Task: Student Emergency Contact Form Template.
Action: Mouse moved to (77, 122)
Screenshot: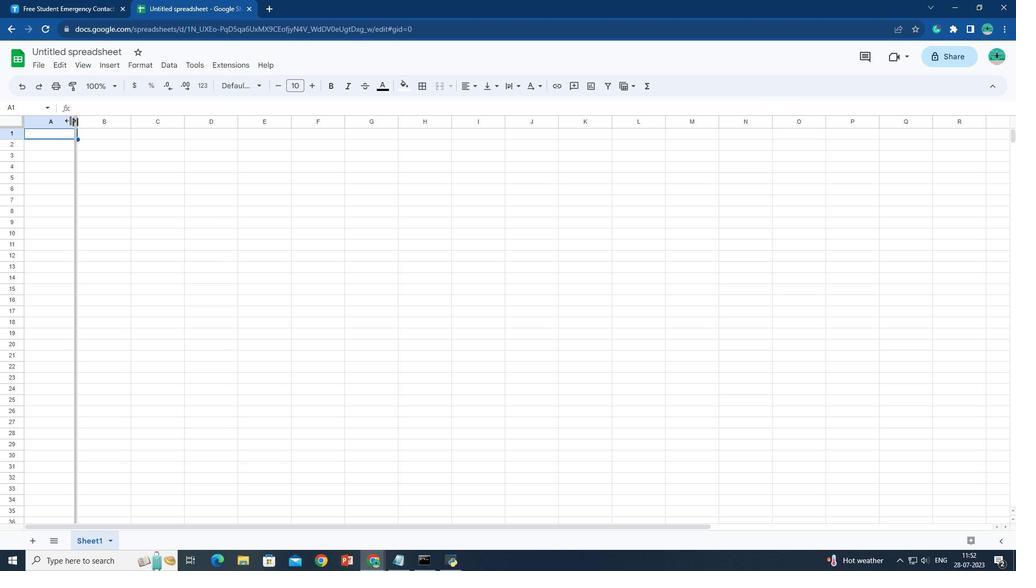 
Action: Mouse pressed left at (77, 122)
Screenshot: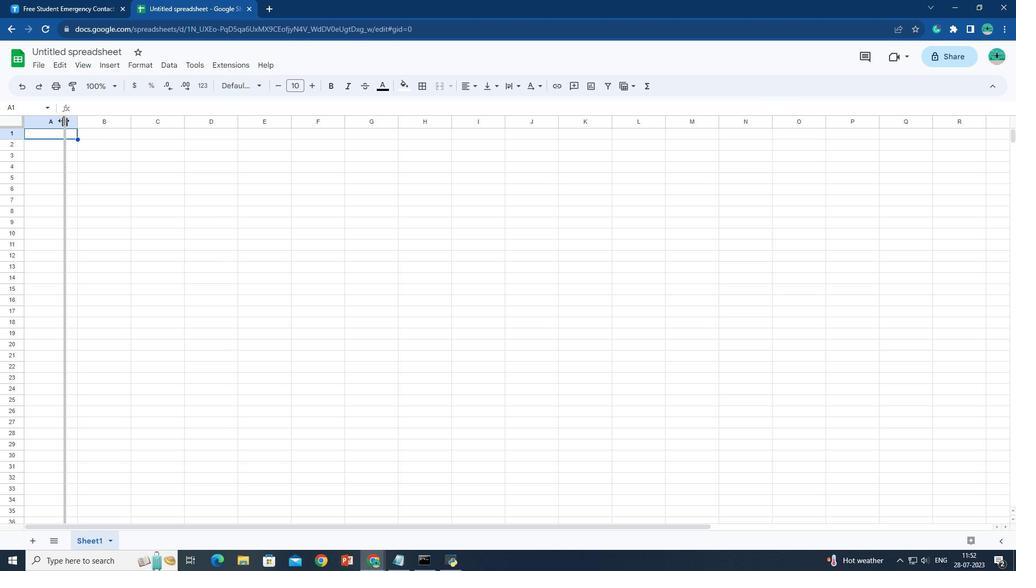 
Action: Mouse moved to (94, 147)
Screenshot: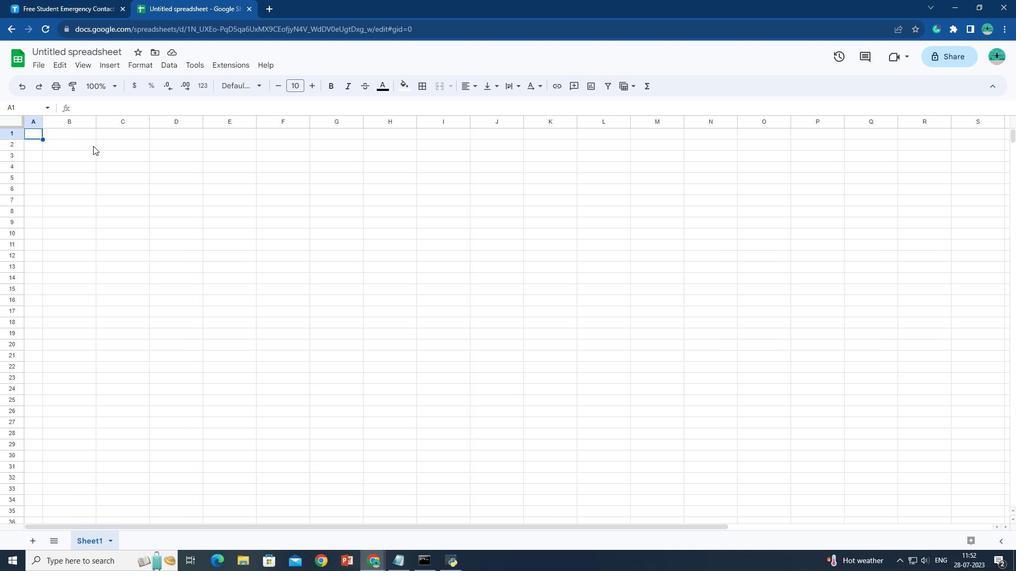 
Action: Mouse pressed left at (94, 147)
Screenshot: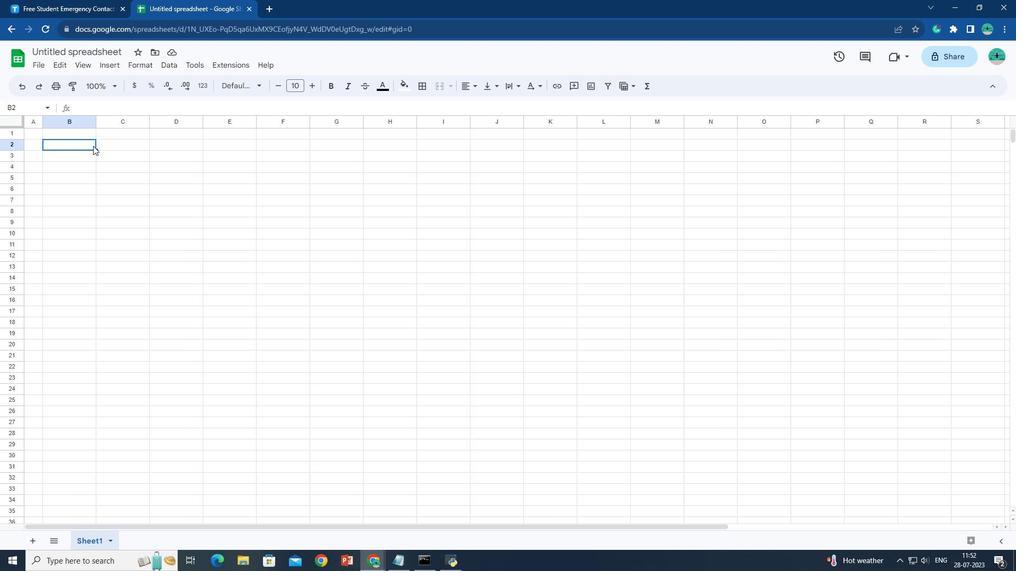 
Action: Mouse moved to (83, 136)
Screenshot: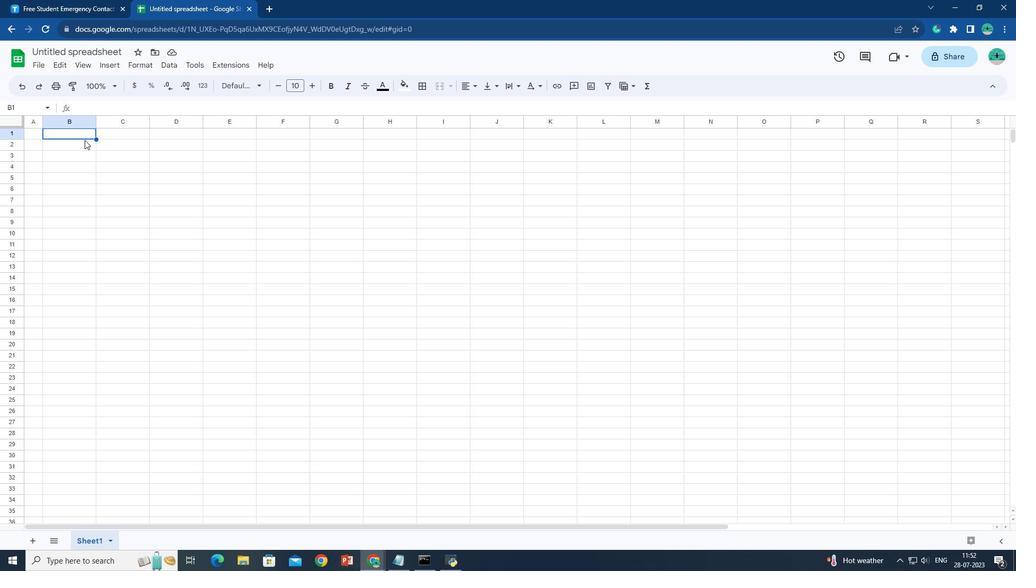 
Action: Mouse pressed left at (83, 136)
Screenshot: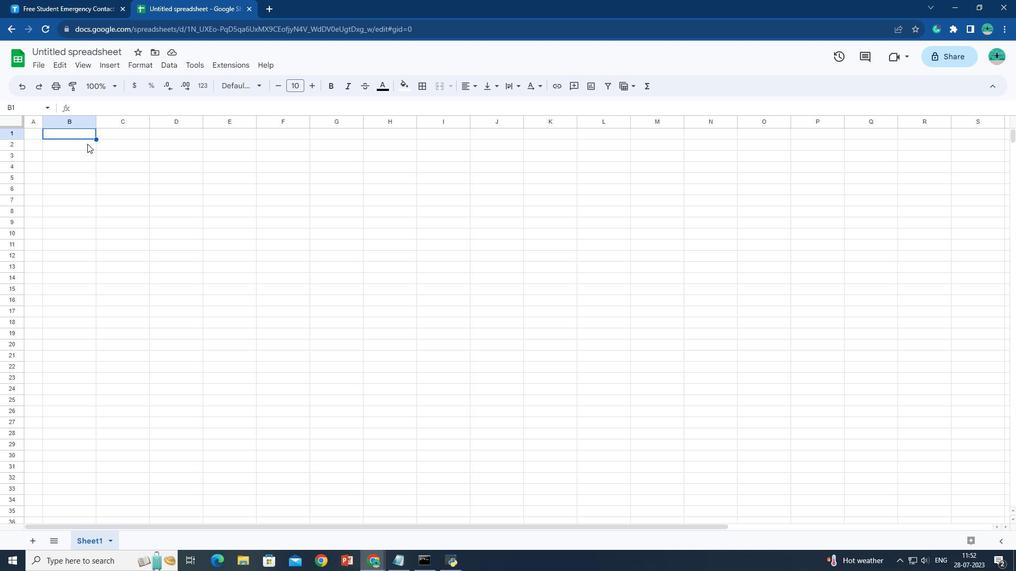 
Action: Mouse moved to (88, 145)
Screenshot: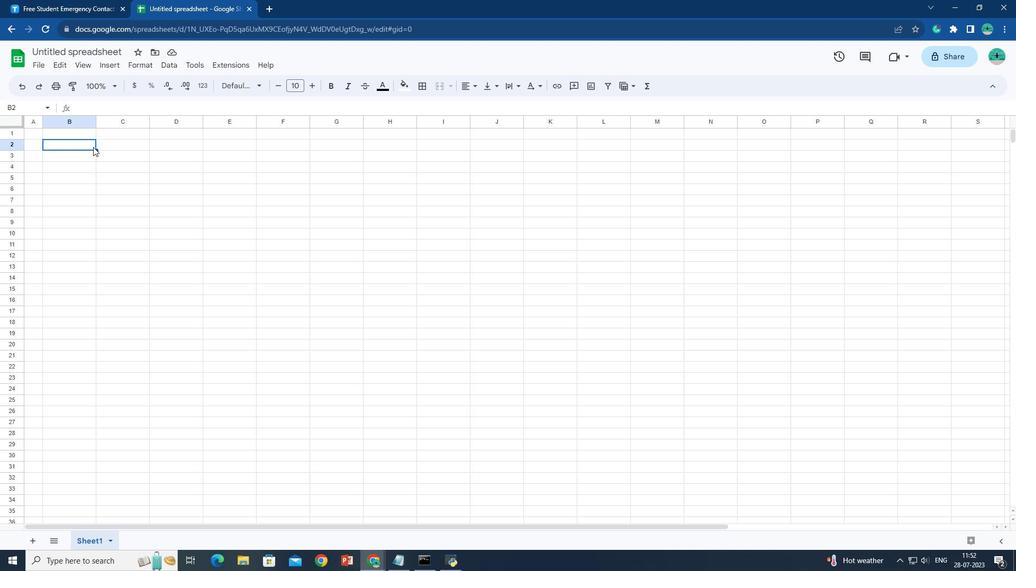 
Action: Mouse pressed left at (88, 145)
Screenshot: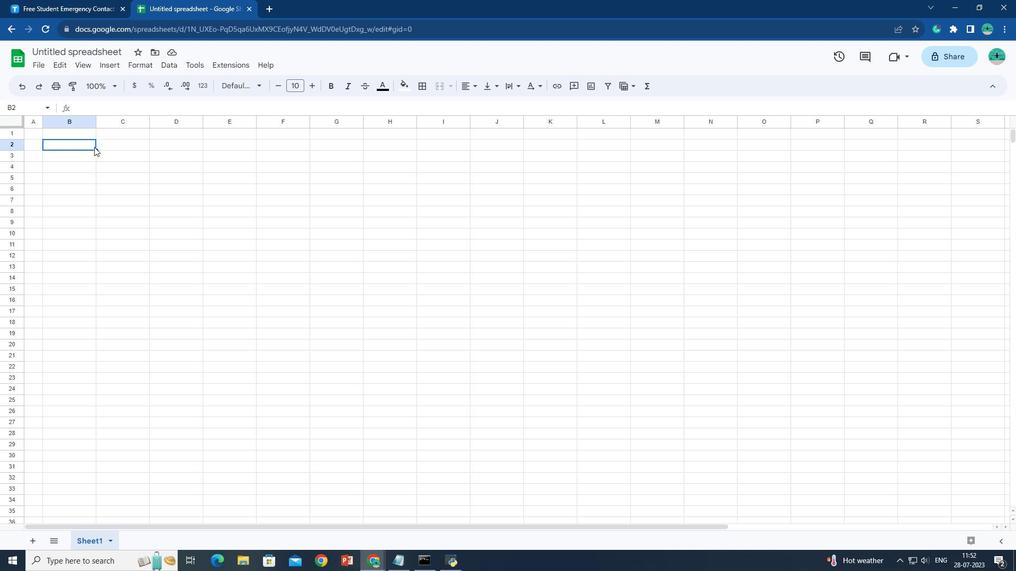 
Action: Mouse moved to (10, 152)
Screenshot: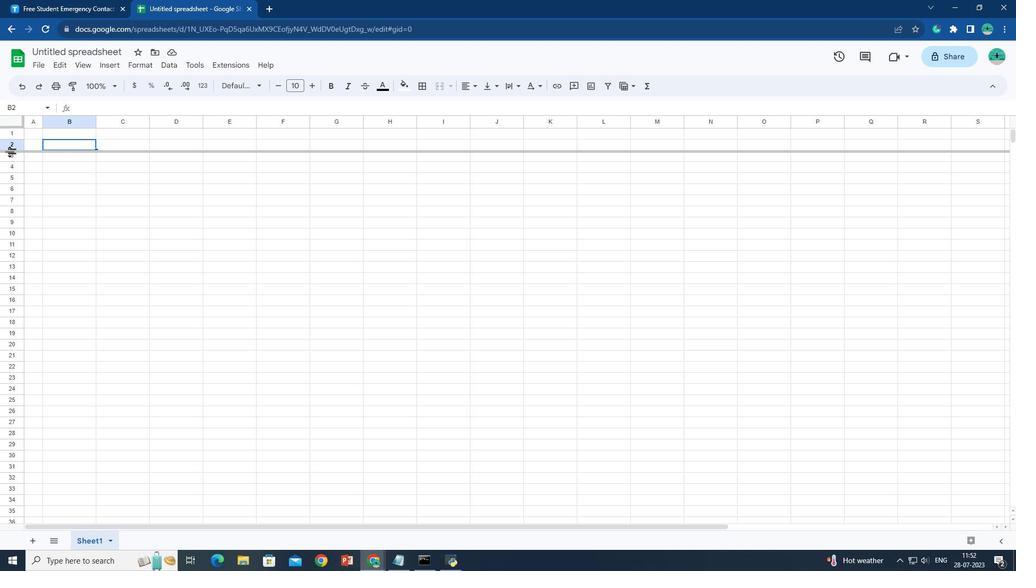 
Action: Mouse pressed left at (10, 152)
Screenshot: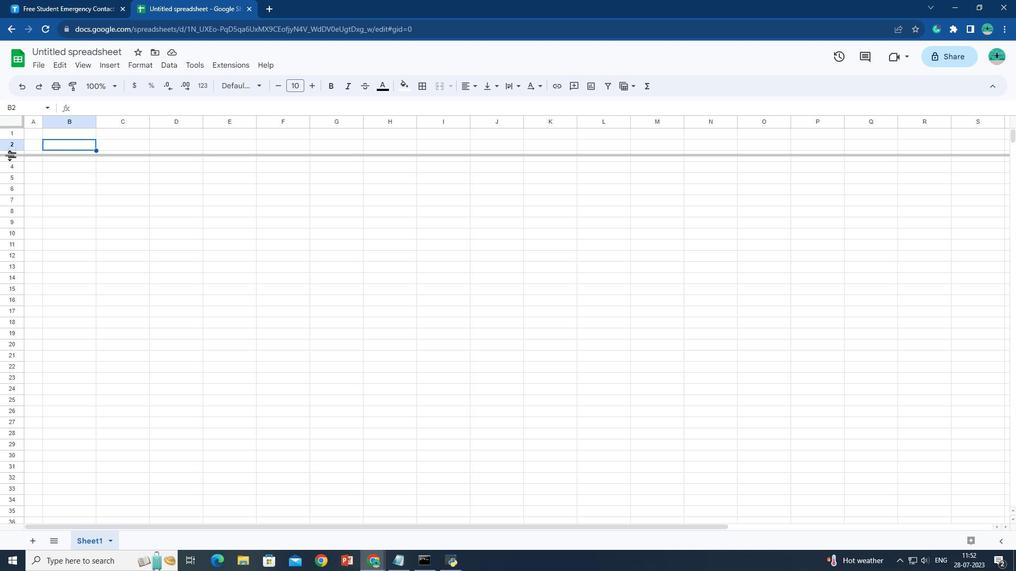 
Action: Mouse moved to (13, 172)
Screenshot: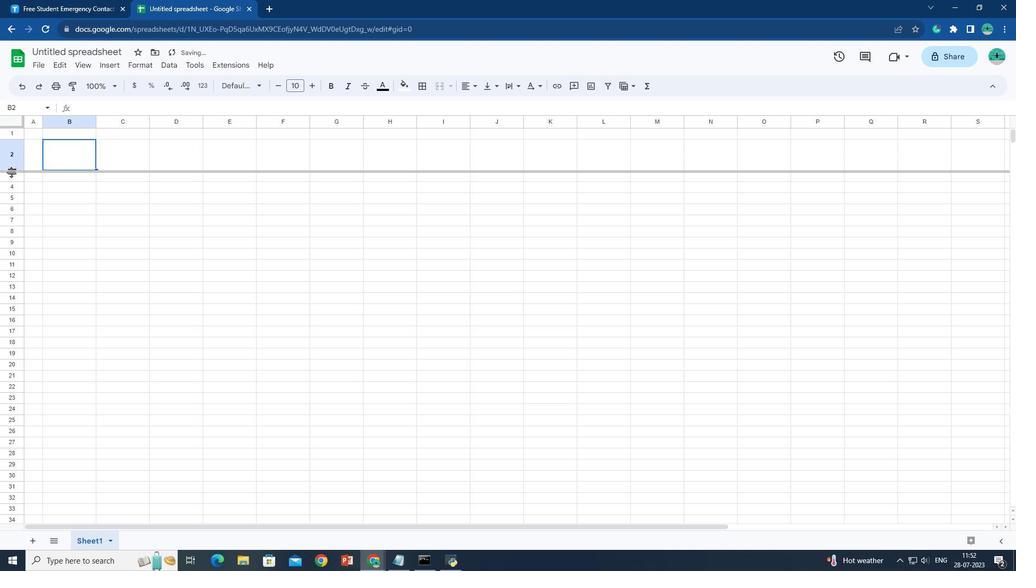 
Action: Mouse pressed left at (13, 172)
Screenshot: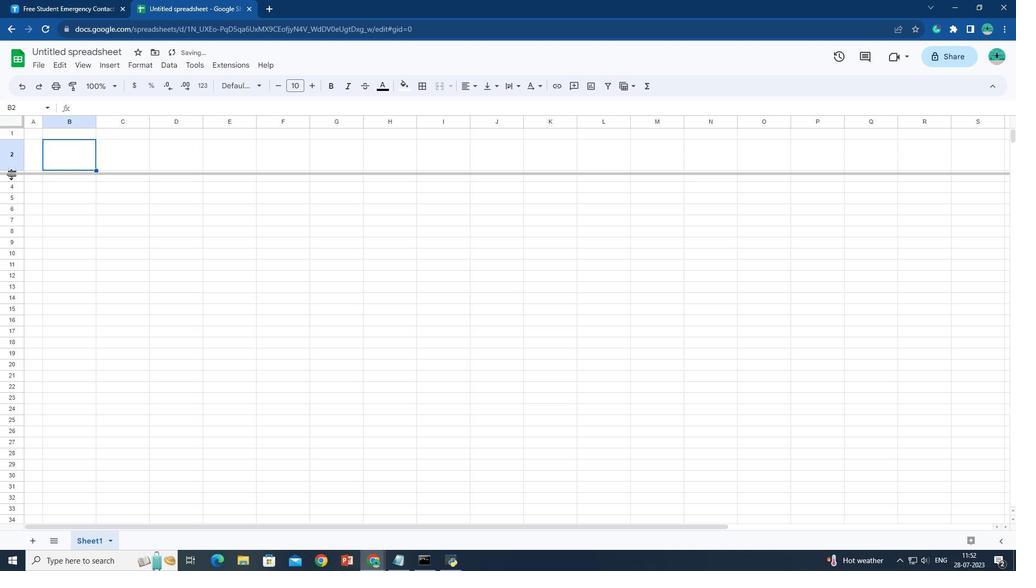
Action: Mouse moved to (113, 91)
Screenshot: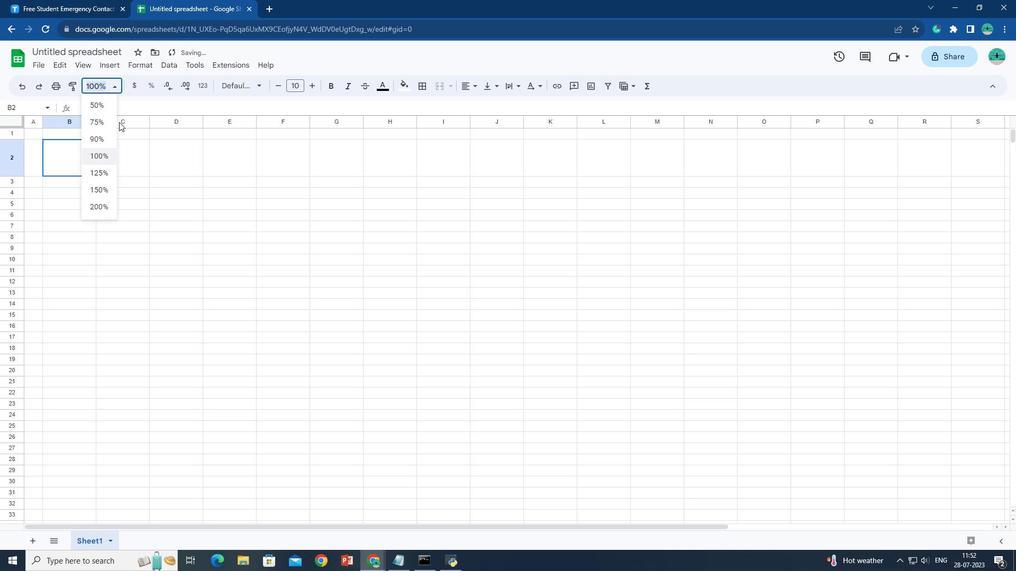 
Action: Mouse pressed left at (113, 91)
Screenshot: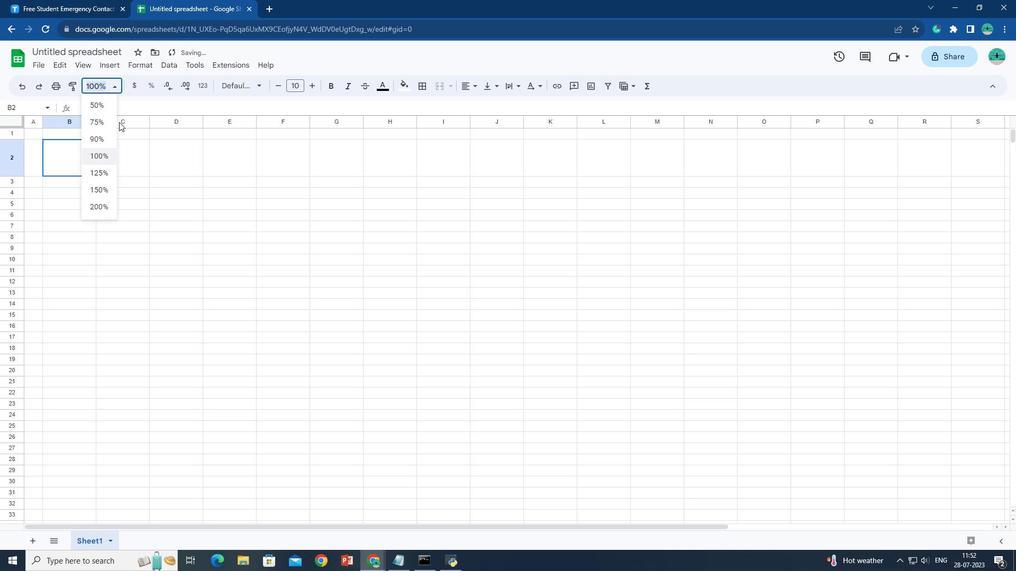 
Action: Mouse moved to (101, 192)
Screenshot: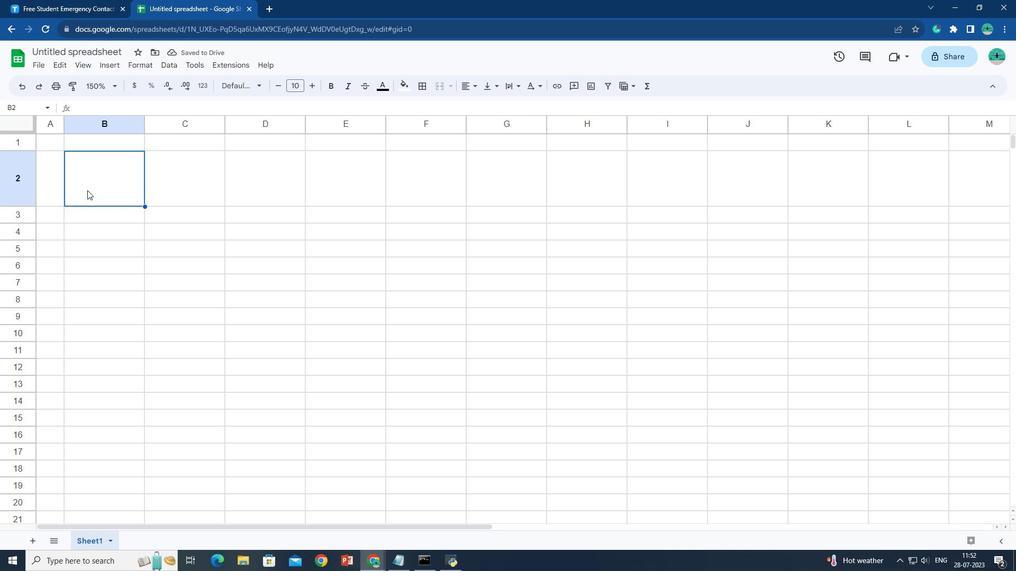 
Action: Mouse pressed left at (101, 192)
Screenshot: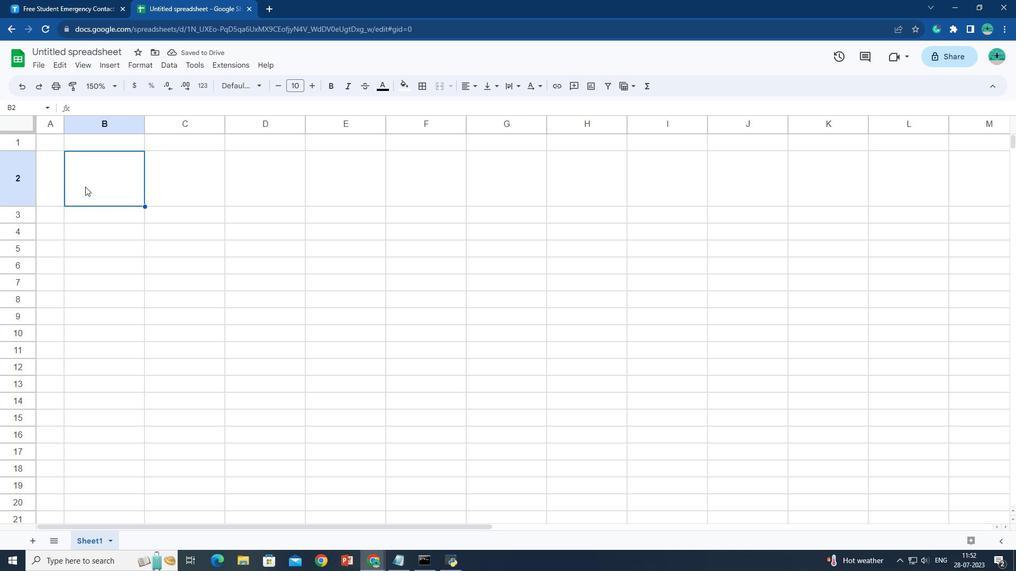 
Action: Mouse moved to (146, 129)
Screenshot: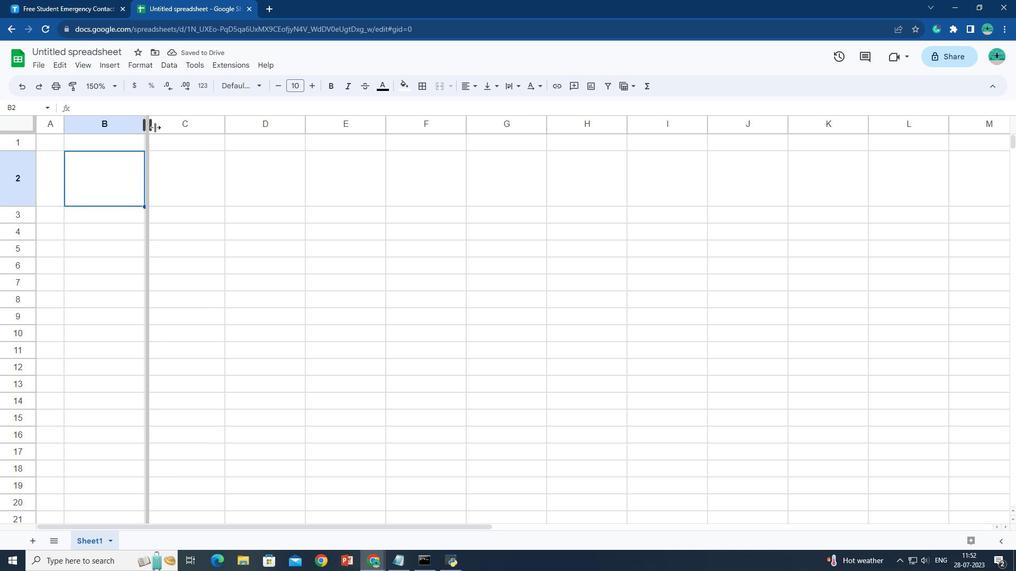 
Action: Mouse pressed left at (146, 129)
Screenshot: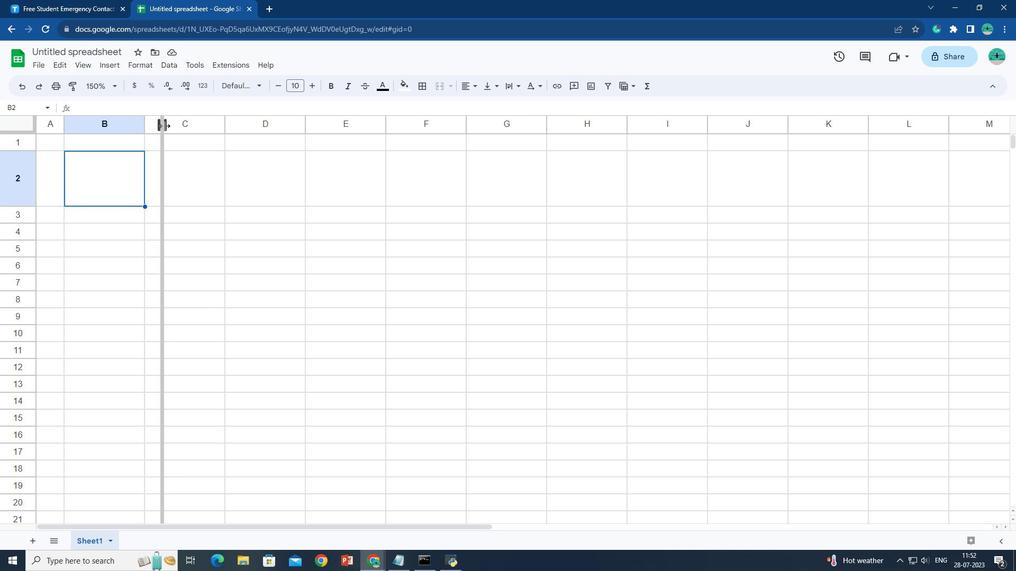 
Action: Mouse moved to (176, 131)
Screenshot: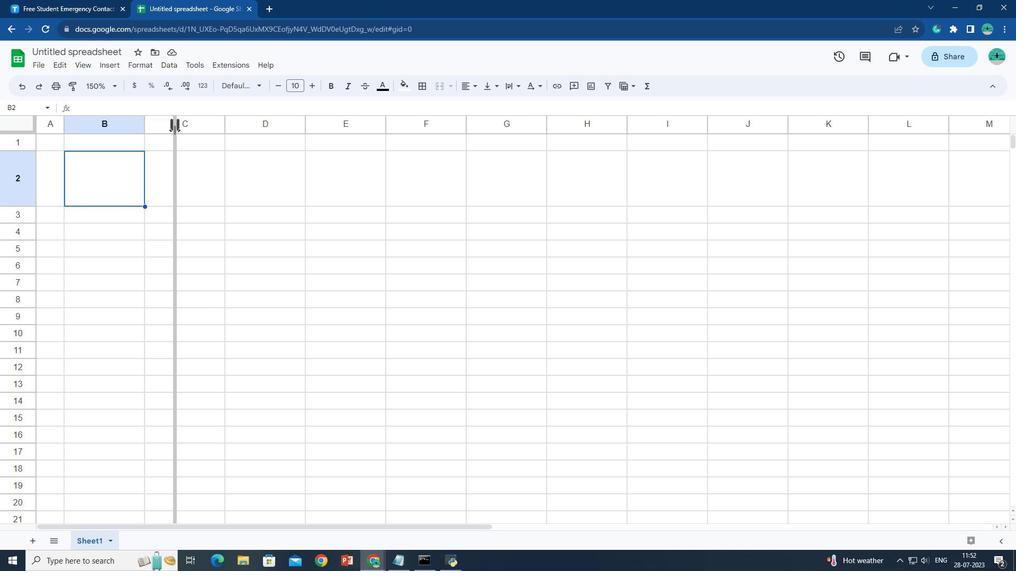 
Action: Mouse pressed left at (176, 131)
Screenshot: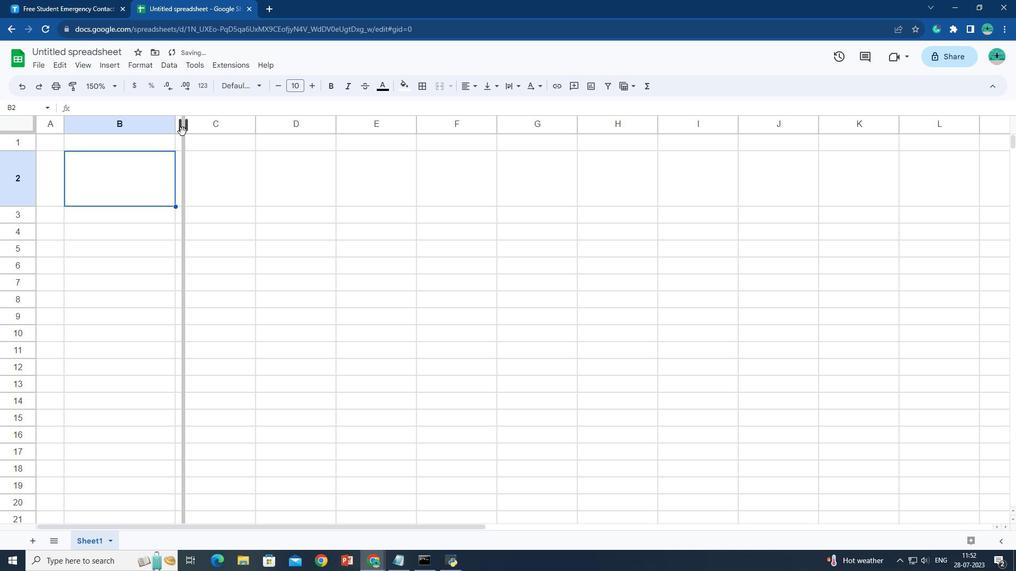 
Action: Mouse moved to (152, 182)
Screenshot: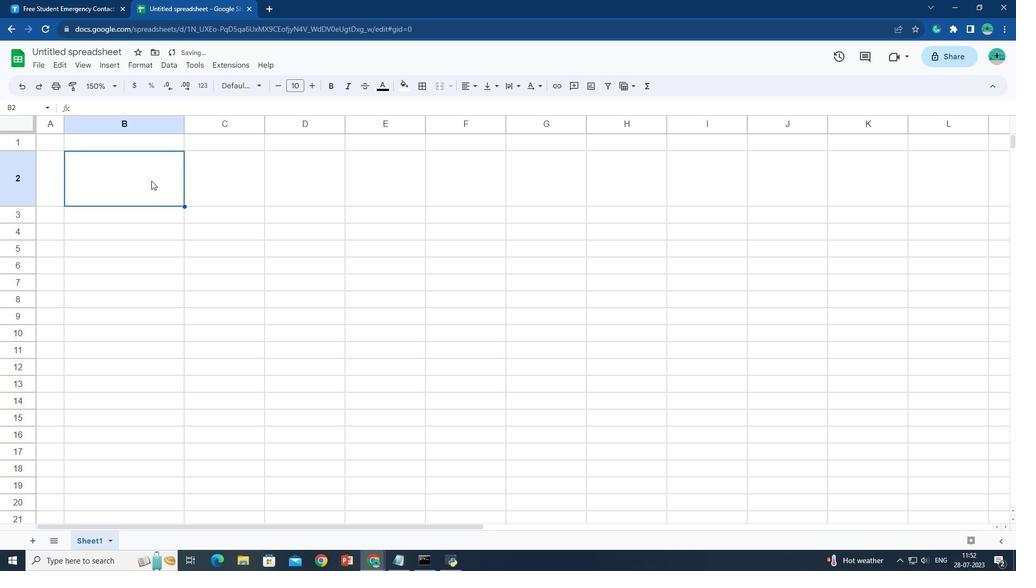 
Action: Mouse pressed left at (152, 182)
Screenshot: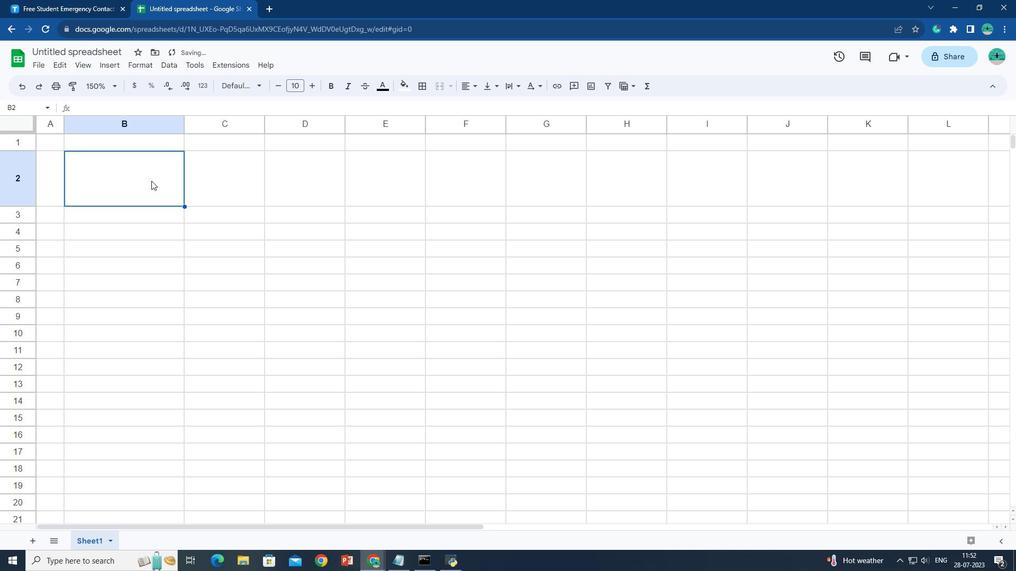 
Action: Mouse moved to (104, 68)
Screenshot: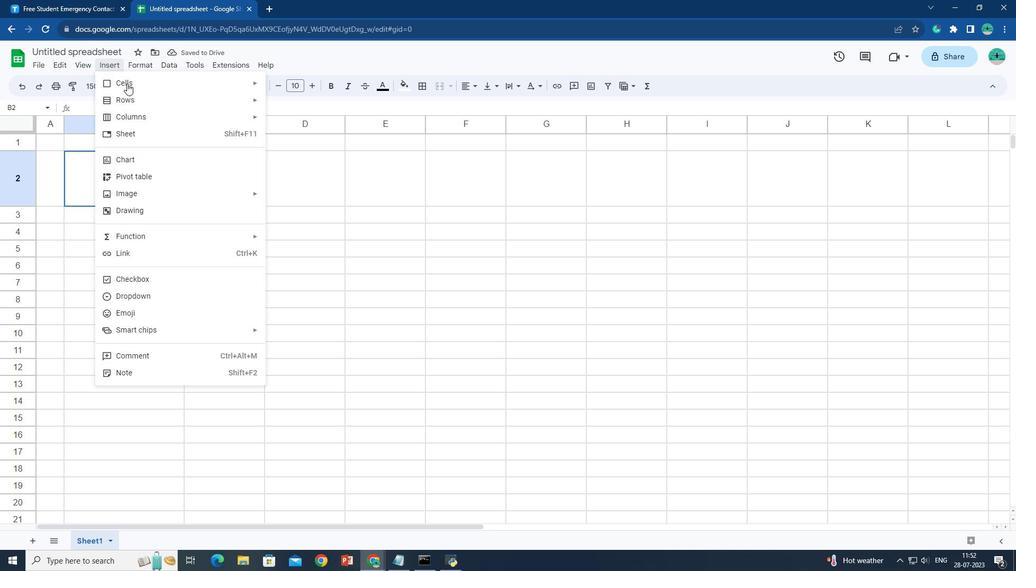 
Action: Mouse pressed left at (104, 68)
Screenshot: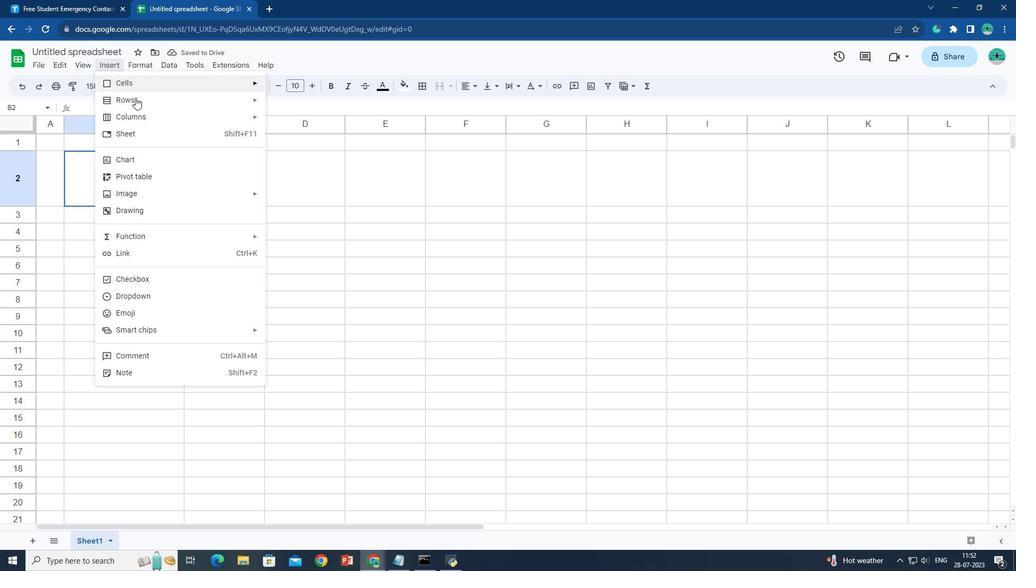 
Action: Mouse moved to (279, 193)
Screenshot: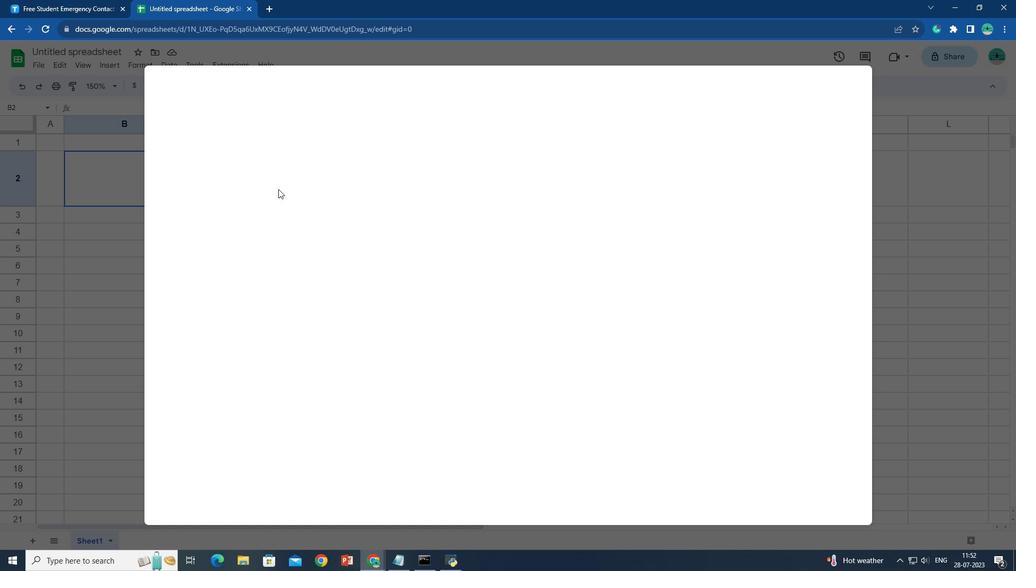 
Action: Mouse pressed left at (279, 193)
Screenshot: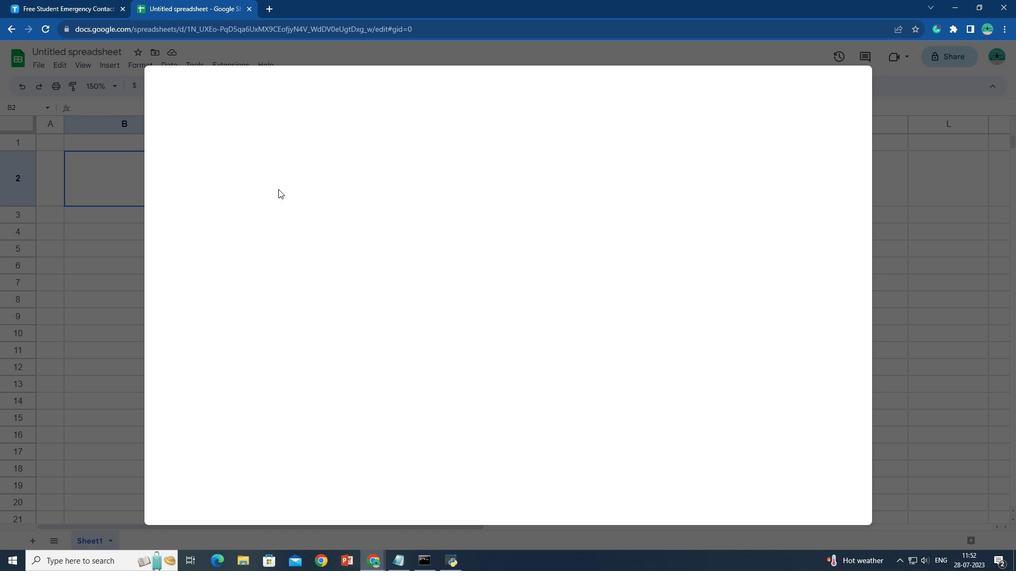 
Action: Mouse moved to (516, 373)
Screenshot: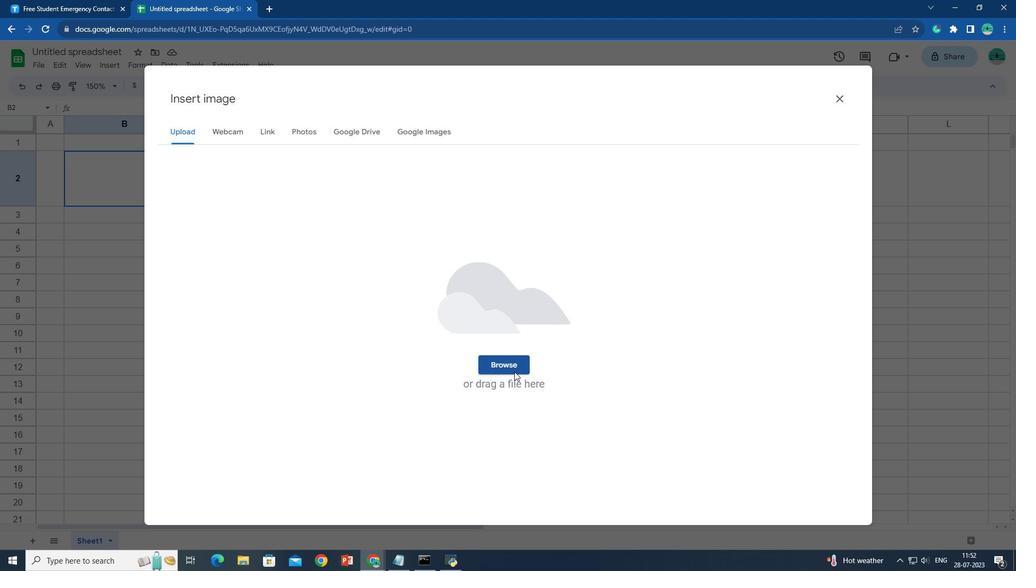
Action: Mouse pressed left at (516, 373)
Screenshot: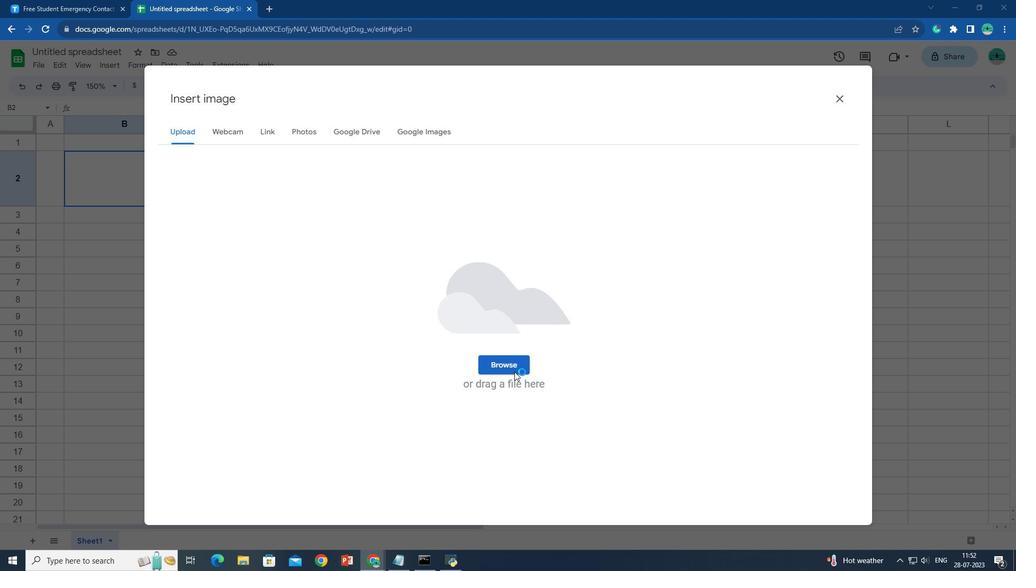 
Action: Mouse moved to (242, 110)
Screenshot: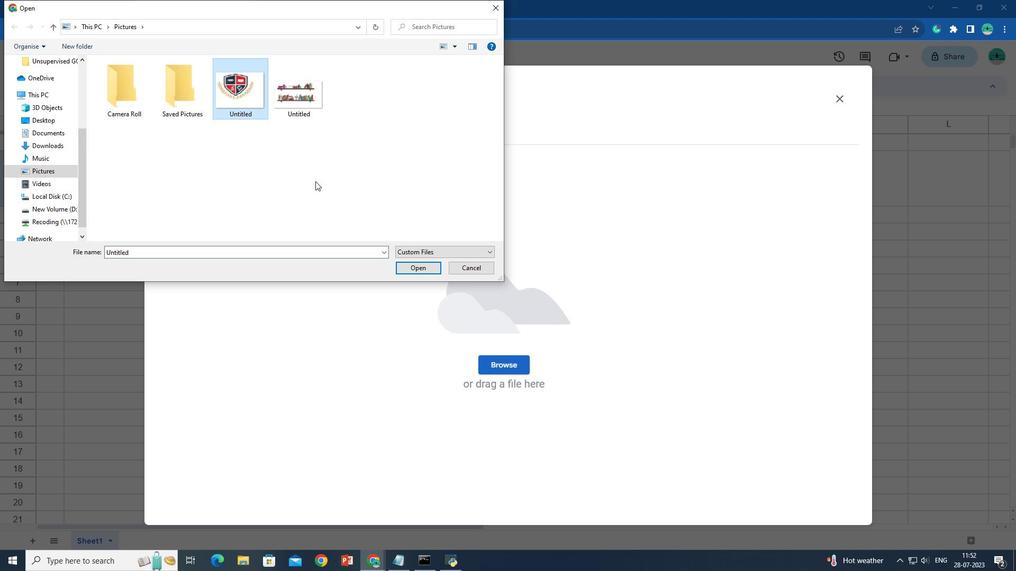 
Action: Mouse pressed left at (242, 110)
Screenshot: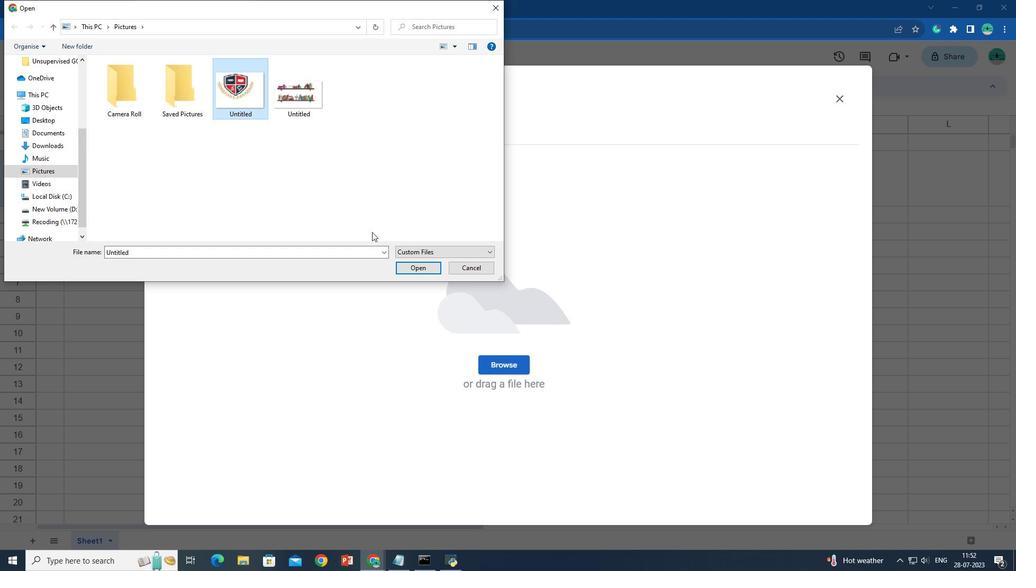 
Action: Mouse moved to (407, 267)
Screenshot: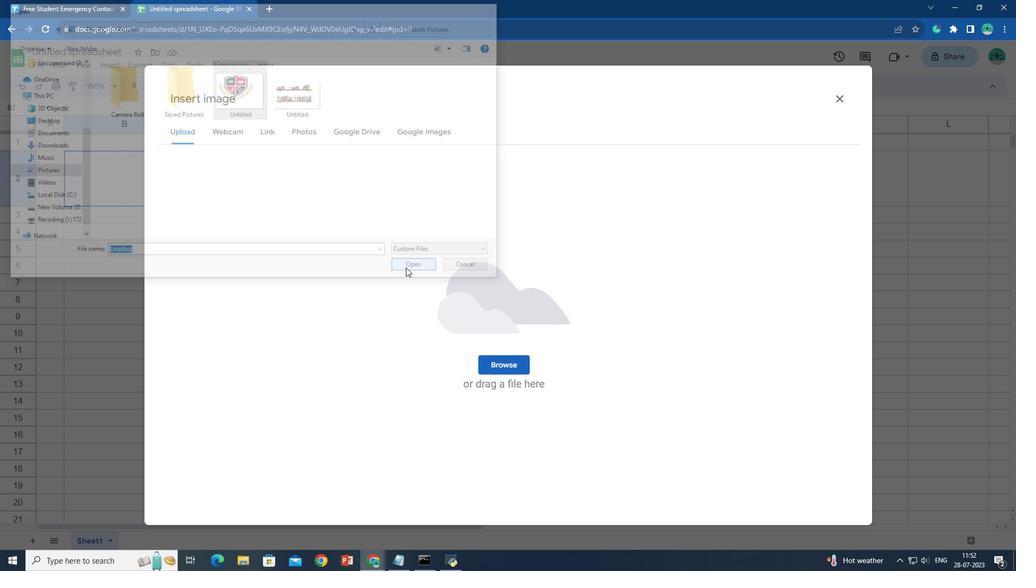 
Action: Mouse pressed left at (407, 267)
Screenshot: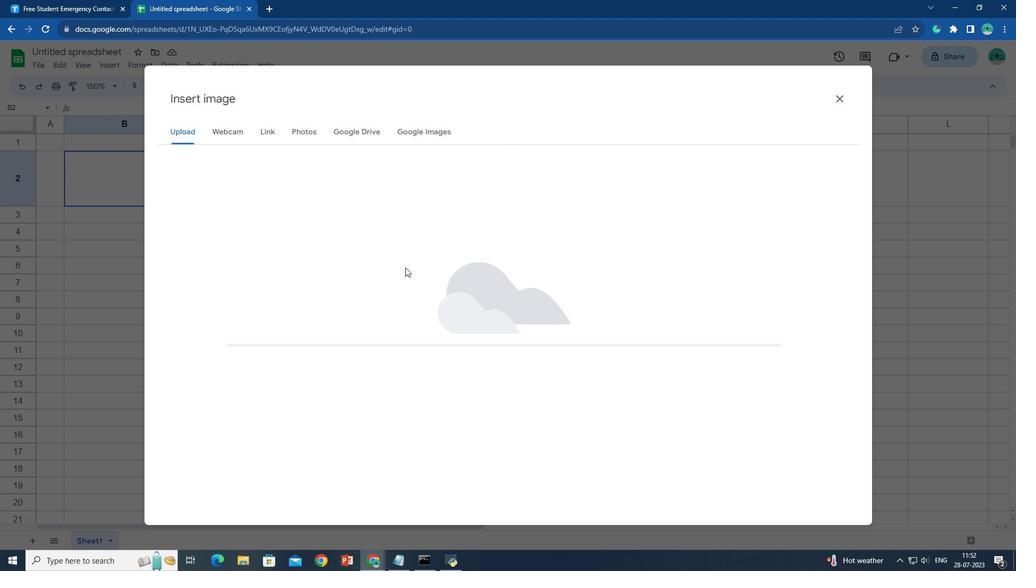 
Action: Mouse moved to (67, 158)
Screenshot: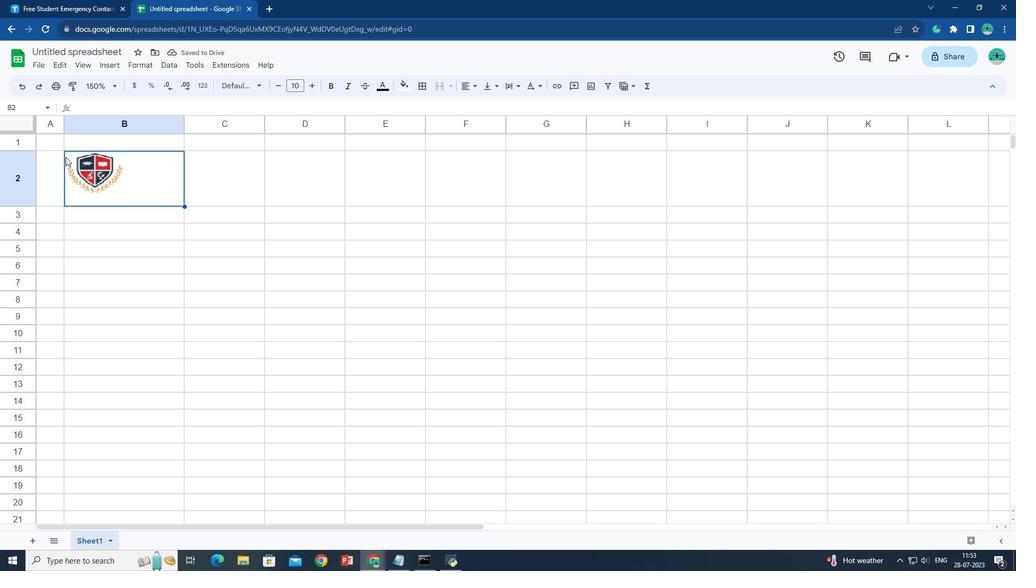 
Action: Key pressed <Key.enter>
Screenshot: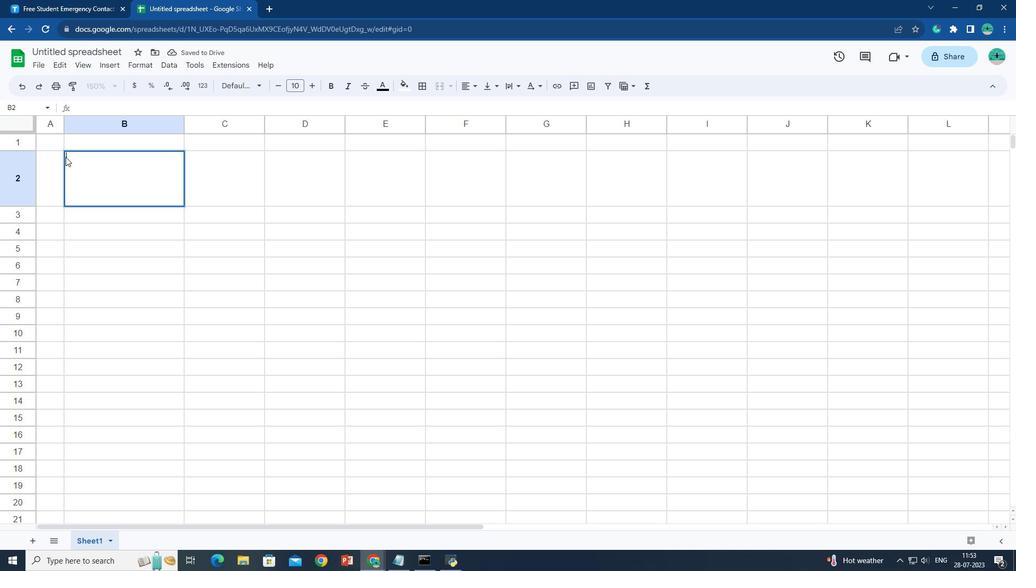 
Action: Mouse moved to (109, 67)
Screenshot: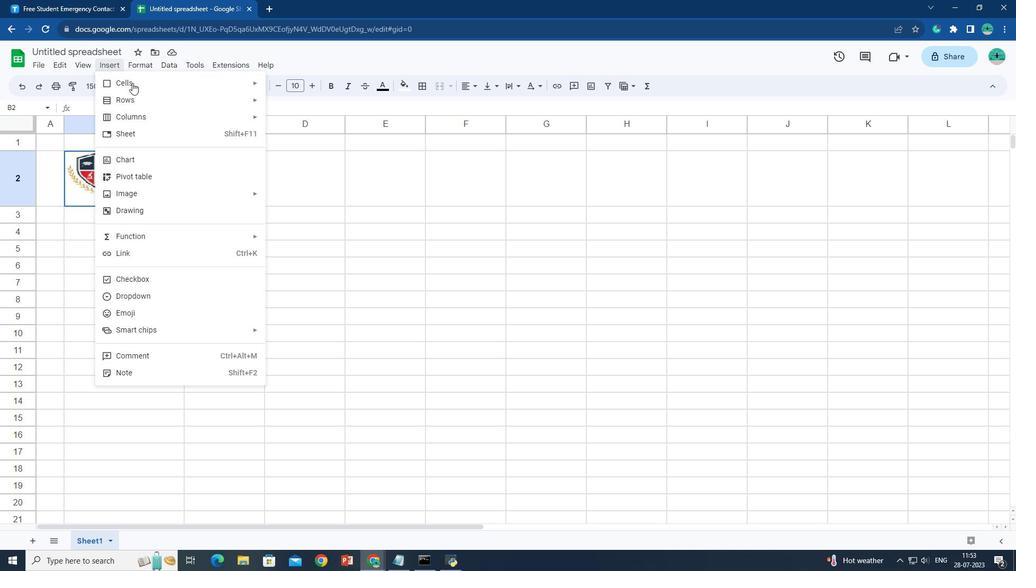 
Action: Mouse pressed left at (109, 67)
Screenshot: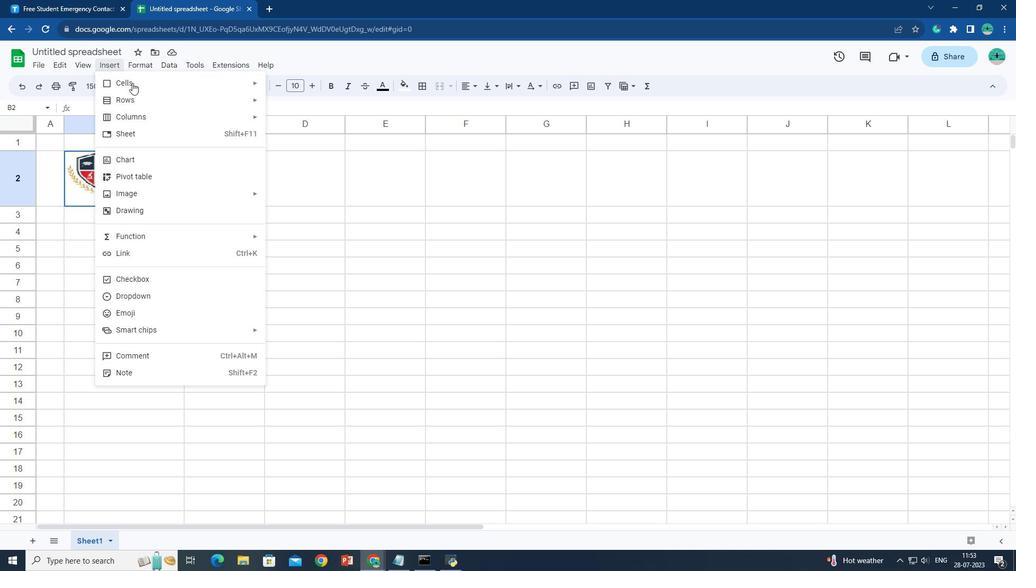 
Action: Mouse moved to (283, 161)
Screenshot: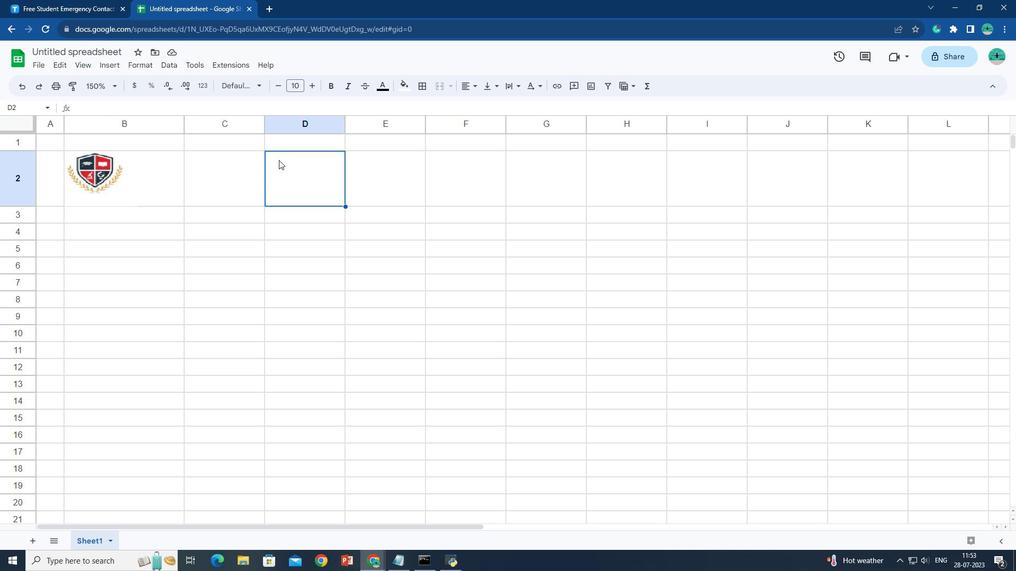 
Action: Mouse pressed left at (283, 161)
Screenshot: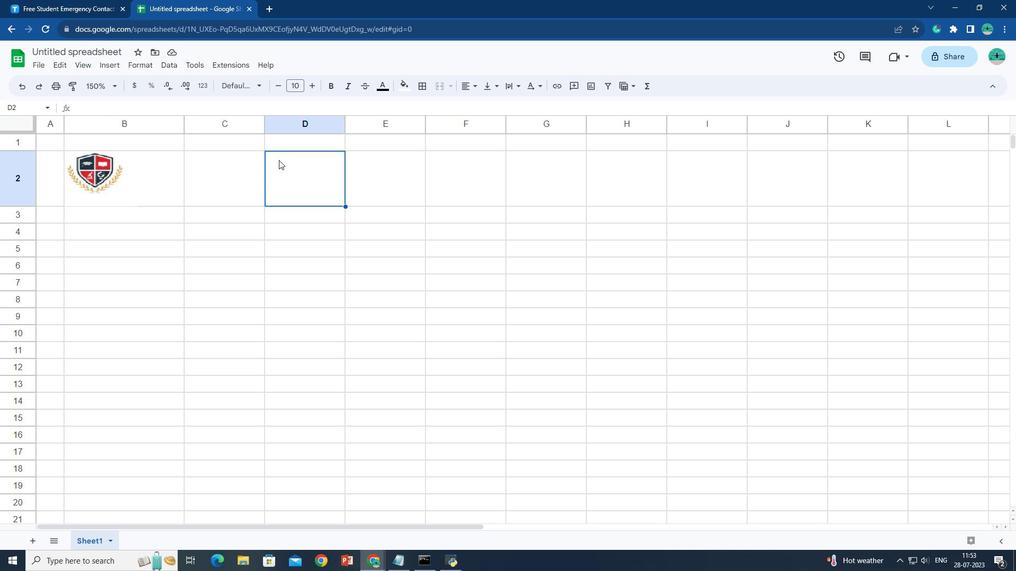 
Action: Mouse moved to (195, 183)
Screenshot: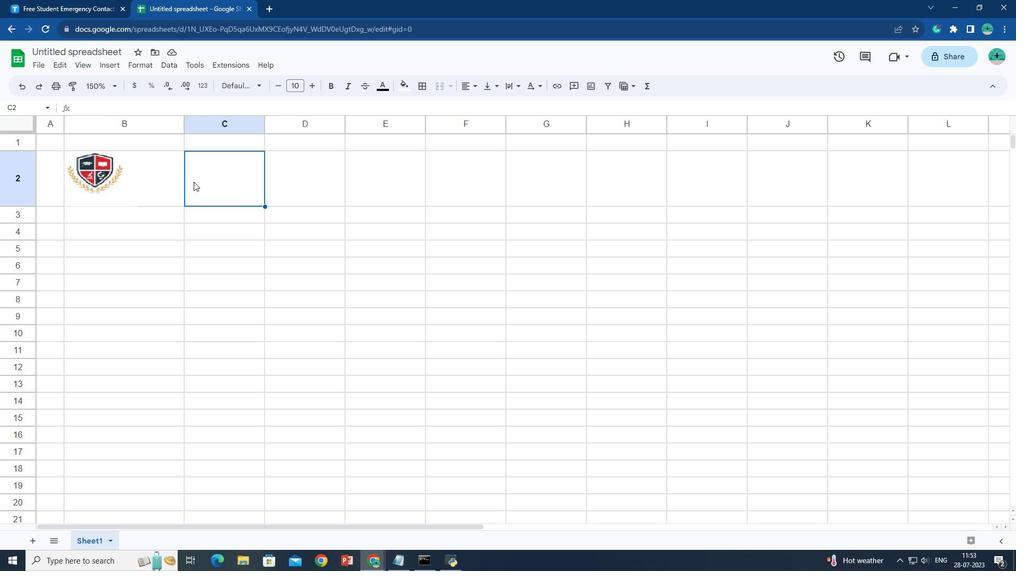 
Action: Mouse pressed left at (195, 183)
Screenshot: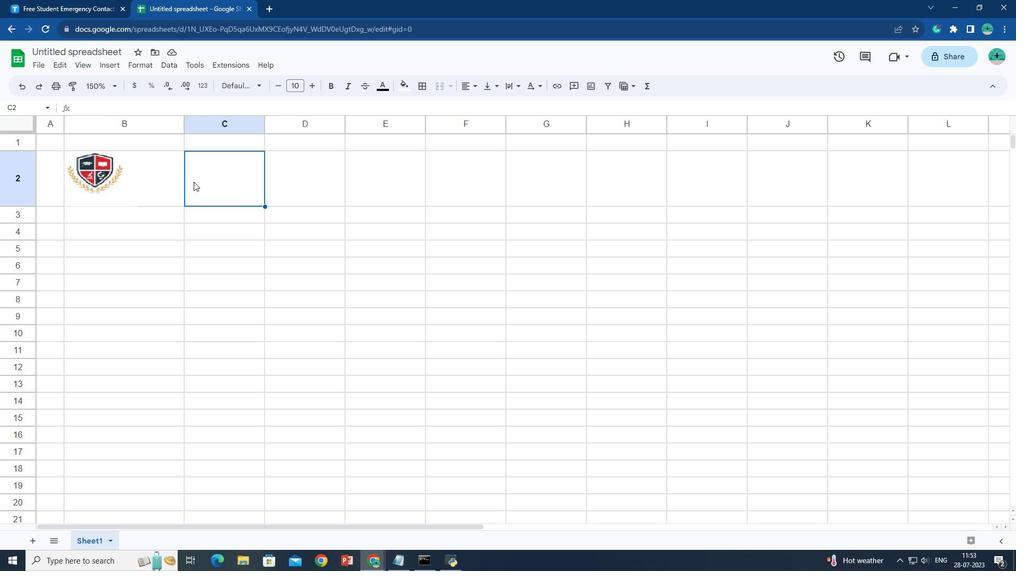 
Action: Mouse moved to (265, 126)
Screenshot: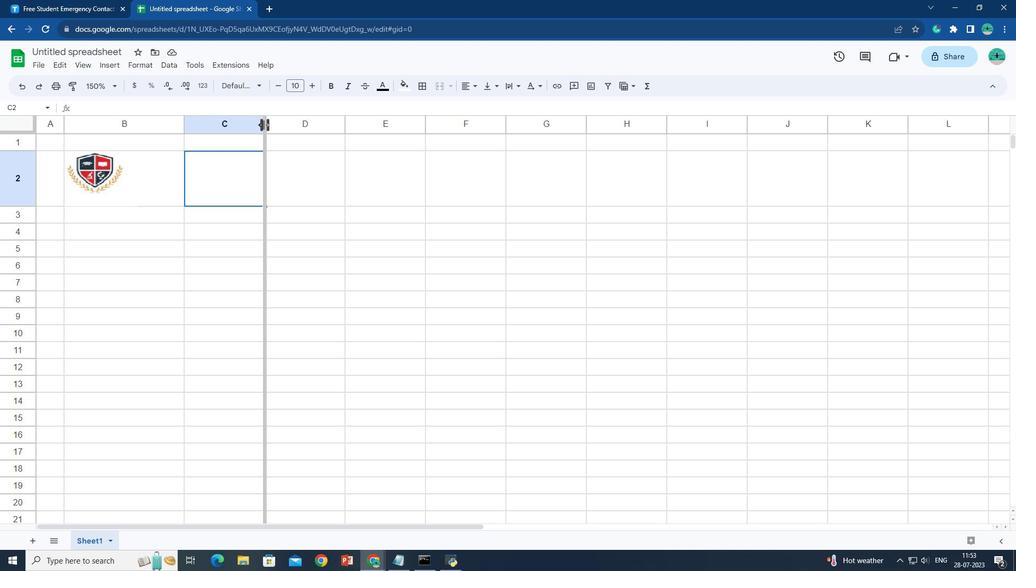 
Action: Mouse pressed left at (265, 126)
Screenshot: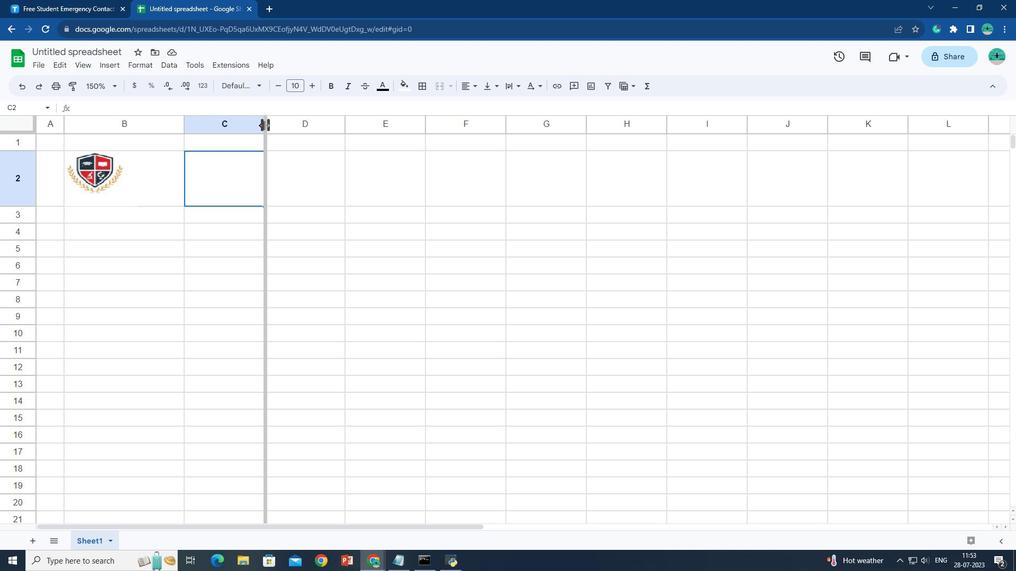 
Action: Mouse moved to (424, 141)
Screenshot: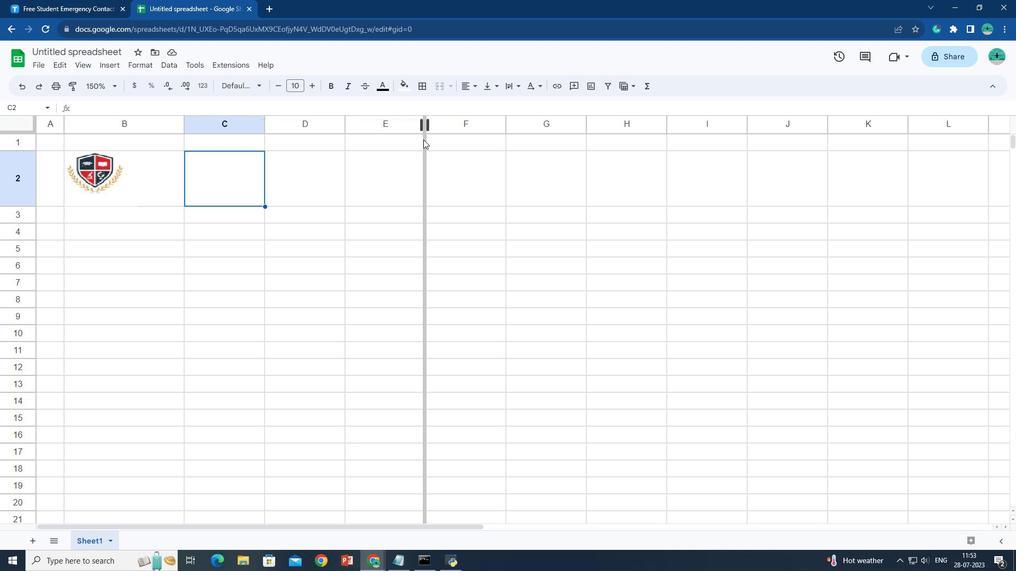 
Action: Key pressed t<Key.backspace><Key.shift><Key.shift><Key.shift><Key.shift><Key.shift><Key.shift><Key.shift><Key.shift><Key.shift>The<Key.space><Key.shift>Scj<Key.backspace>hool<Key.space><Key.shift>University
Screenshot: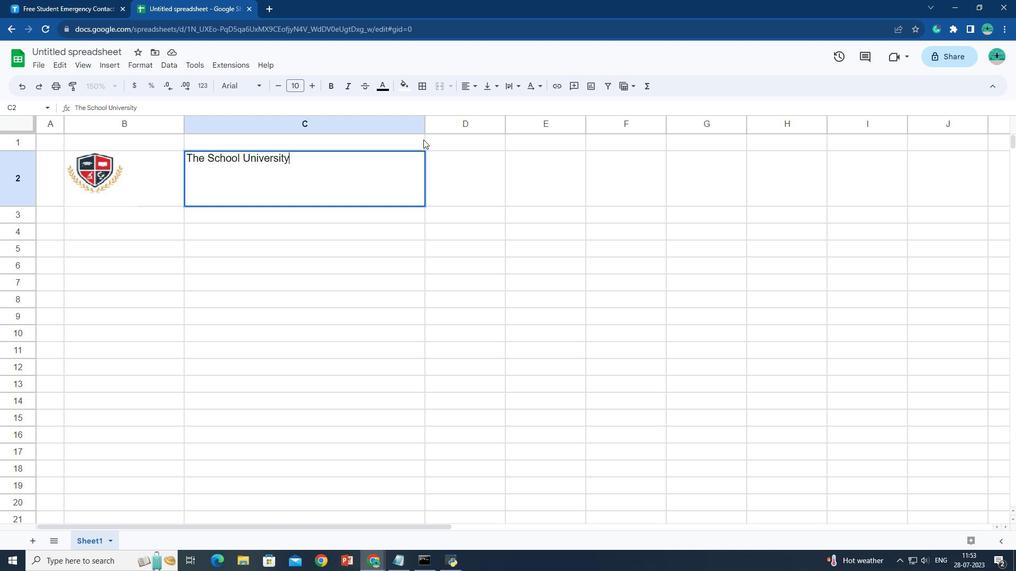 
Action: Mouse moved to (193, 164)
Screenshot: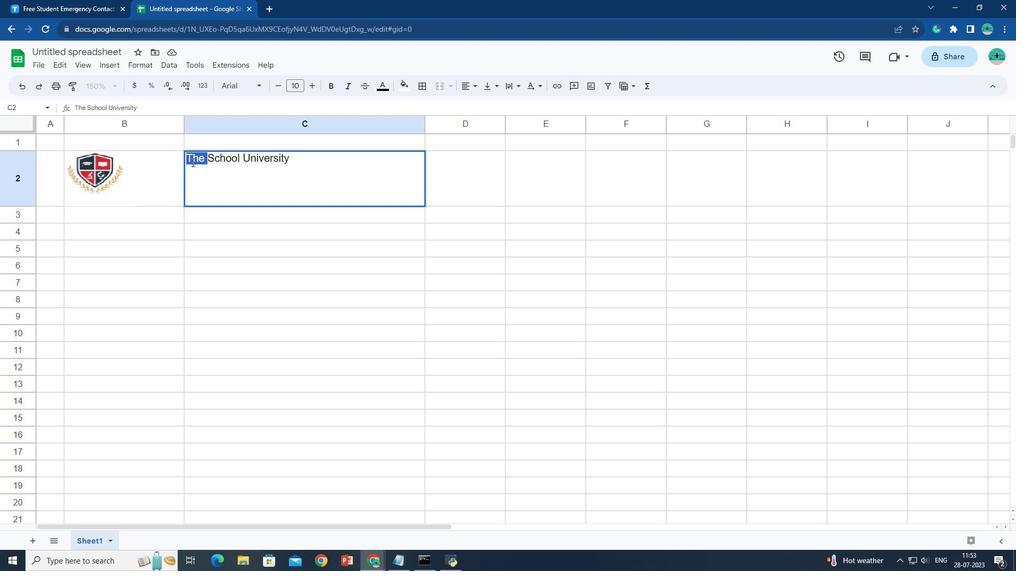 
Action: Mouse pressed left at (193, 164)
Screenshot: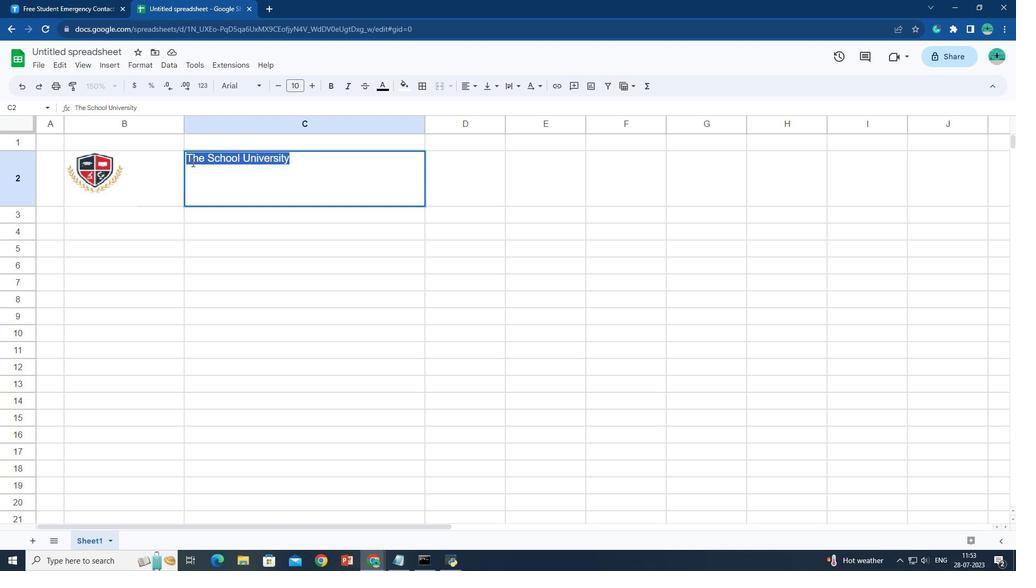 
Action: Mouse pressed left at (193, 164)
Screenshot: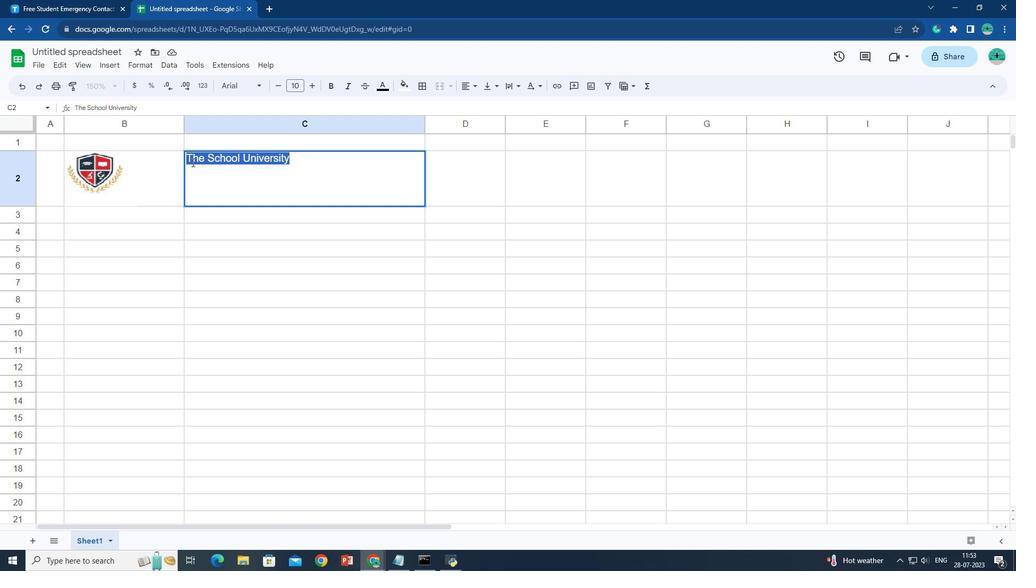 
Action: Mouse pressed left at (193, 164)
Screenshot: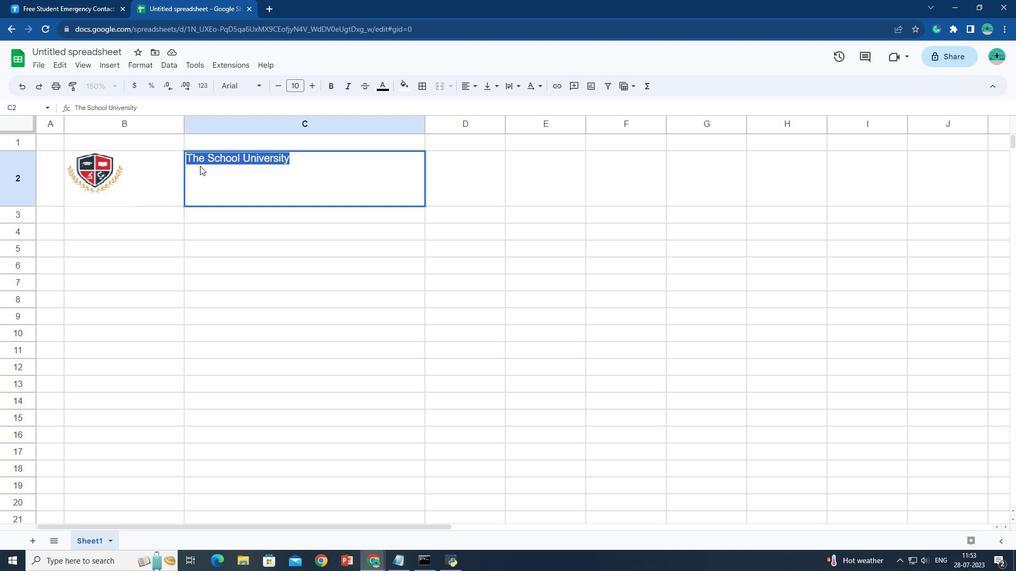 
Action: Mouse moved to (304, 86)
Screenshot: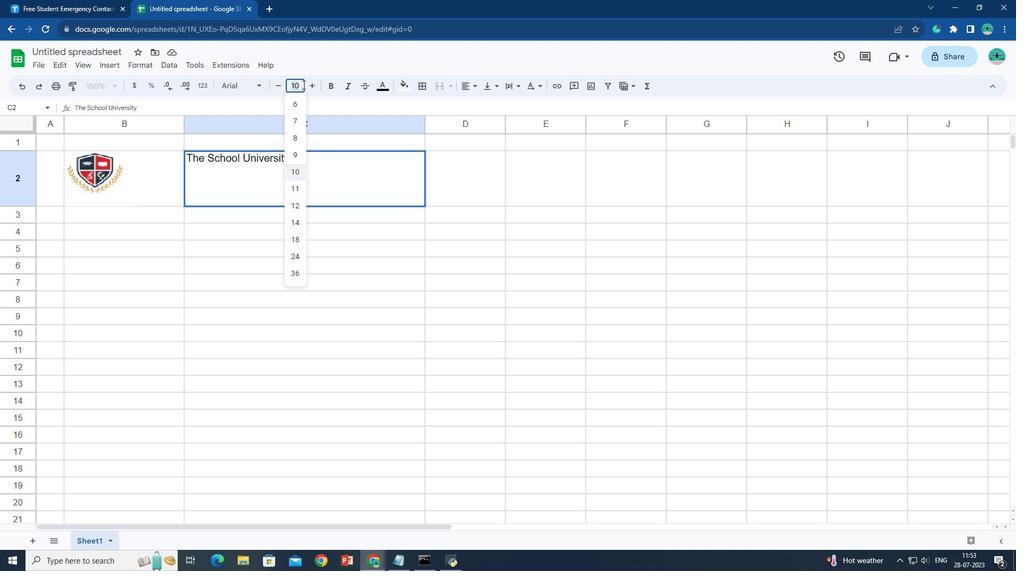 
Action: Mouse pressed left at (304, 86)
Screenshot: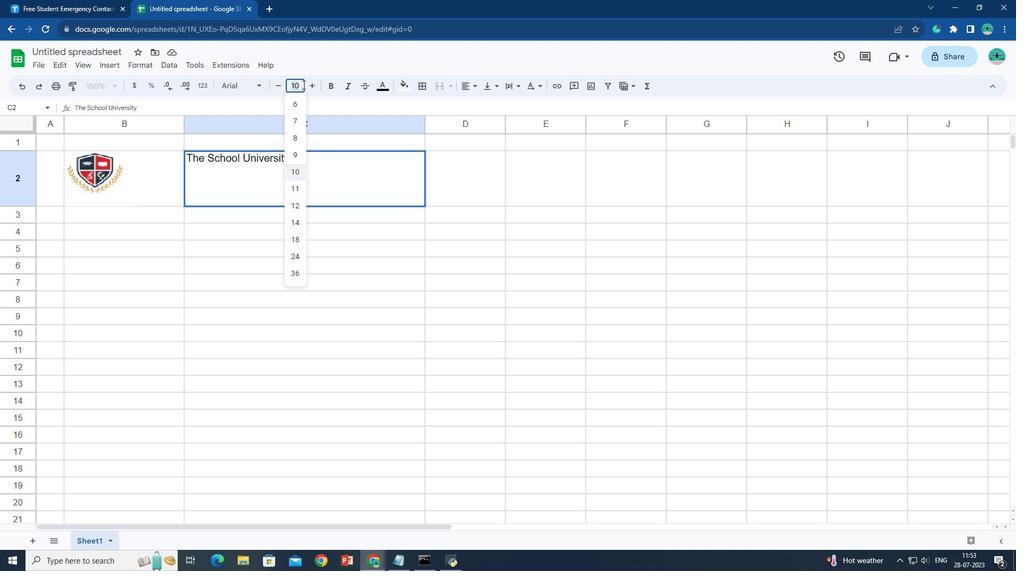 
Action: Mouse pressed left at (304, 86)
Screenshot: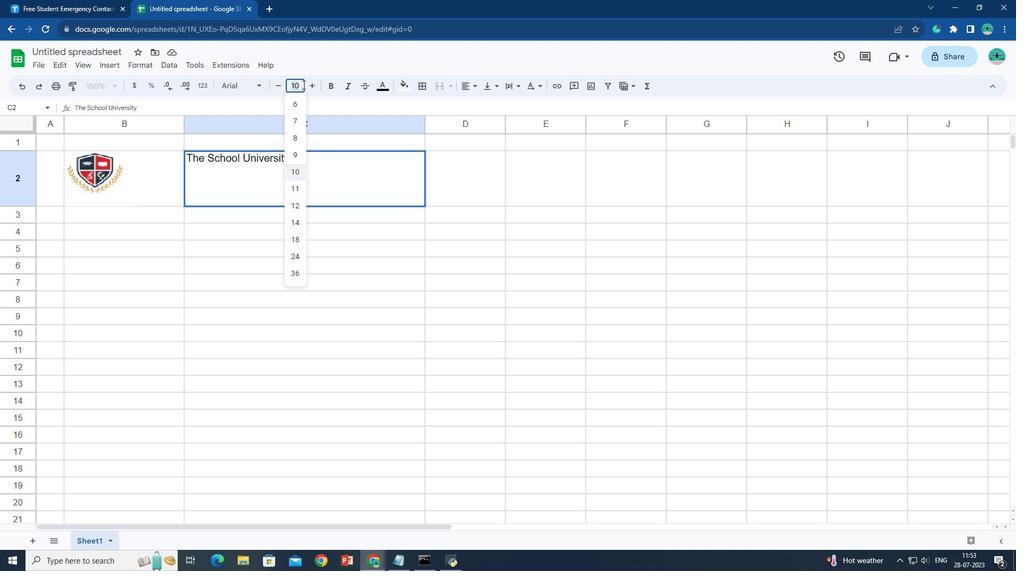 
Action: Key pressed 28<Key.enter>
Screenshot: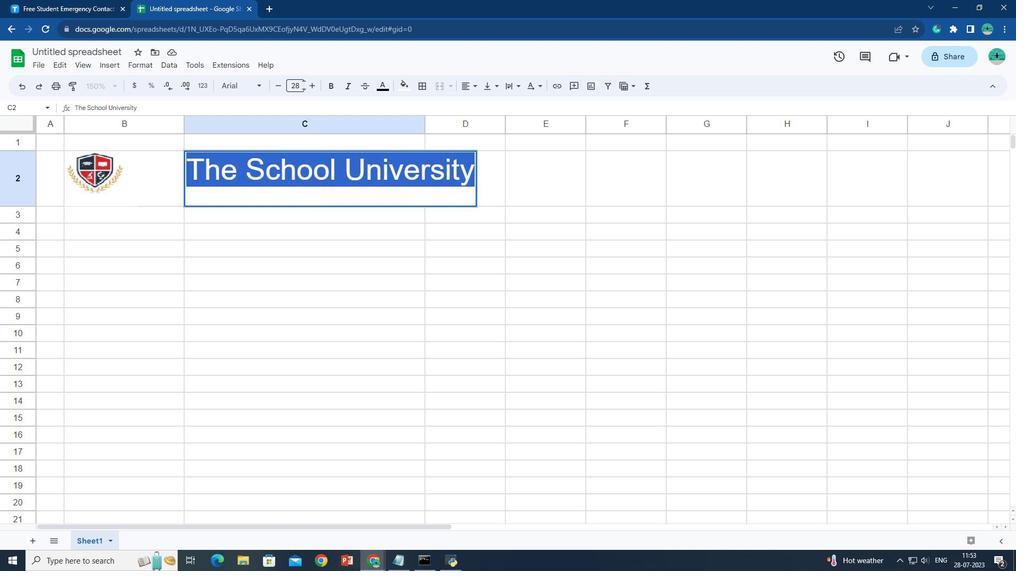 
Action: Mouse moved to (428, 125)
Screenshot: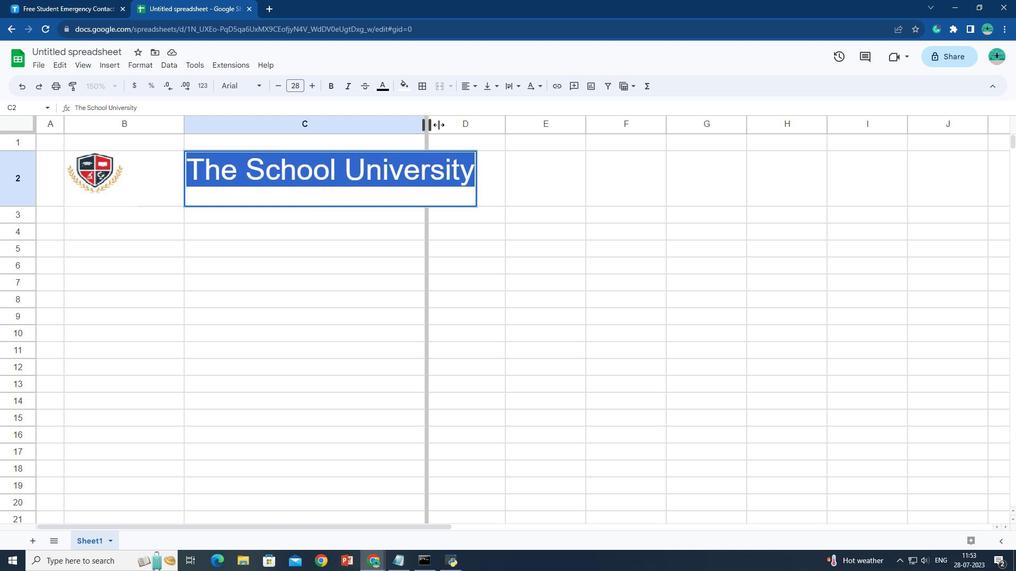 
Action: Mouse pressed left at (428, 125)
Screenshot: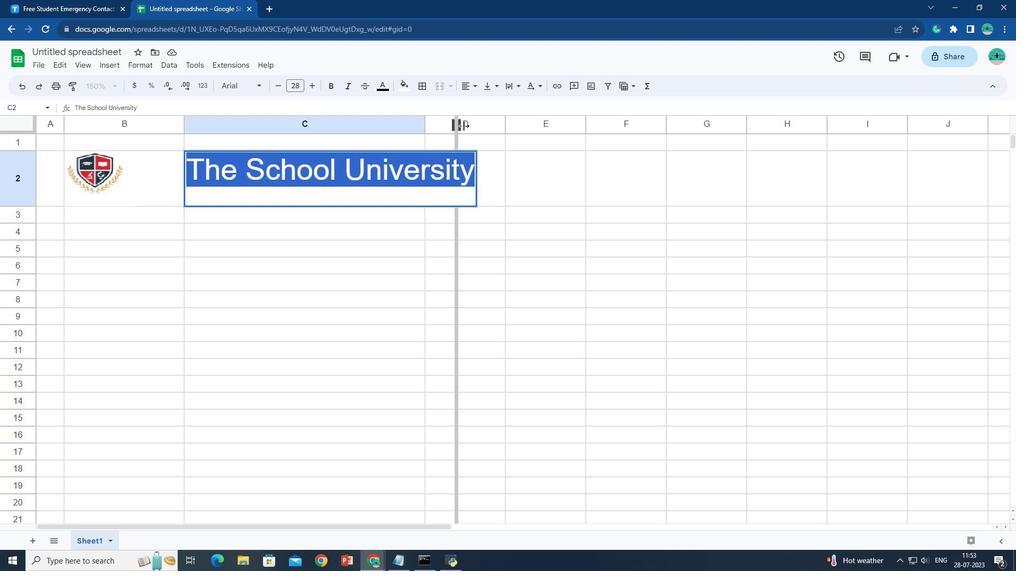 
Action: Mouse moved to (474, 129)
Screenshot: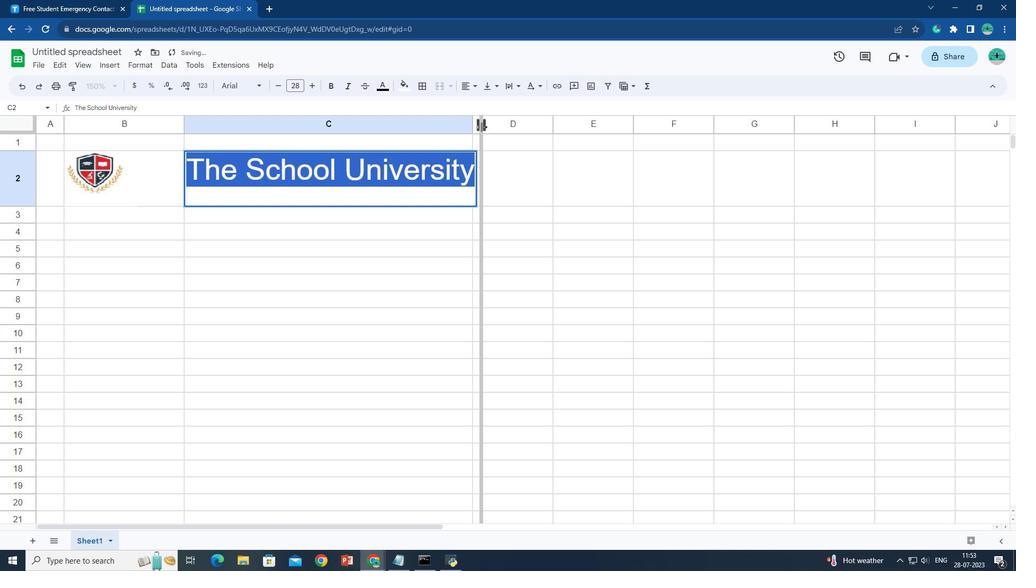 
Action: Mouse pressed left at (474, 129)
Screenshot: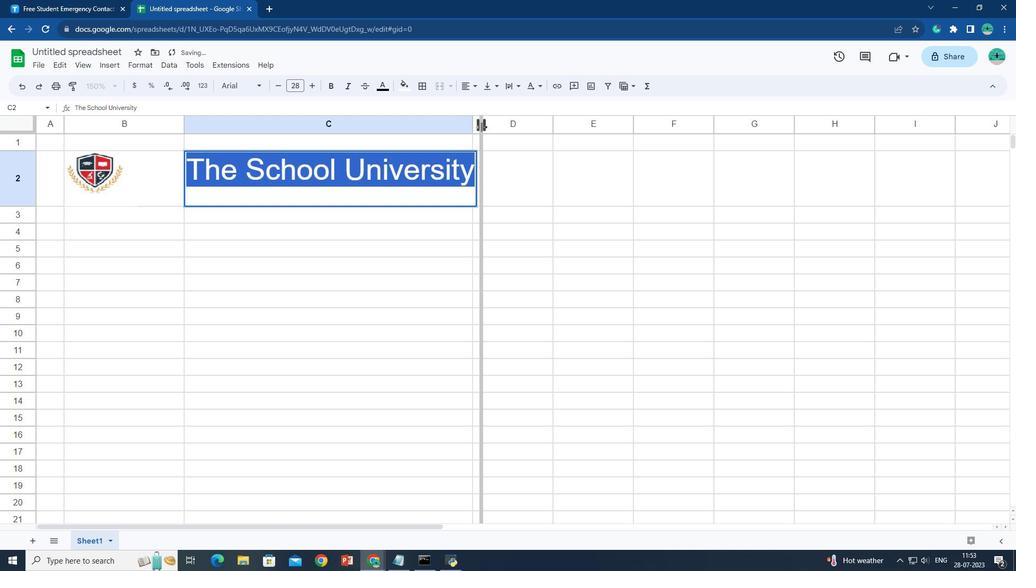 
Action: Mouse moved to (480, 83)
Screenshot: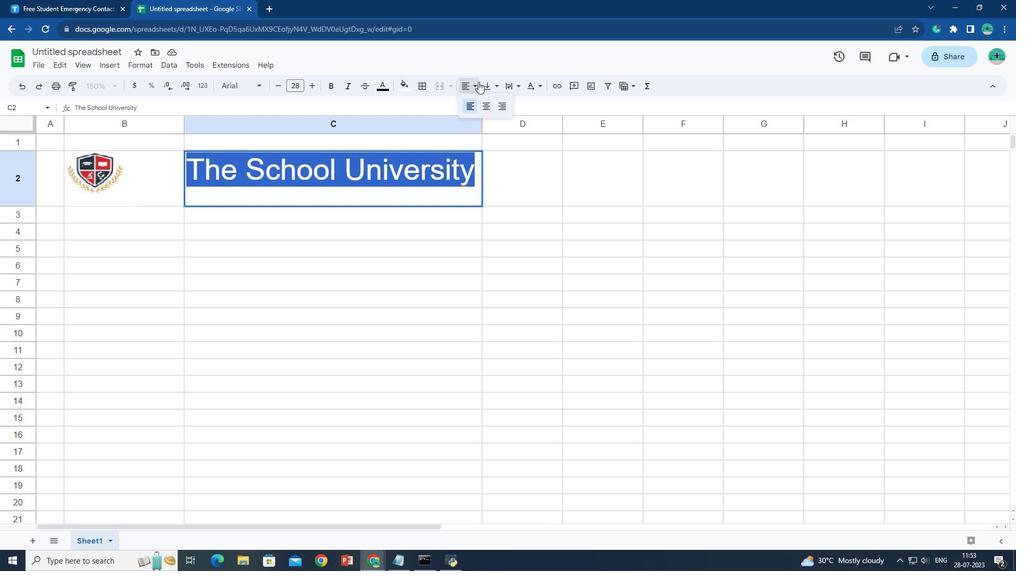 
Action: Mouse pressed left at (480, 83)
Screenshot: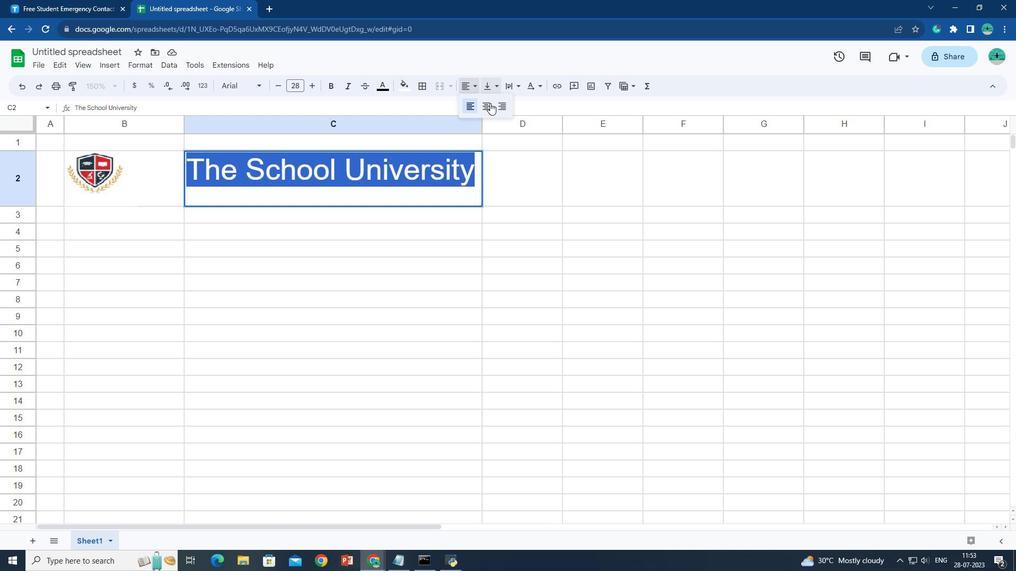 
Action: Mouse moved to (491, 104)
Screenshot: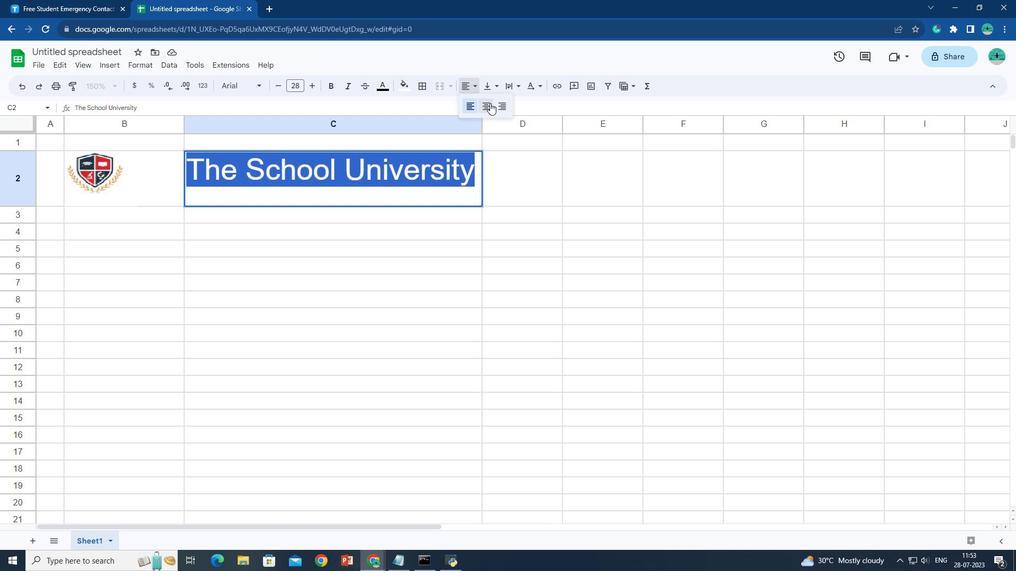 
Action: Mouse pressed left at (491, 104)
Screenshot: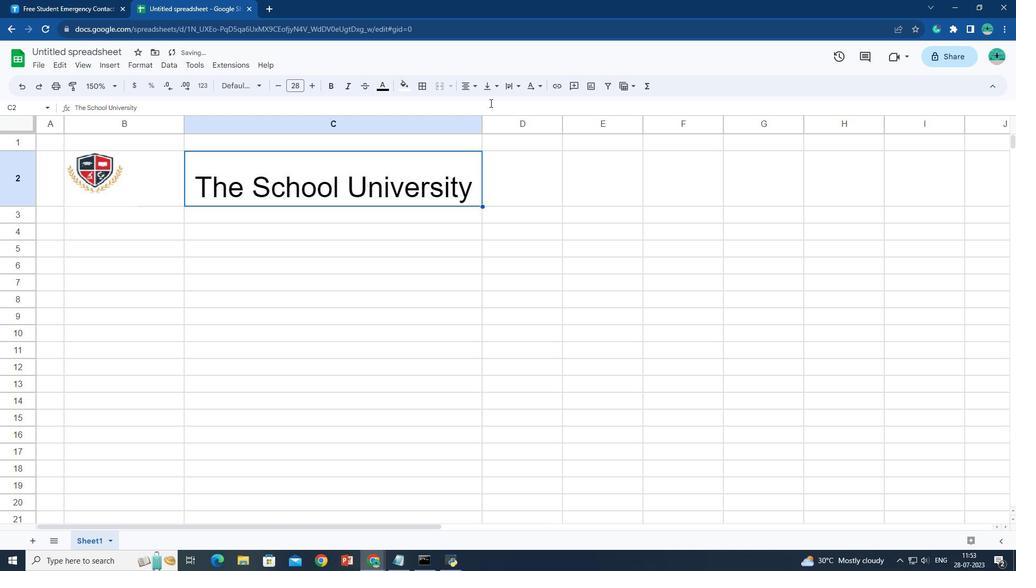 
Action: Mouse moved to (262, 92)
Screenshot: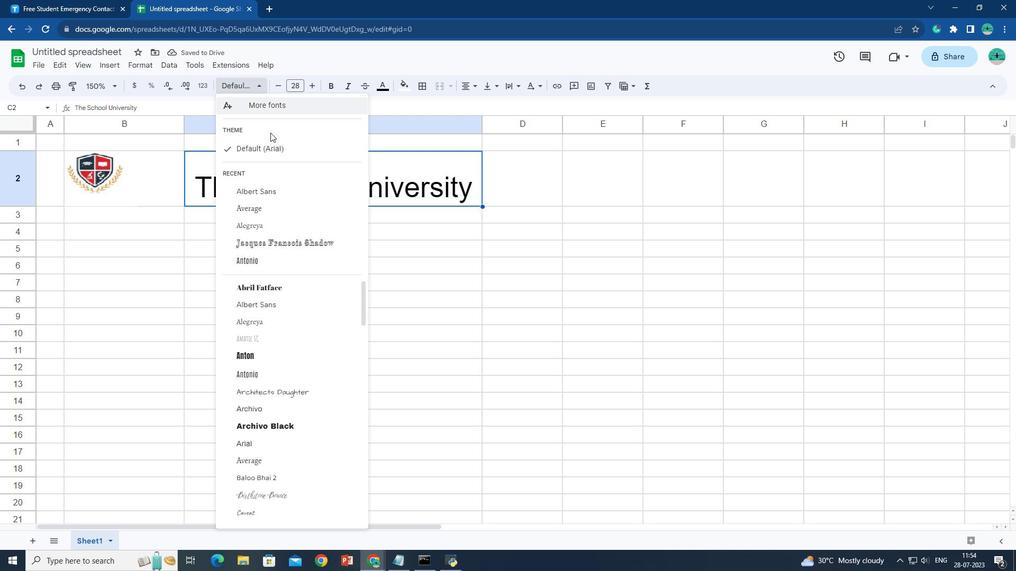 
Action: Mouse pressed left at (262, 92)
Screenshot: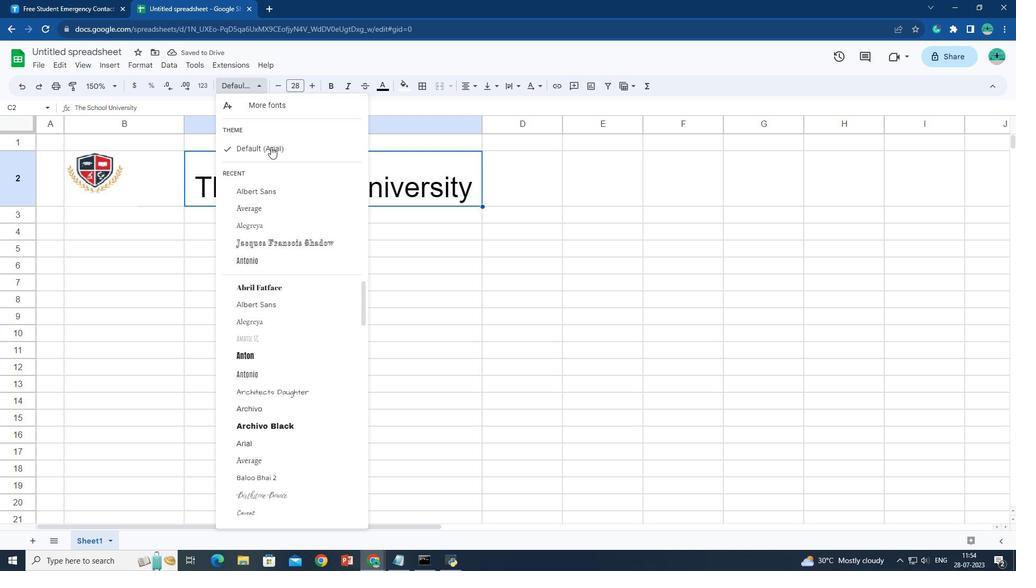 
Action: Mouse moved to (268, 205)
Screenshot: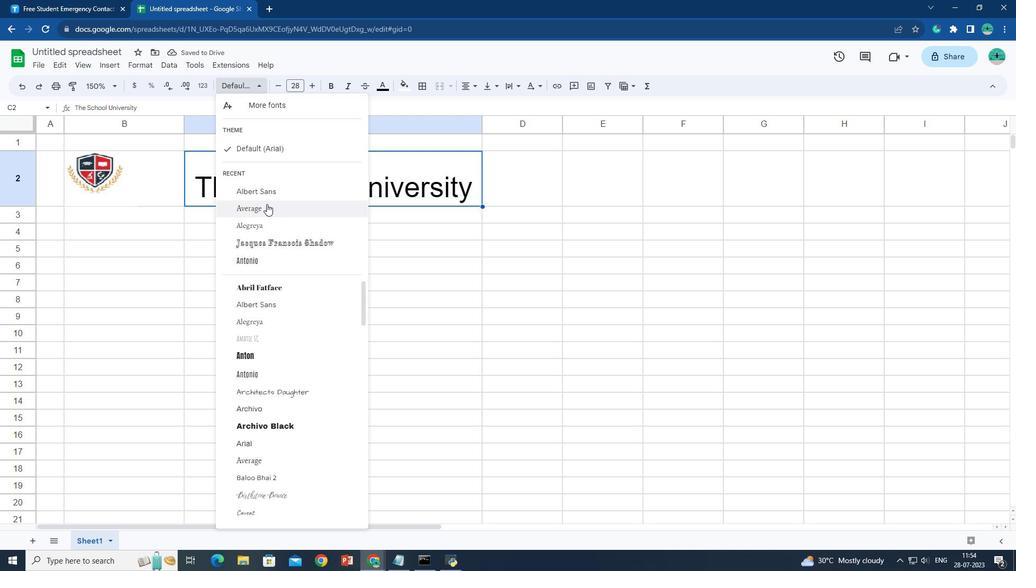 
Action: Mouse pressed left at (268, 205)
Screenshot: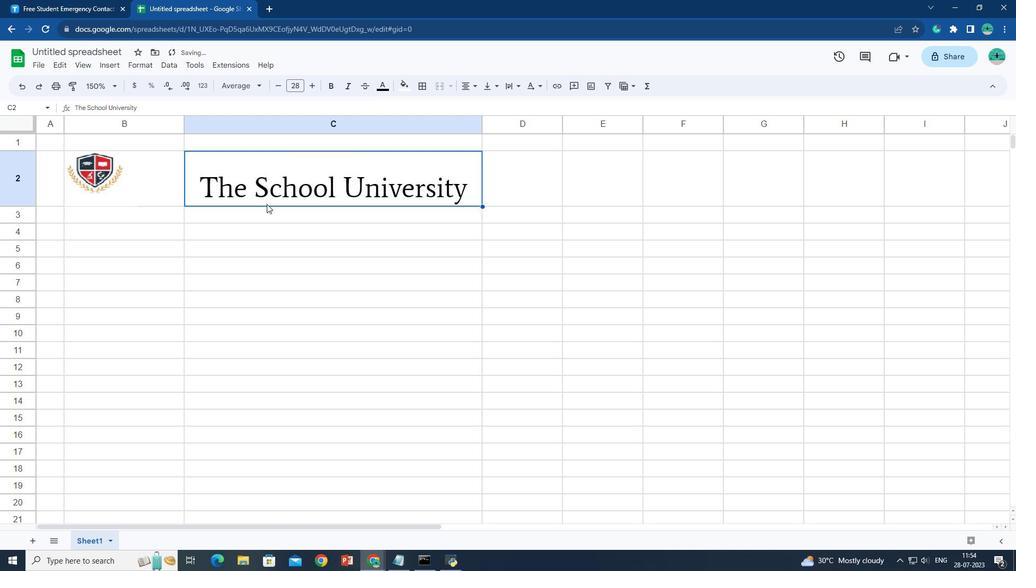 
Action: Mouse moved to (331, 90)
Screenshot: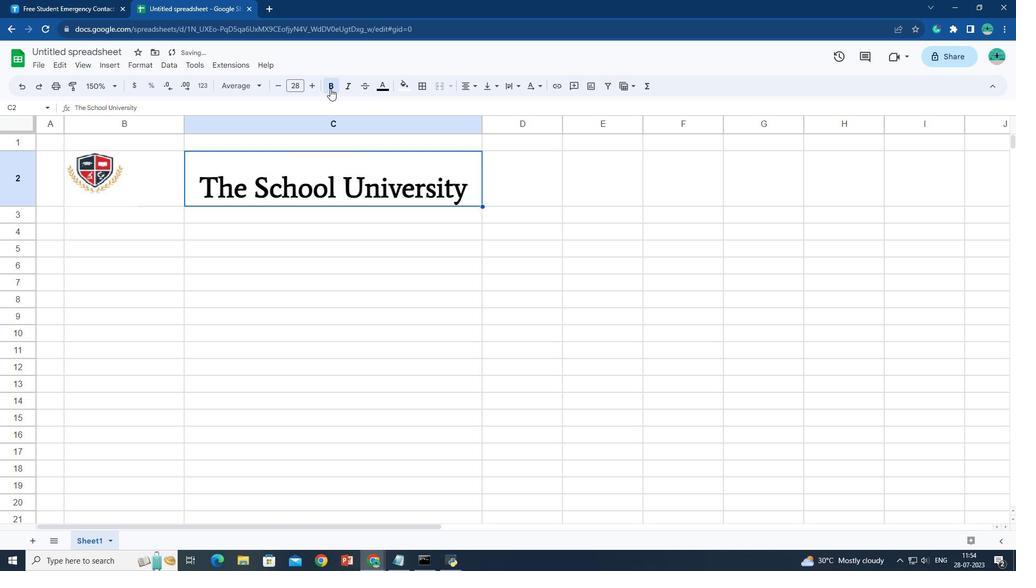 
Action: Mouse pressed left at (331, 90)
Screenshot: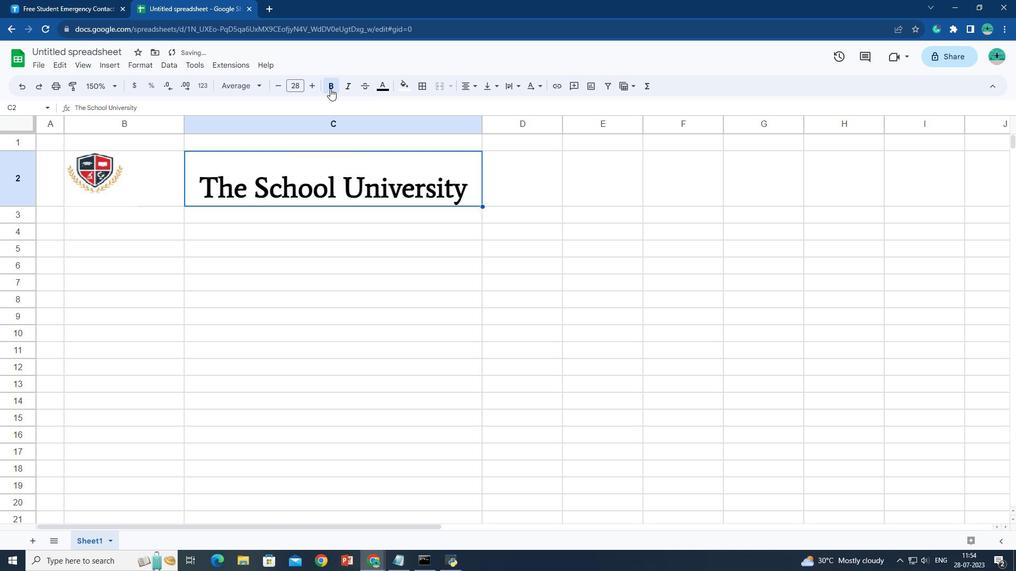 
Action: Mouse moved to (306, 221)
Screenshot: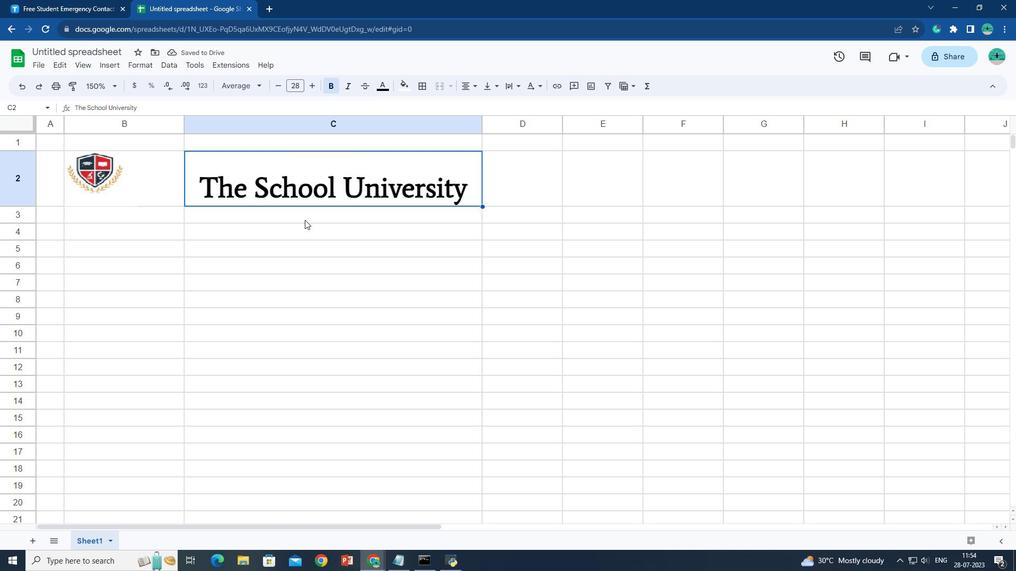 
Action: Mouse pressed left at (306, 221)
Screenshot: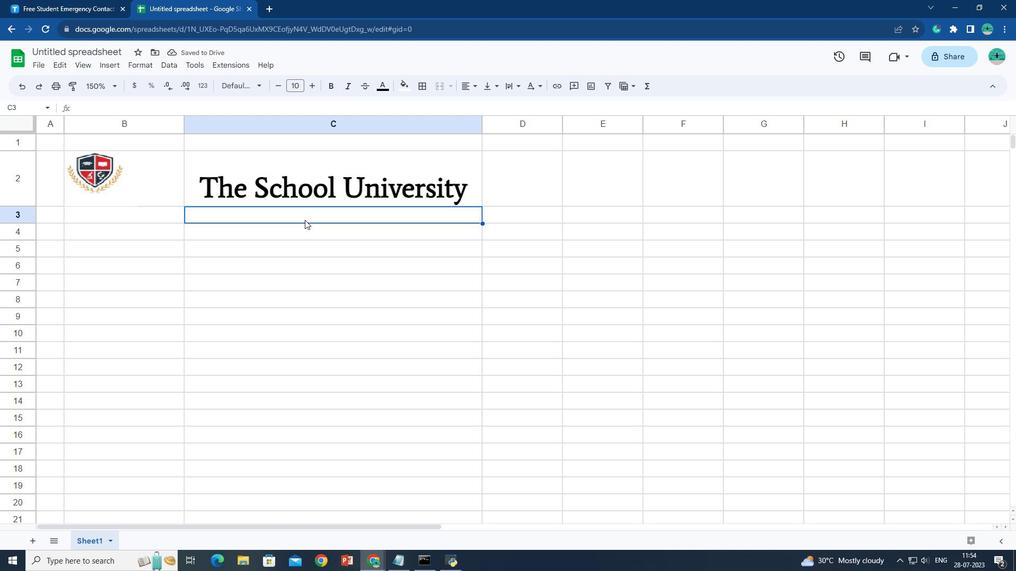 
Action: Key pressed 751<Key.space><Key.shift>W<Key.space><Key.shift><Key.shift><Key.shift><Key.shift><Key.shift>Birch<Key.space><Key.shift>Avr<Key.backspace>e<Key.space><Key.shift>Clovis,<Key.space><Key.shift>Califonia<Key.space><Key.shift><Key.shift><Key.shift><Key.shift><Key.shift><Key.shift><Key.shift><Key.shift><Key.shift>(CA),93611
Screenshot: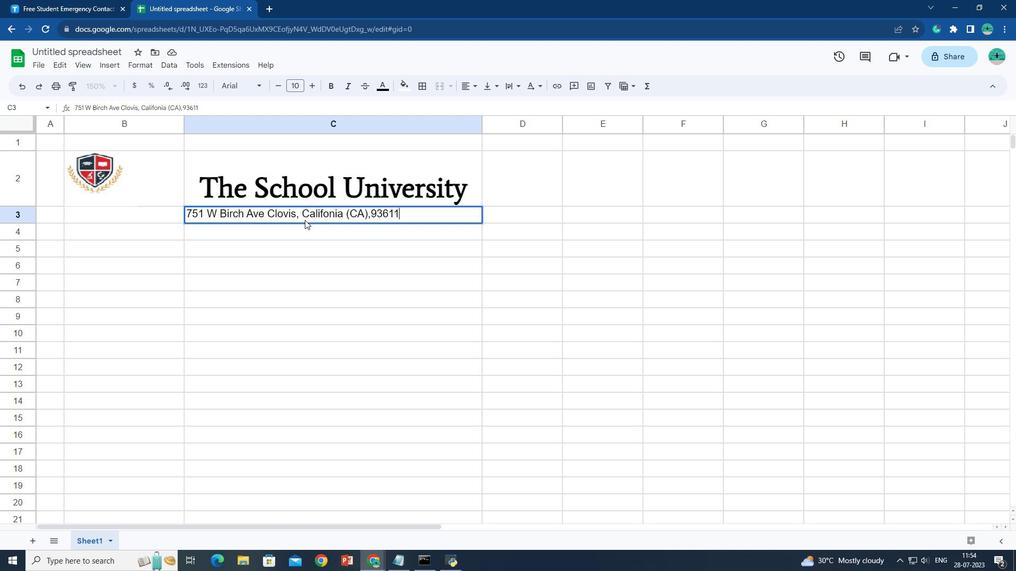 
Action: Mouse moved to (481, 89)
Screenshot: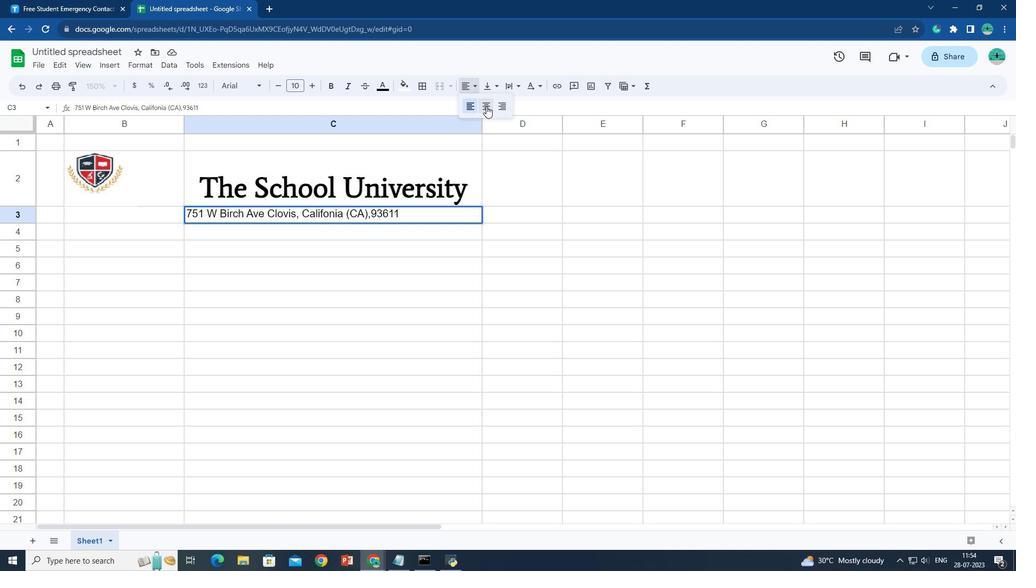 
Action: Mouse pressed left at (481, 89)
Screenshot: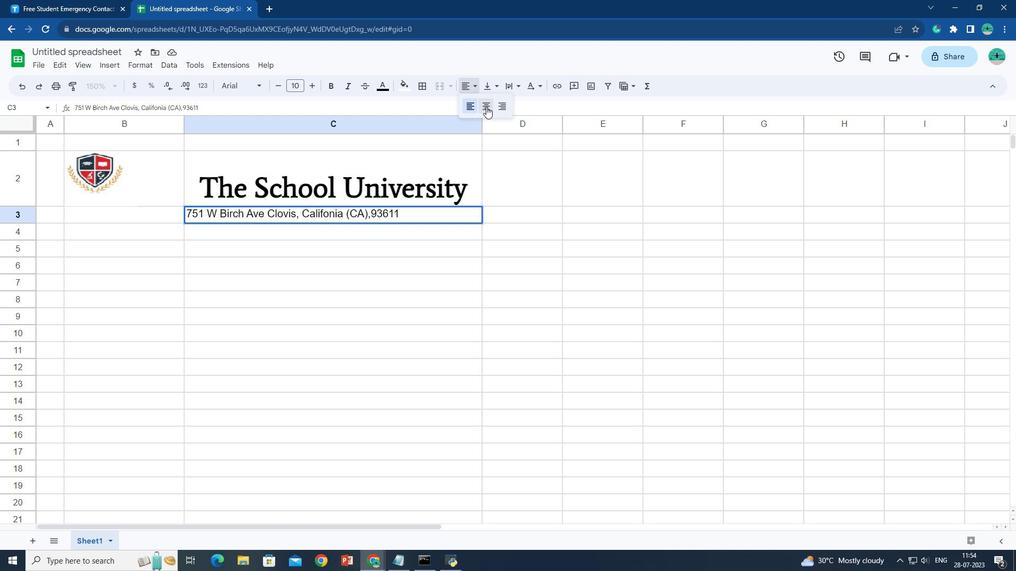 
Action: Mouse moved to (487, 108)
Screenshot: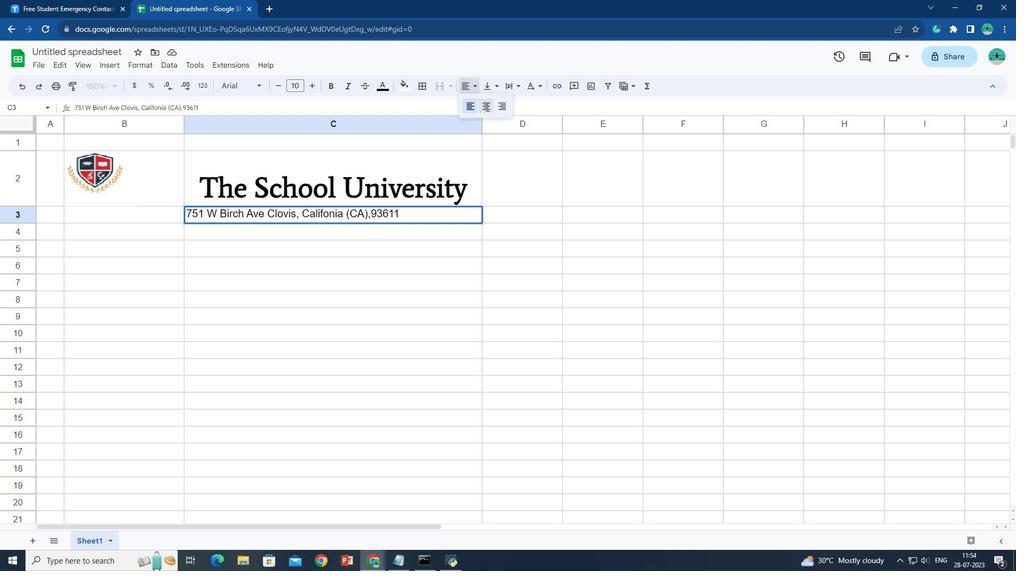 
Action: Mouse pressed left at (487, 108)
Screenshot: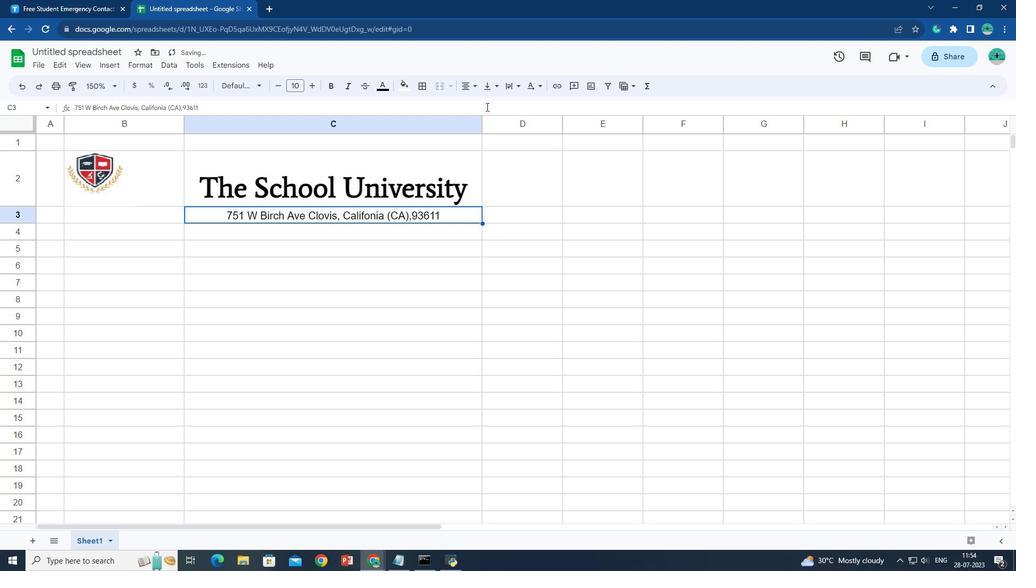 
Action: Mouse moved to (249, 92)
Screenshot: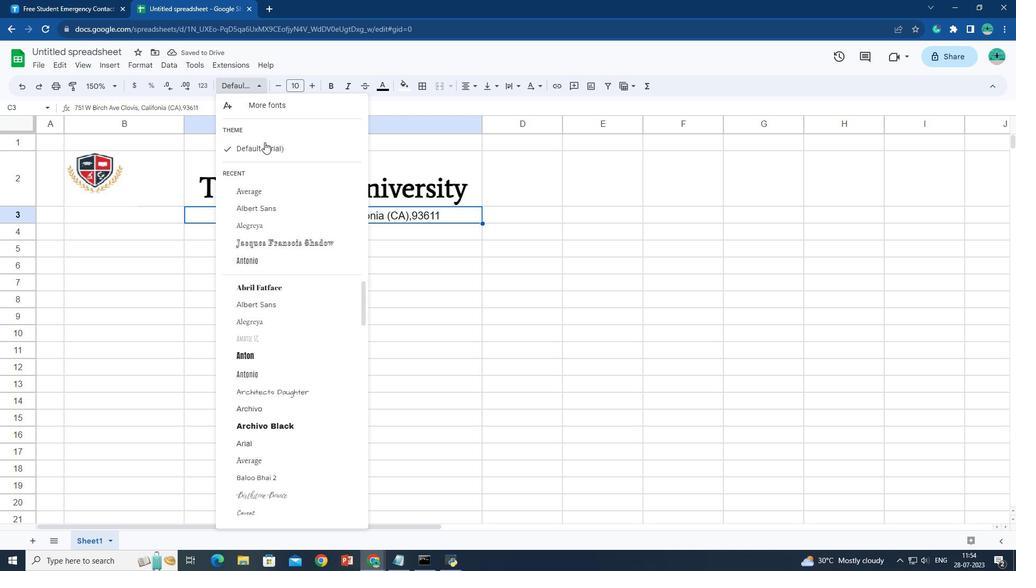 
Action: Mouse pressed left at (249, 92)
Screenshot: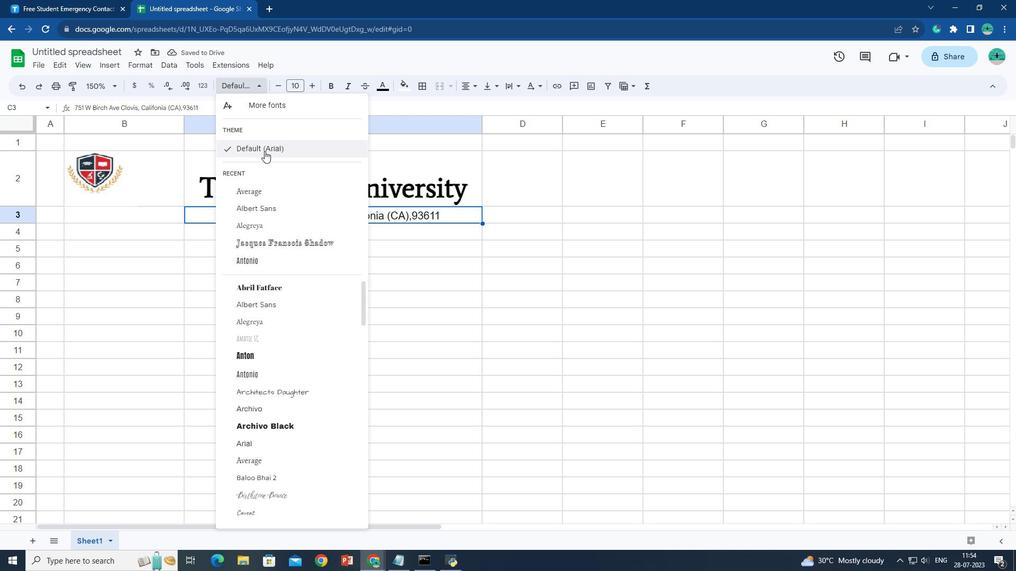 
Action: Mouse moved to (260, 194)
Screenshot: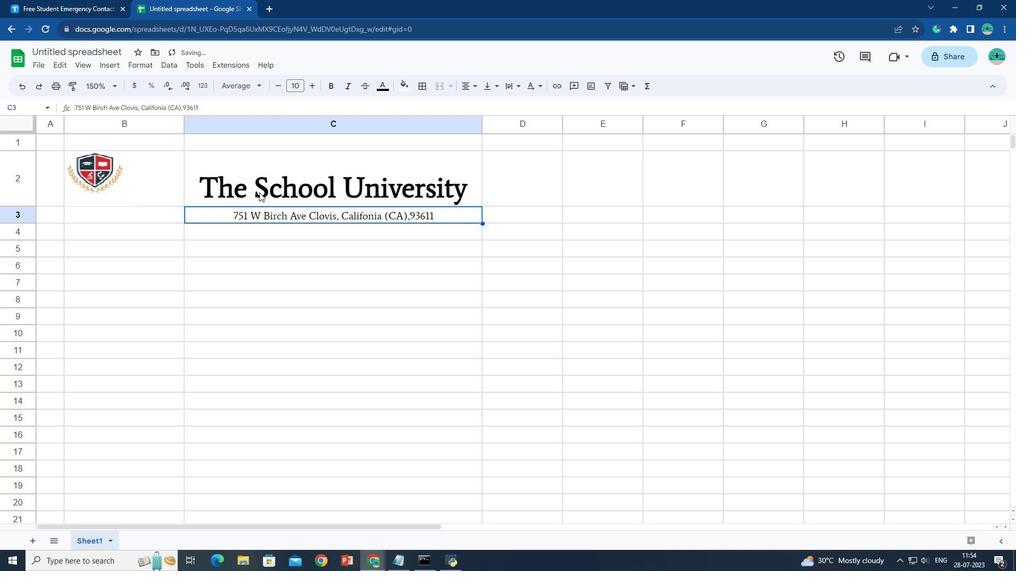 
Action: Mouse pressed left at (260, 194)
Screenshot: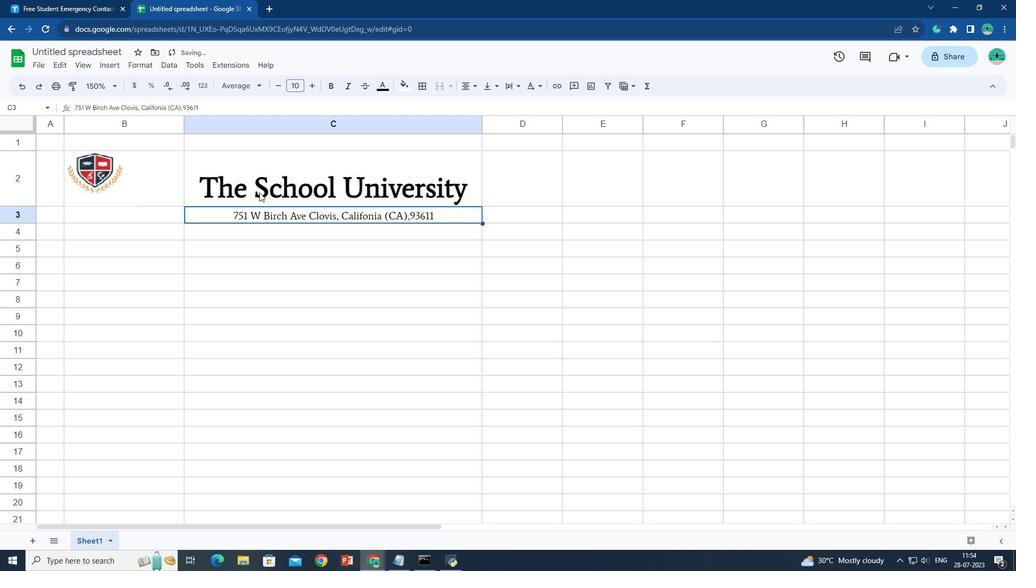 
Action: Mouse moved to (246, 231)
Screenshot: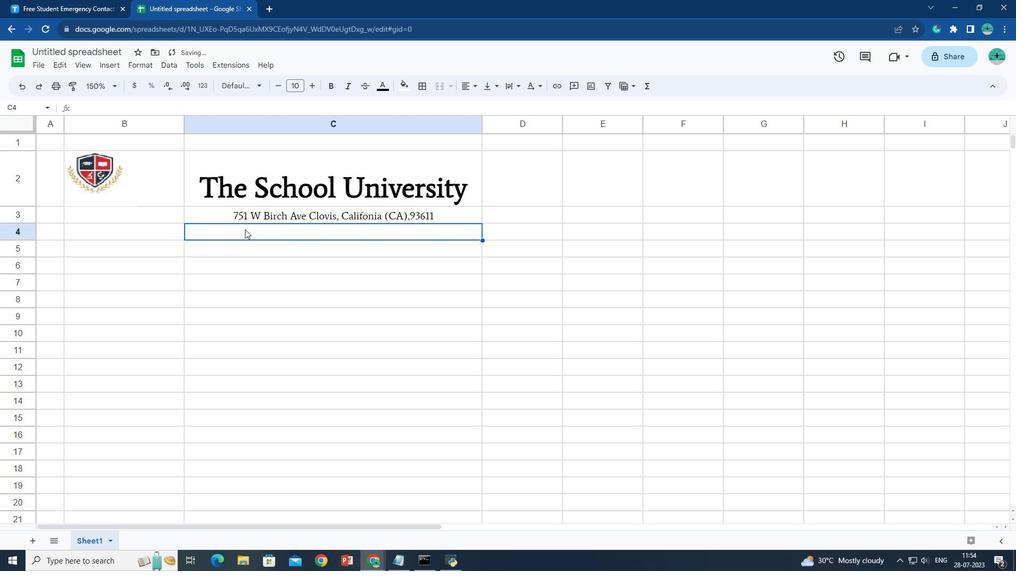 
Action: Mouse pressed left at (246, 231)
Screenshot: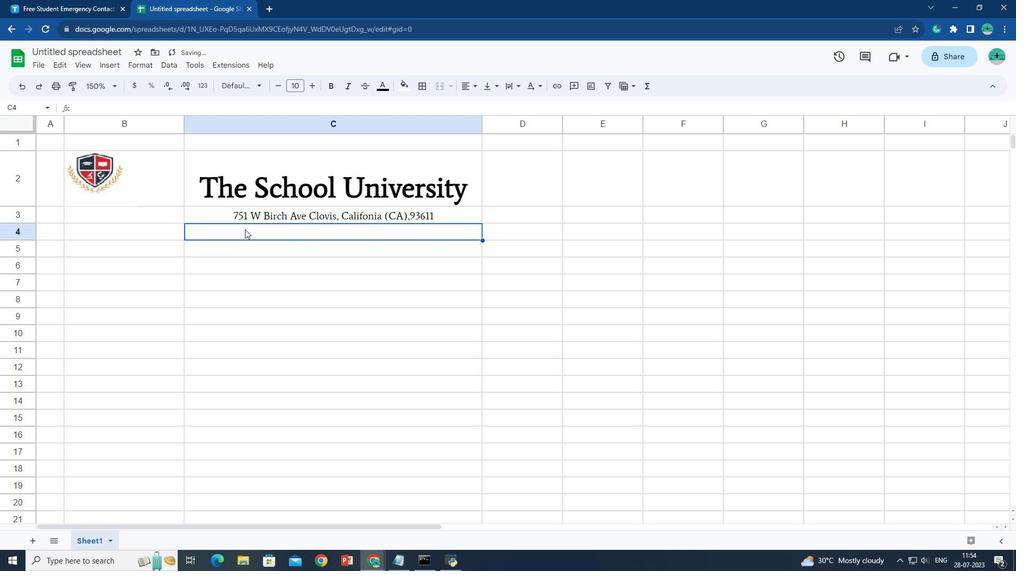 
Action: Key pressed 555-299-5965<Key.shift_r>|
Screenshot: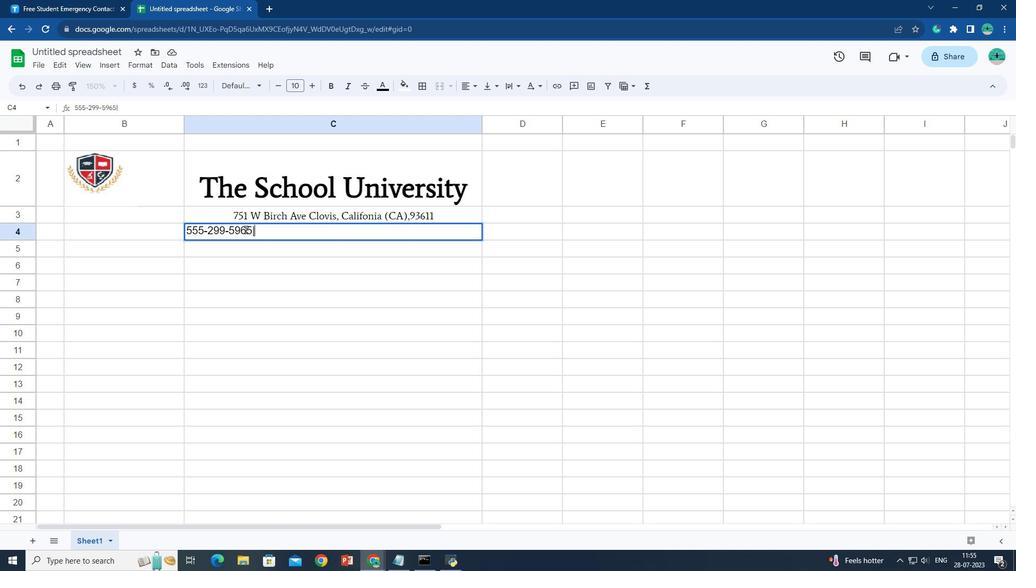 
Action: Mouse moved to (260, 228)
Screenshot: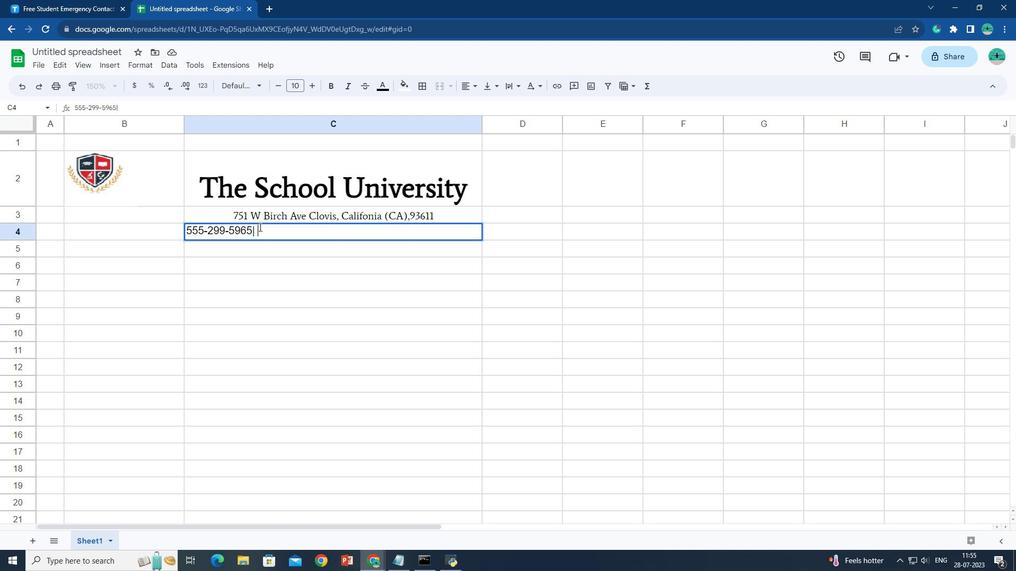 
Action: Key pressed <Key.space>school<Key.shift>@university.com
Screenshot: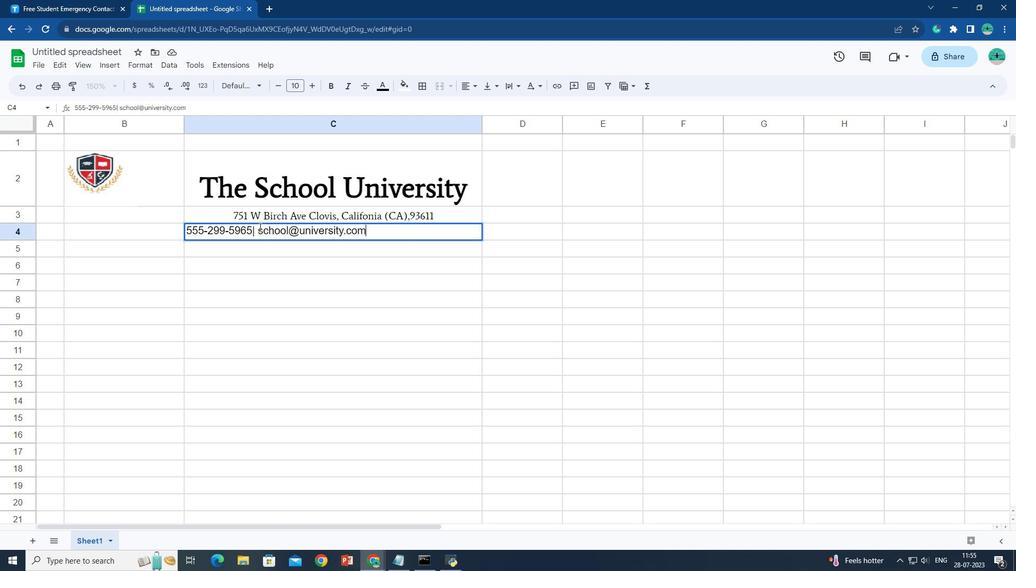 
Action: Mouse moved to (476, 86)
Screenshot: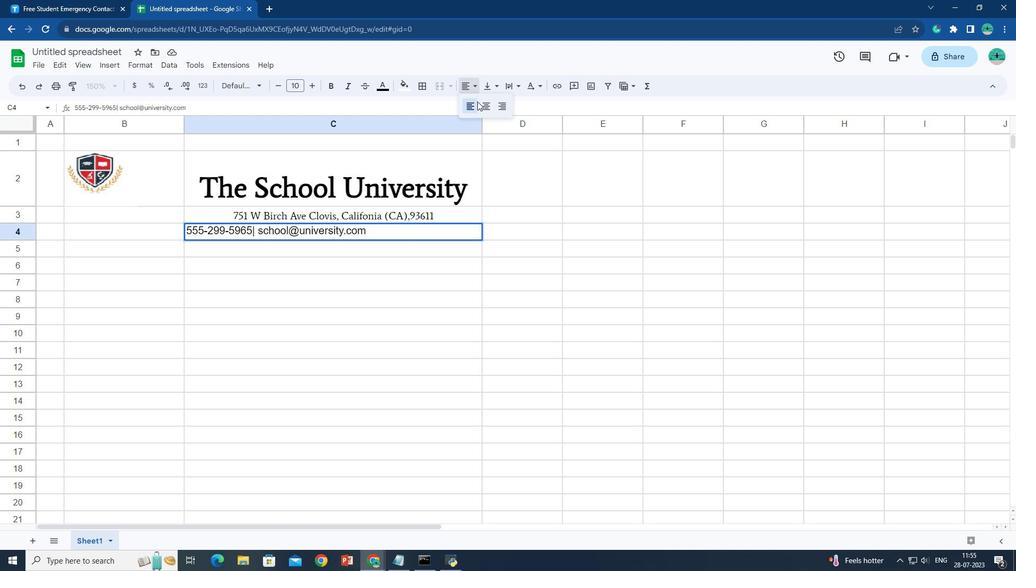 
Action: Mouse pressed left at (476, 86)
Screenshot: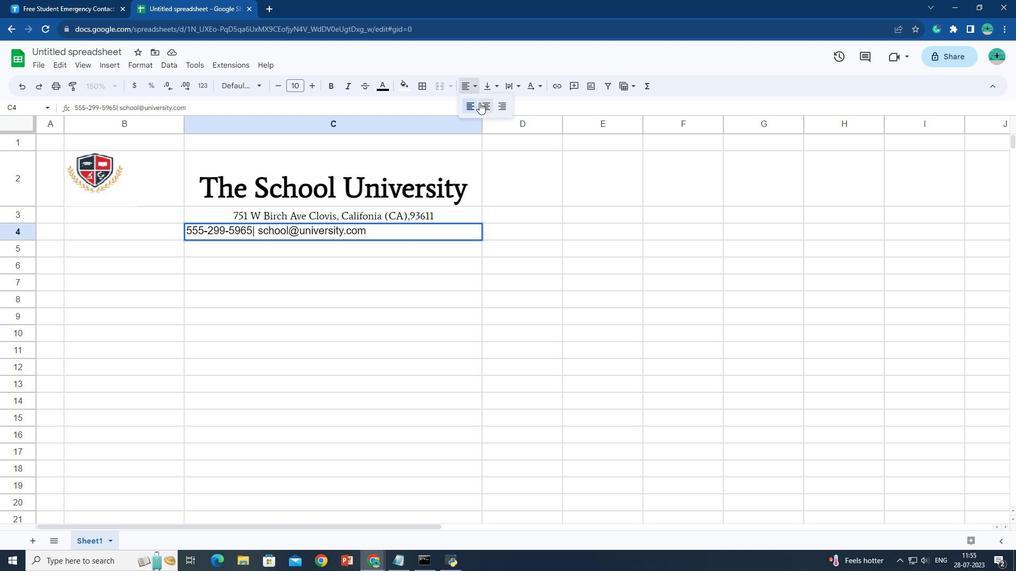 
Action: Mouse moved to (485, 107)
Screenshot: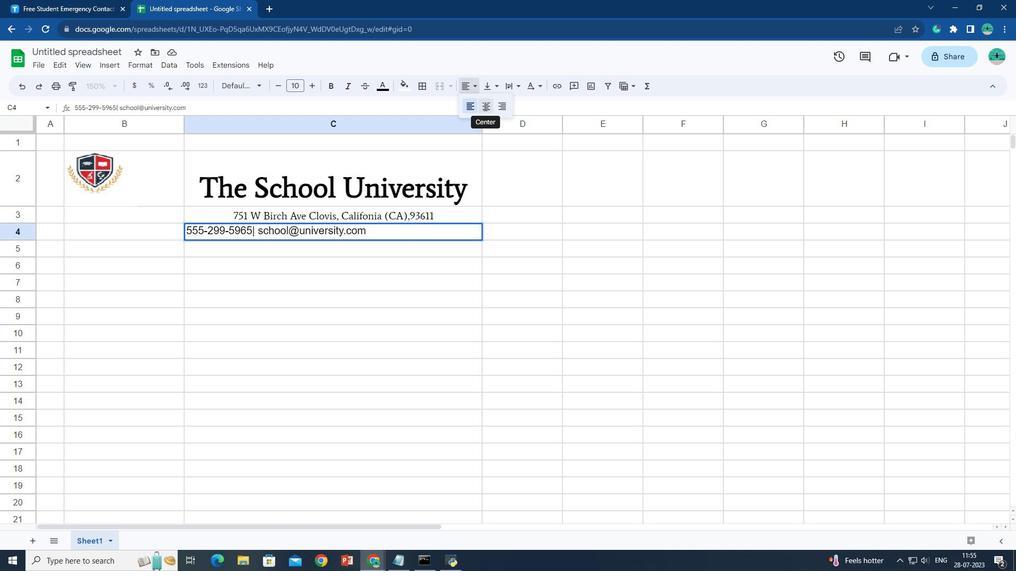 
Action: Mouse pressed left at (485, 107)
Screenshot: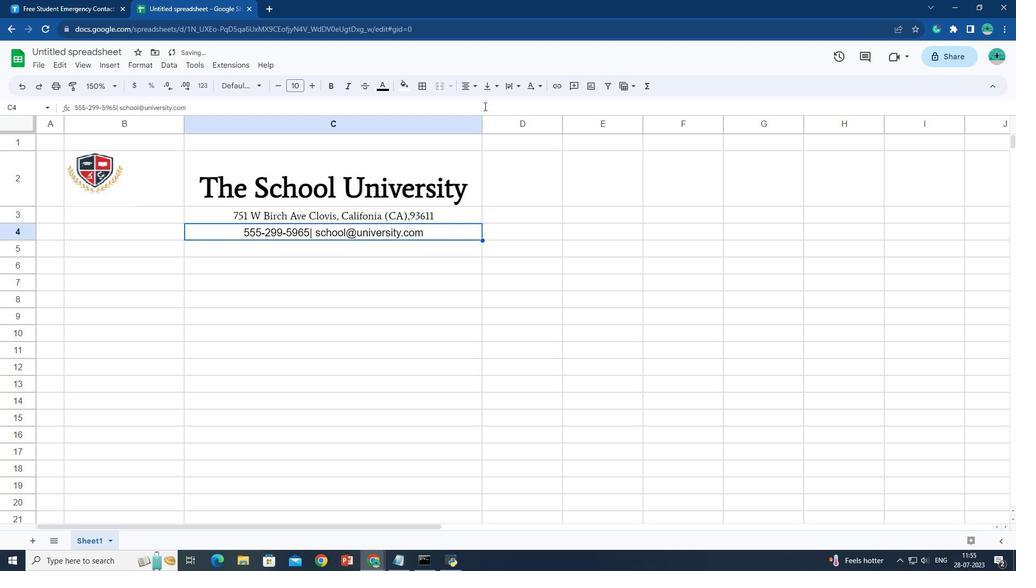 
Action: Mouse moved to (332, 182)
Screenshot: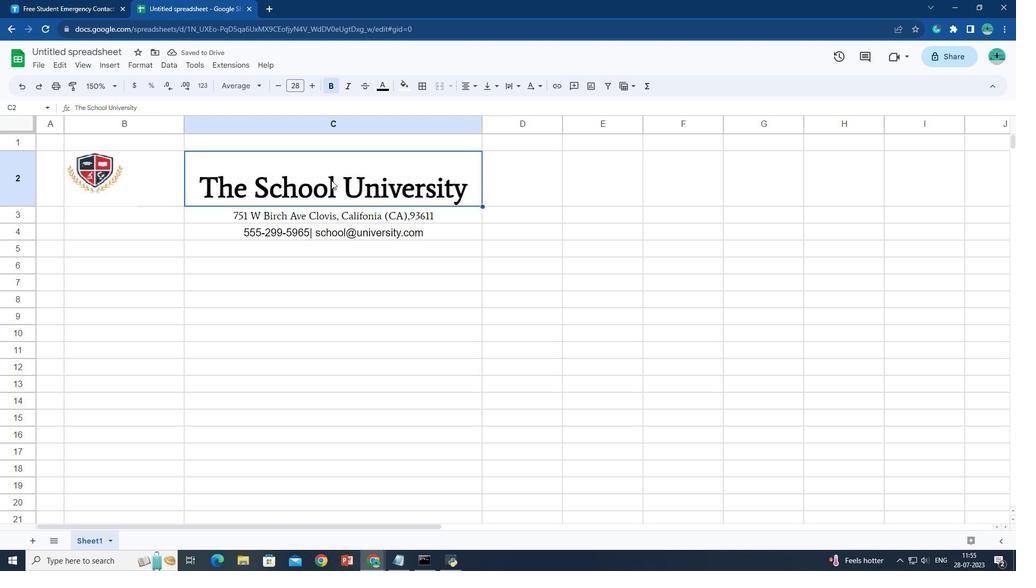 
Action: Mouse pressed left at (332, 182)
Screenshot: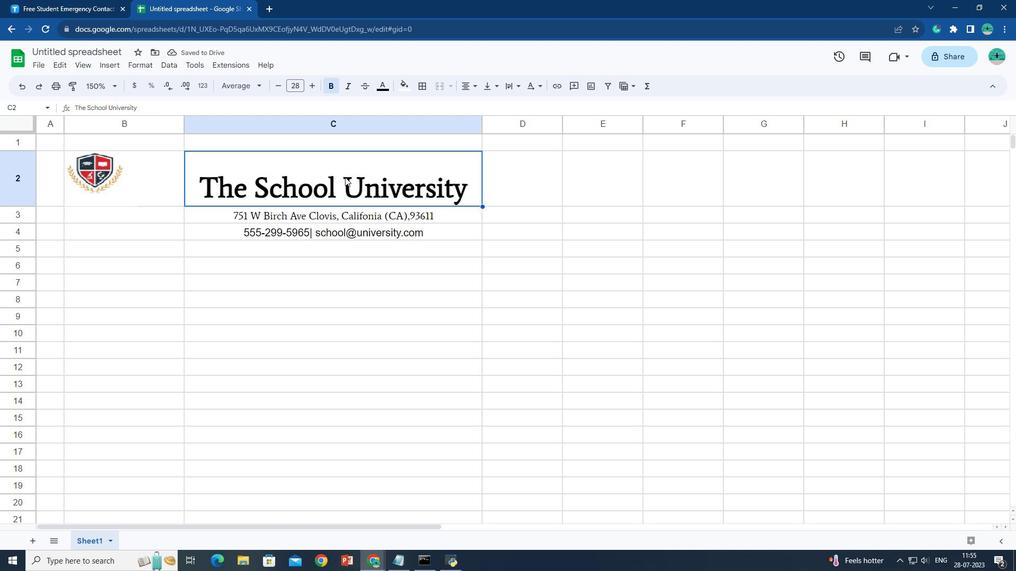 
Action: Mouse moved to (471, 85)
Screenshot: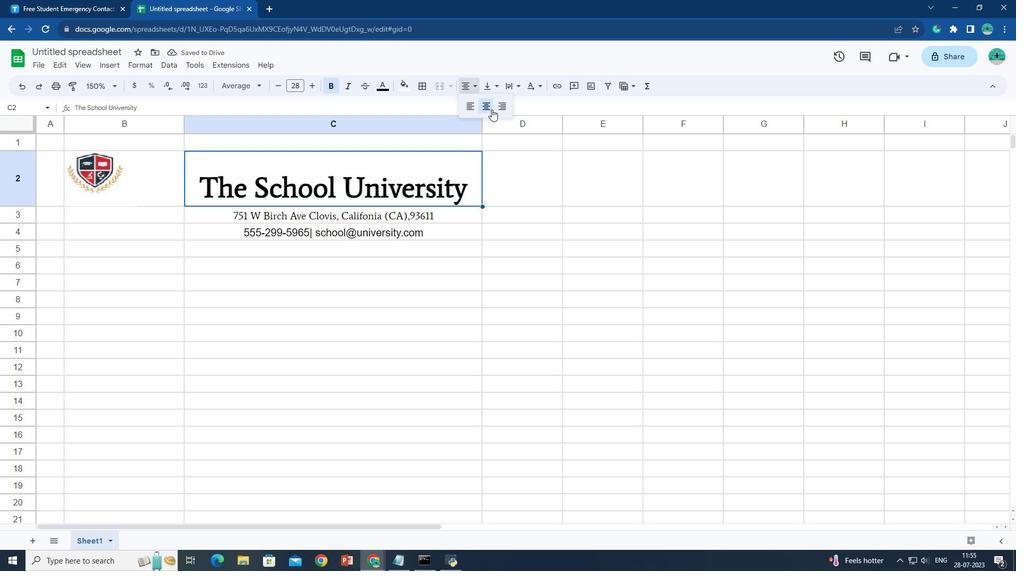 
Action: Mouse pressed left at (471, 85)
Screenshot: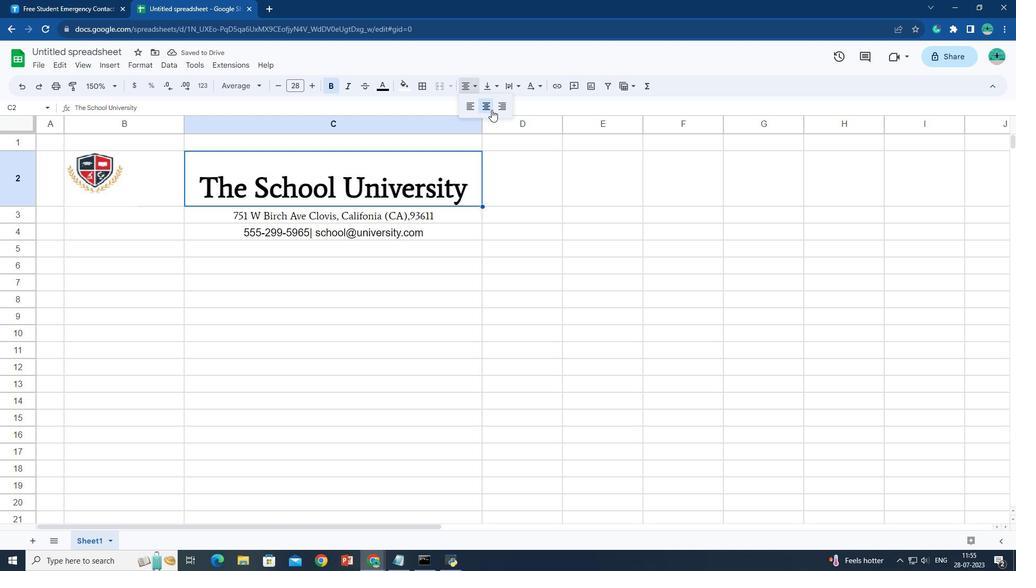 
Action: Mouse moved to (493, 89)
Screenshot: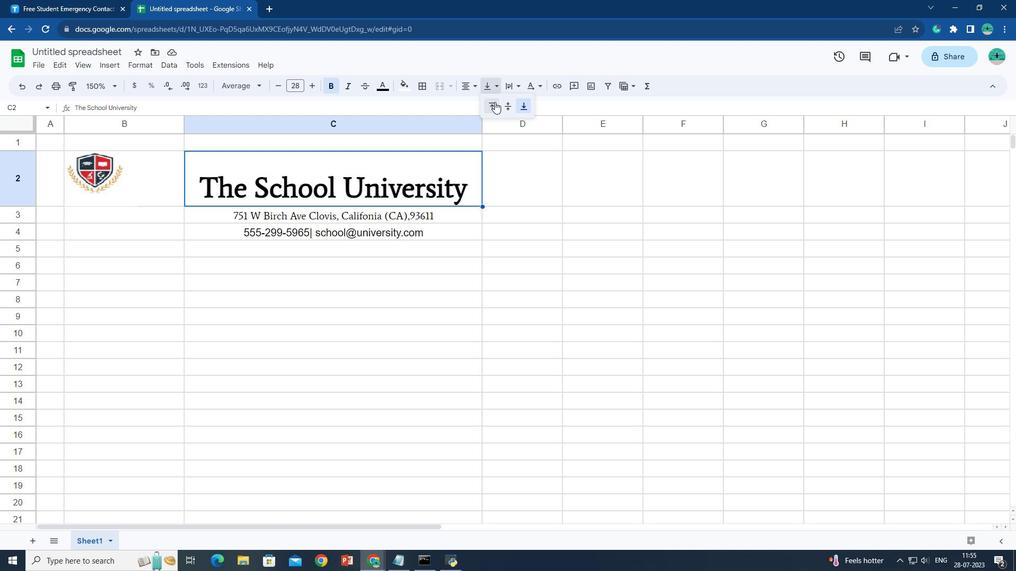 
Action: Mouse pressed left at (493, 89)
Screenshot: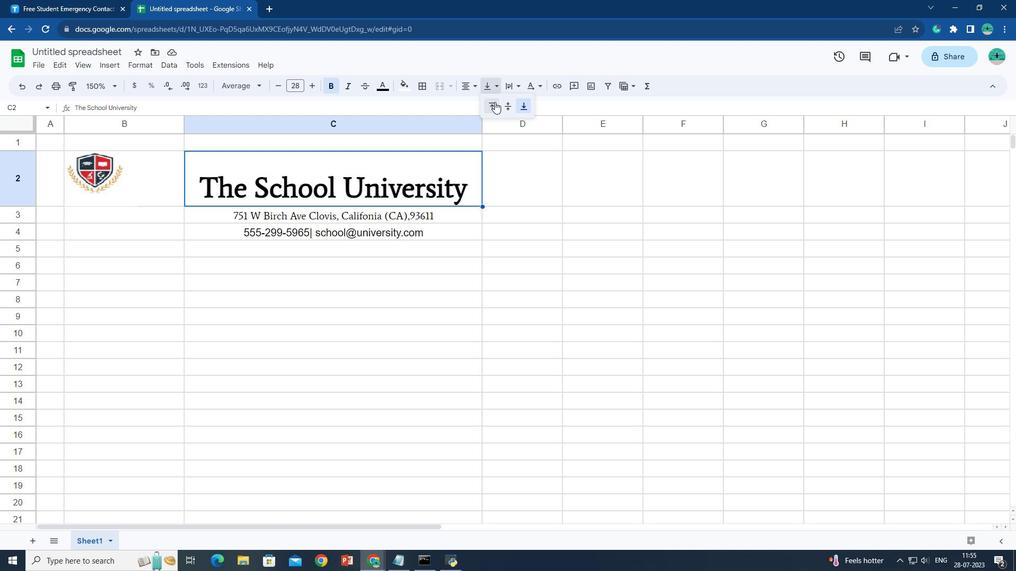 
Action: Mouse moved to (496, 103)
Screenshot: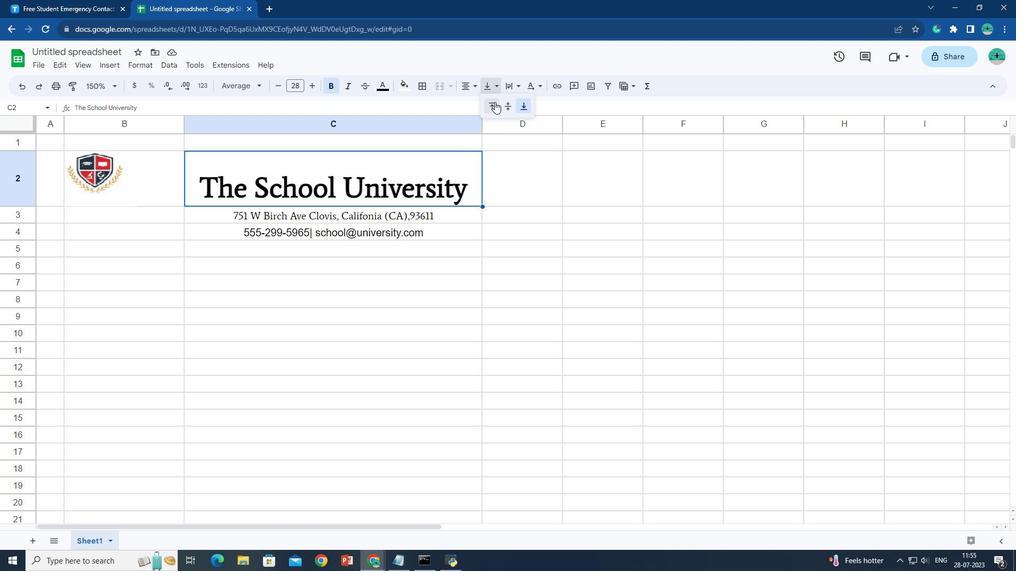 
Action: Mouse pressed left at (496, 103)
Screenshot: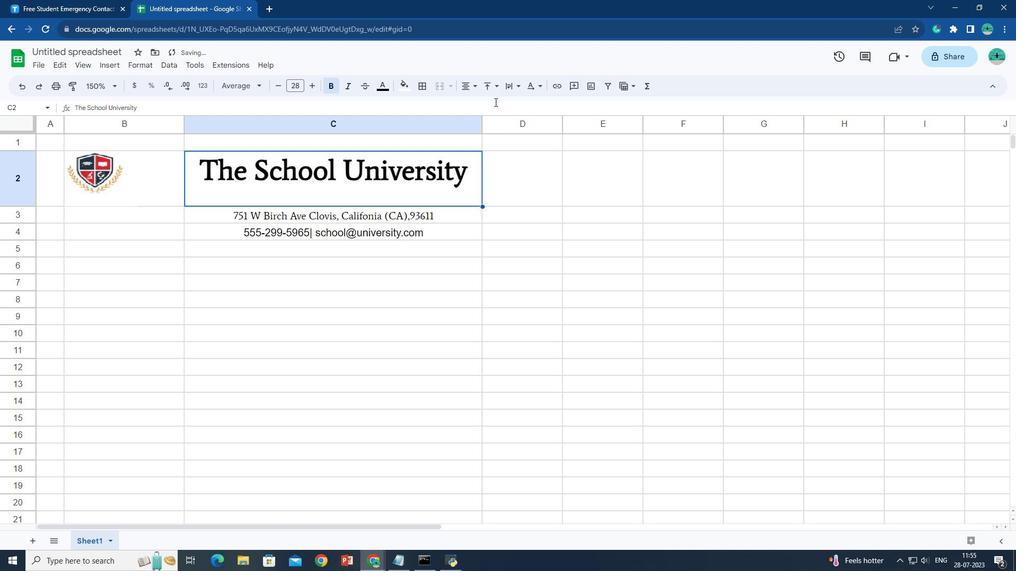 
Action: Mouse moved to (186, 123)
Screenshot: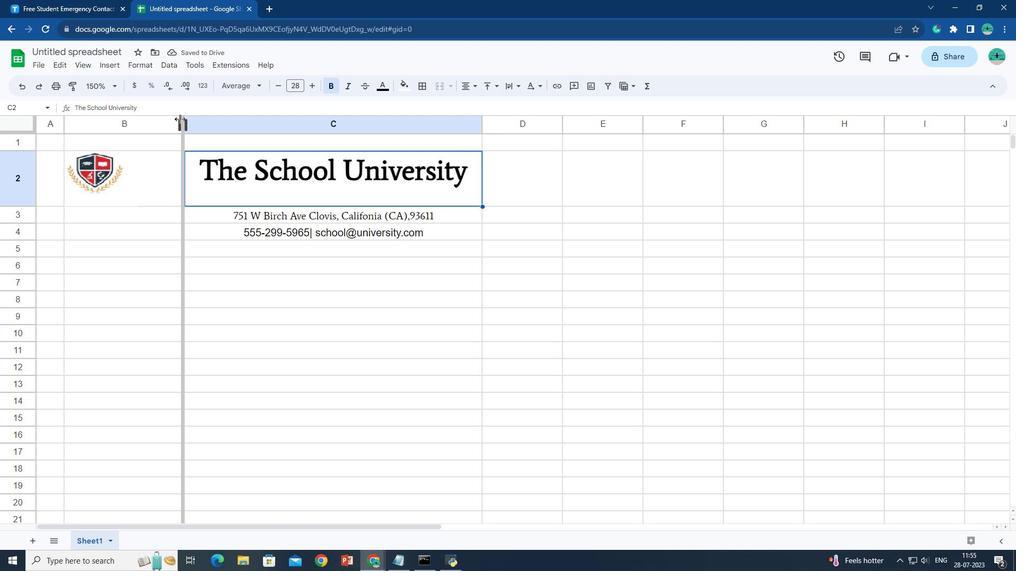 
Action: Mouse pressed left at (186, 123)
Screenshot: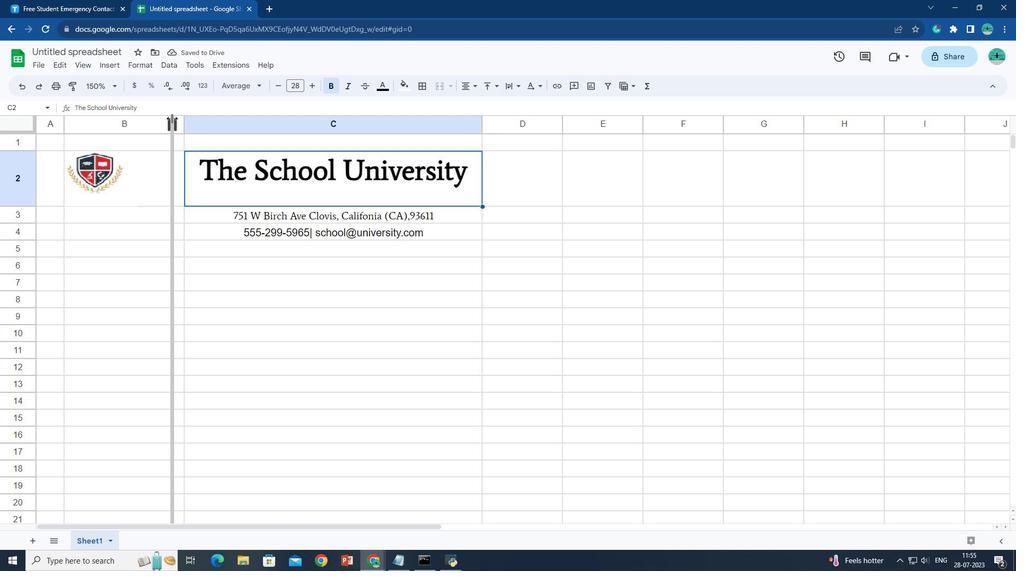 
Action: Mouse moved to (173, 120)
Screenshot: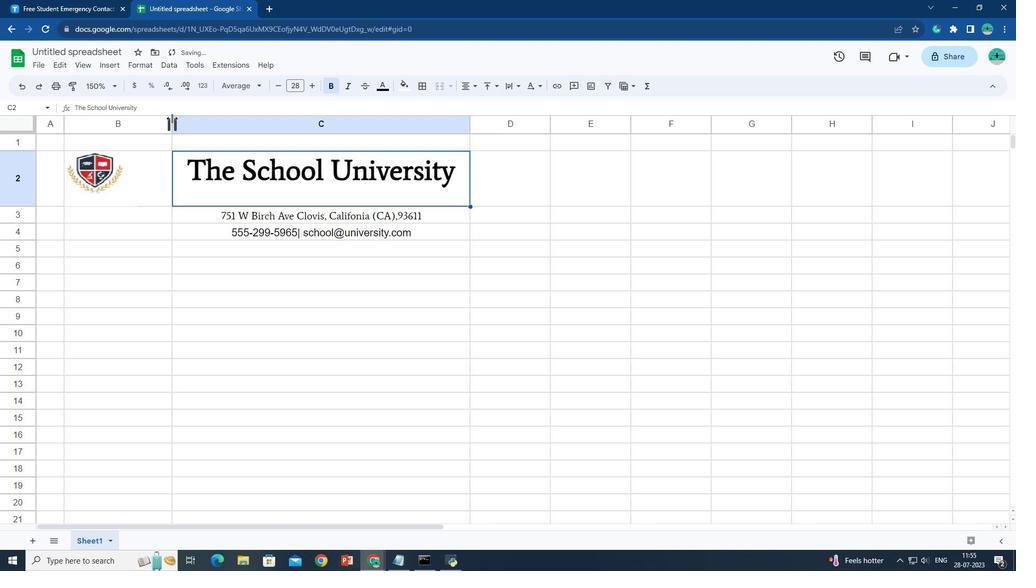 
Action: Mouse pressed left at (173, 120)
Screenshot: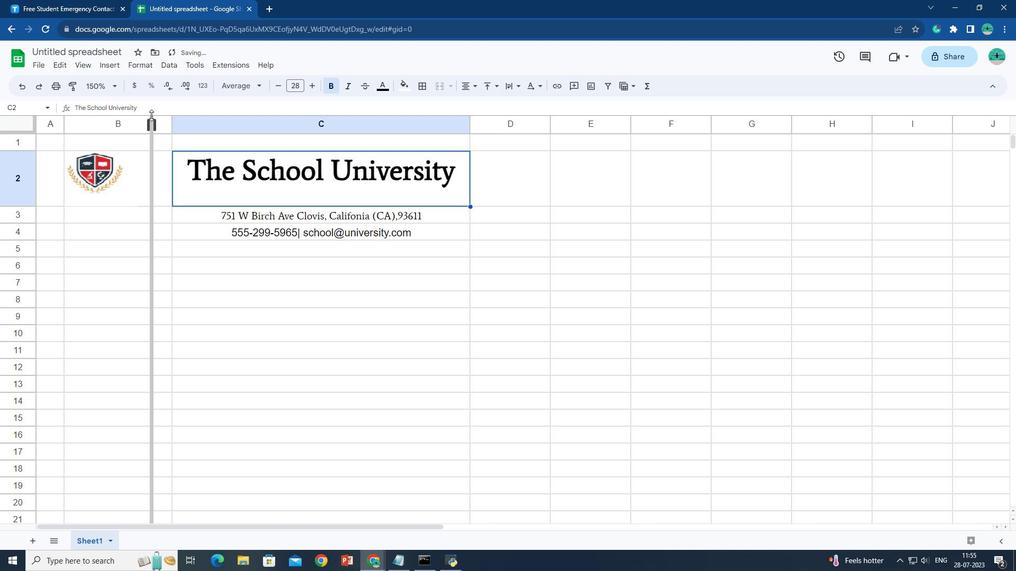 
Action: Mouse moved to (150, 115)
Screenshot: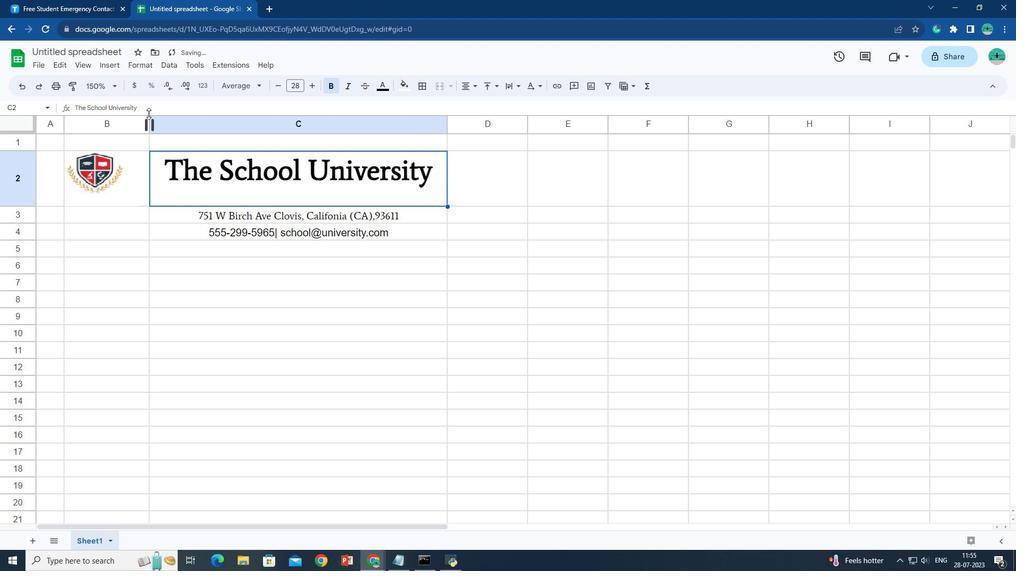 
Action: Mouse pressed left at (150, 115)
Screenshot: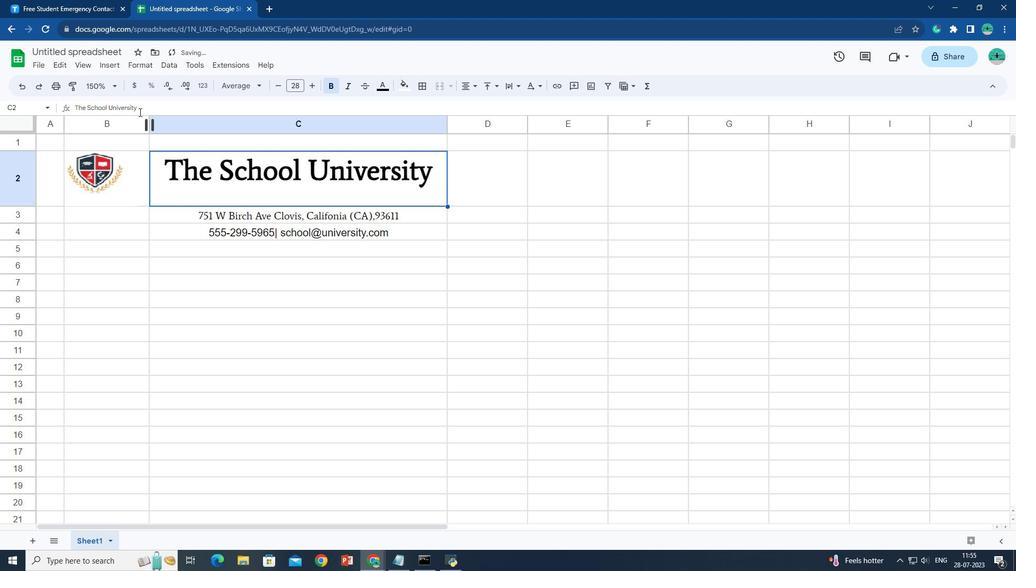 
Action: Mouse moved to (149, 125)
Screenshot: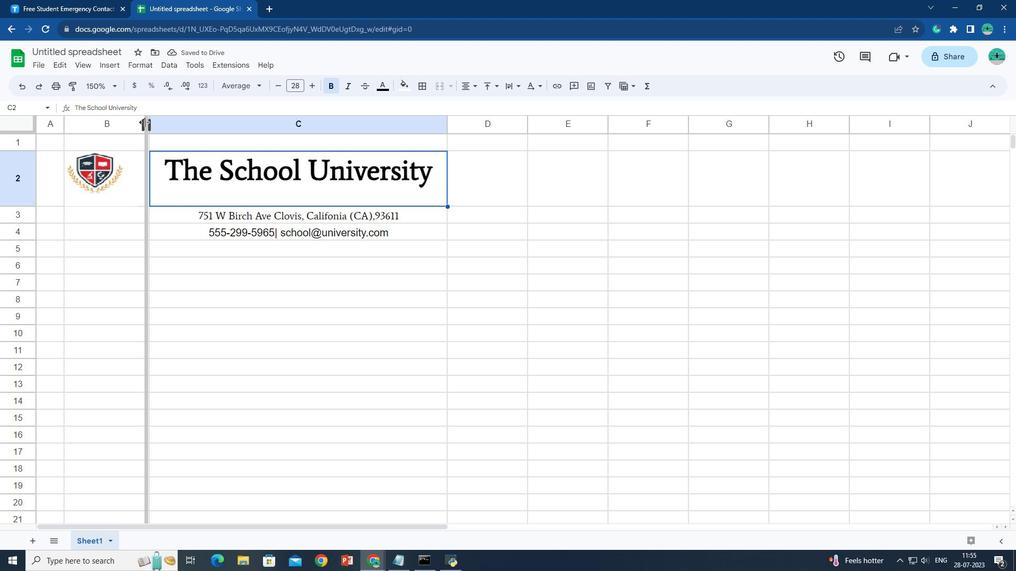 
Action: Mouse pressed left at (149, 125)
Screenshot: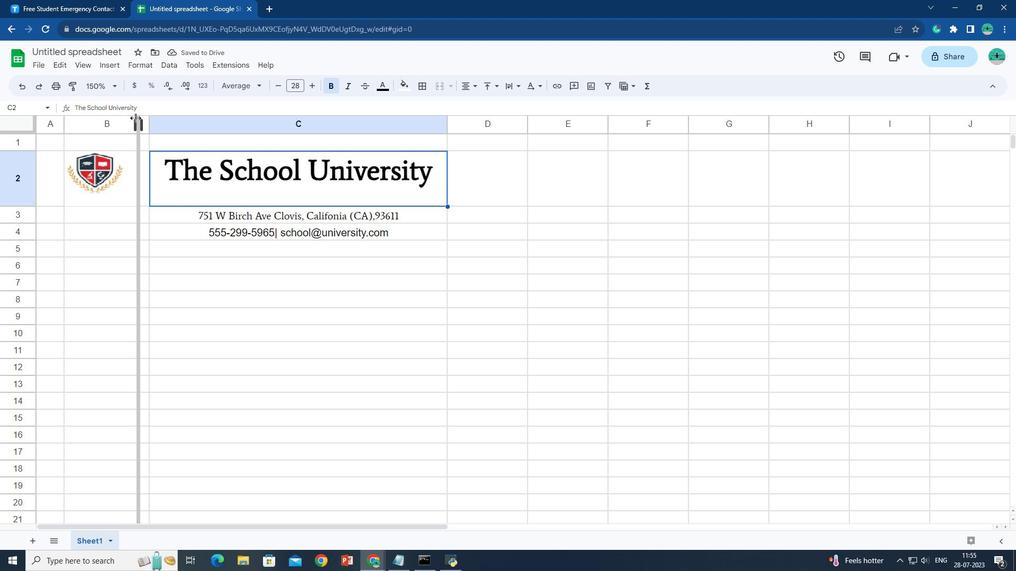 
Action: Mouse moved to (132, 125)
Screenshot: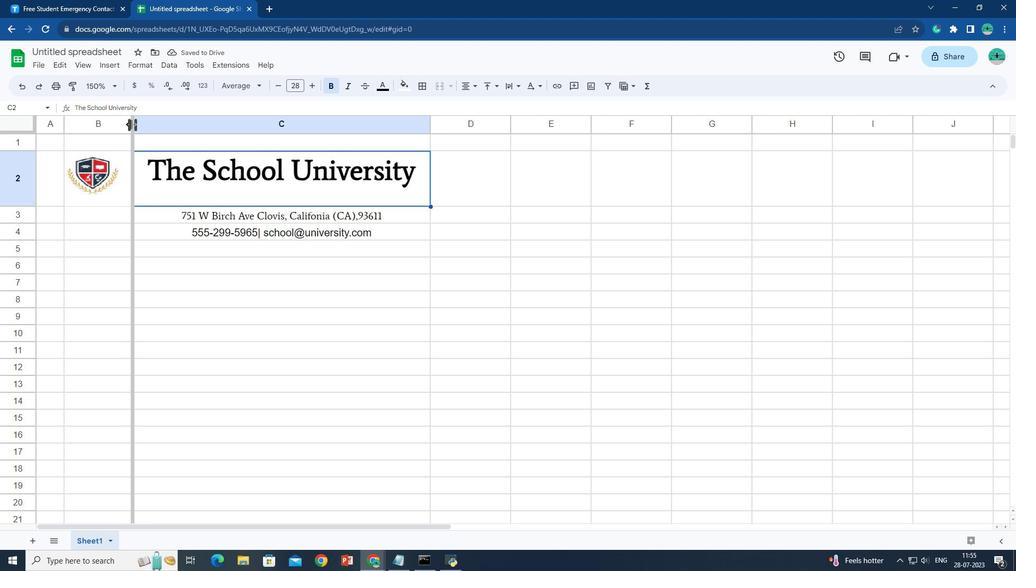 
Action: Mouse pressed left at (132, 125)
Screenshot: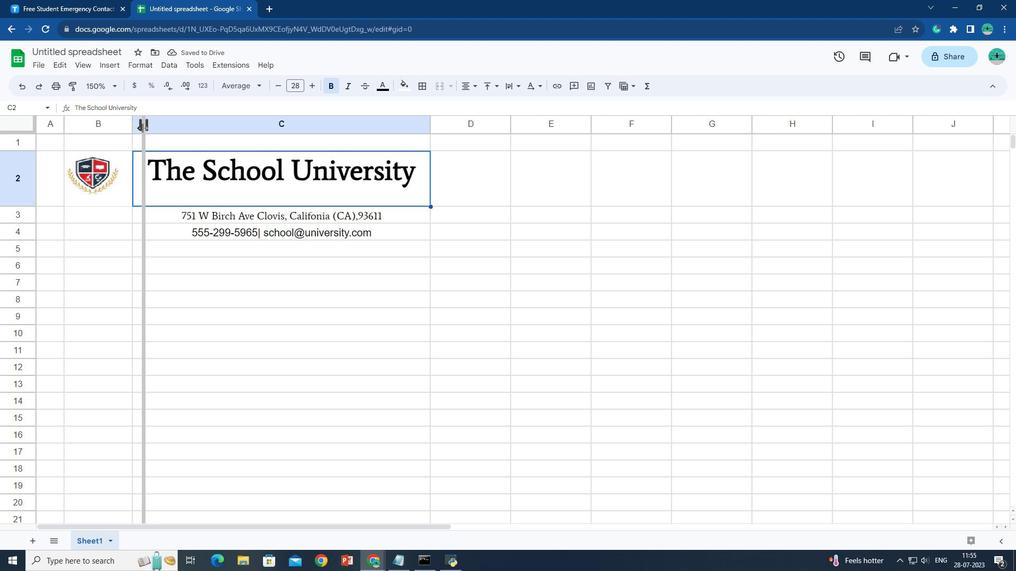 
Action: Mouse moved to (143, 129)
Screenshot: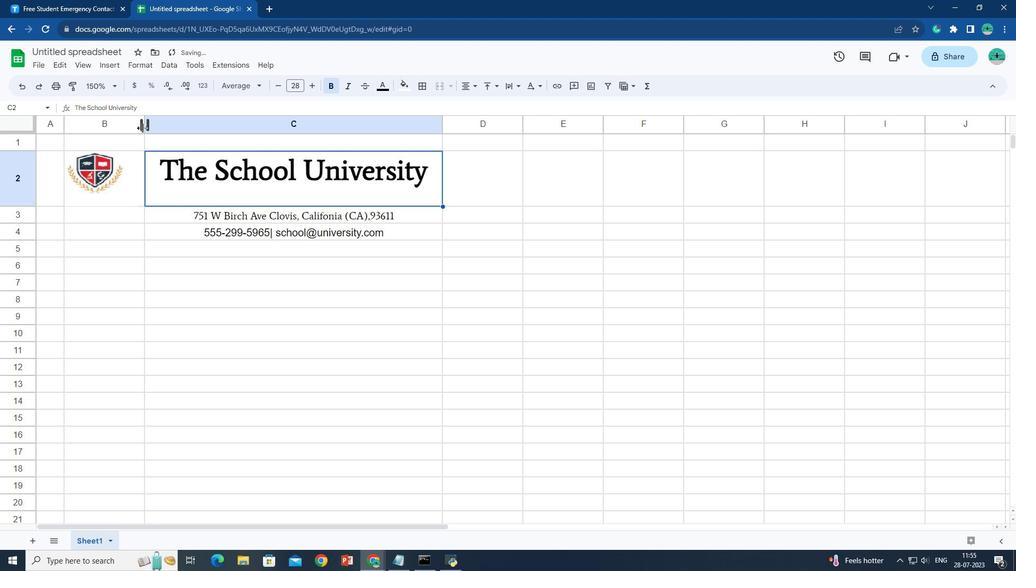 
Action: Mouse pressed left at (143, 129)
Screenshot: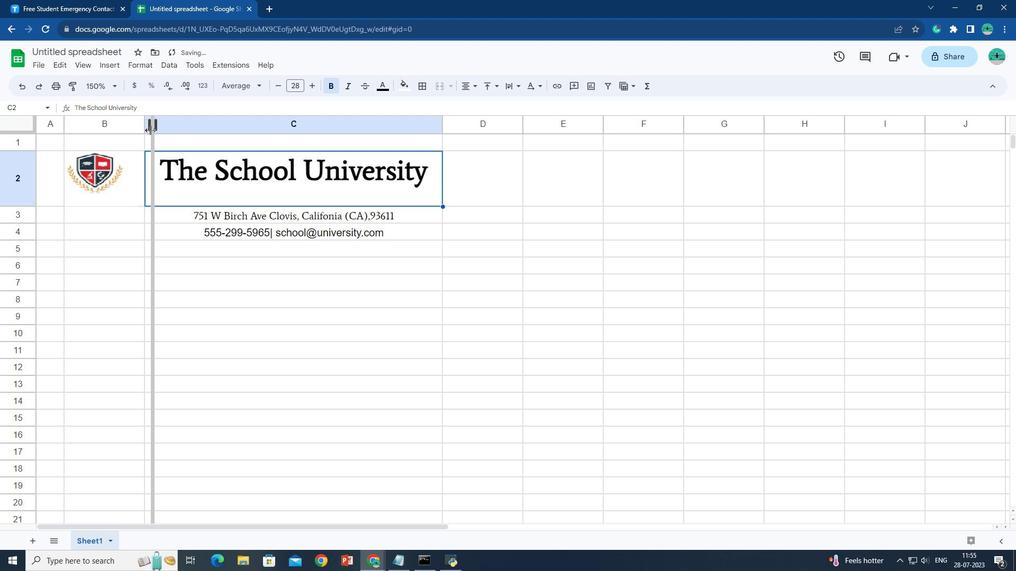 
Action: Mouse moved to (103, 175)
Screenshot: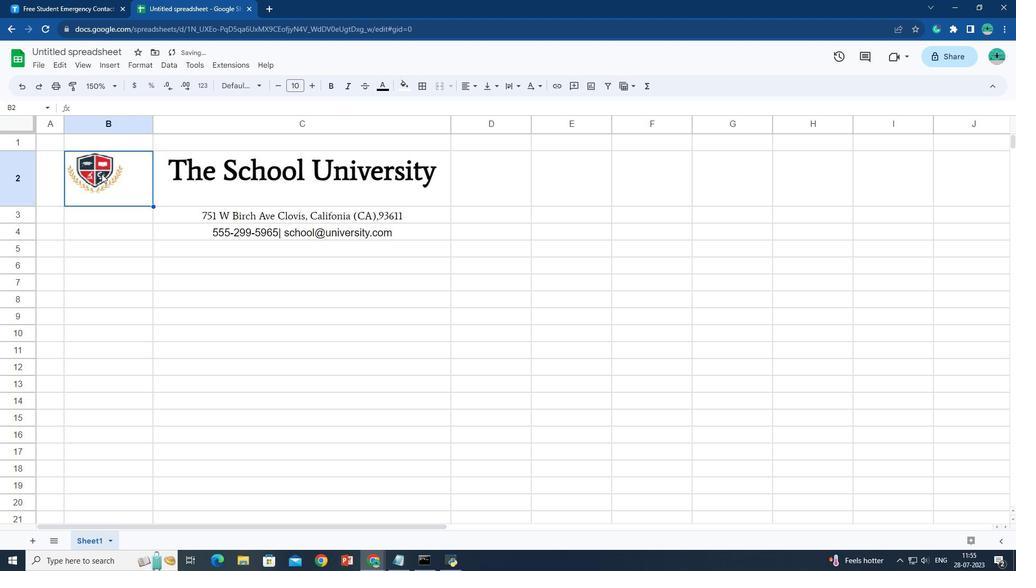 
Action: Mouse pressed left at (103, 175)
Screenshot: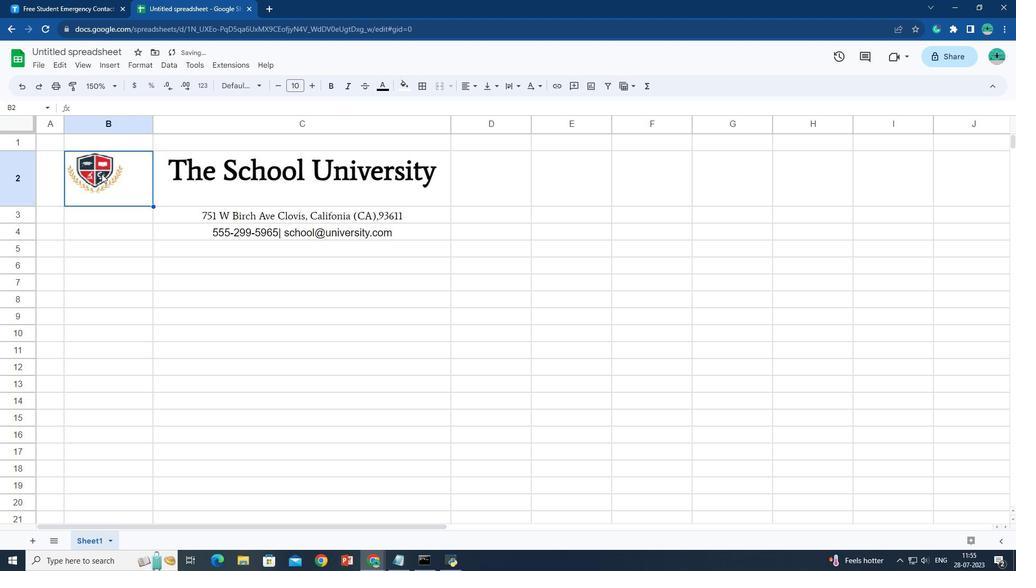 
Action: Mouse moved to (309, 89)
Screenshot: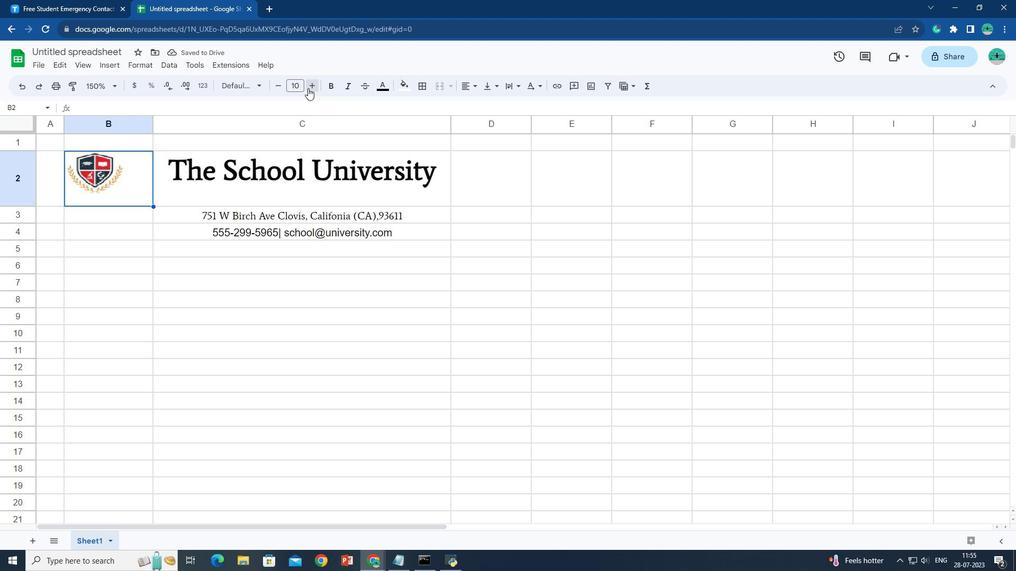 
Action: Mouse pressed left at (309, 89)
Screenshot: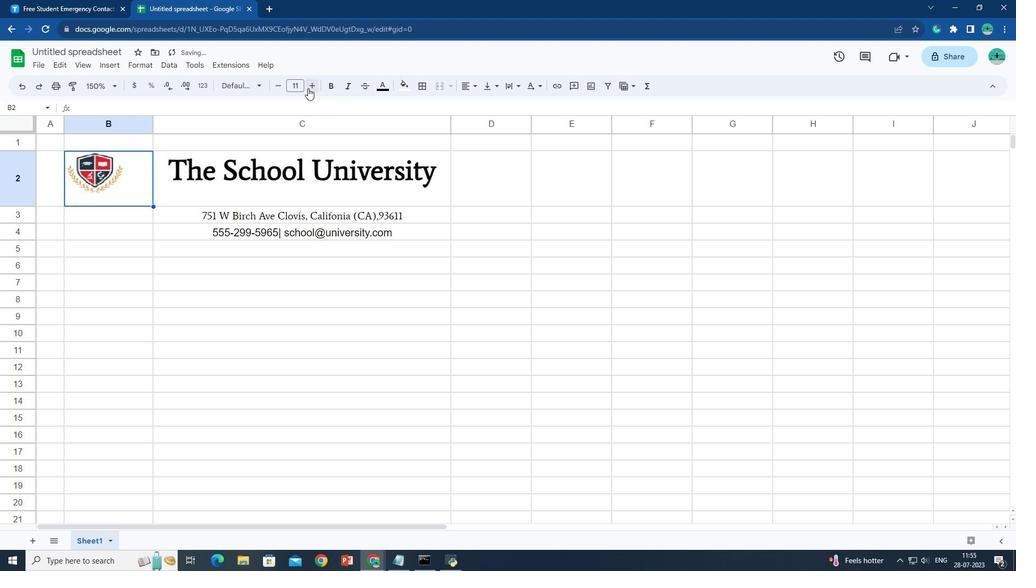 
Action: Mouse pressed left at (309, 89)
Screenshot: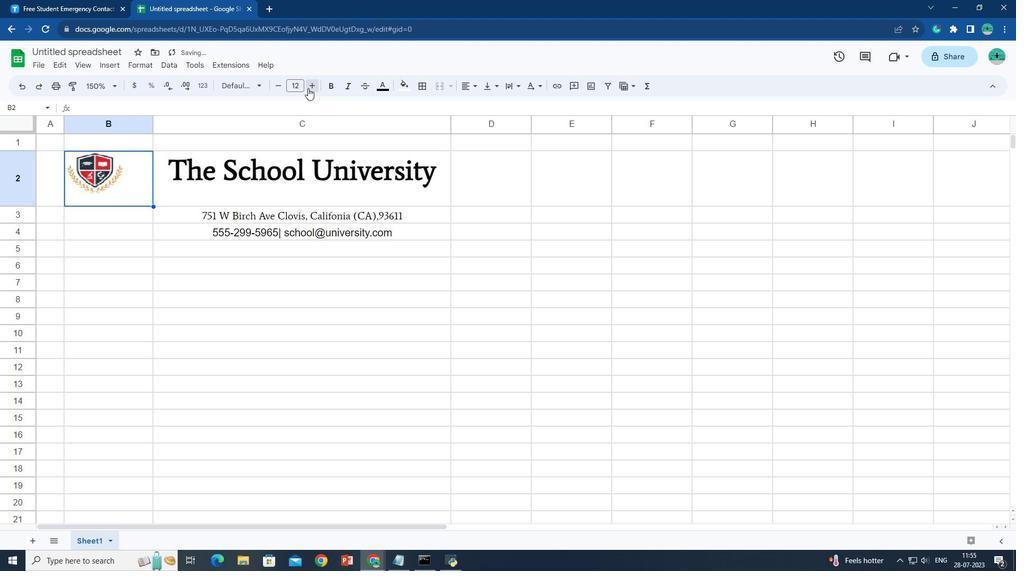 
Action: Mouse pressed left at (309, 89)
Screenshot: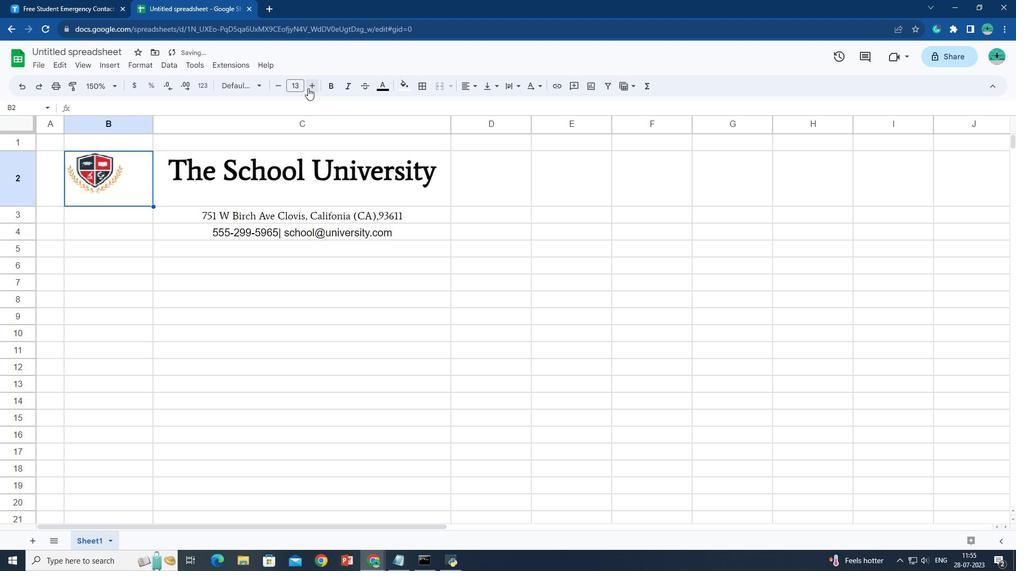 
Action: Key pressed ctrl+A
Screenshot: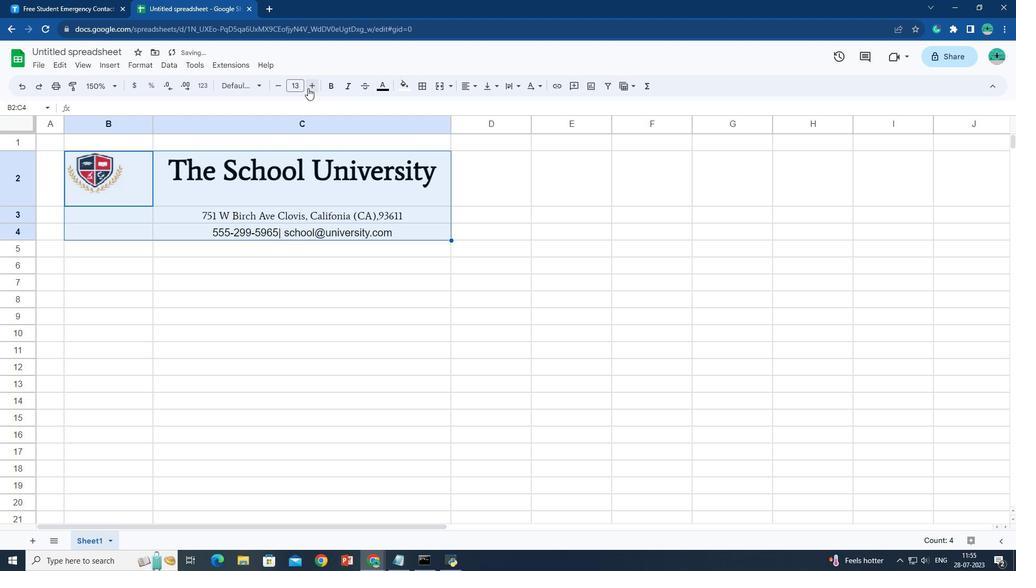 
Action: Mouse moved to (190, 170)
Screenshot: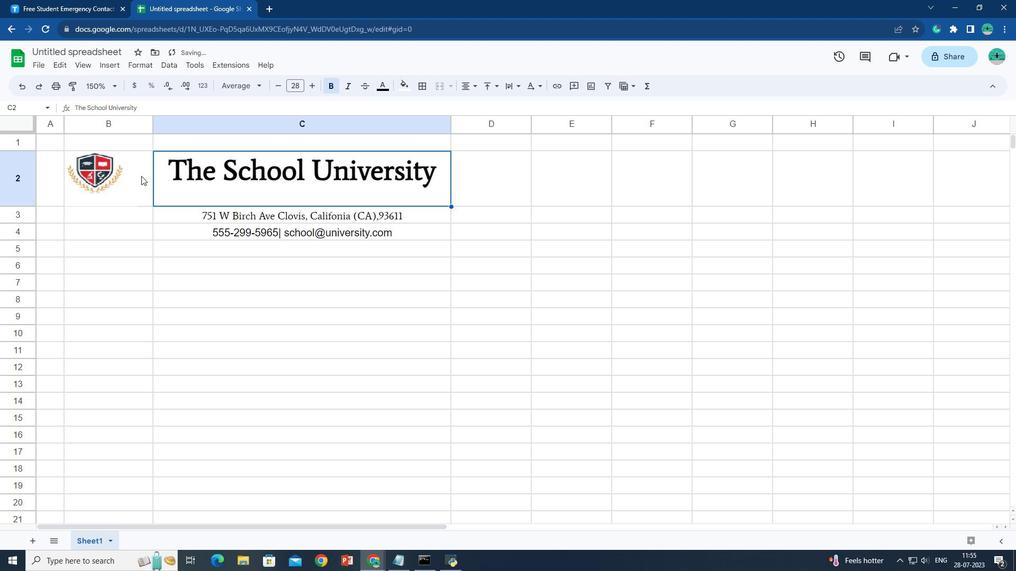 
Action: Mouse pressed left at (190, 170)
Screenshot: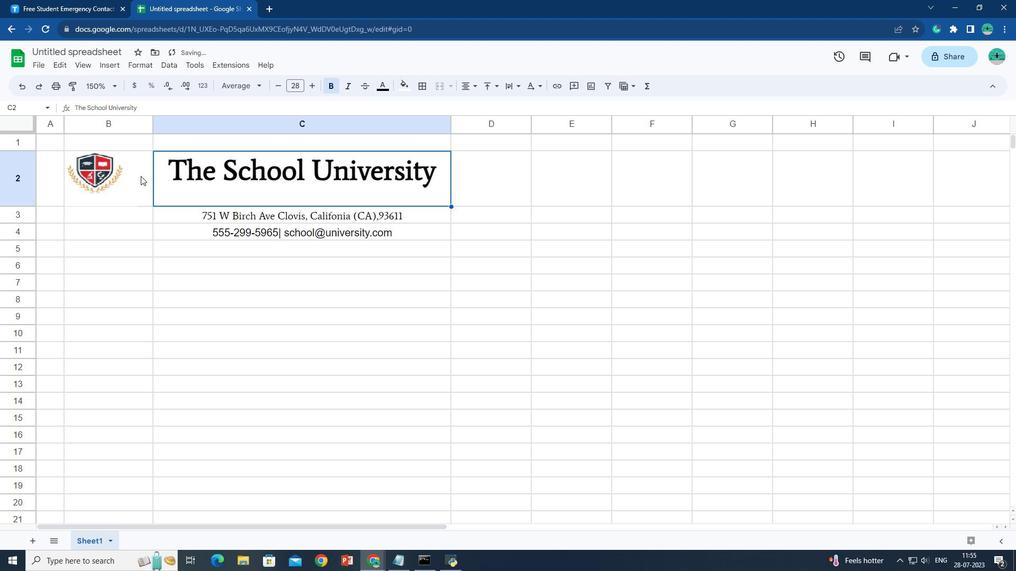 
Action: Mouse moved to (142, 177)
Screenshot: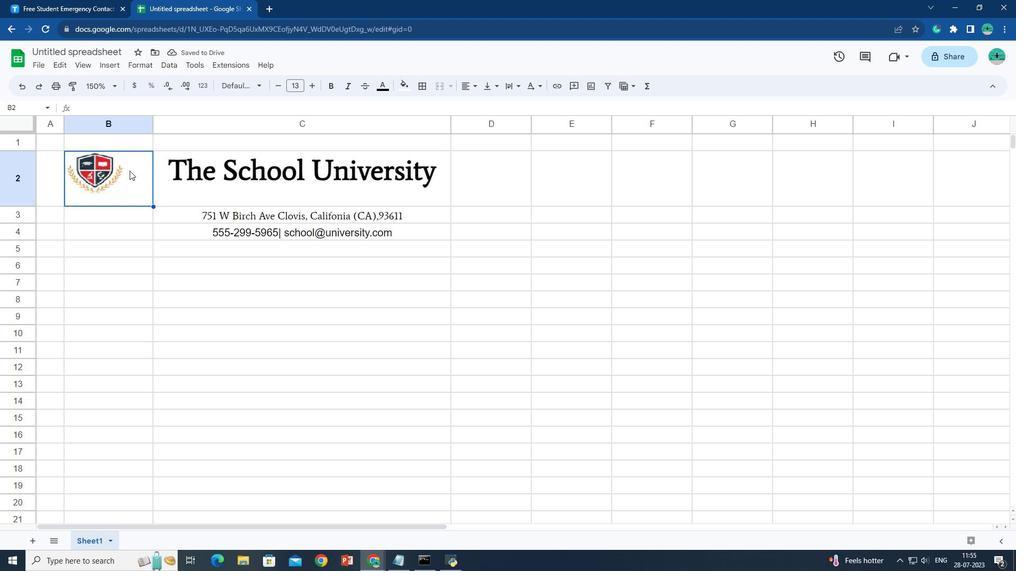 
Action: Mouse pressed left at (142, 177)
Screenshot: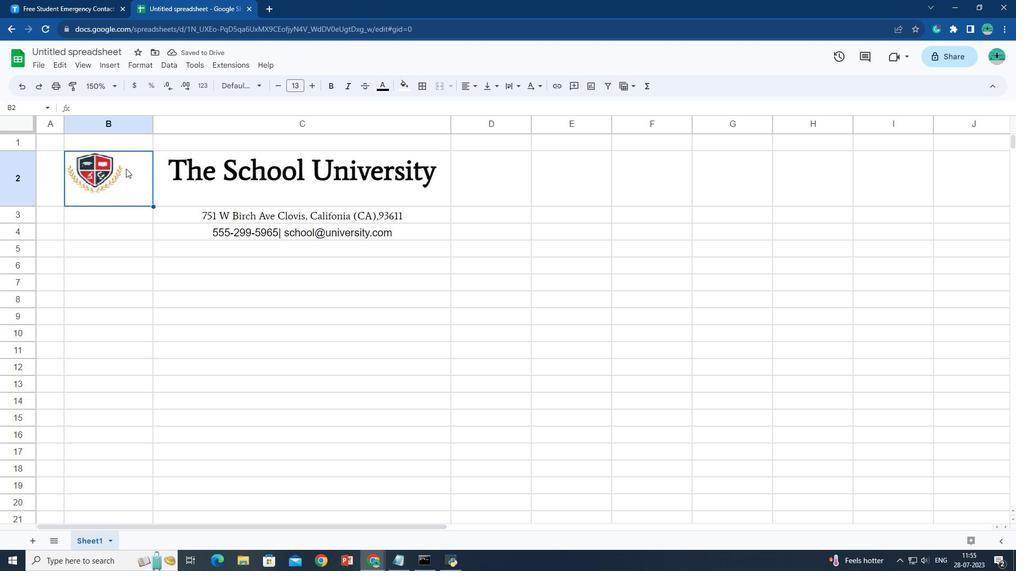 
Action: Mouse moved to (127, 170)
Screenshot: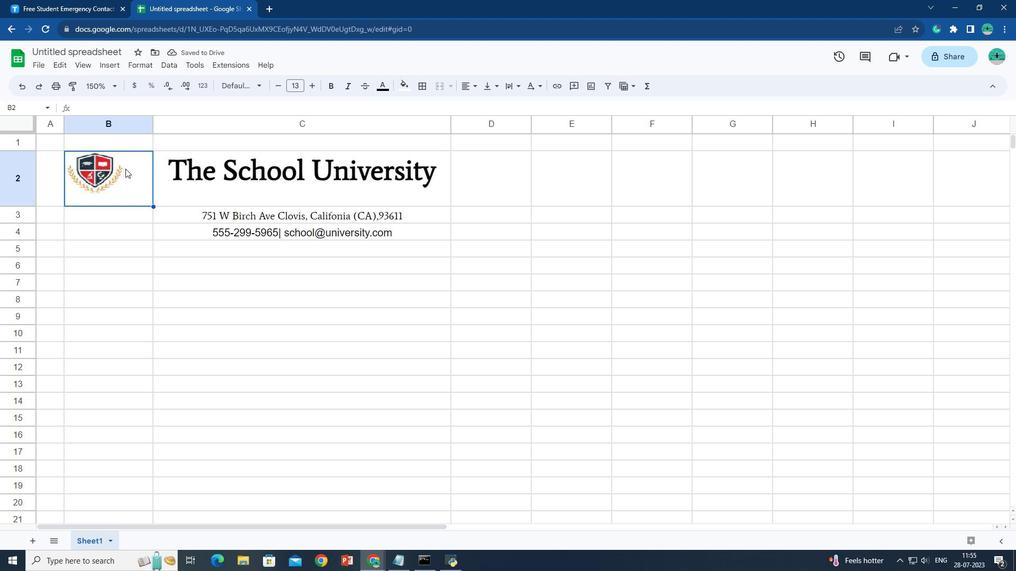 
Action: Key pressed ctrl+A
Screenshot: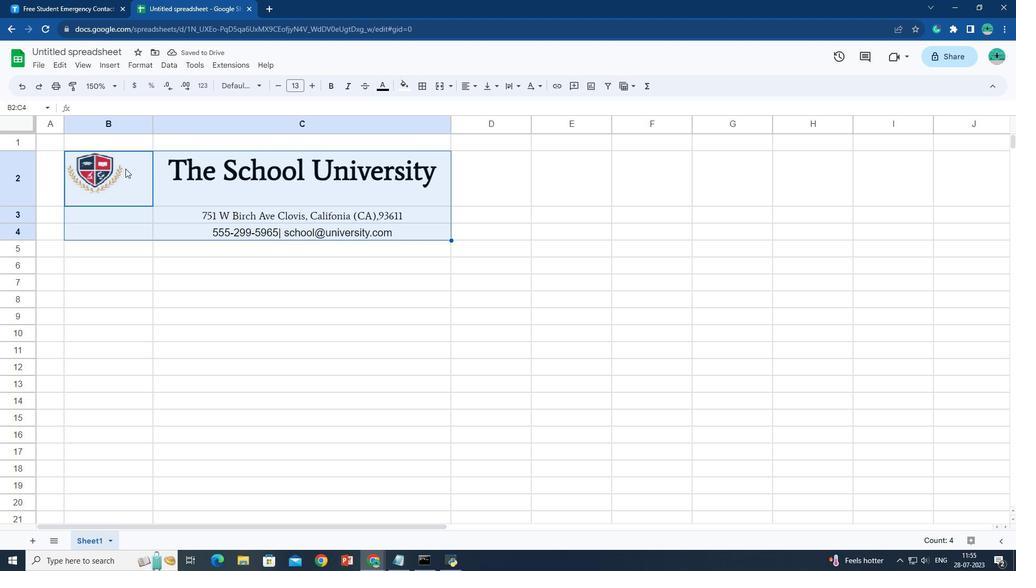 
Action: Mouse pressed left at (127, 170)
Screenshot: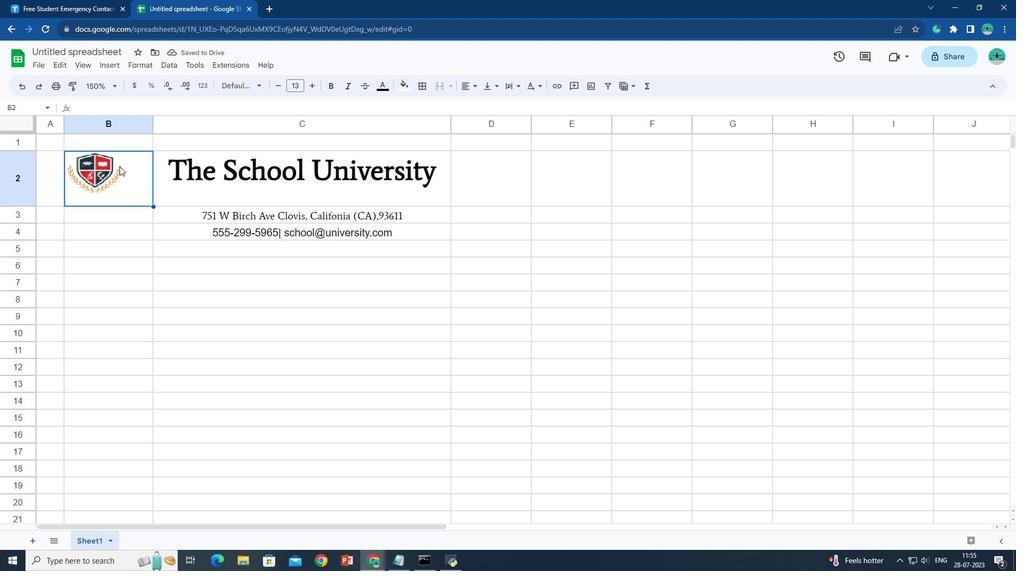 
Action: Mouse moved to (121, 168)
Screenshot: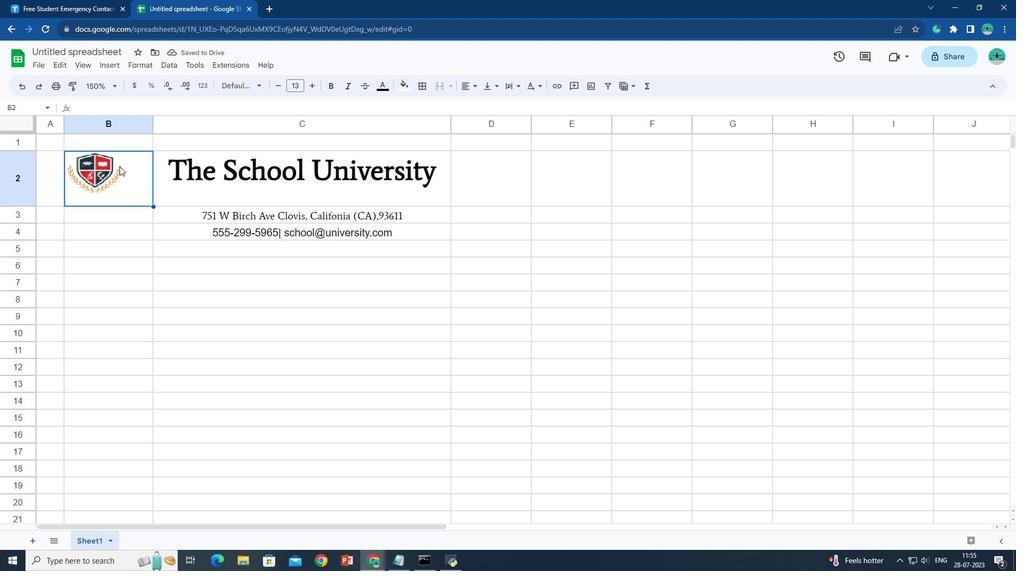 
Action: Mouse pressed left at (121, 168)
Screenshot: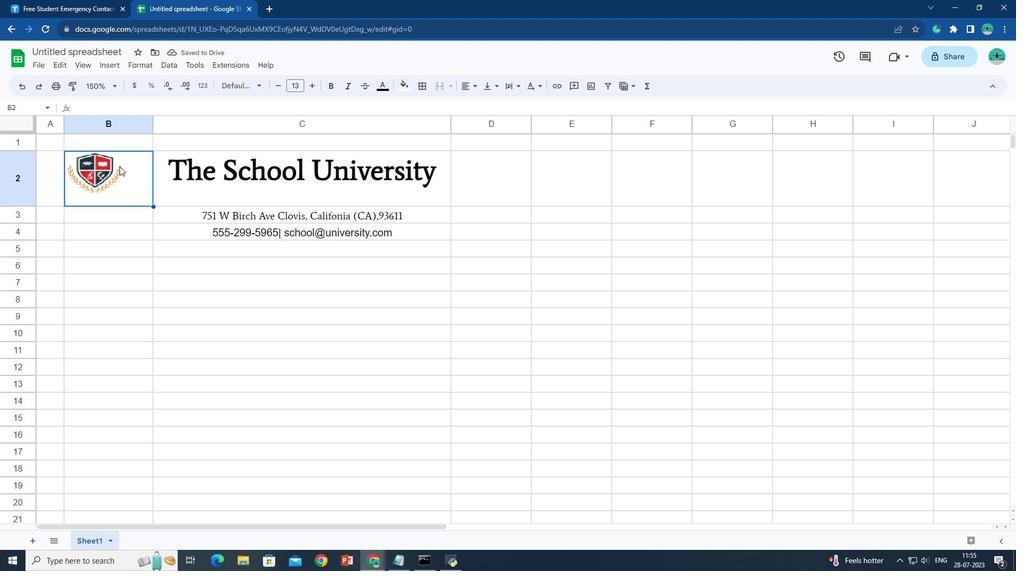 
Action: Mouse moved to (233, 245)
Screenshot: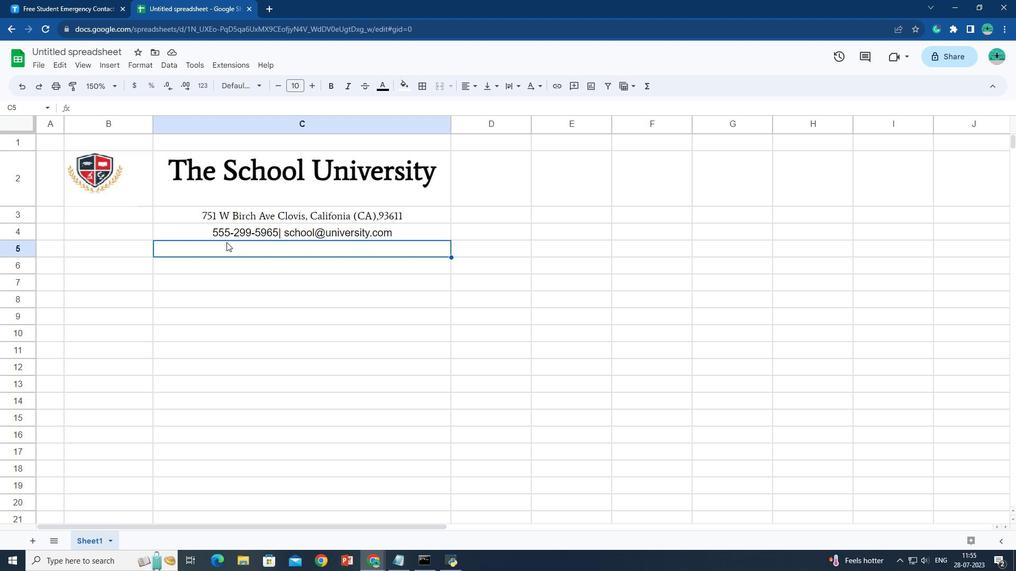 
Action: Mouse pressed left at (233, 245)
Screenshot: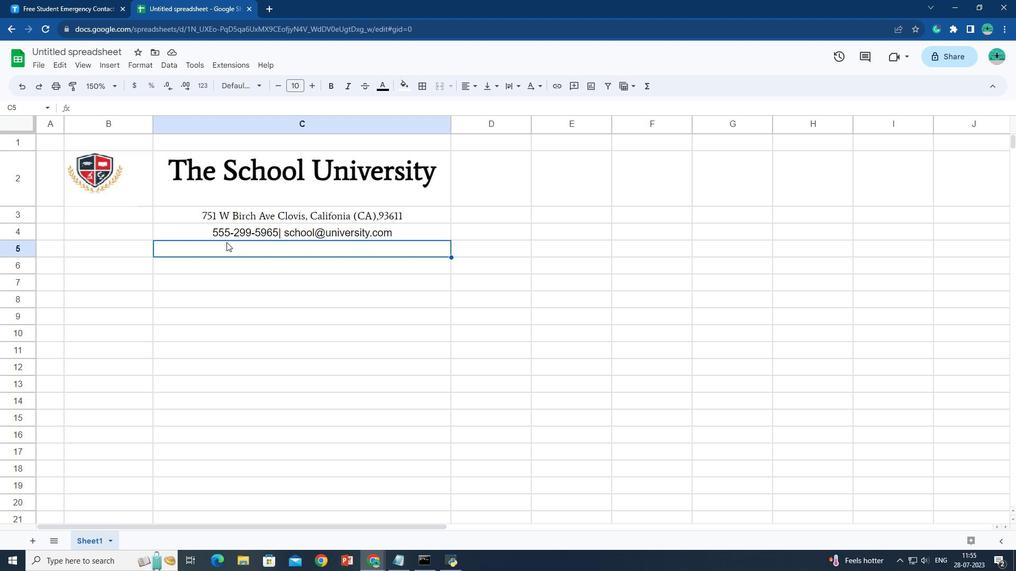 
Action: Mouse moved to (517, 169)
Screenshot: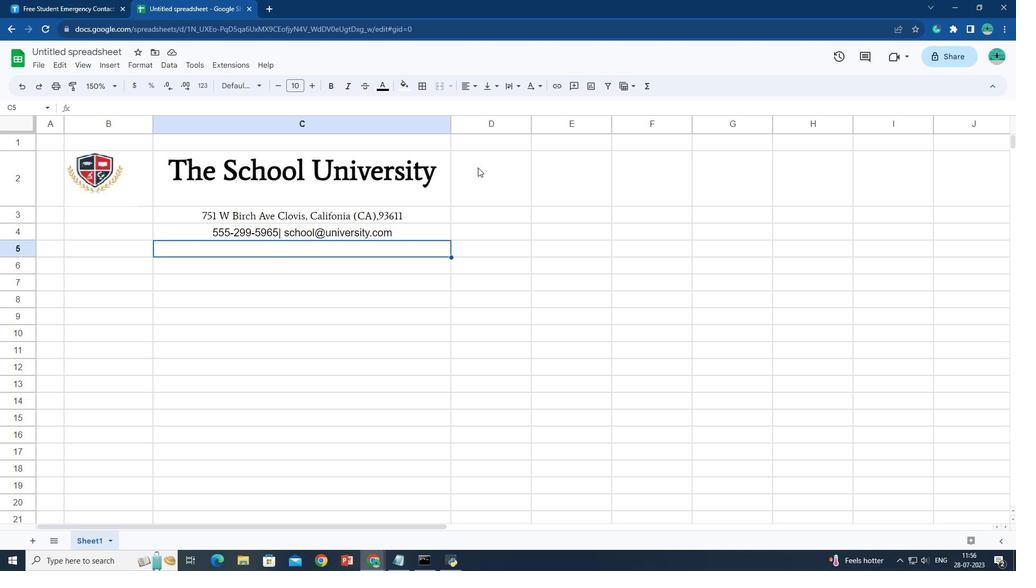 
Action: Key pressed <Key.shift>
Screenshot: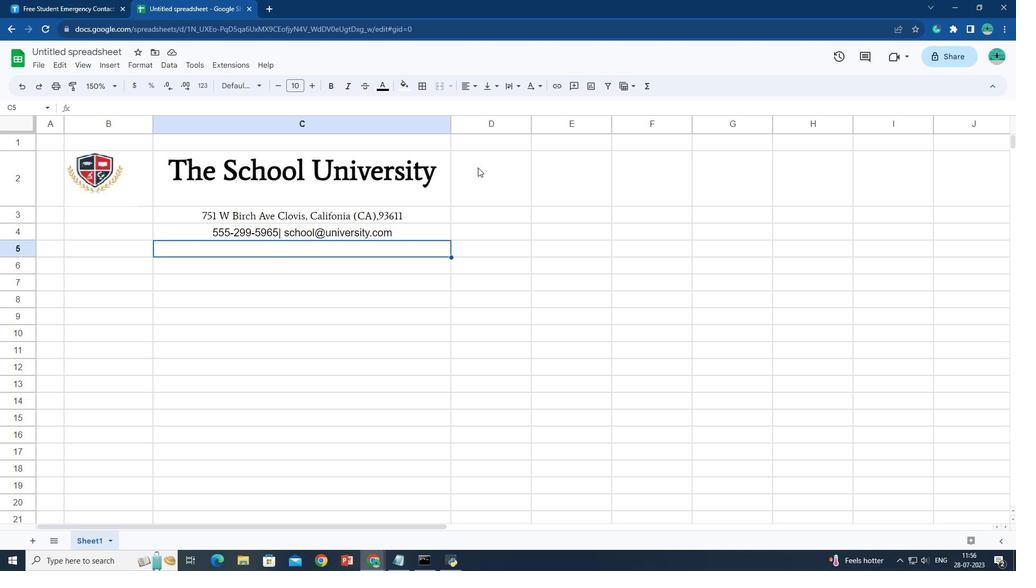 
Action: Mouse moved to (479, 169)
Screenshot: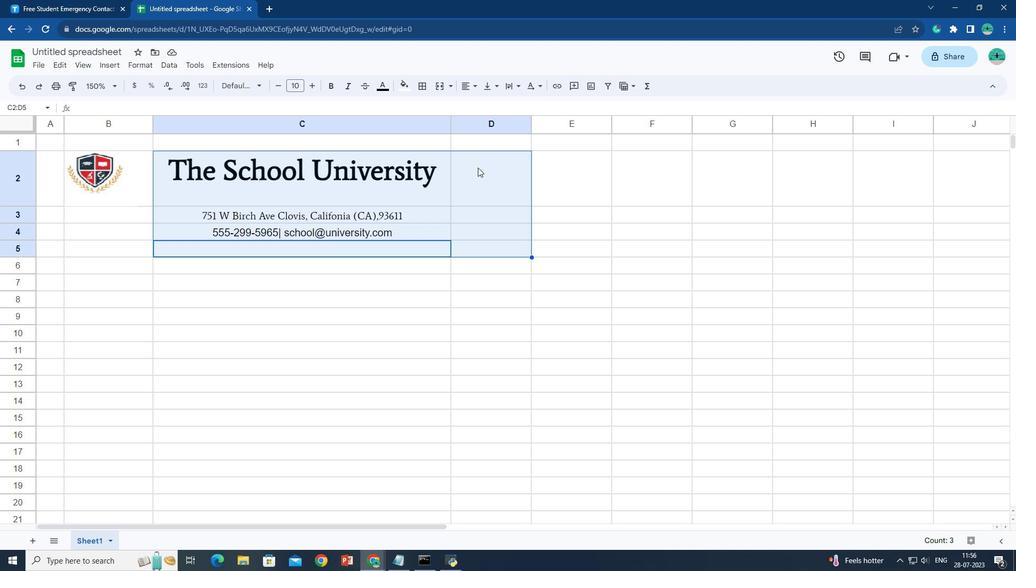 
Action: Mouse pressed left at (479, 169)
Screenshot: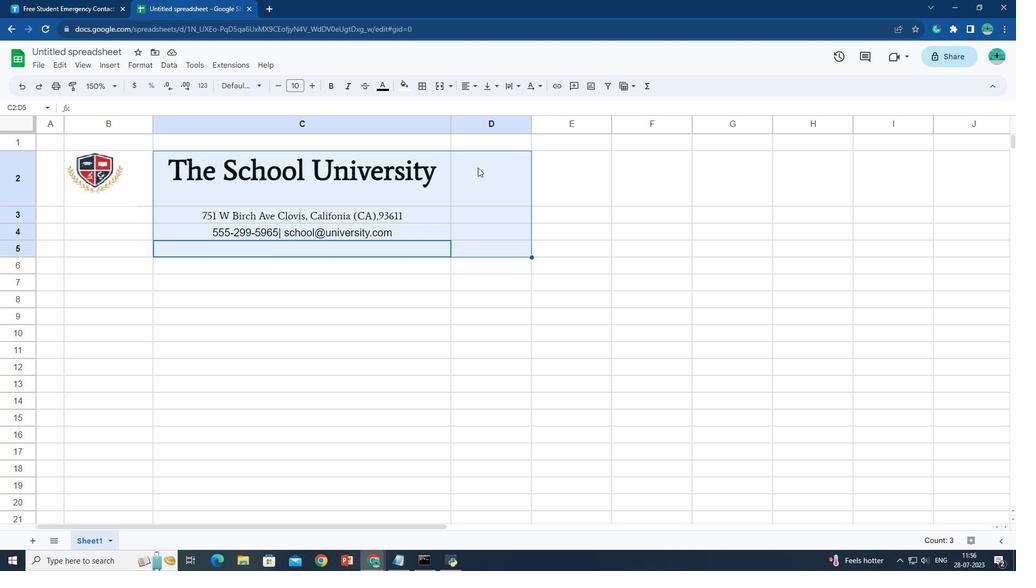 
Action: Key pressed <Key.shift><Key.shift><Key.shift><Key.shift><Key.shift><Key.shift><Key.shift><Key.shift><Key.shift><Key.shift><Key.shift>
Screenshot: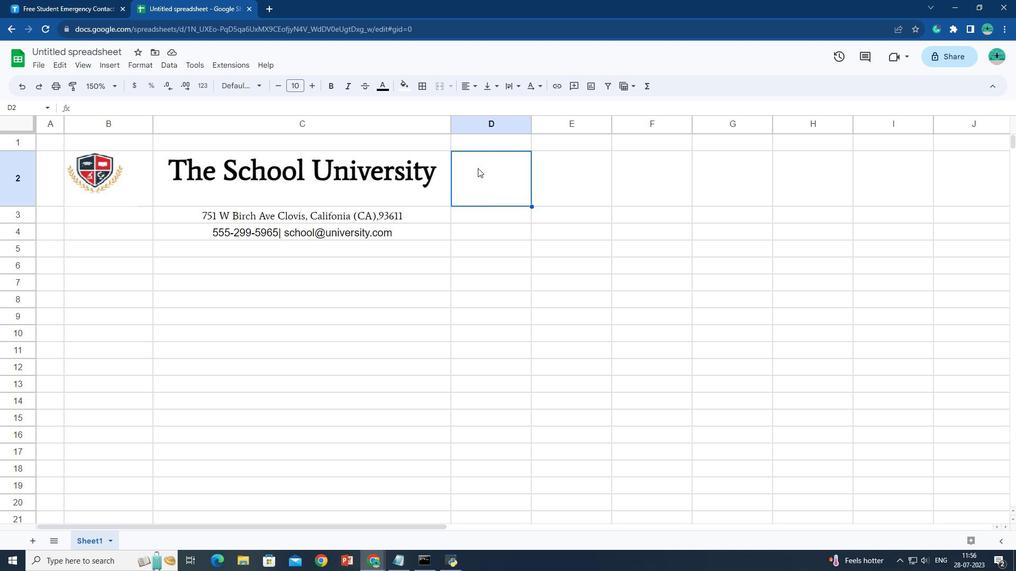 
Action: Mouse pressed left at (479, 169)
Screenshot: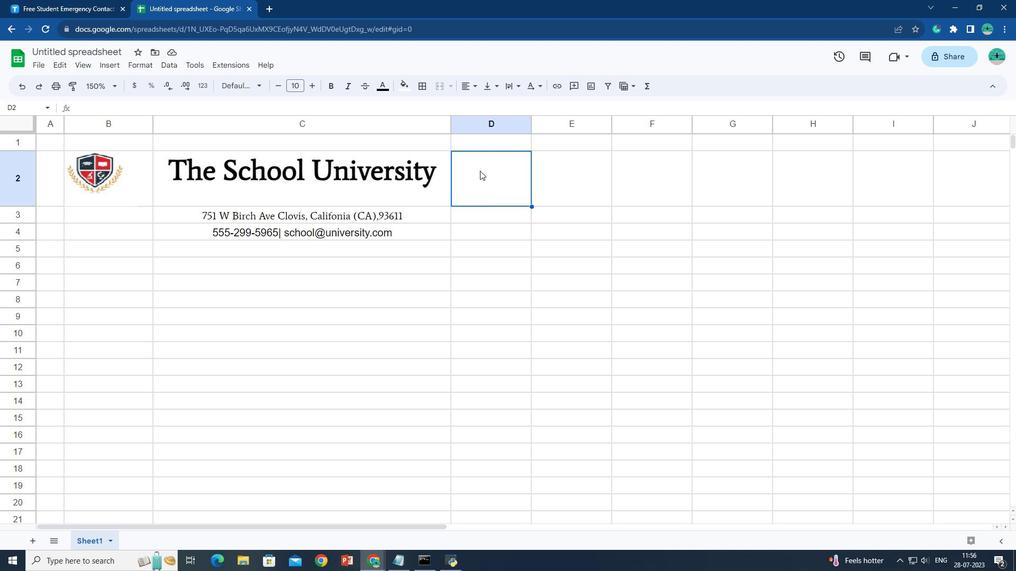 
Action: Mouse moved to (737, 178)
Screenshot: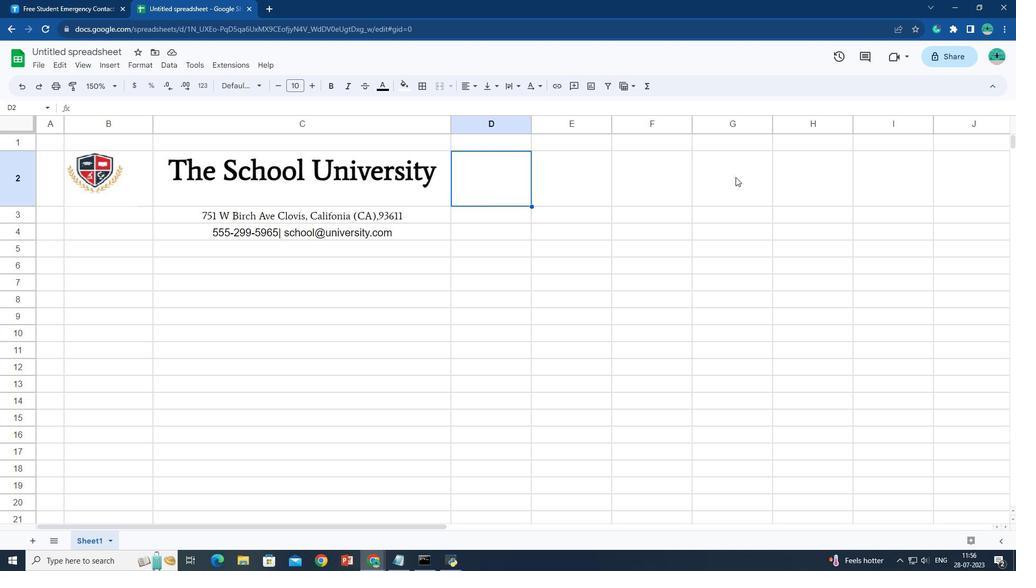 
Action: Key pressed <Key.shift>
Screenshot: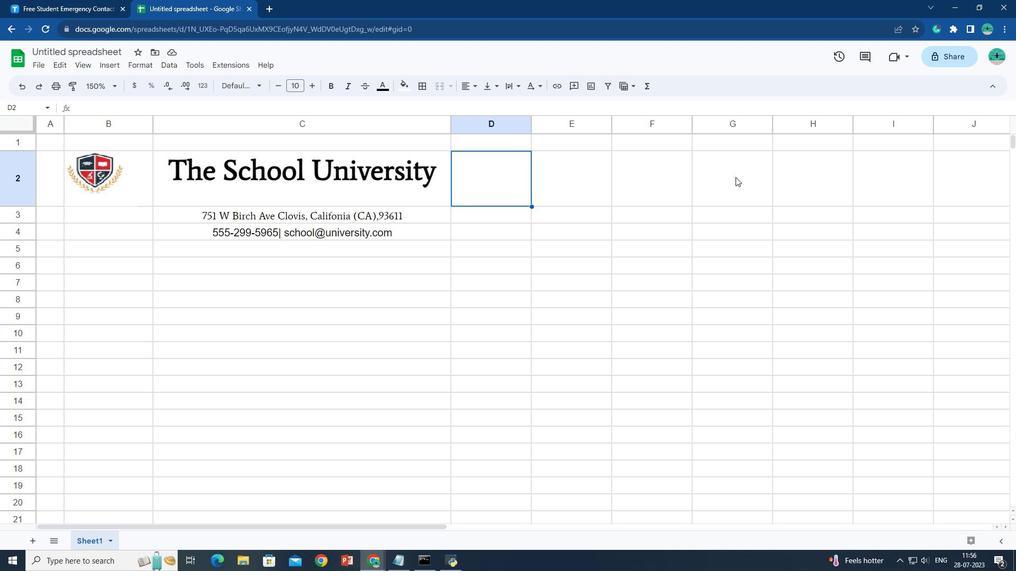 
Action: Mouse pressed left at (737, 178)
Screenshot: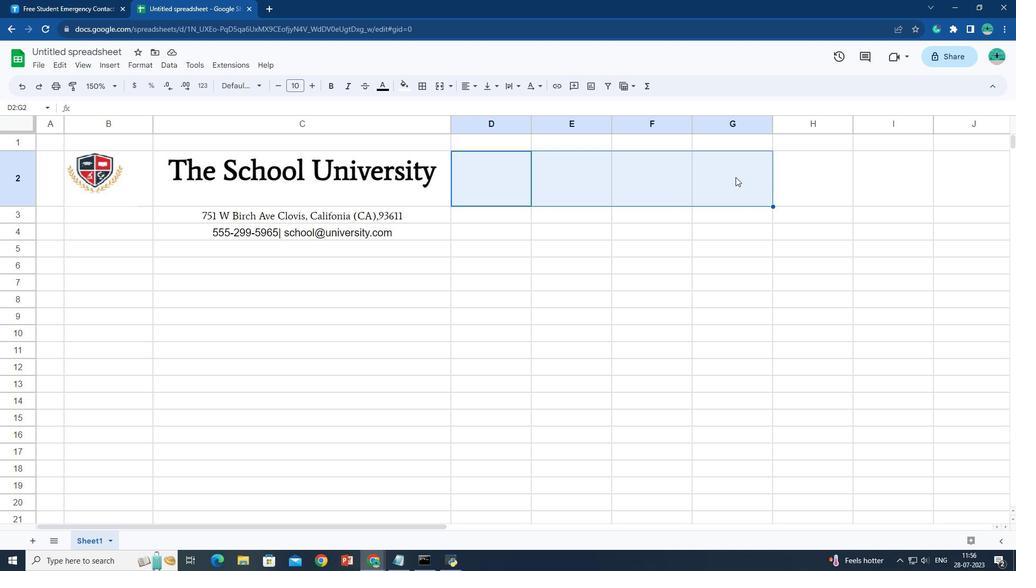 
Action: Key pressed <Key.shift><Key.shift><Key.shift><Key.shift><Key.shift><Key.shift><Key.shift><Key.shift><Key.shift><Key.shift>
Screenshot: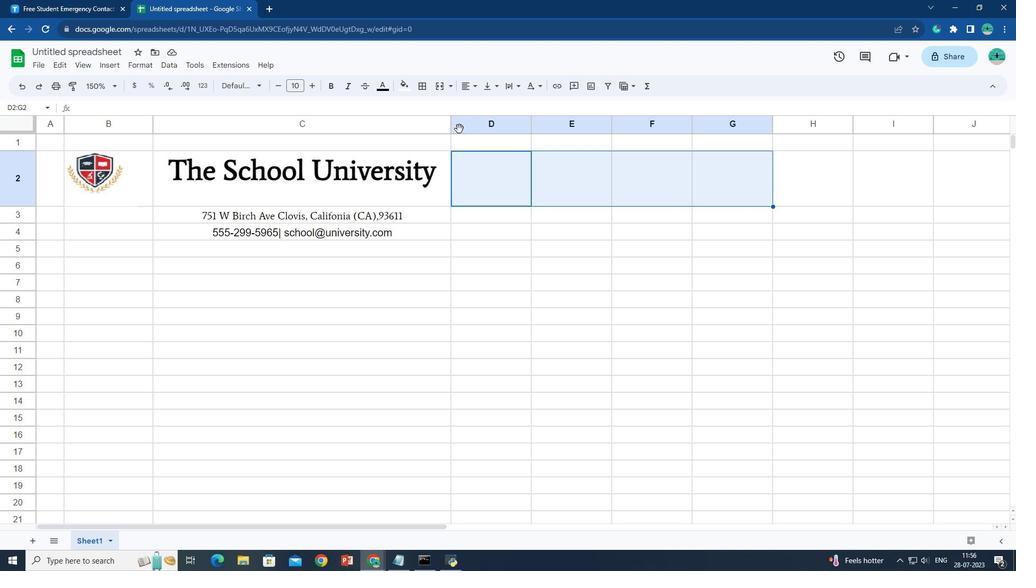 
Action: Mouse moved to (442, 88)
Screenshot: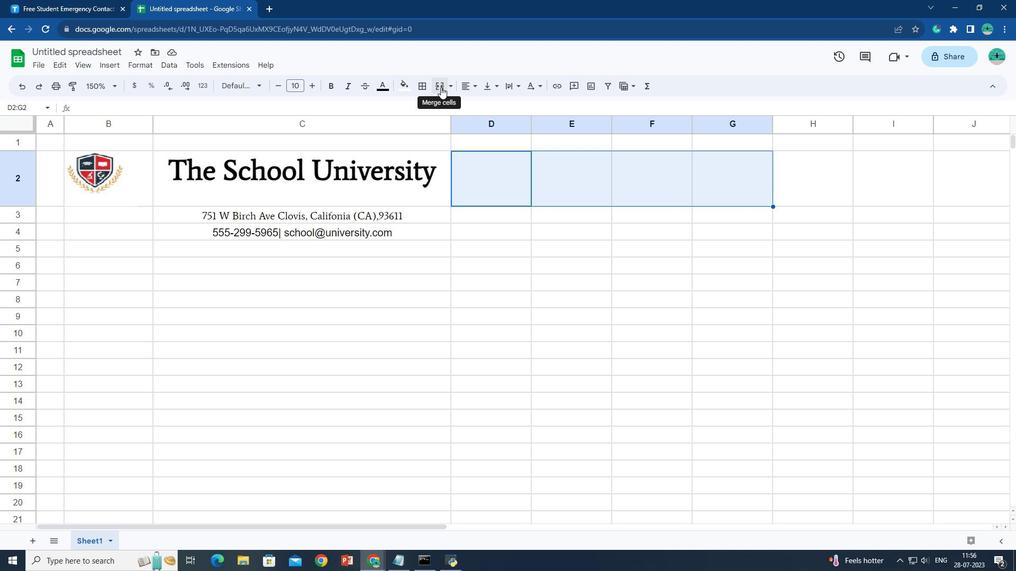 
Action: Mouse pressed left at (442, 88)
Screenshot: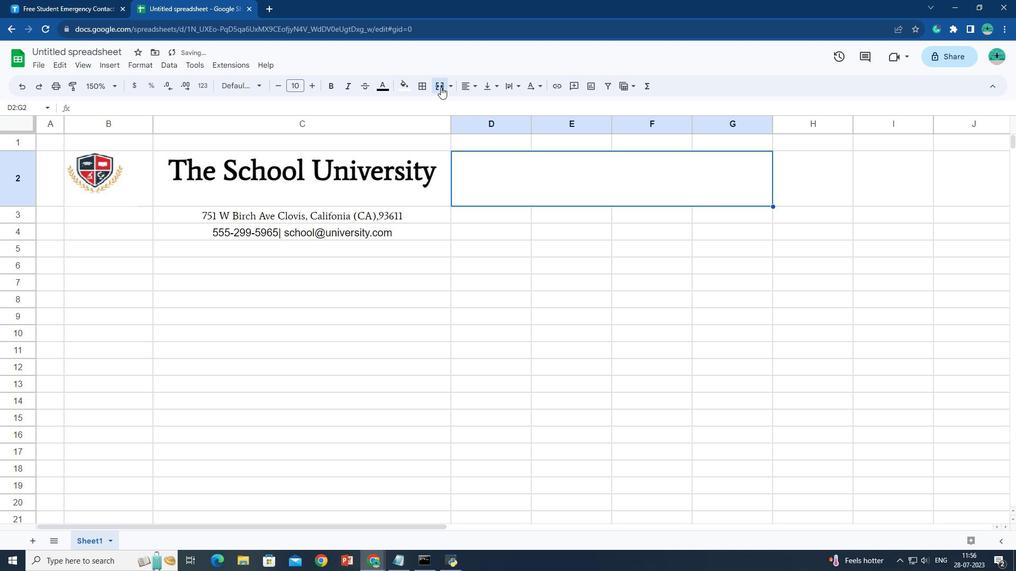 
Action: Mouse moved to (515, 232)
Screenshot: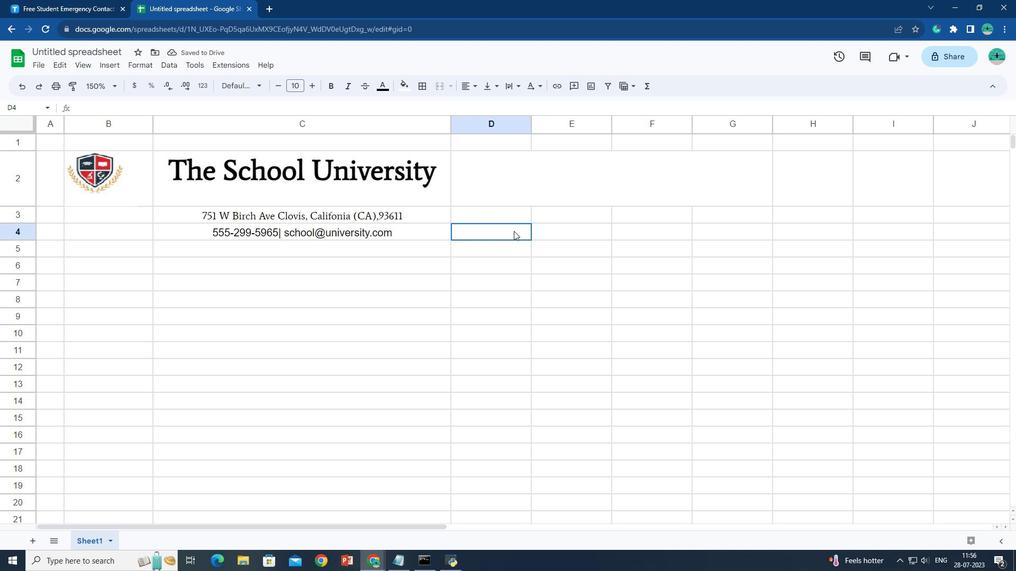 
Action: Mouse pressed left at (515, 232)
Screenshot: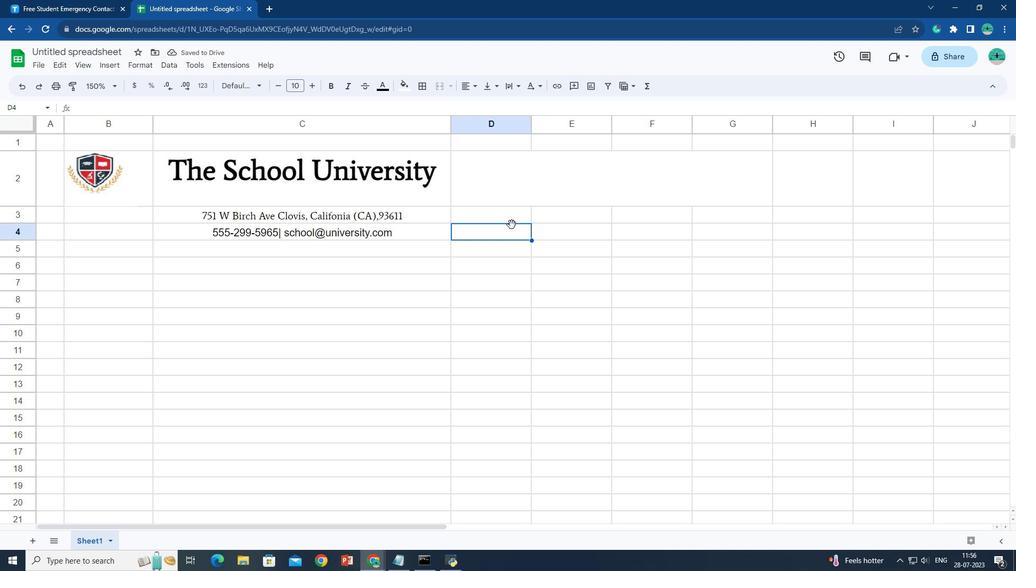 
Action: Mouse moved to (500, 211)
Screenshot: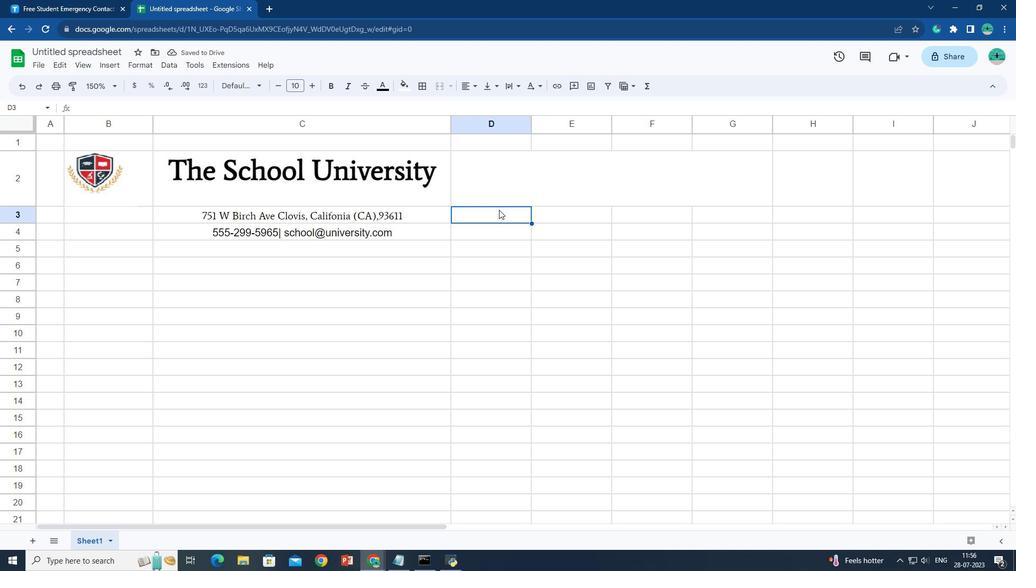 
Action: Mouse pressed left at (500, 211)
Screenshot: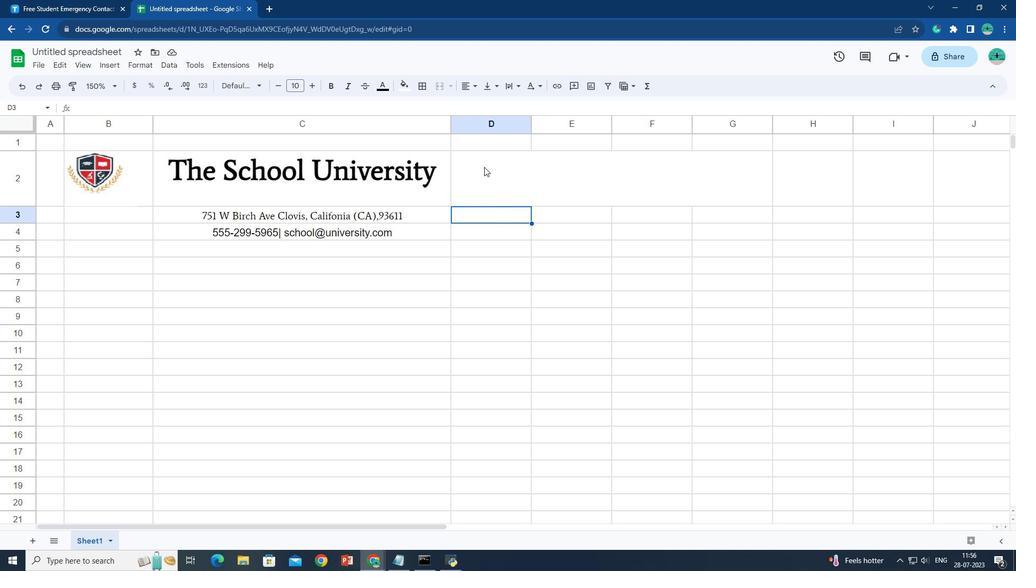 
Action: Mouse moved to (482, 159)
Screenshot: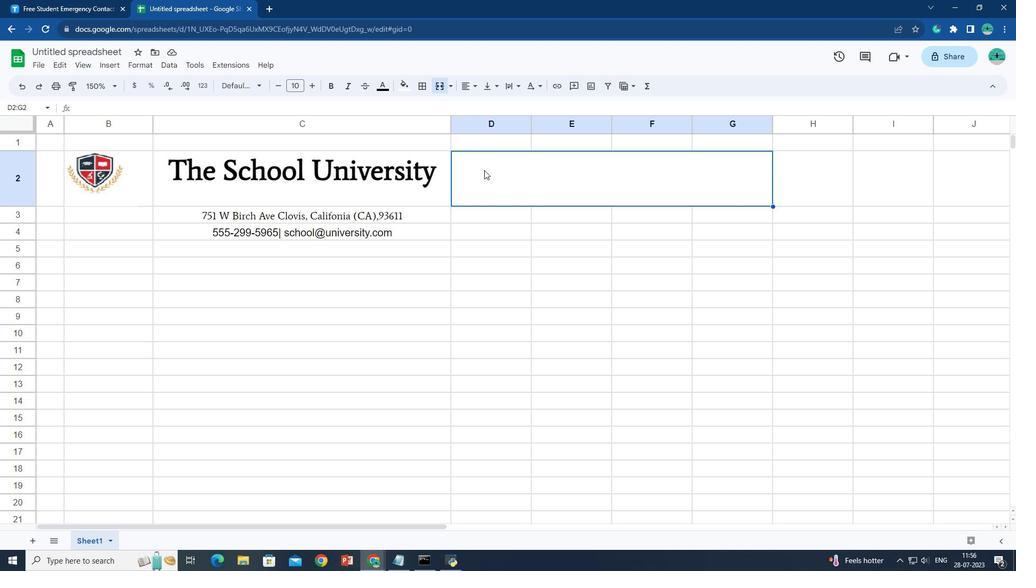 
Action: Mouse pressed left at (482, 159)
Screenshot: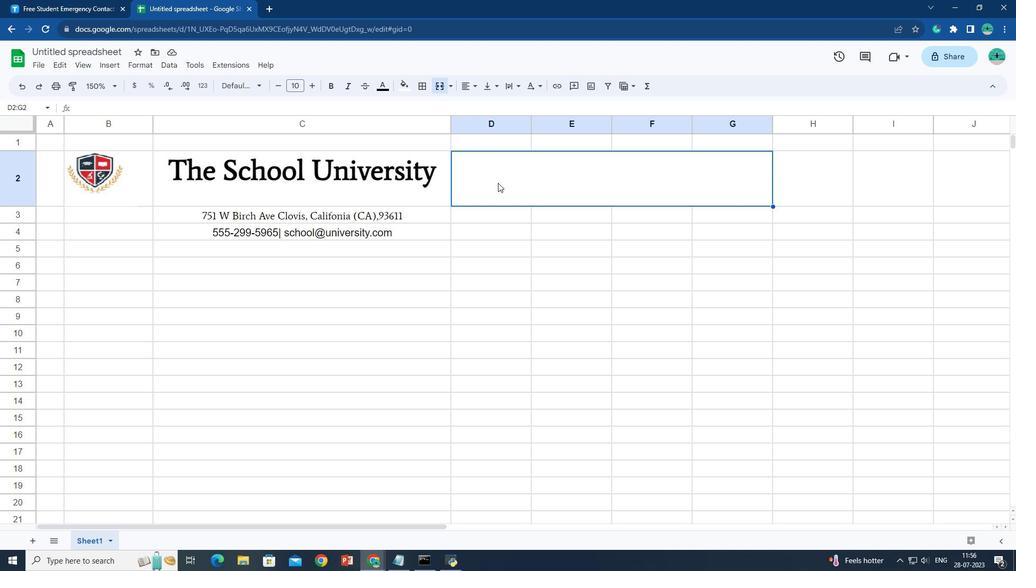 
Action: Mouse moved to (495, 182)
Screenshot: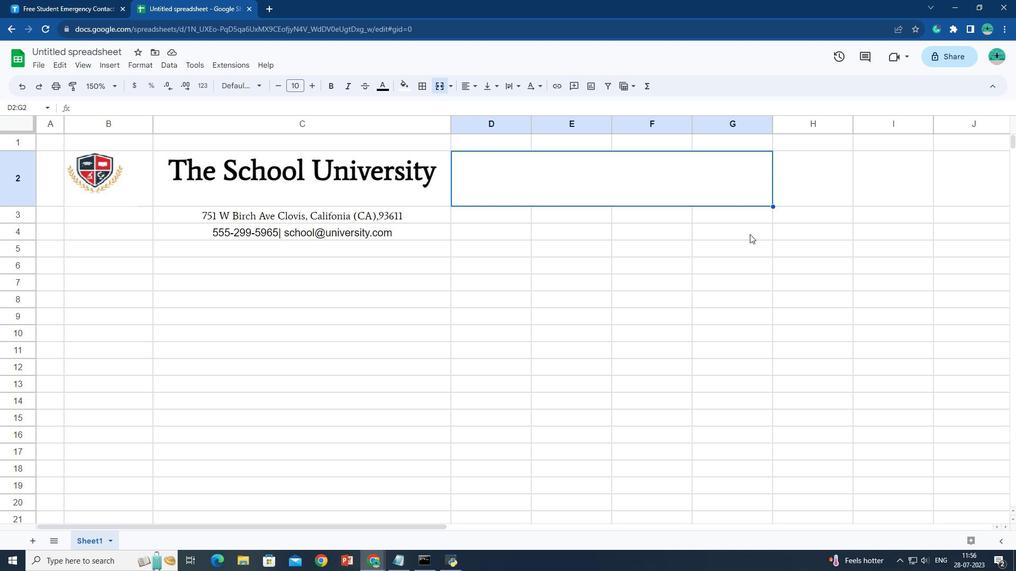 
Action: Key pressed <Key.caps_lock>
Screenshot: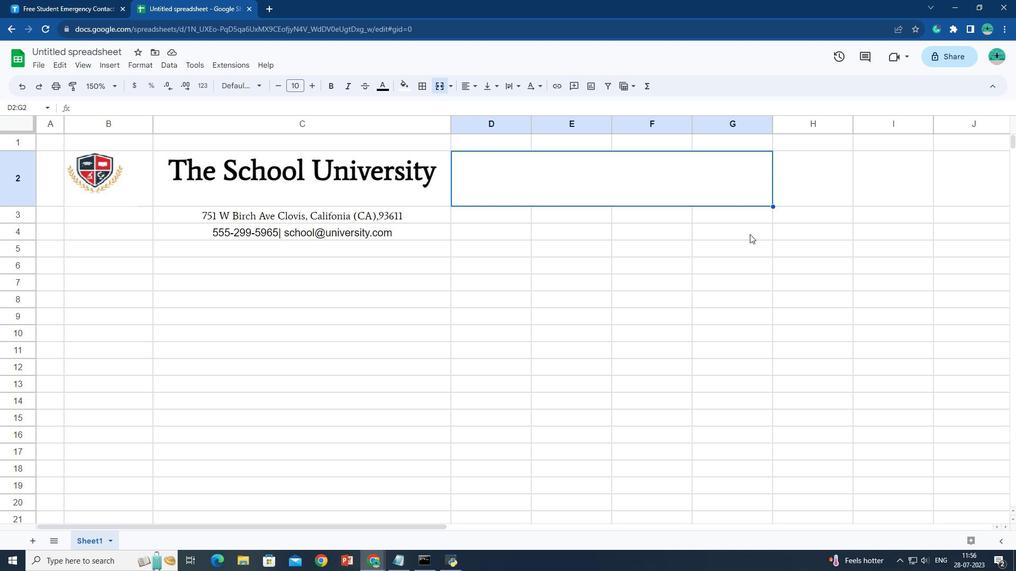 
Action: Mouse moved to (751, 236)
Screenshot: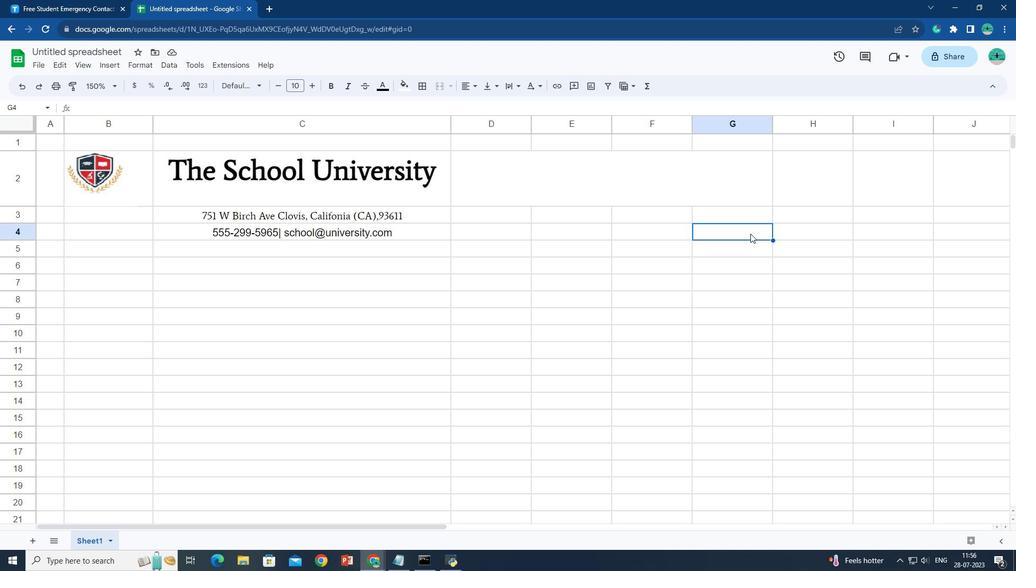 
Action: Key pressed <Key.caps_lock><Key.caps_lock><Key.caps_lock><Key.caps_lock>
Screenshot: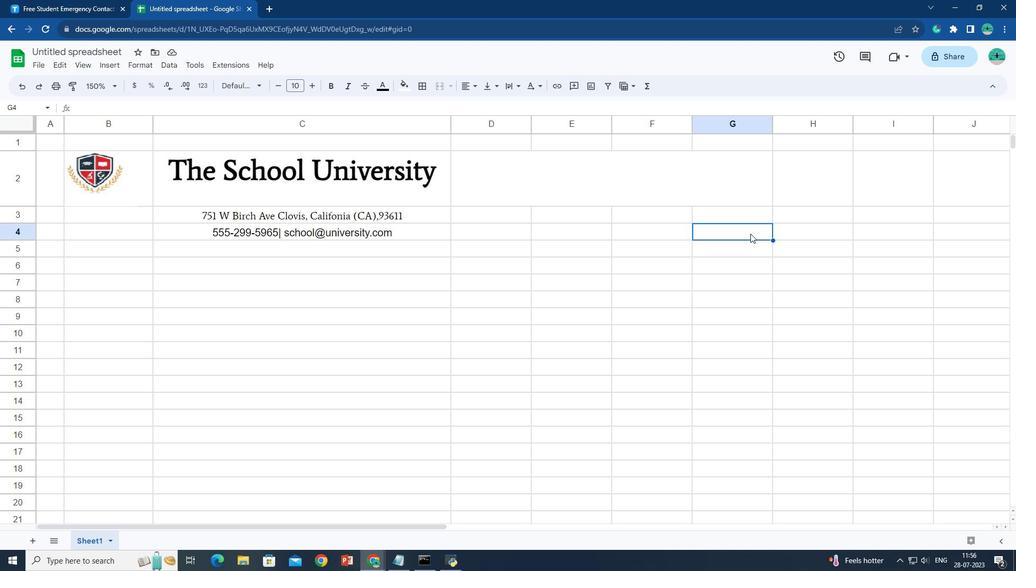 
Action: Mouse moved to (752, 236)
Screenshot: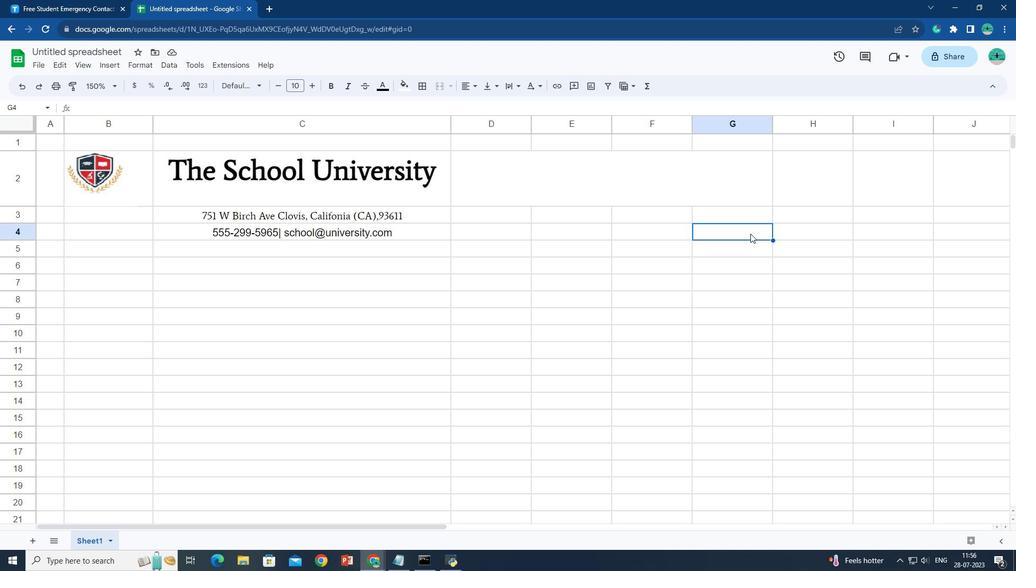 
Action: Key pressed <Key.caps_lock>
Screenshot: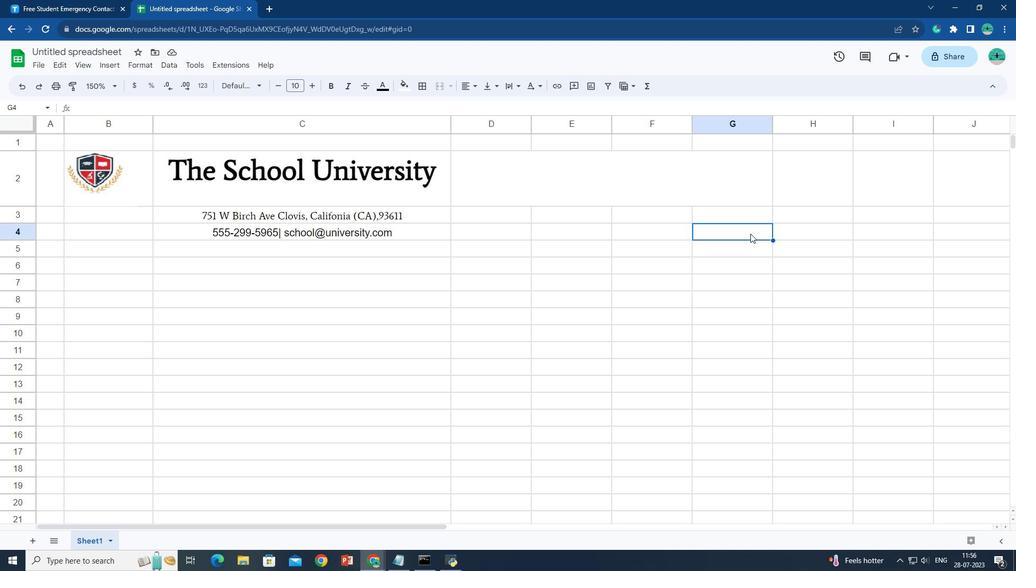 
Action: Mouse moved to (752, 235)
Screenshot: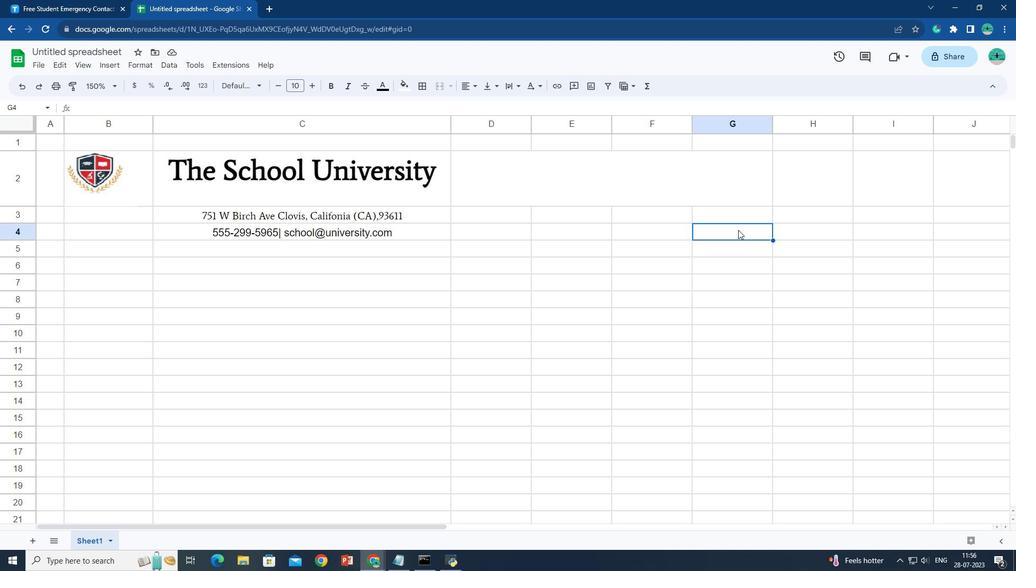 
Action: Key pressed <Key.caps_lock><Key.caps_lock>
Screenshot: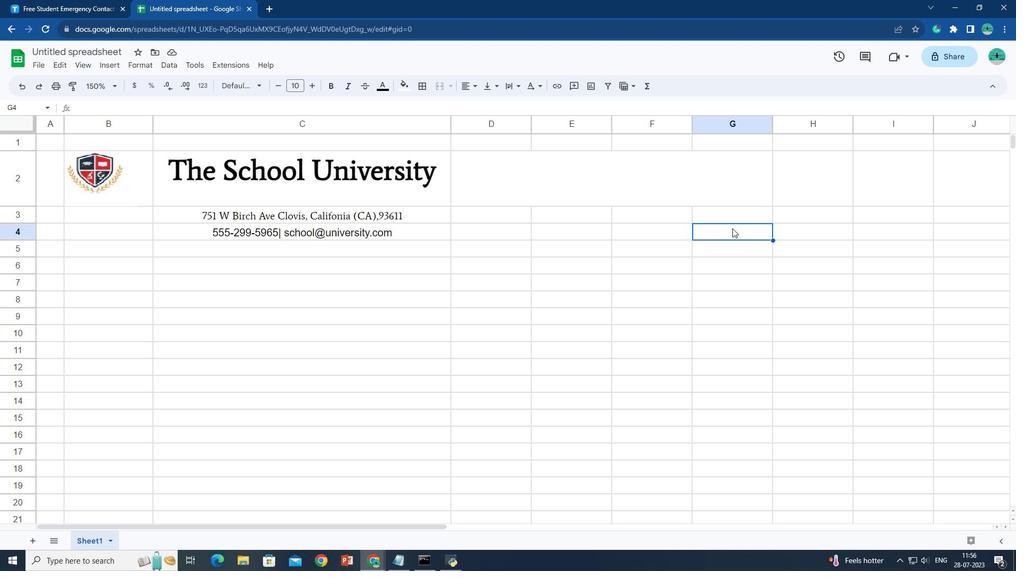 
Action: Mouse pressed left at (752, 235)
Screenshot: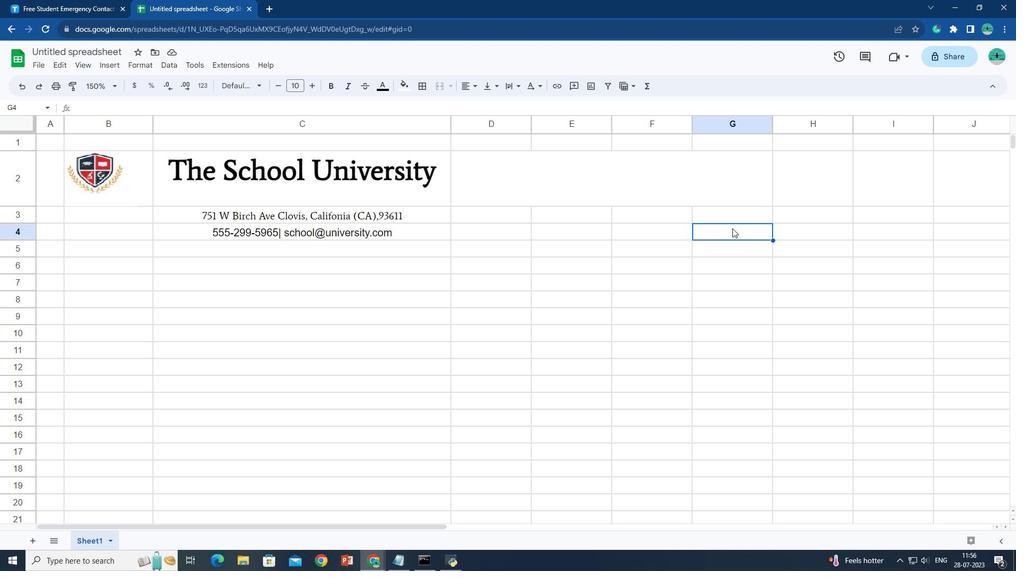 
Action: Key pressed <Key.caps_lock><Key.caps_lock><Key.caps_lock><Key.caps_lock><Key.caps_lock><Key.caps_lock><Key.caps_lock><Key.caps_lock><Key.caps_lock><Key.caps_lock><Key.caps_lock>
Screenshot: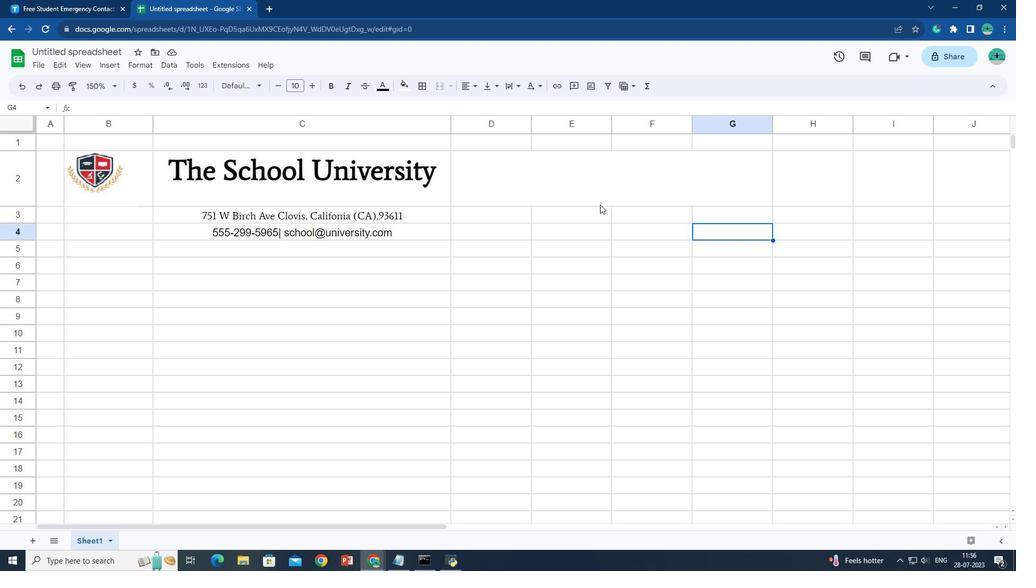 
Action: Mouse moved to (747, 234)
Screenshot: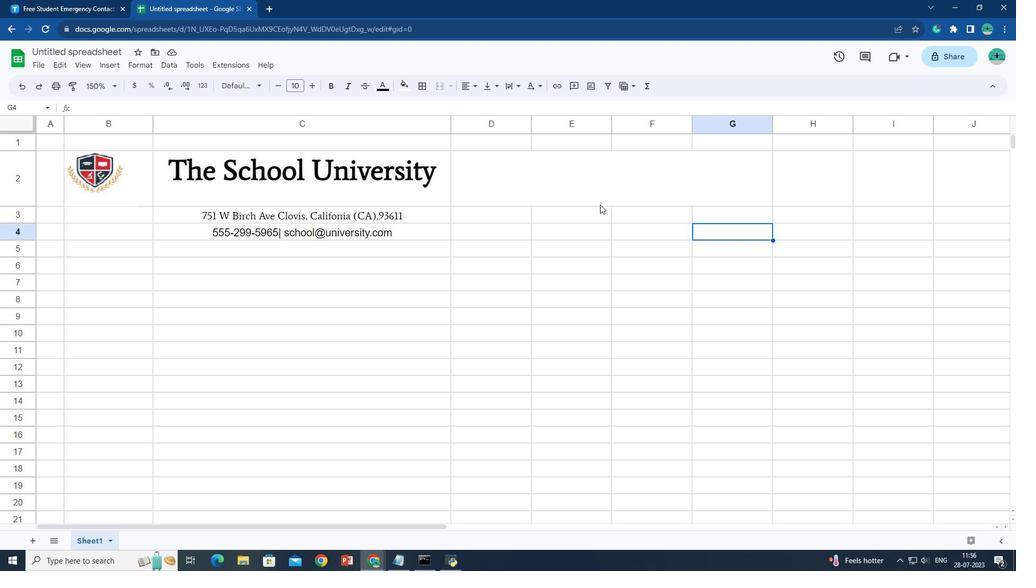 
Action: Key pressed <Key.caps_lock>
Screenshot: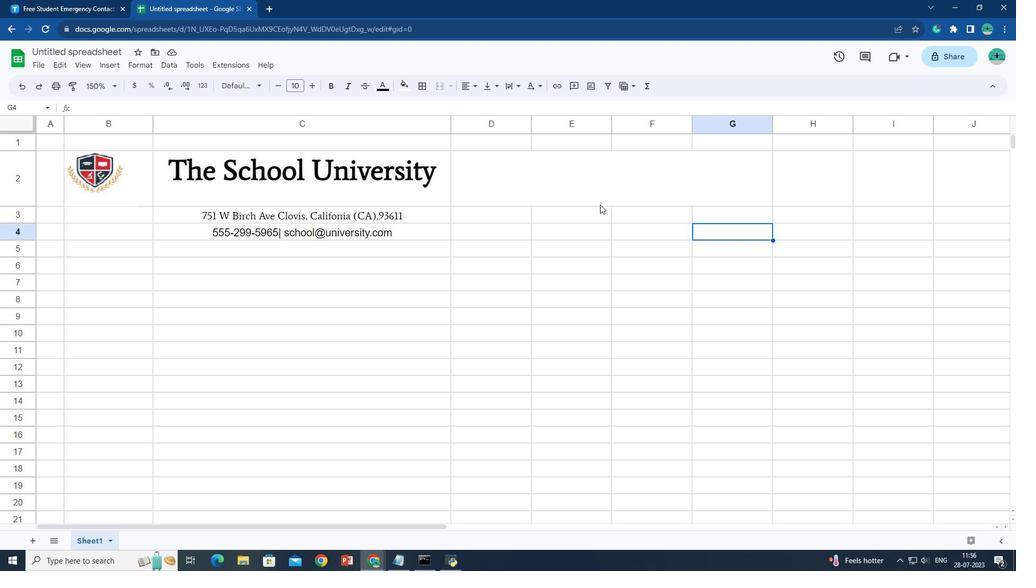 
Action: Mouse moved to (523, 185)
Screenshot: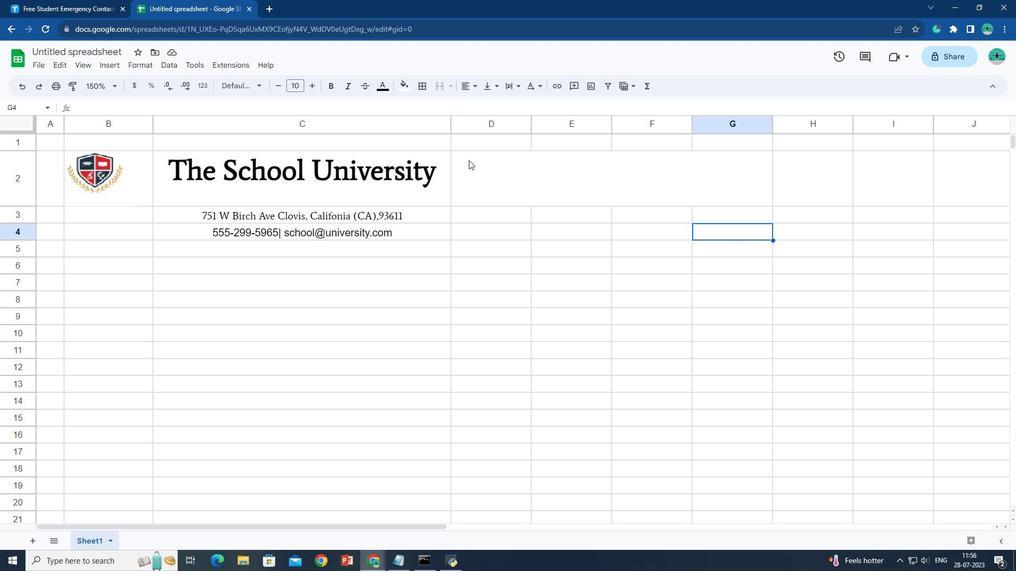 
Action: Key pressed <Key.caps_lock>
Screenshot: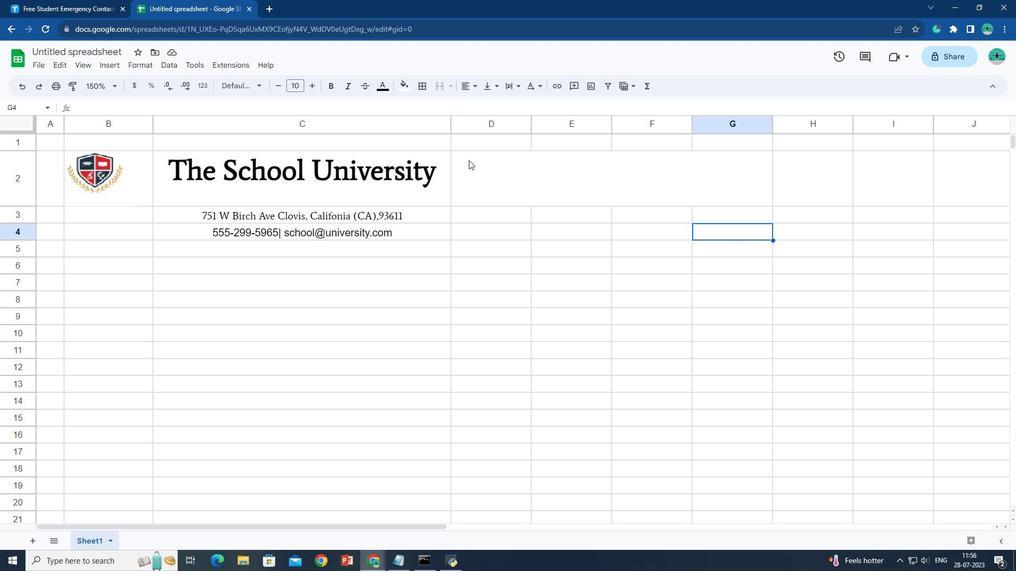 
Action: Mouse moved to (470, 161)
Screenshot: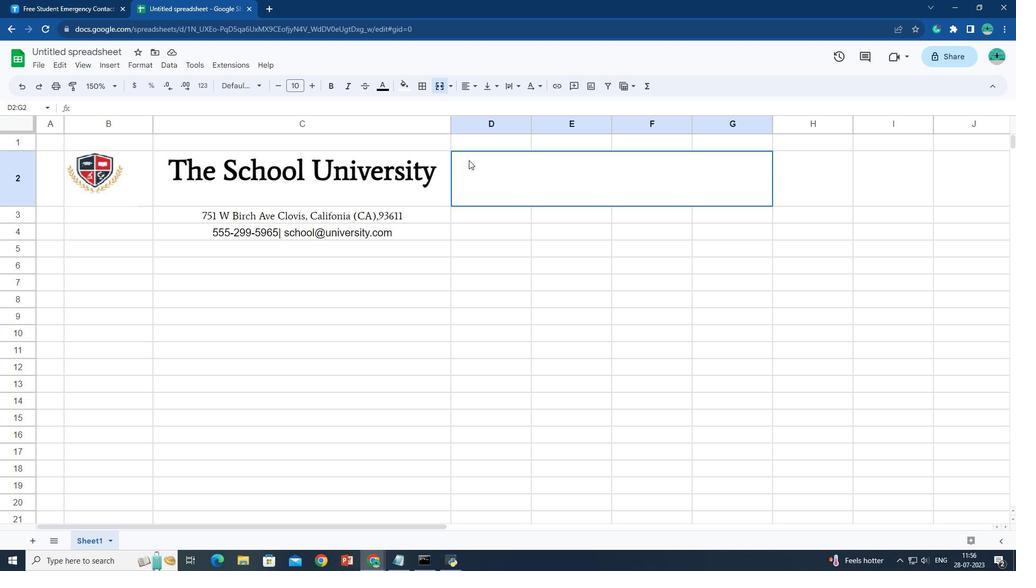 
Action: Key pressed <Key.caps_lock><Key.caps_lock>
Screenshot: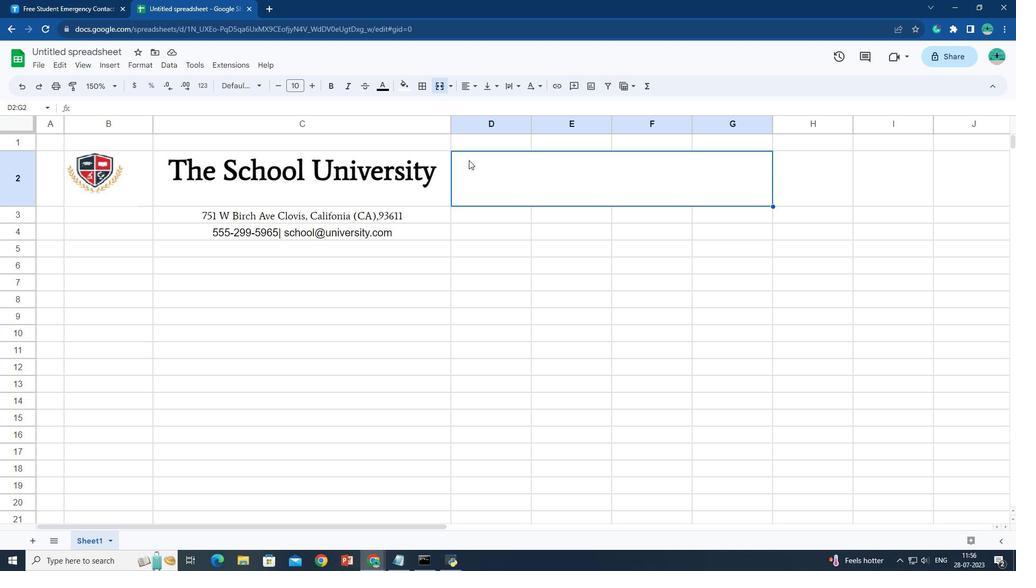
Action: Mouse pressed left at (470, 161)
Screenshot: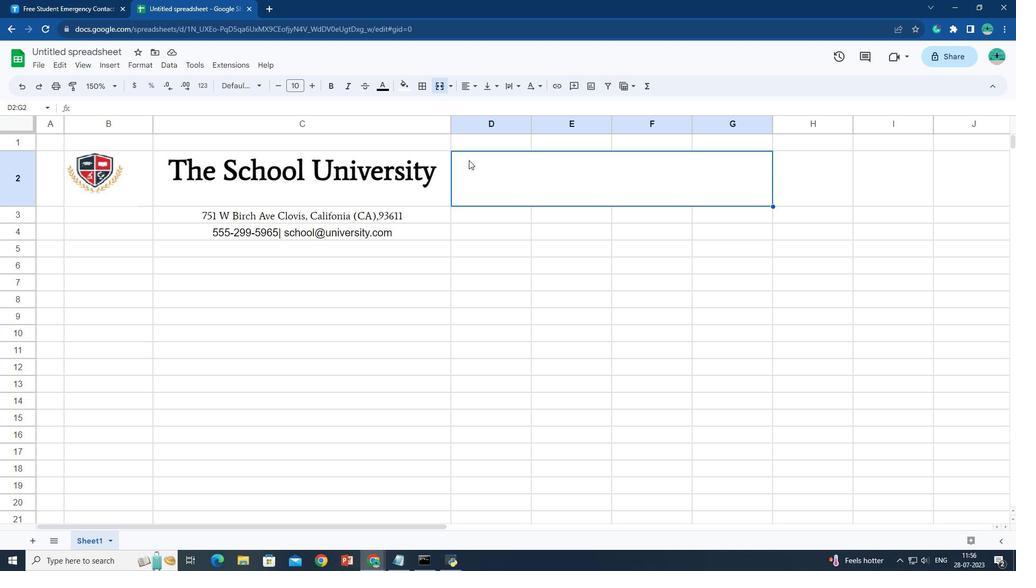 
Action: Key pressed <Key.caps_lock><Key.caps_lock><Key.caps_lock><Key.caps_lock><Key.caps_lock><Key.caps_lock><Key.caps_lock><Key.caps_lock><Key.caps_lock><Key.caps_lock><Key.caps_lock><Key.caps_lock><Key.caps_lock><Key.caps_lock><Key.caps_lock><Key.caps_lock><Key.caps_lock><Key.caps_lock><Key.caps_lock>
Screenshot: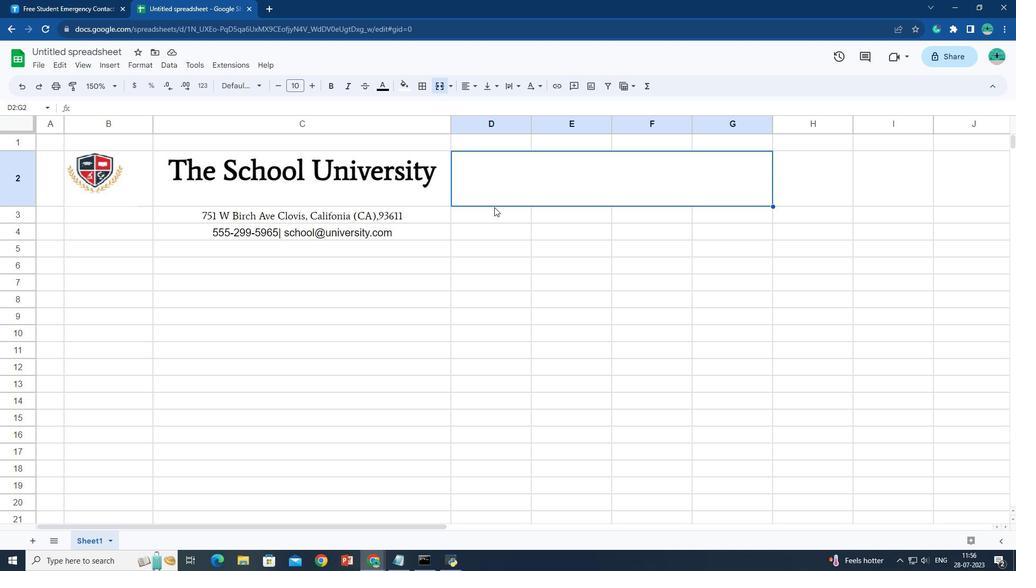 
Action: Mouse moved to (473, 162)
Screenshot: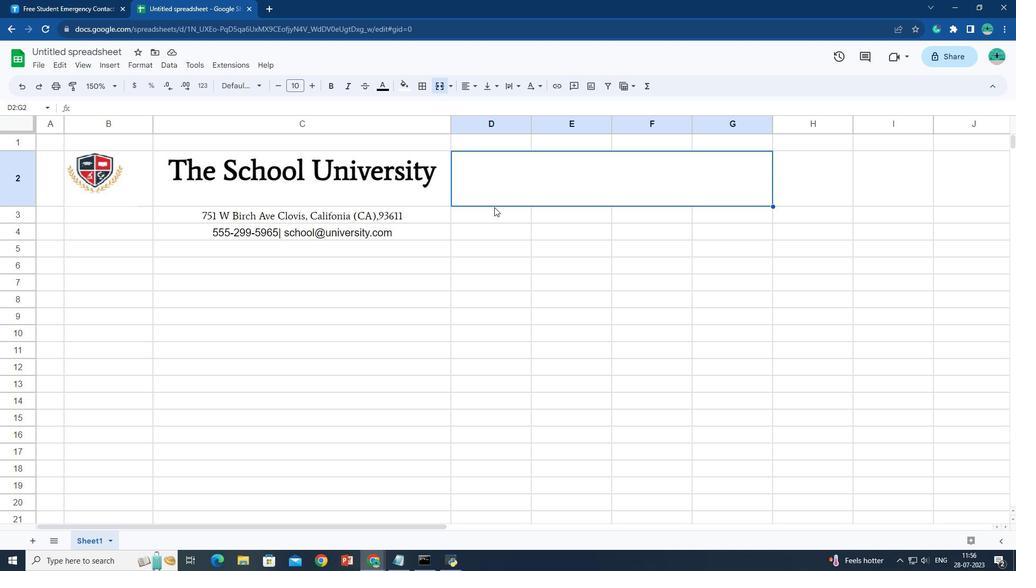 
Action: Key pressed <Key.caps_lock>
Screenshot: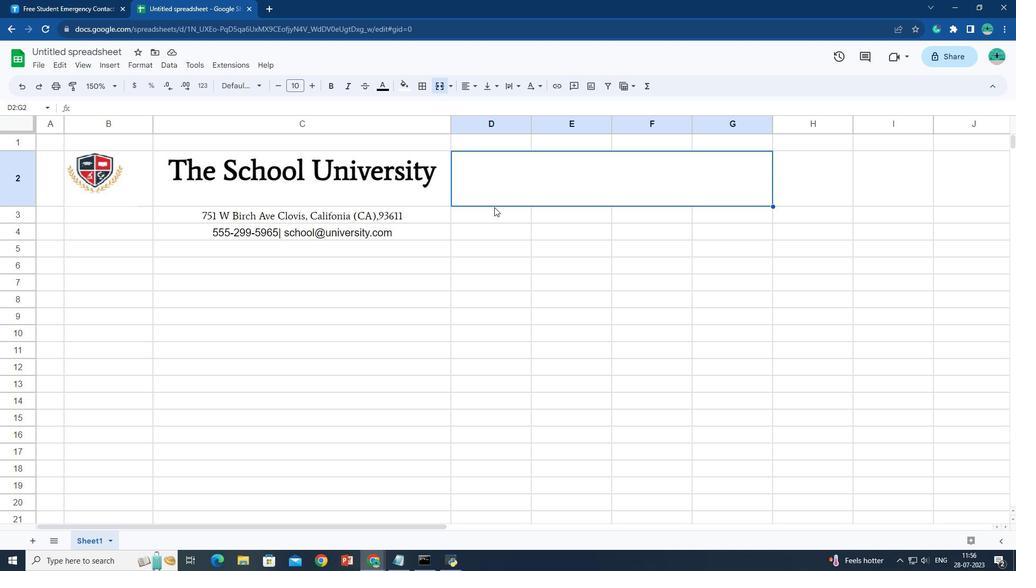 
Action: Mouse moved to (476, 164)
Screenshot: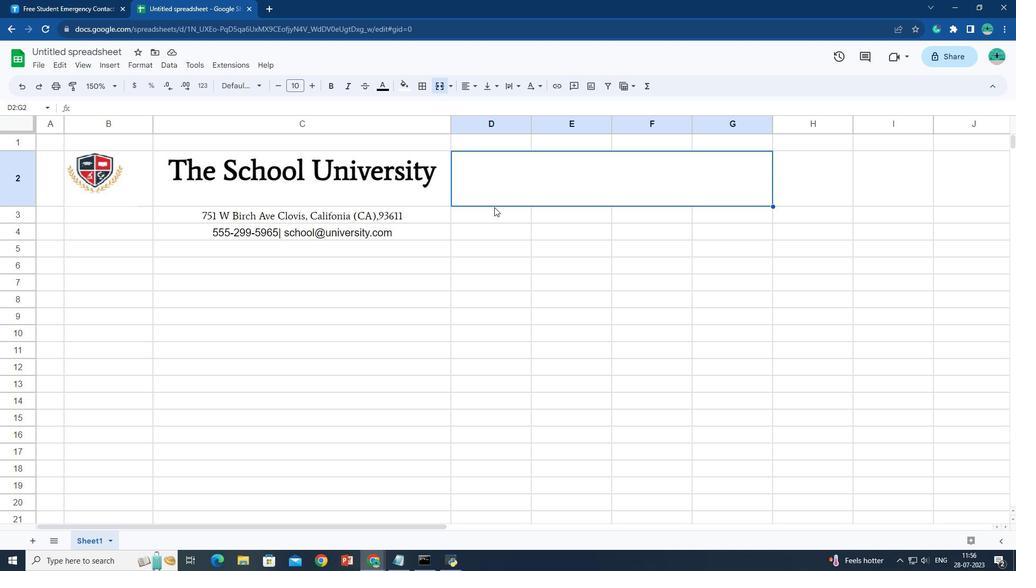 
Action: Key pressed <Key.caps_lock><Key.caps_lock><Key.caps_lock><Key.caps_lock><Key.caps_lock><Key.caps_lock><Key.caps_lock><Key.caps_lock><Key.caps_lock>
Screenshot: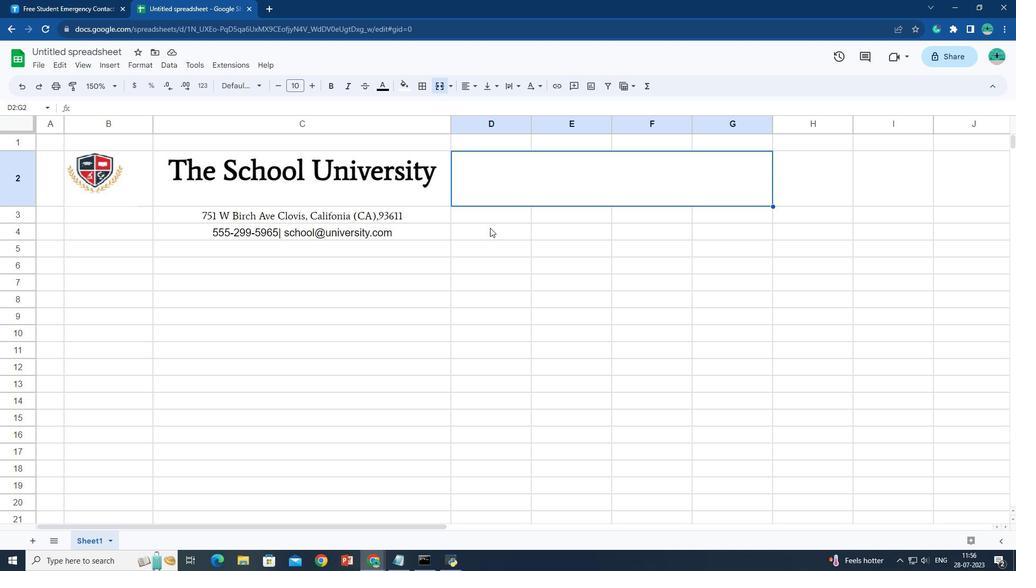 
Action: Mouse moved to (477, 166)
Screenshot: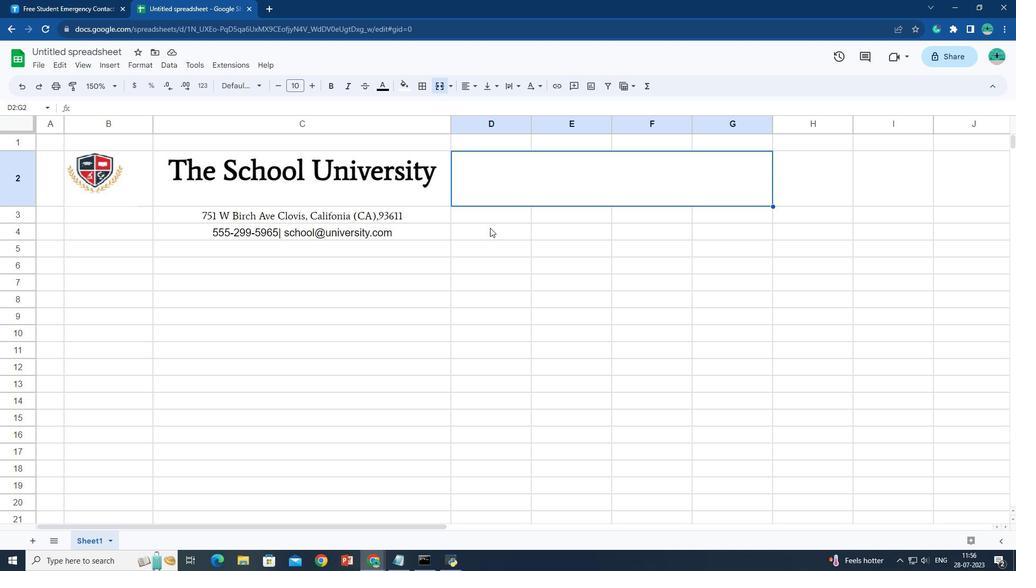 
Action: Key pressed <Key.caps_lock>
Screenshot: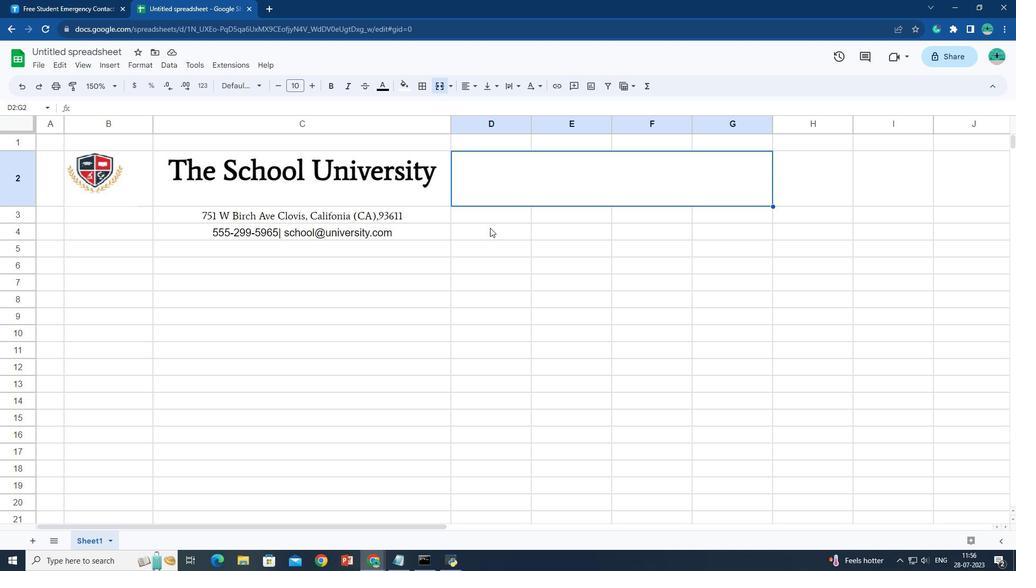 
Action: Mouse moved to (485, 182)
Screenshot: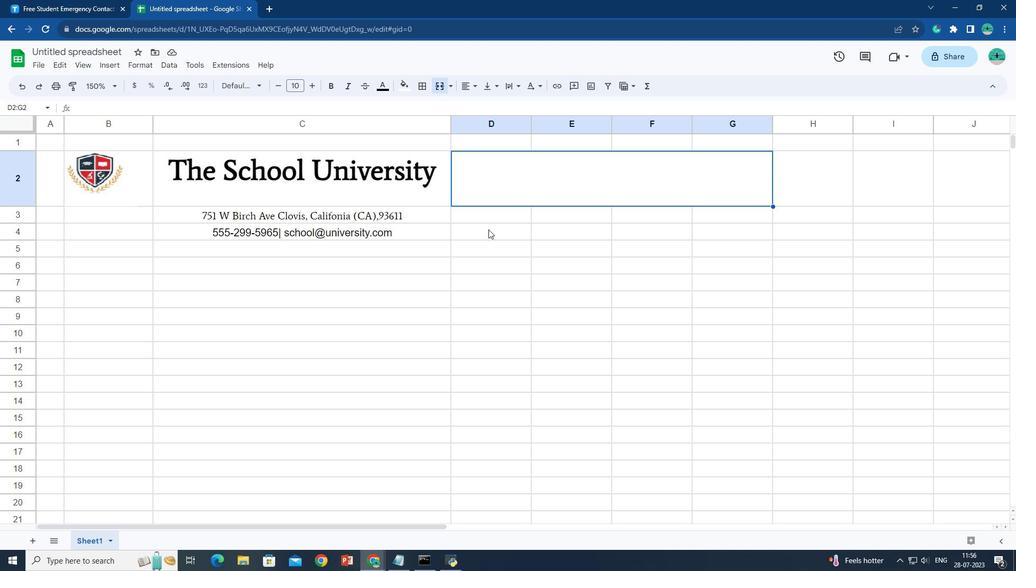 
Action: Key pressed <Key.caps_lock>
Screenshot: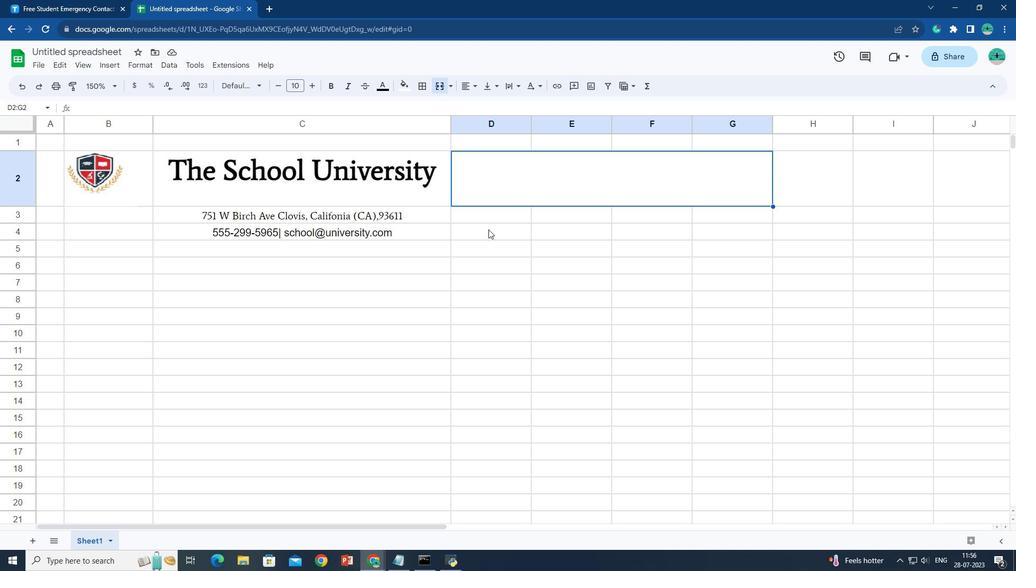 
Action: Mouse moved to (493, 195)
Screenshot: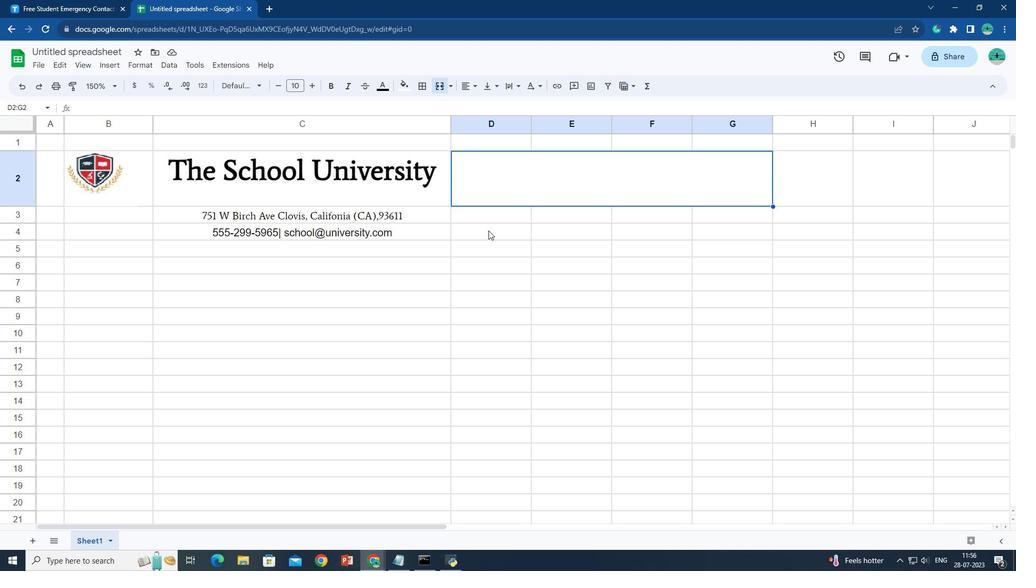 
Action: Key pressed <Key.caps_lock>
Screenshot: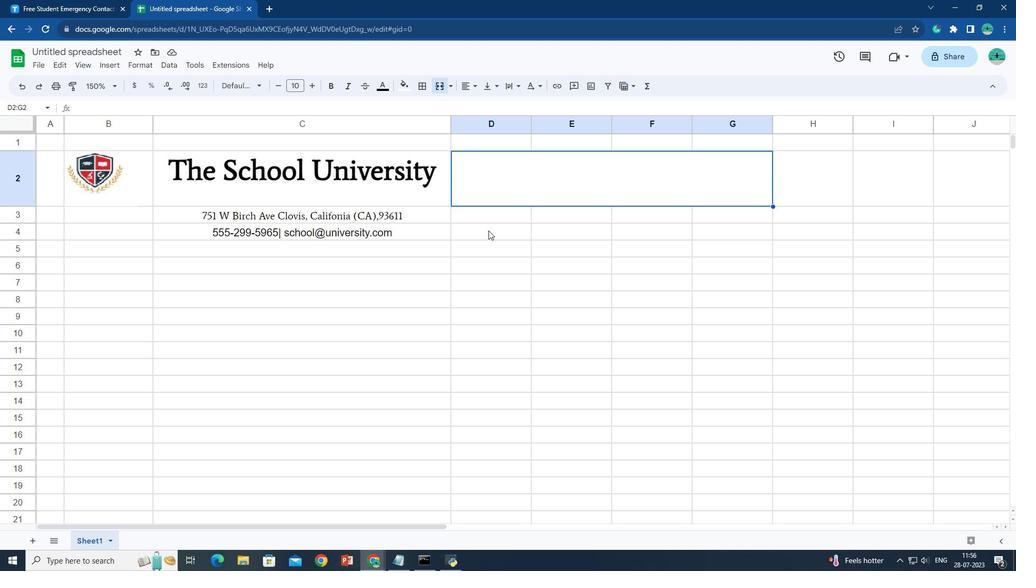 
Action: Mouse moved to (495, 206)
Screenshot: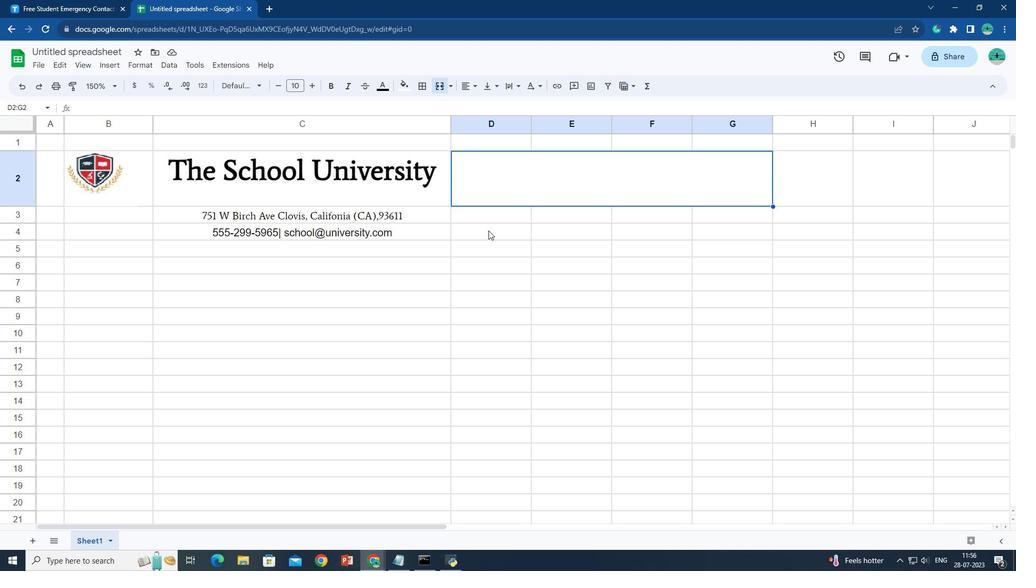 
Action: Key pressed <Key.caps_lock>
Screenshot: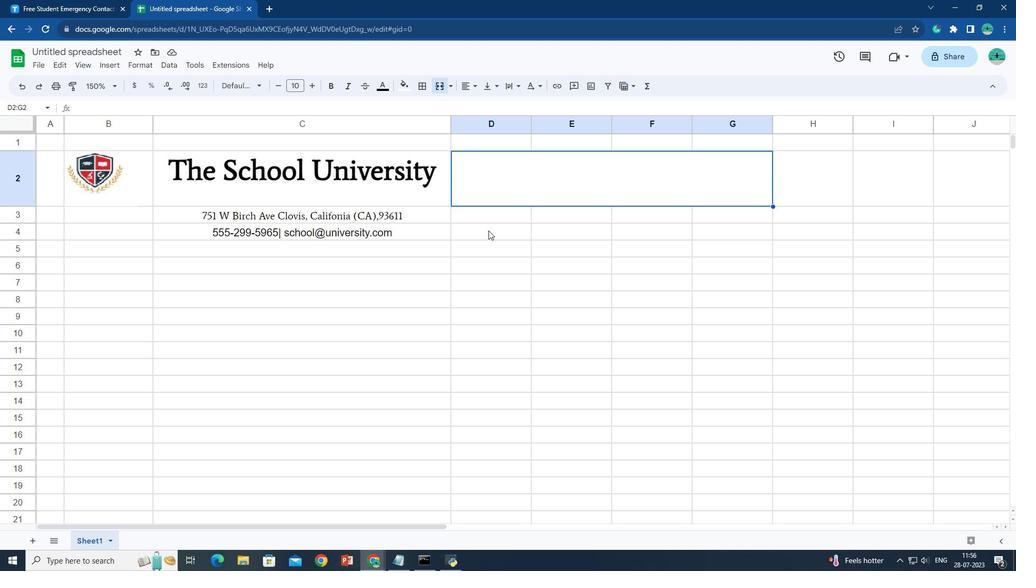 
Action: Mouse moved to (495, 209)
Screenshot: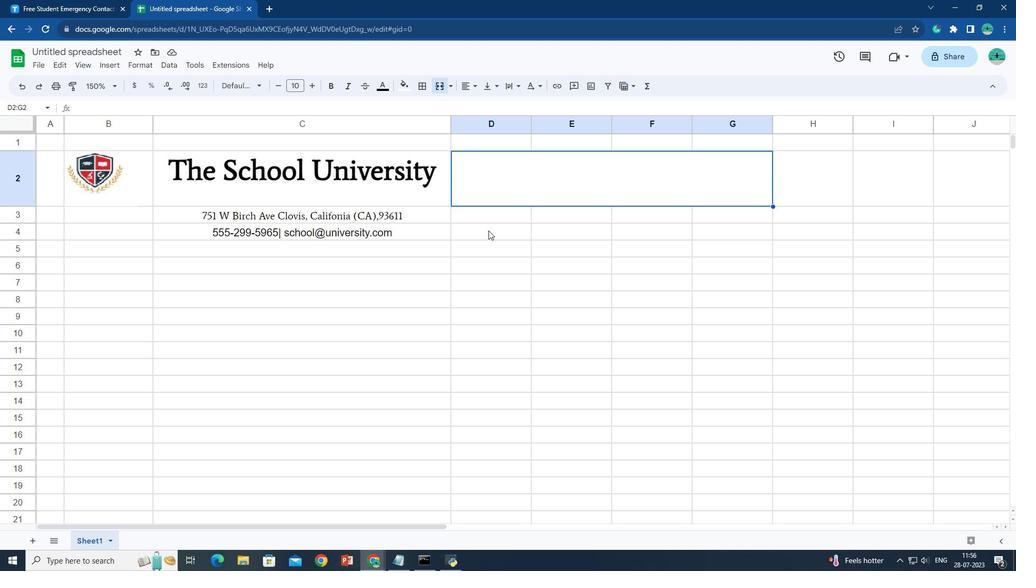 
Action: Key pressed <Key.caps_lock>
Screenshot: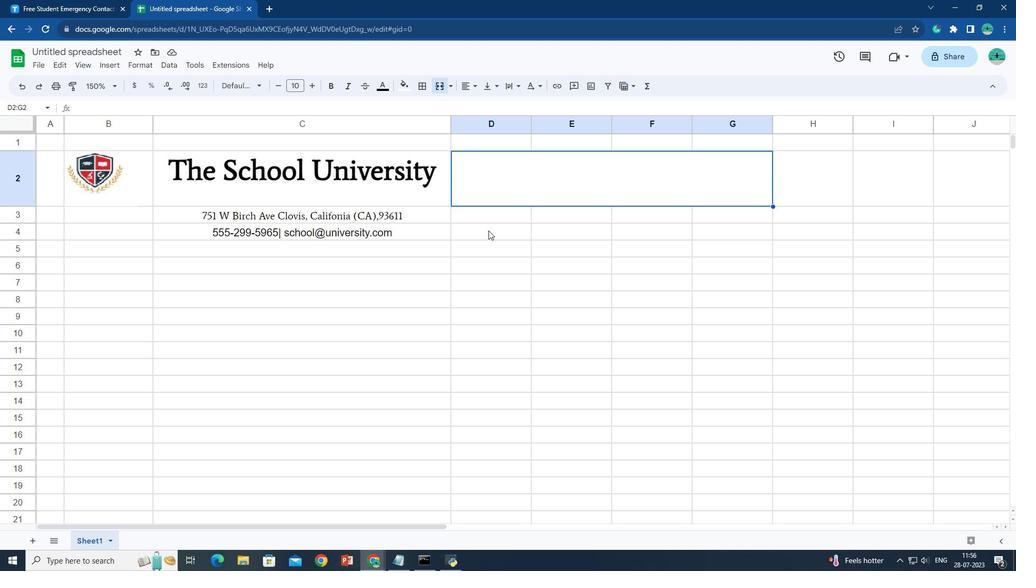 
Action: Mouse moved to (495, 211)
Screenshot: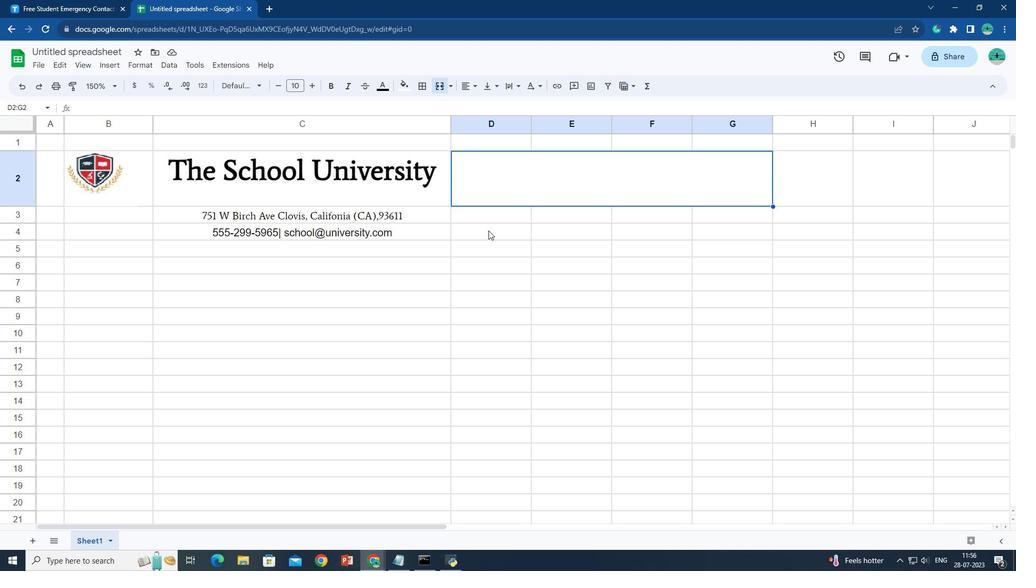 
Action: Key pressed <Key.caps_lock>
Screenshot: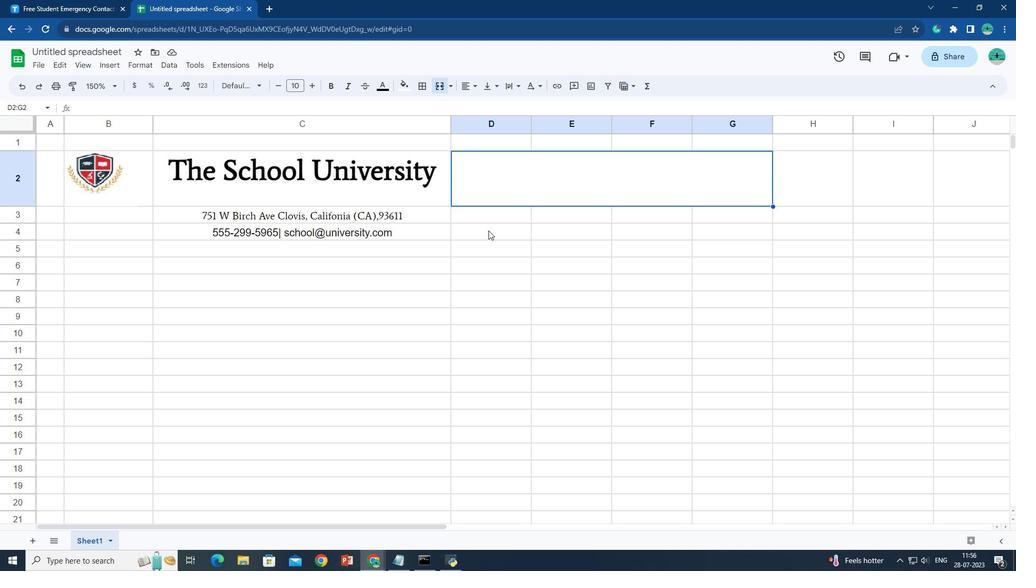 
Action: Mouse moved to (495, 213)
Screenshot: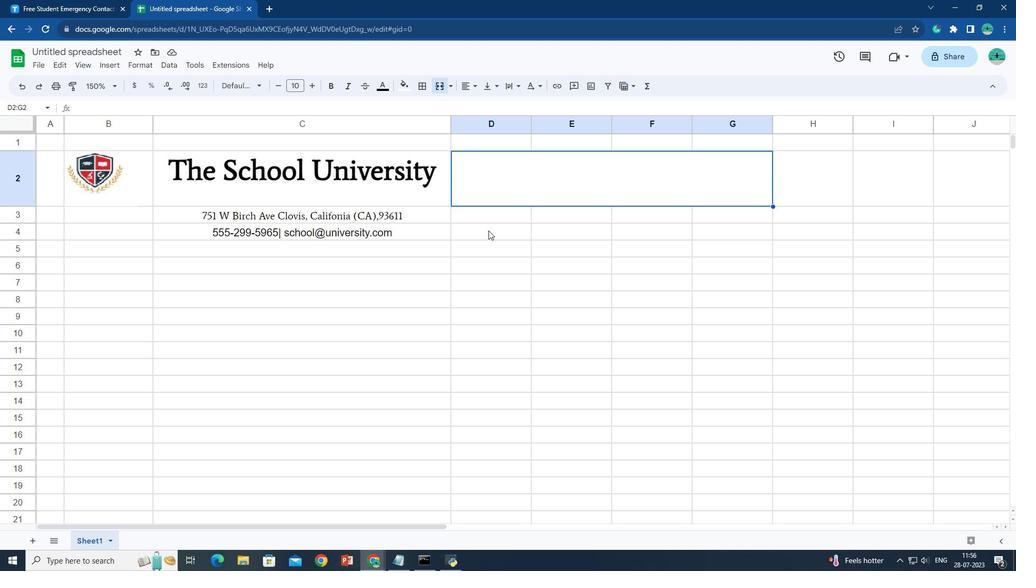 
Action: Key pressed <Key.caps_lock>
Screenshot: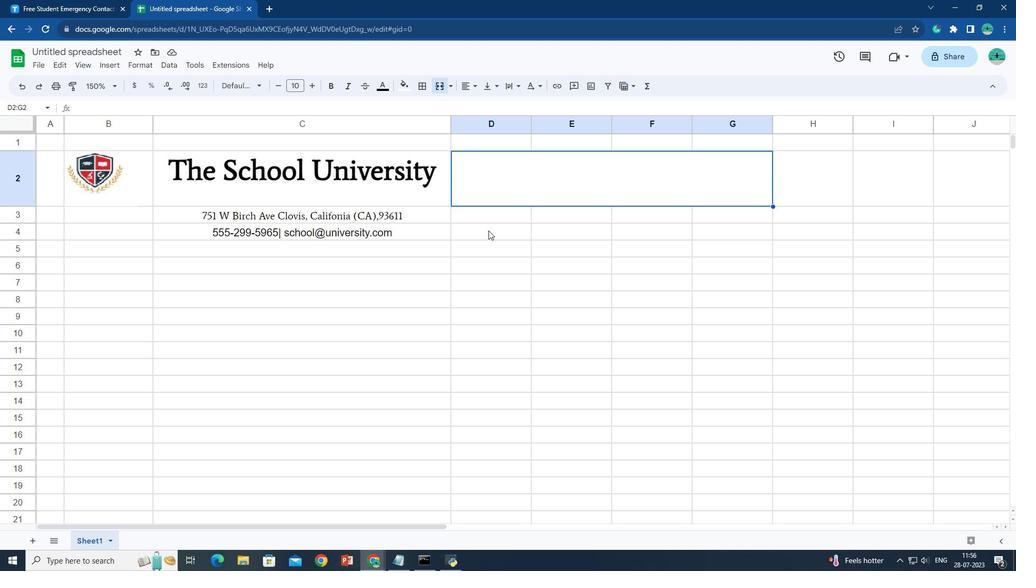 
Action: Mouse moved to (495, 215)
Screenshot: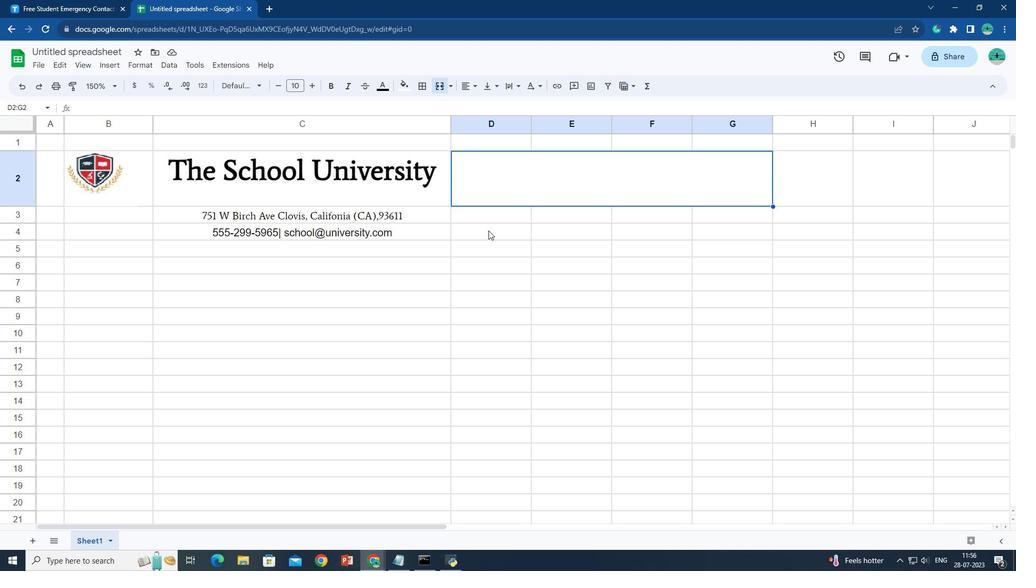 
Action: Key pressed <Key.caps_lock>
Screenshot: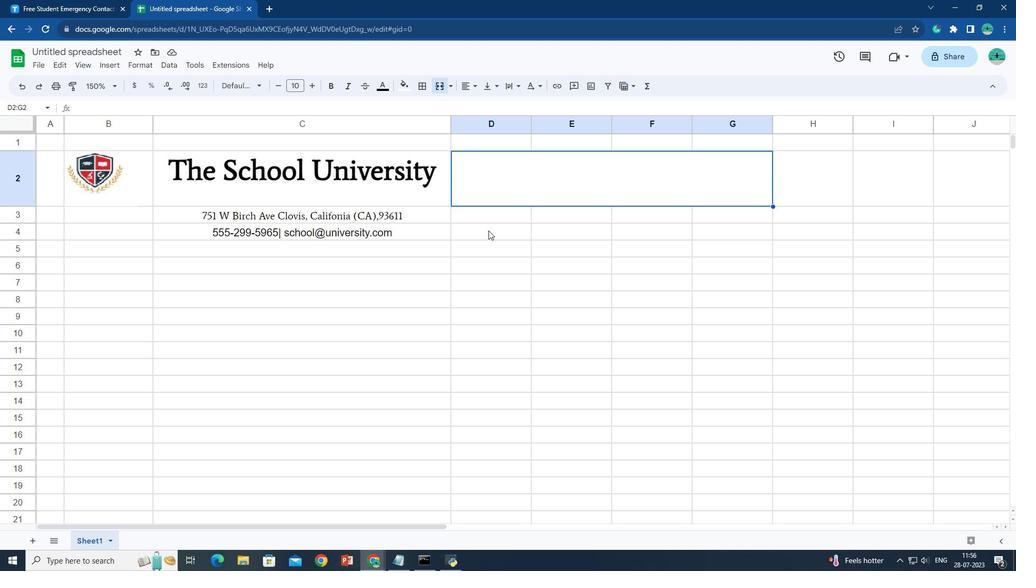 
Action: Mouse moved to (494, 218)
Screenshot: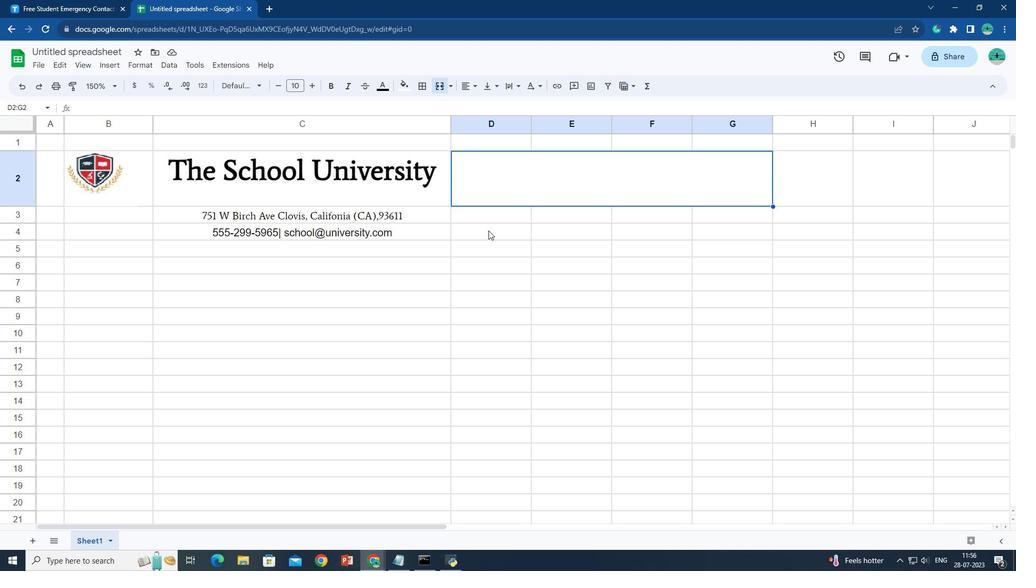 
Action: Key pressed <Key.caps_lock>
Screenshot: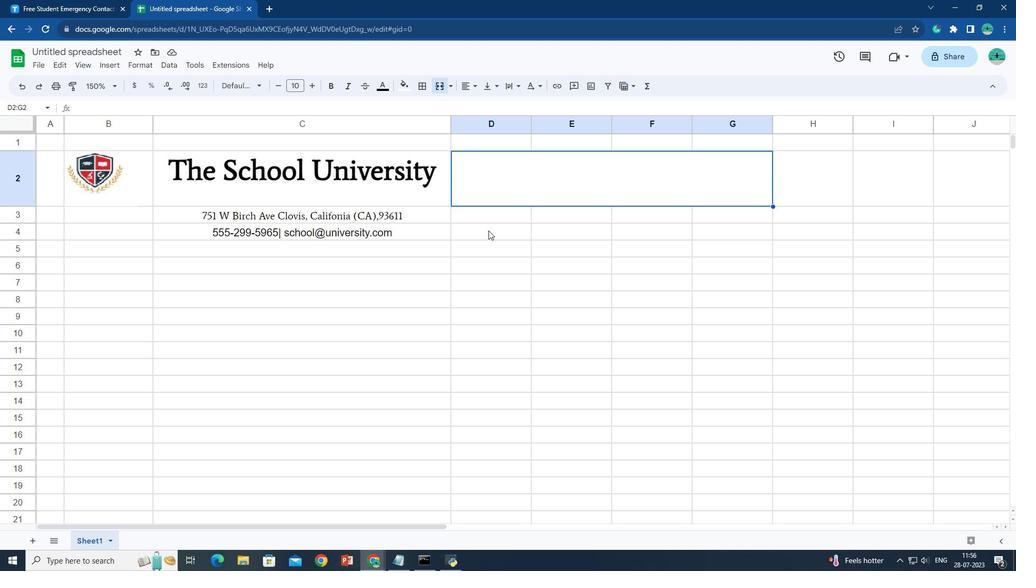 
Action: Mouse moved to (493, 221)
Screenshot: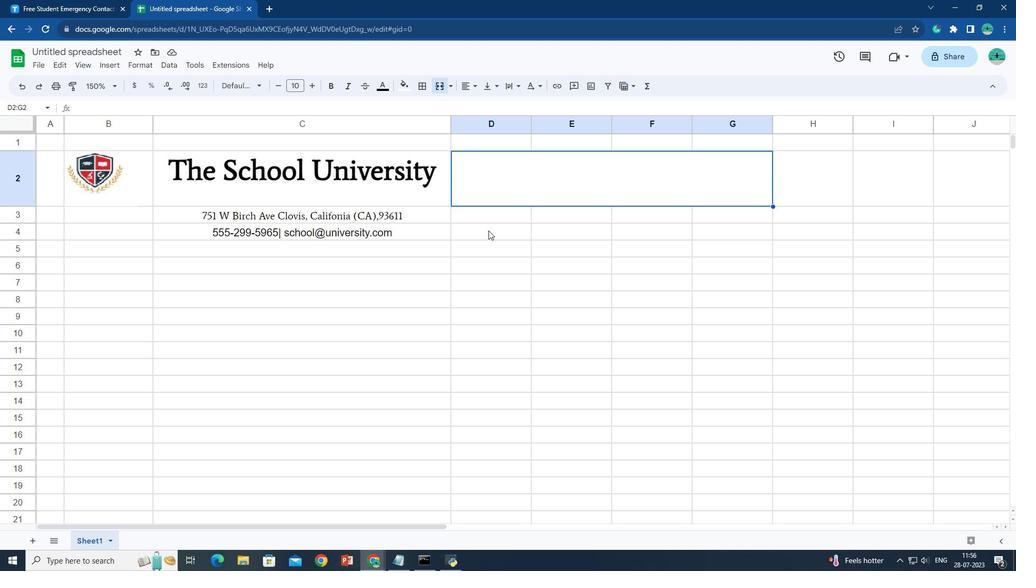 
Action: Key pressed <Key.caps_lock>
Screenshot: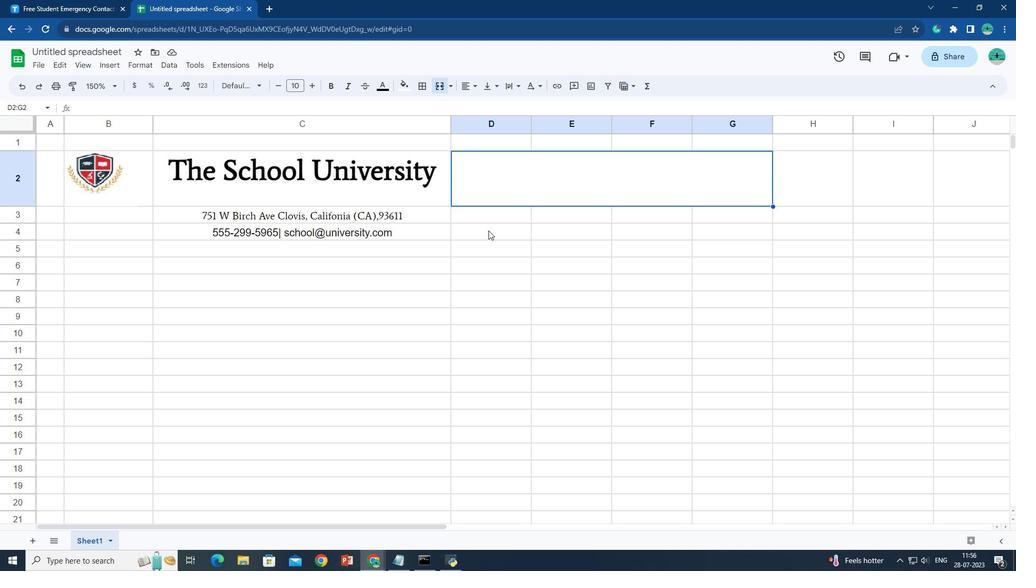 
Action: Mouse moved to (493, 222)
Screenshot: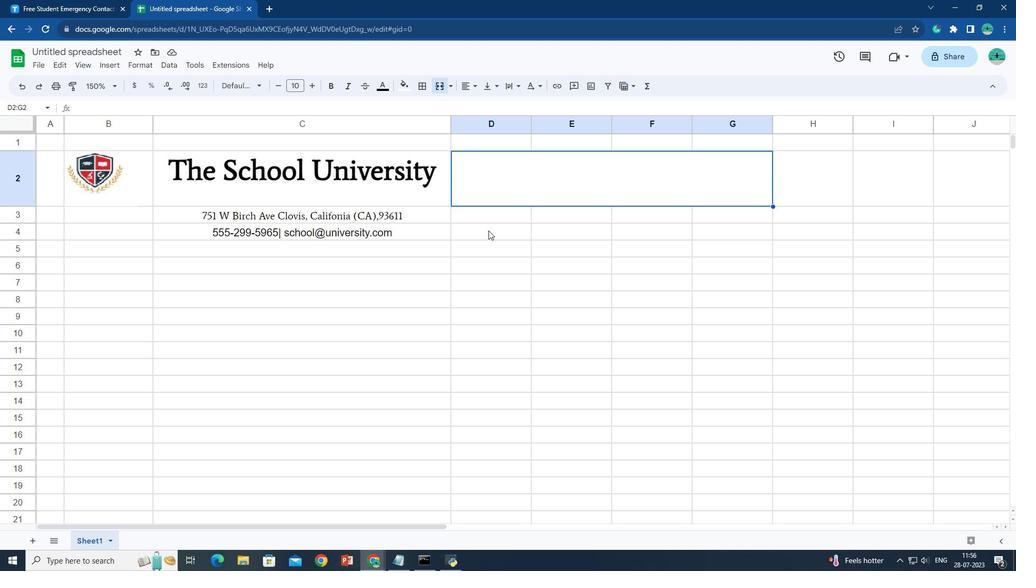 
Action: Key pressed <Key.caps_lock>
Screenshot: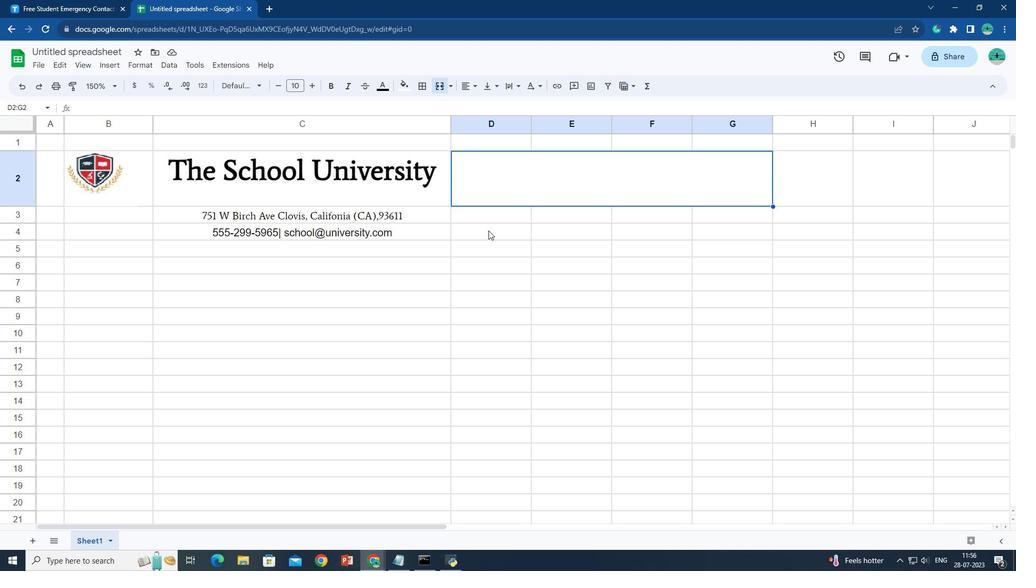 
Action: Mouse moved to (492, 226)
Screenshot: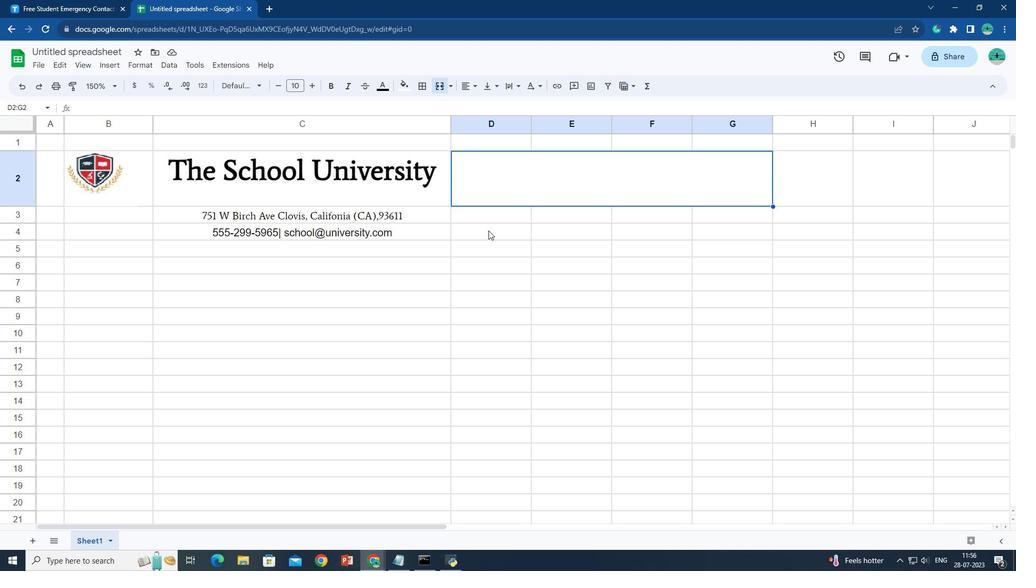 
Action: Key pressed <Key.caps_lock>
Screenshot: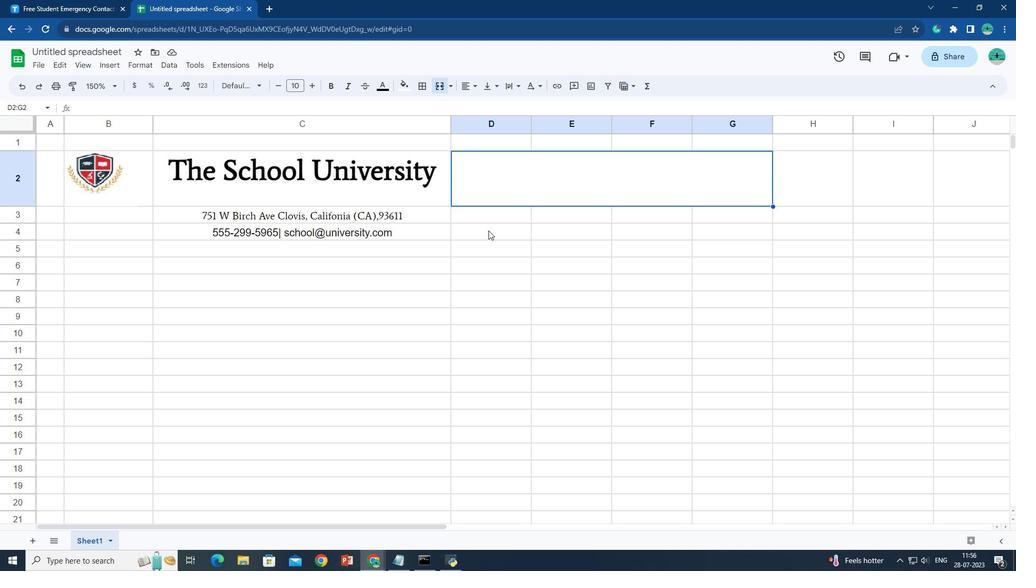 
Action: Mouse moved to (491, 228)
Screenshot: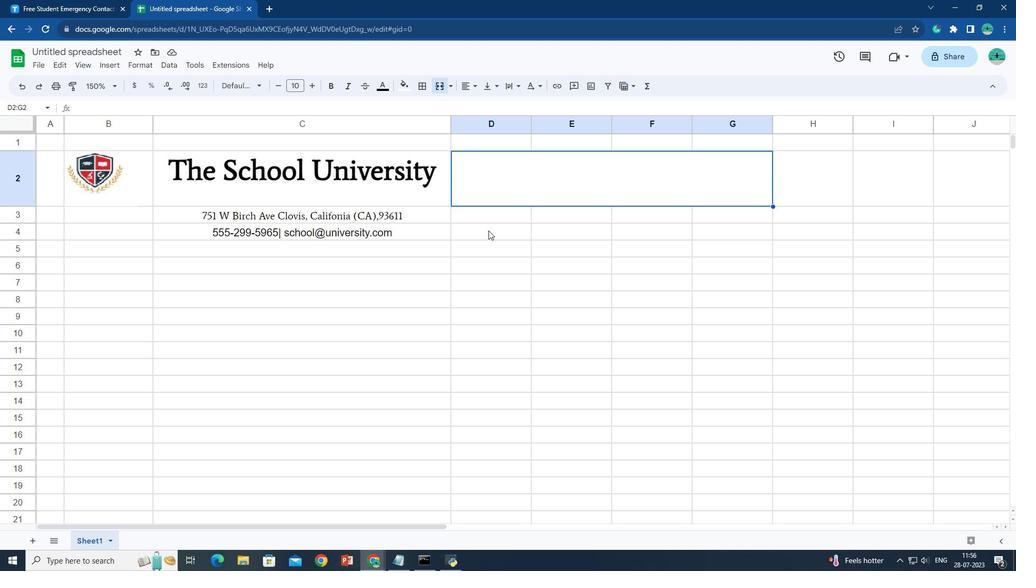 
Action: Key pressed <Key.caps_lock>
Screenshot: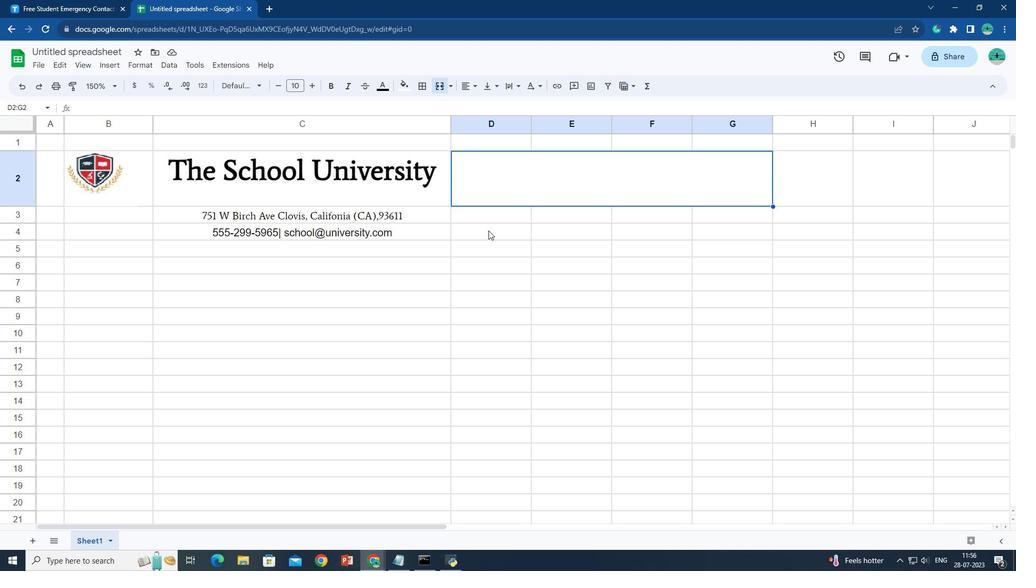 
Action: Mouse moved to (491, 229)
Screenshot: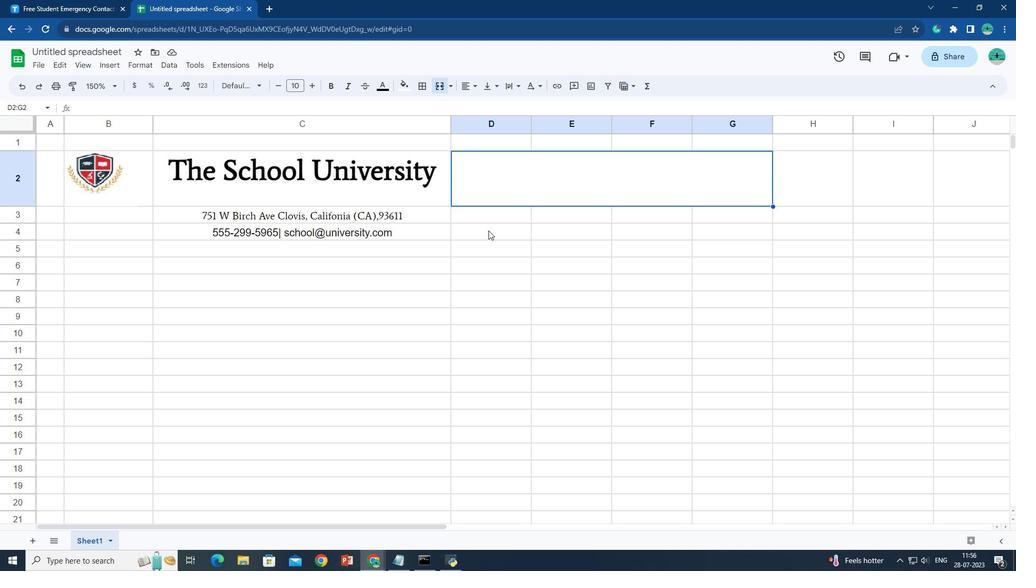 
Action: Key pressed <Key.caps_lock>
Screenshot: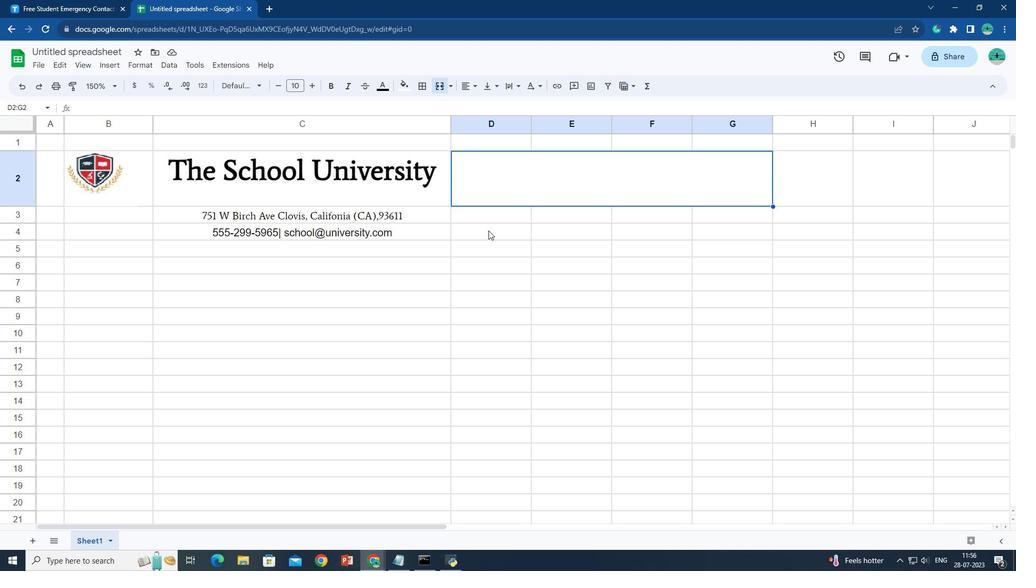 
Action: Mouse moved to (490, 231)
Screenshot: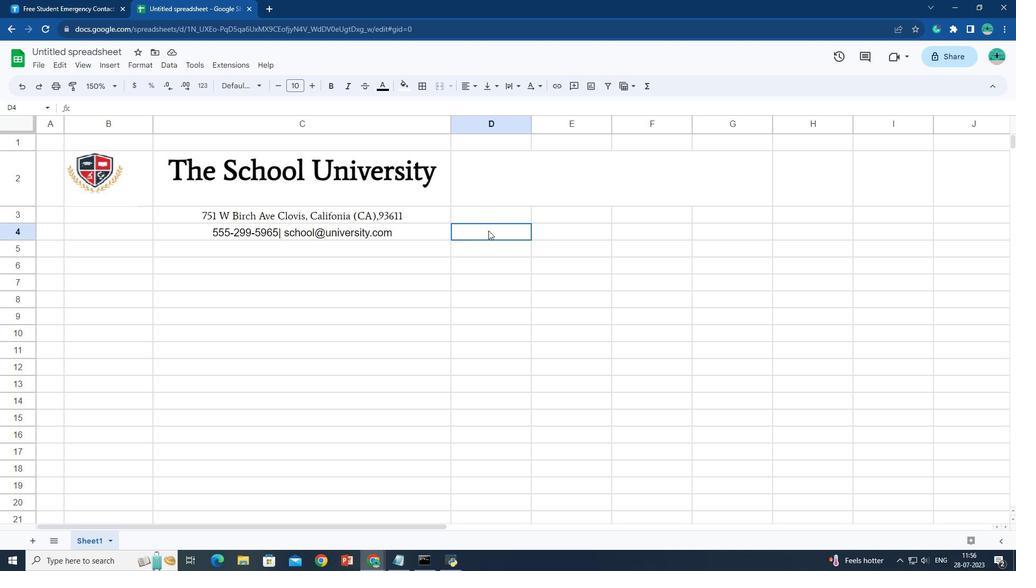 
Action: Key pressed <Key.caps_lock>
Screenshot: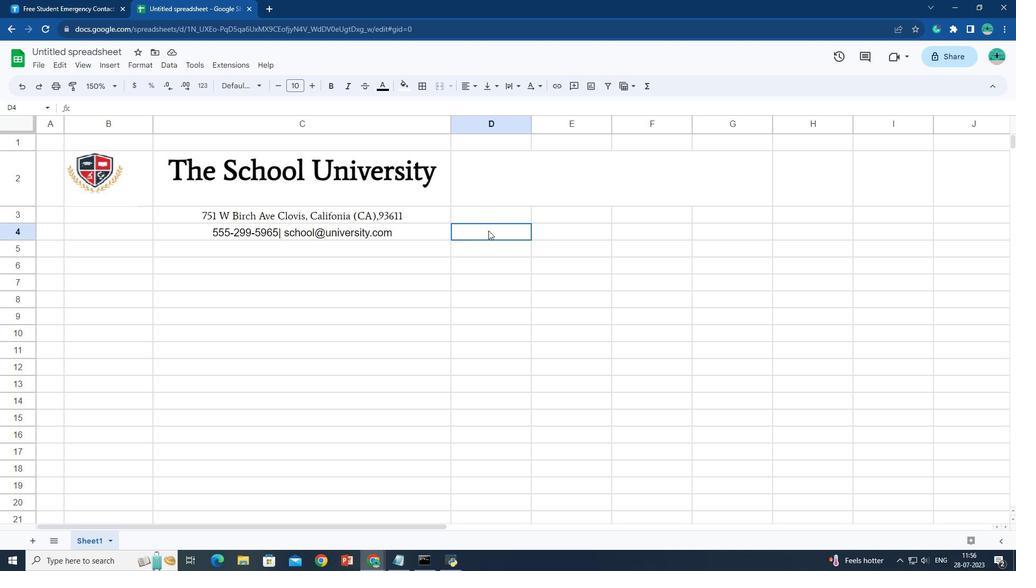 
Action: Mouse moved to (490, 232)
Screenshot: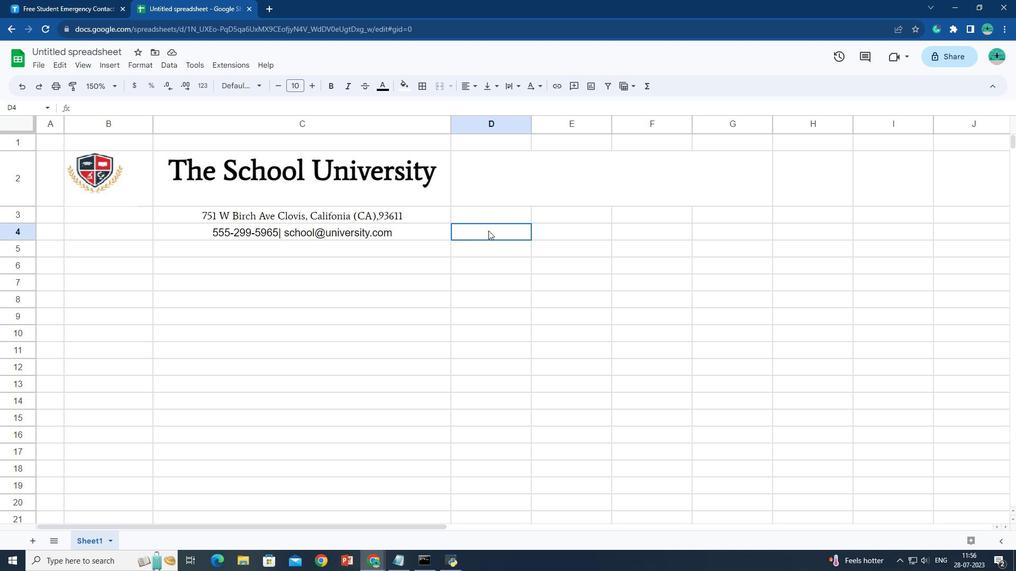 
Action: Key pressed <Key.caps_lock>
Screenshot: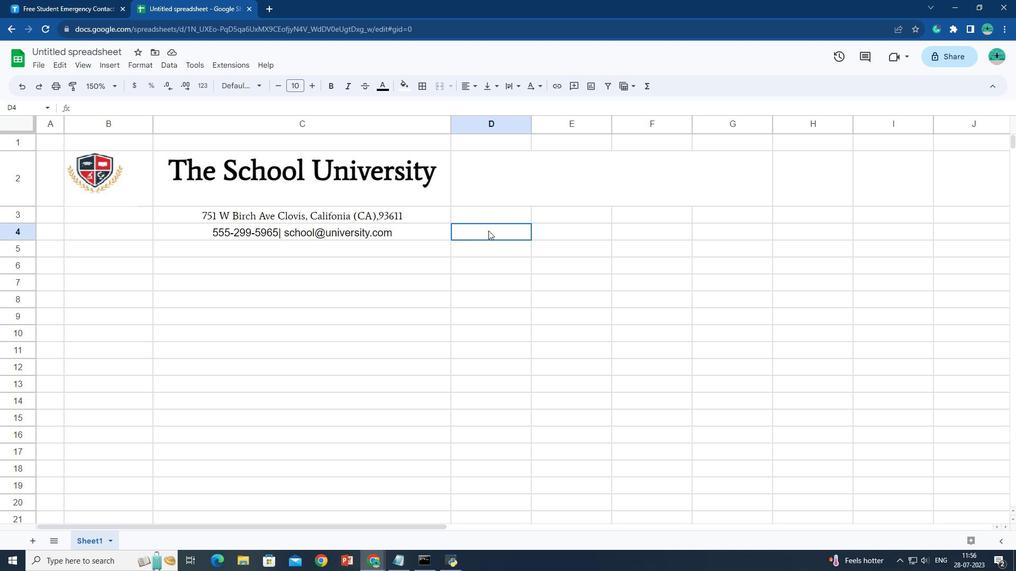 
Action: Mouse moved to (490, 232)
Screenshot: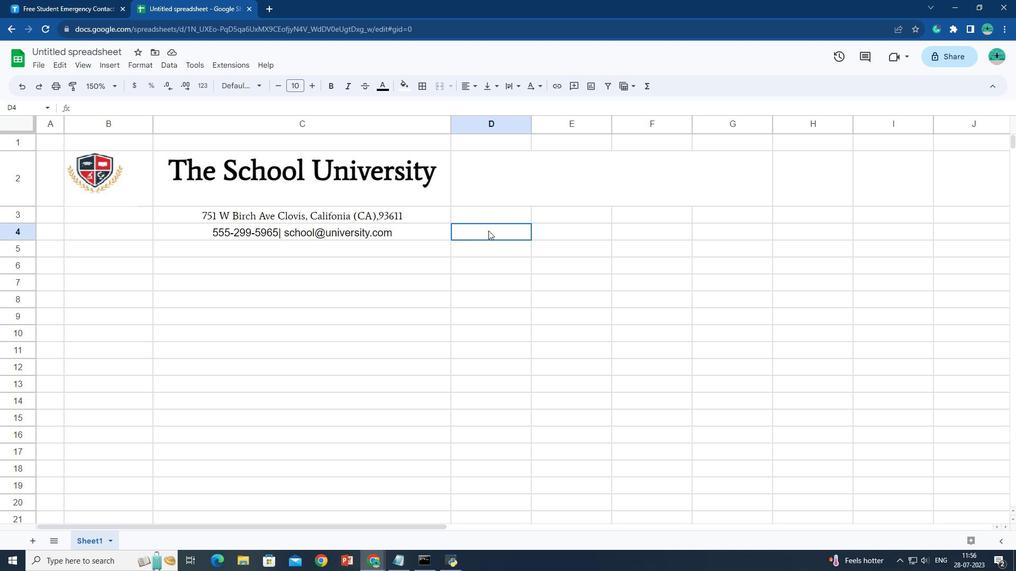
Action: Key pressed <Key.caps_lock><Key.caps_lock><Key.caps_lock><Key.caps_lock><Key.caps_lock><Key.caps_lock><Key.caps_lock>
Screenshot: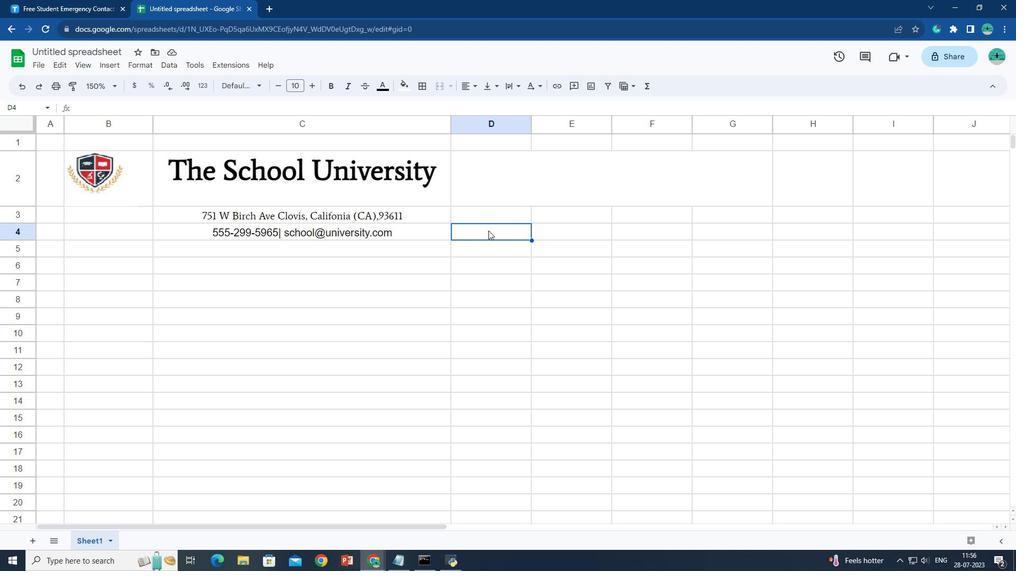 
Action: Mouse pressed left at (490, 232)
Screenshot: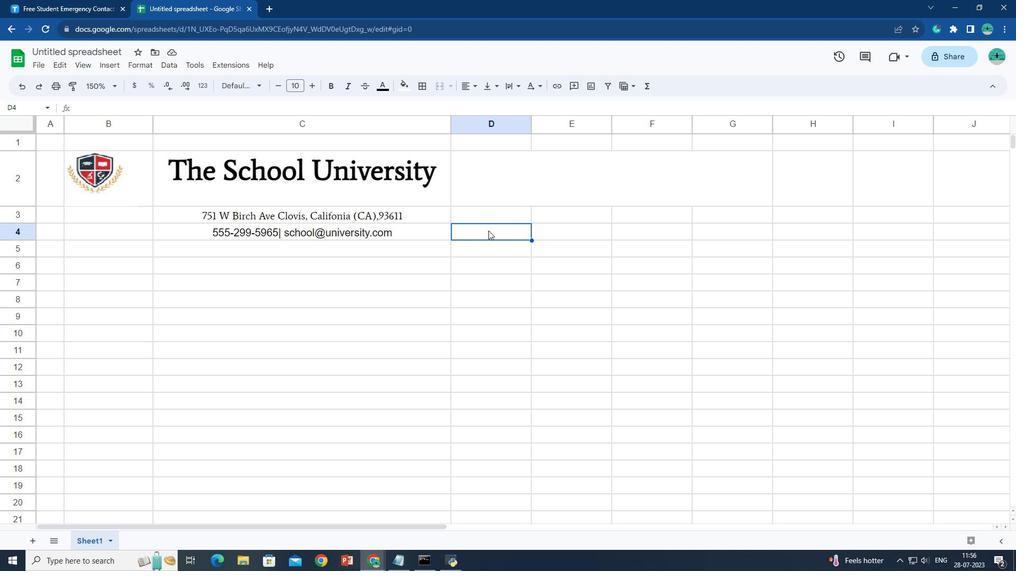 
Action: Key pressed <Key.caps_lock><Key.caps_lock><Key.caps_lock><Key.caps_lock><Key.caps_lock><Key.caps_lock><Key.caps_lock><Key.caps_lock><Key.caps_lock><Key.caps_lock><Key.caps_lock><Key.caps_lock><Key.caps_lock><Key.caps_lock><Key.caps_lock><Key.caps_lock><Key.caps_lock><Key.caps_lock><Key.caps_lock><Key.caps_lock><Key.caps_lock><Key.caps_lock><Key.caps_lock>
Screenshot: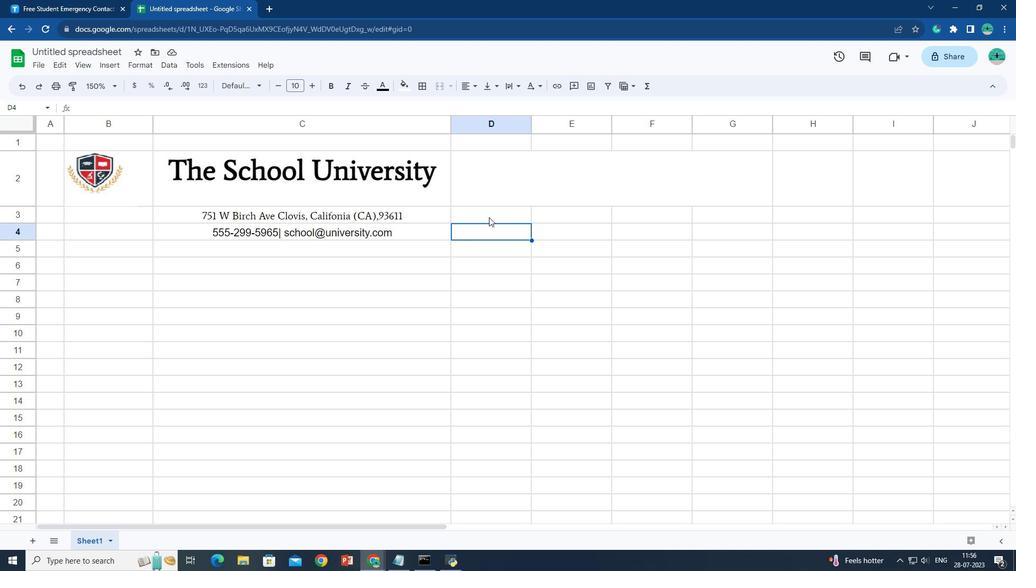
Action: Mouse moved to (481, 158)
Screenshot: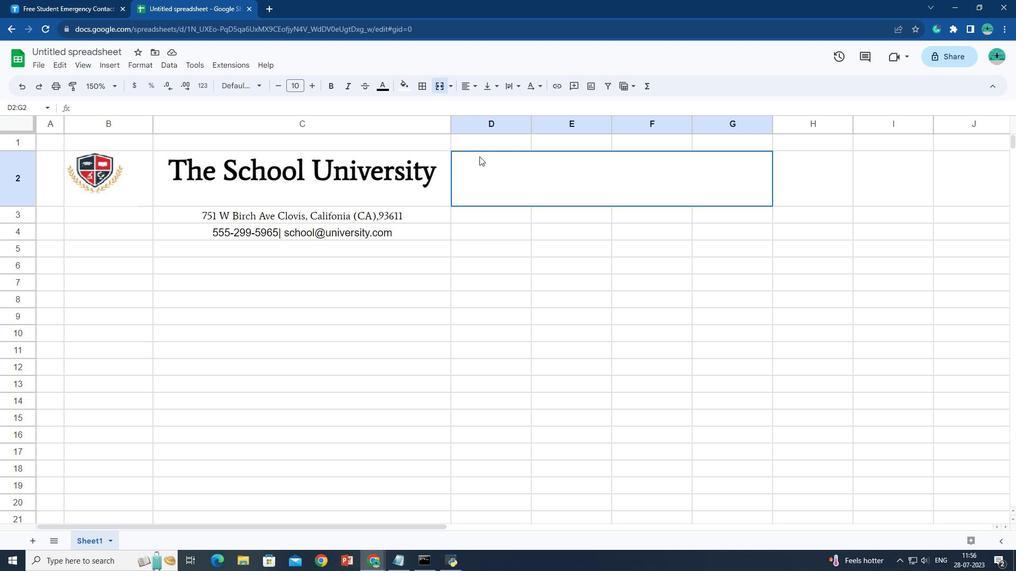 
Action: Mouse pressed left at (481, 158)
Screenshot: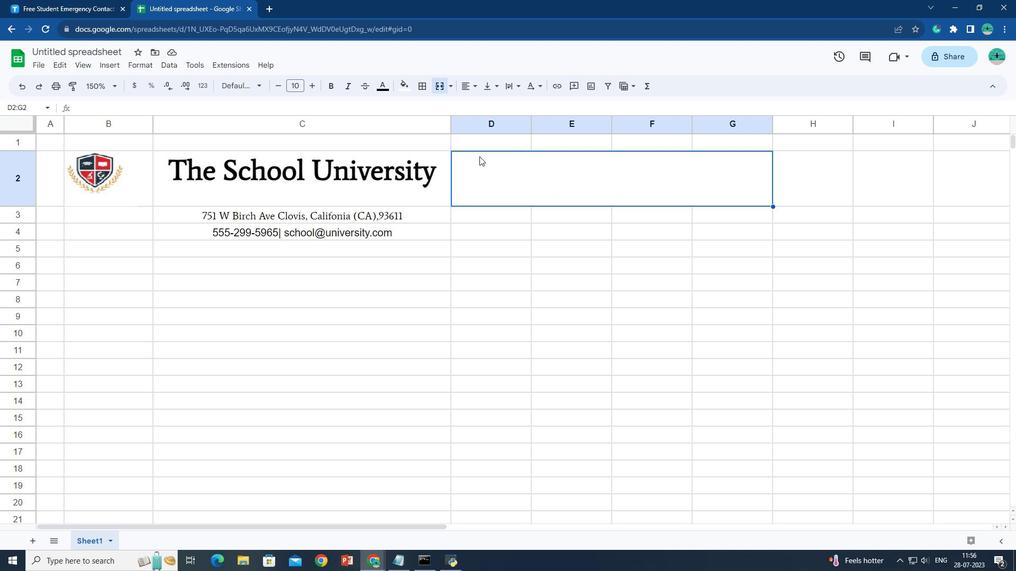 
Action: Mouse moved to (507, 187)
Screenshot: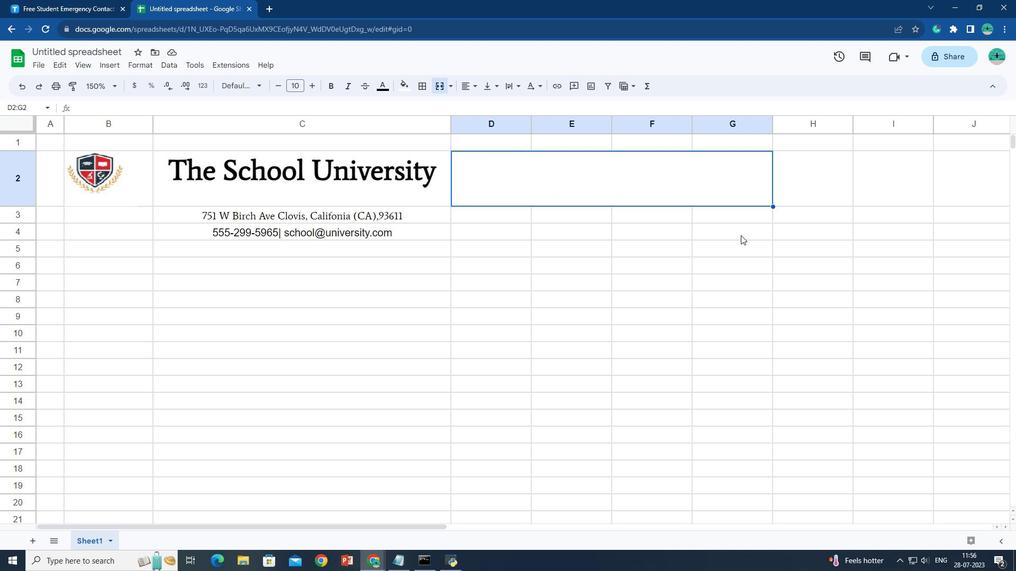 
Action: Key pressed <Key.shift>
Screenshot: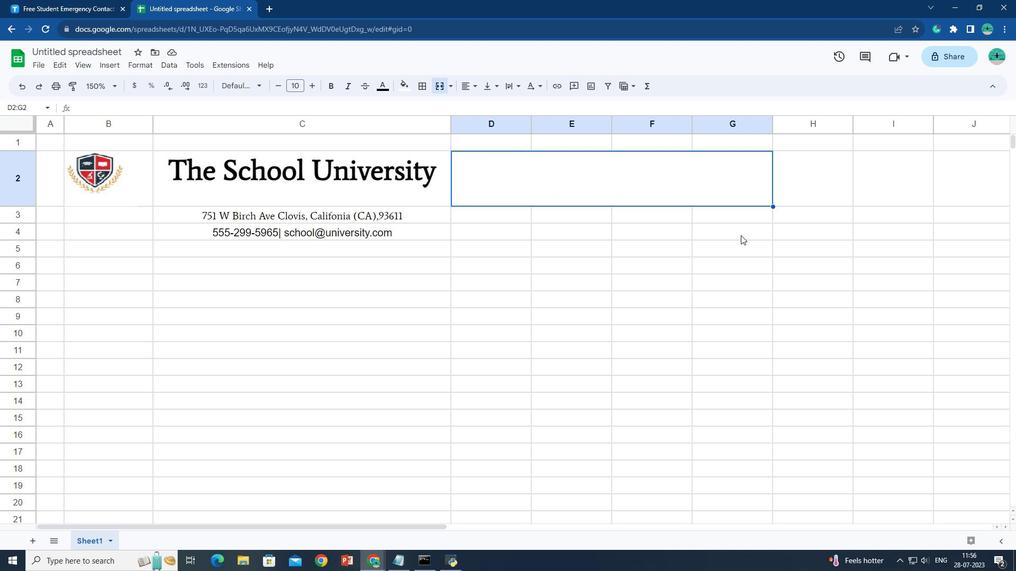 
Action: Mouse moved to (743, 233)
Screenshot: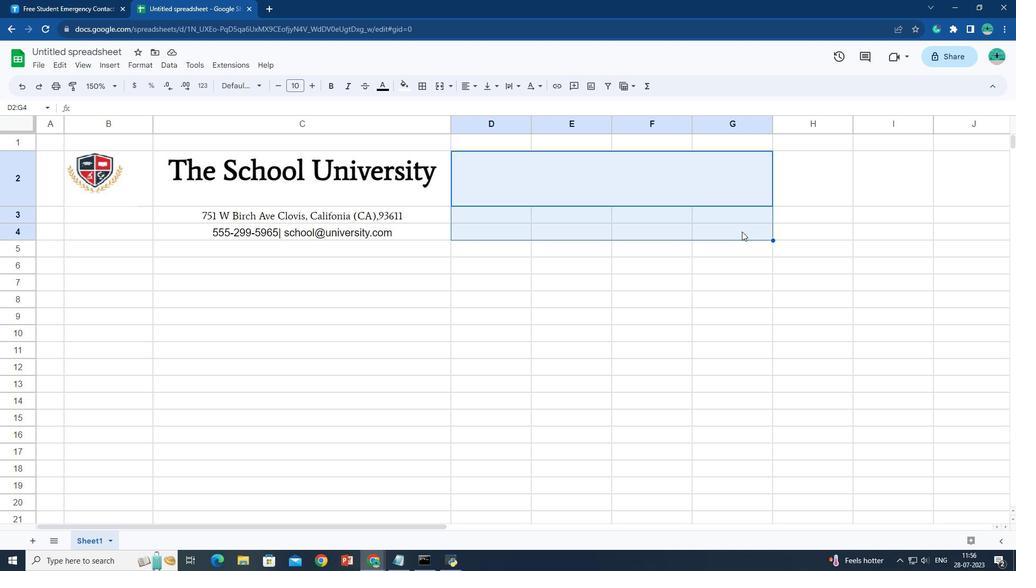 
Action: Key pressed <Key.shift><Key.shift><Key.shift>
Screenshot: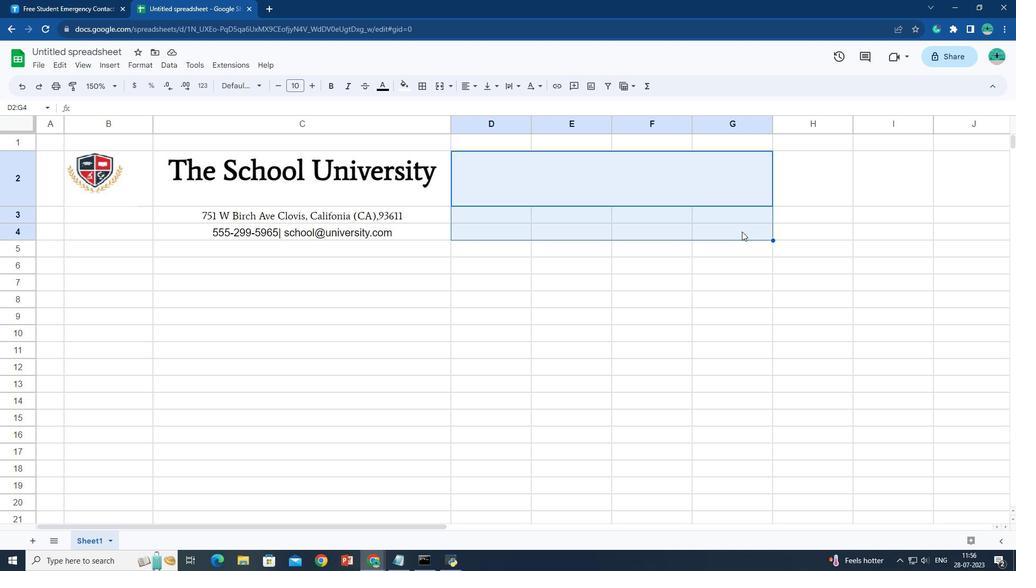 
Action: Mouse pressed left at (743, 233)
Screenshot: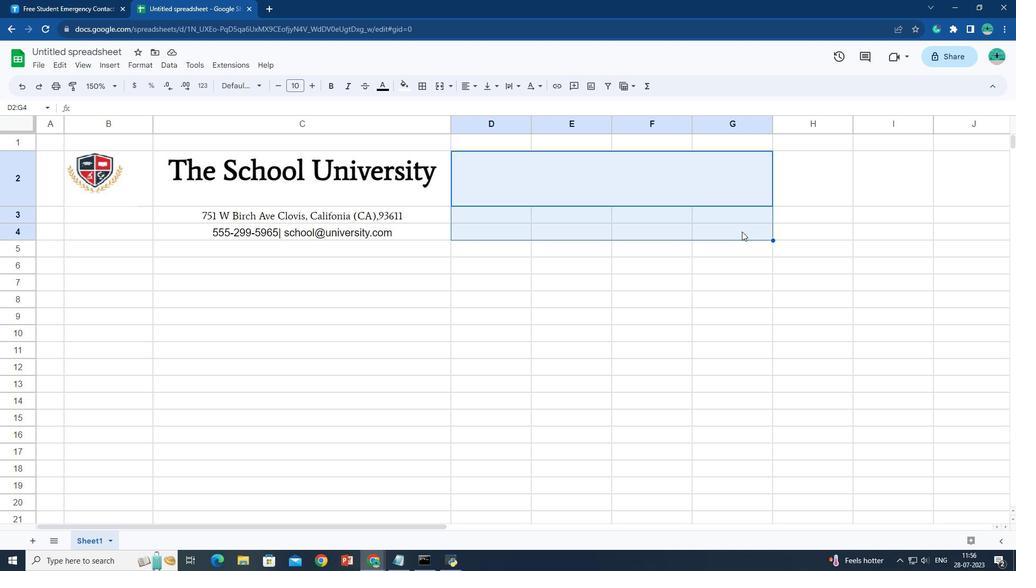 
Action: Key pressed <Key.shift><Key.shift><Key.shift><Key.shift><Key.shift><Key.shift><Key.shift><Key.shift><Key.shift><Key.shift><Key.shift><Key.shift><Key.shift><Key.shift><Key.shift><Key.shift>
Screenshot: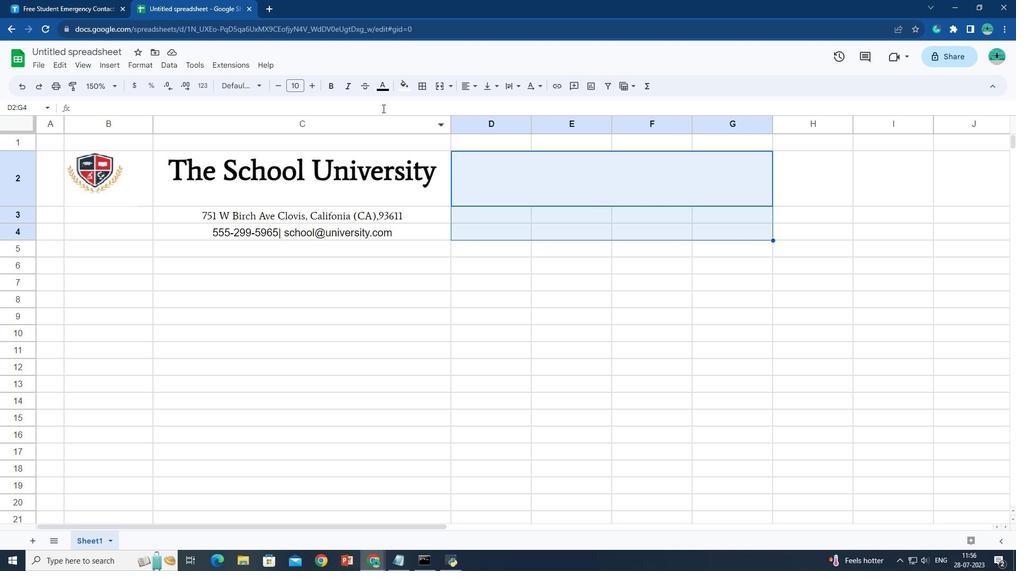
Action: Mouse moved to (439, 89)
Screenshot: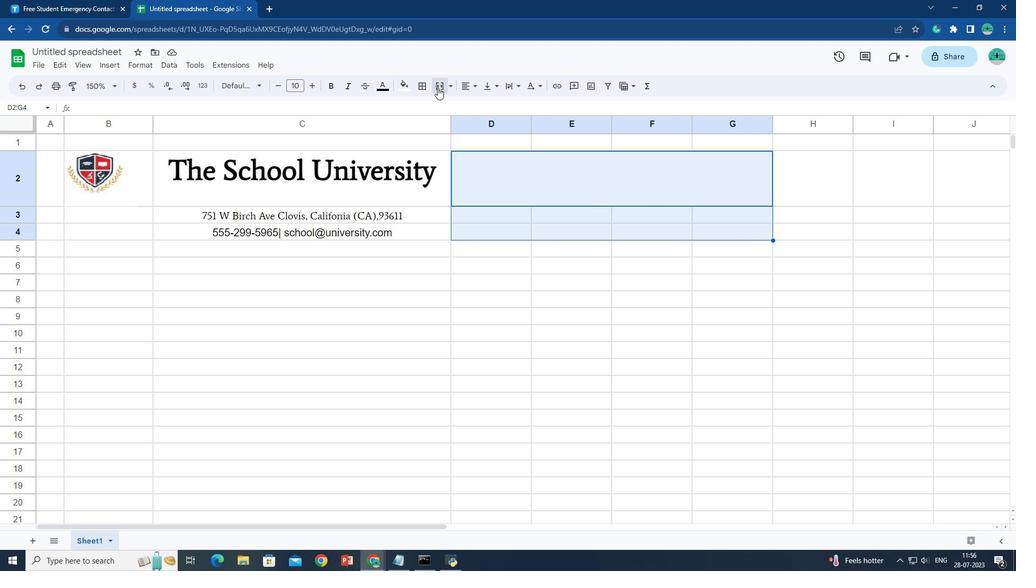 
Action: Mouse pressed left at (439, 89)
Screenshot: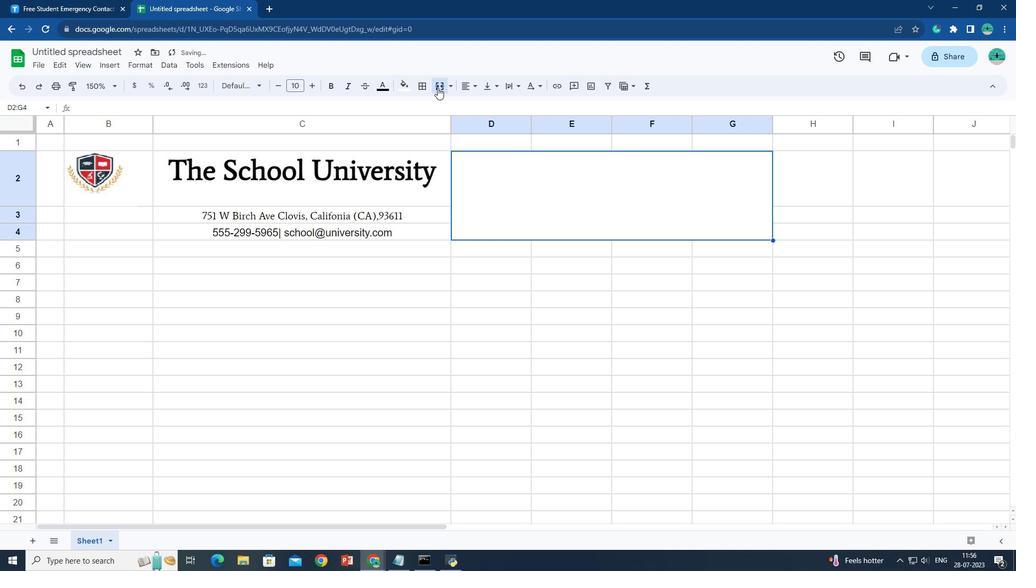 
Action: Mouse moved to (490, 168)
Screenshot: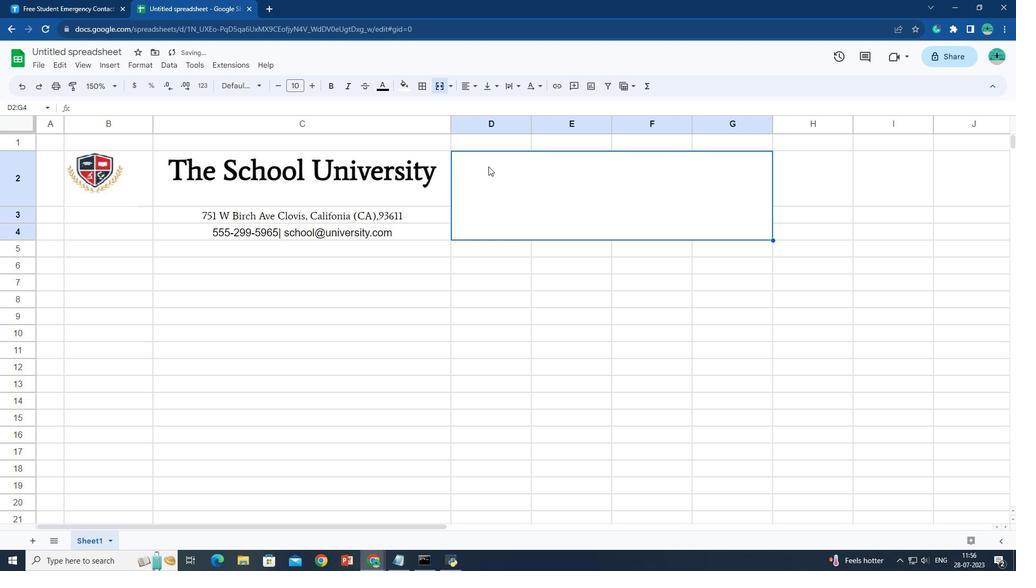 
Action: Mouse pressed left at (490, 168)
Screenshot: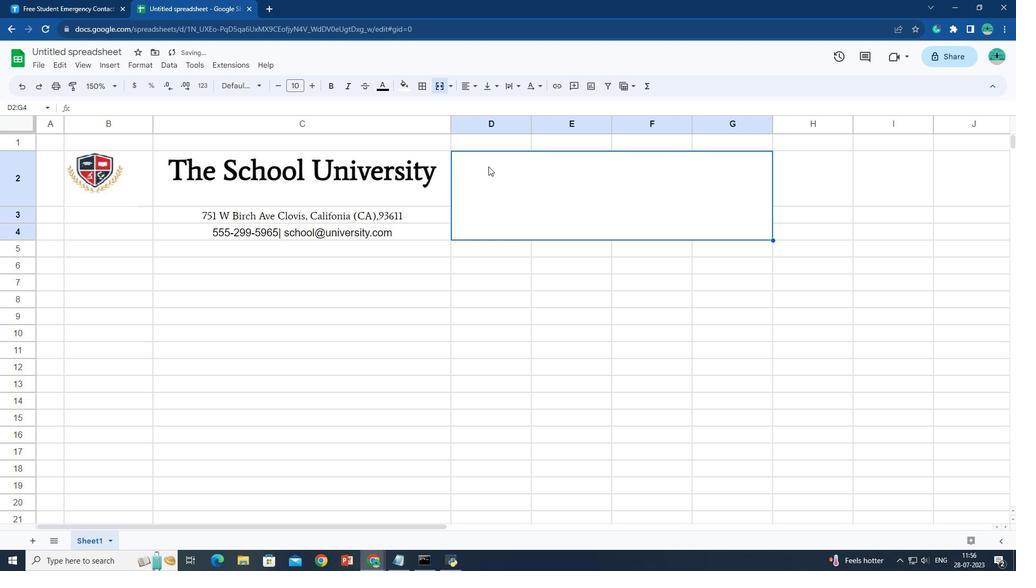 
Action: Mouse moved to (503, 165)
Screenshot: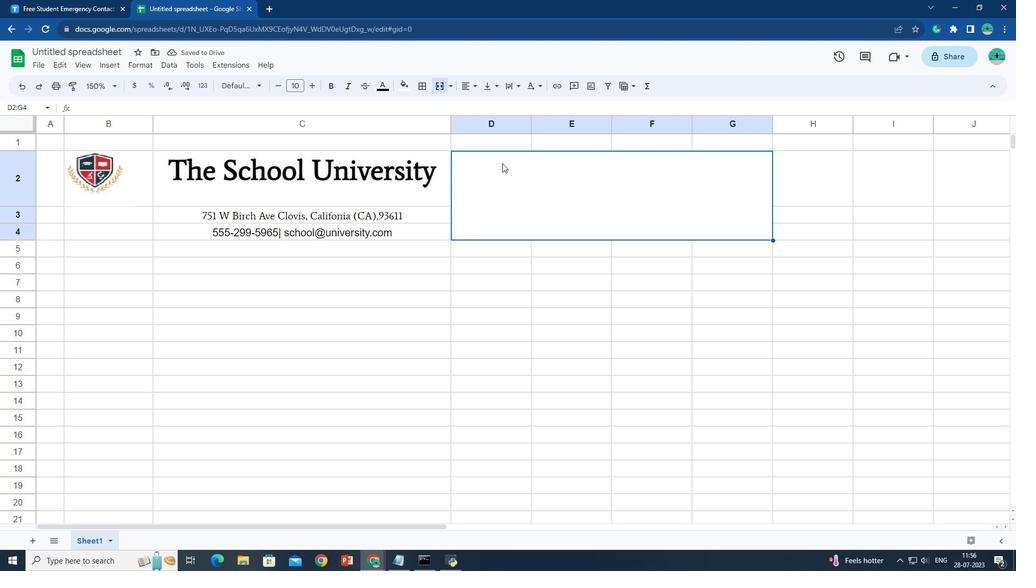 
Action: Key pressed <Key.caps_lock>STUDENT<Key.space>EMERENCY<Key.space>CONTACT<Key.space>FORM
Screenshot: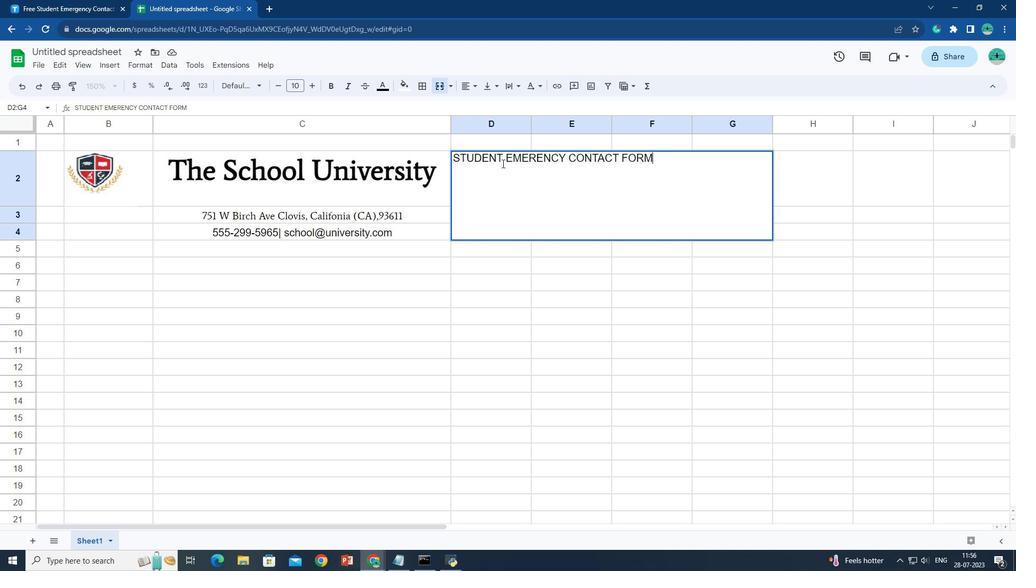 
Action: Mouse moved to (536, 185)
Screenshot: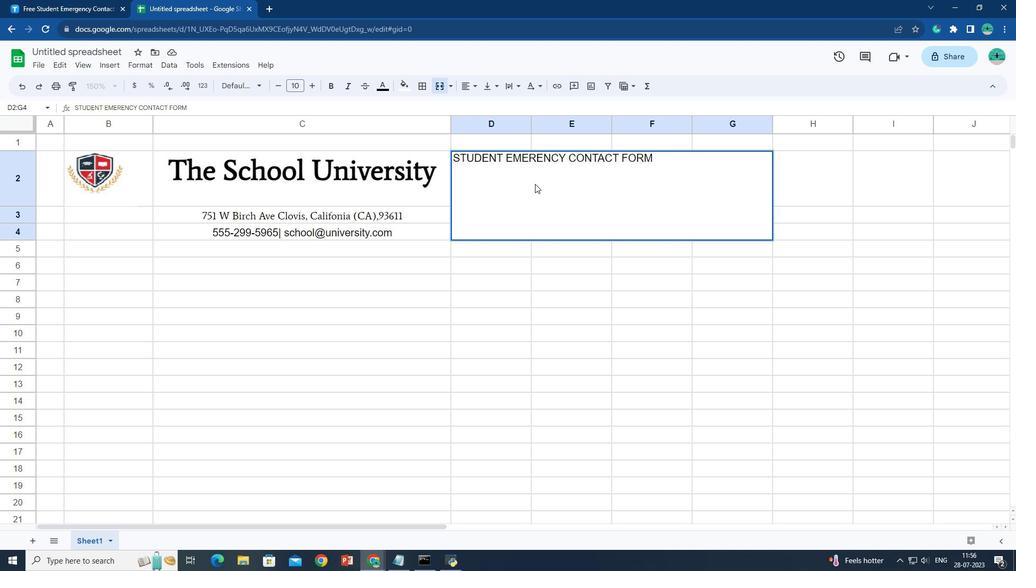 
Action: Key pressed ctrl+A
Screenshot: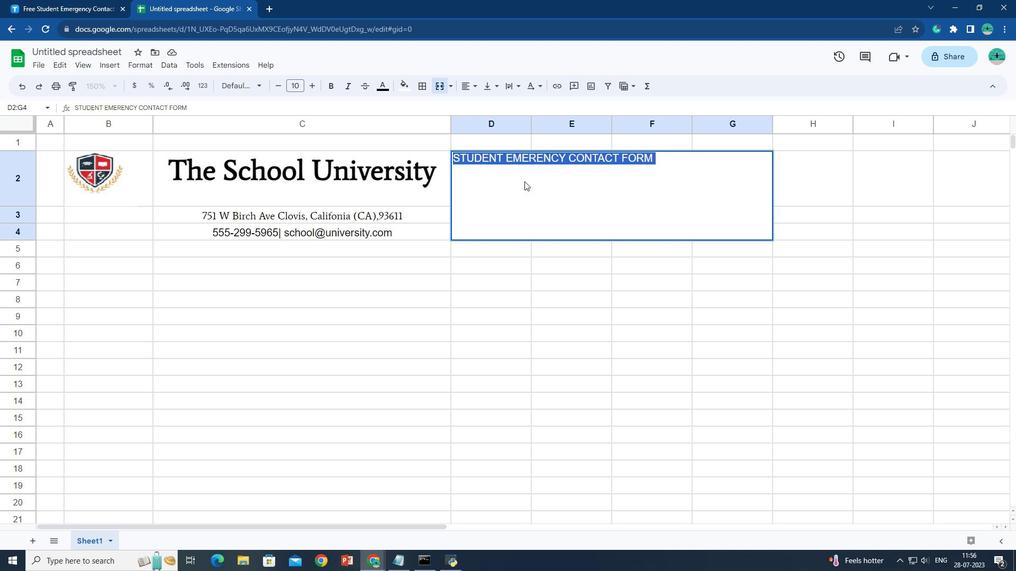 
Action: Mouse moved to (301, 89)
Screenshot: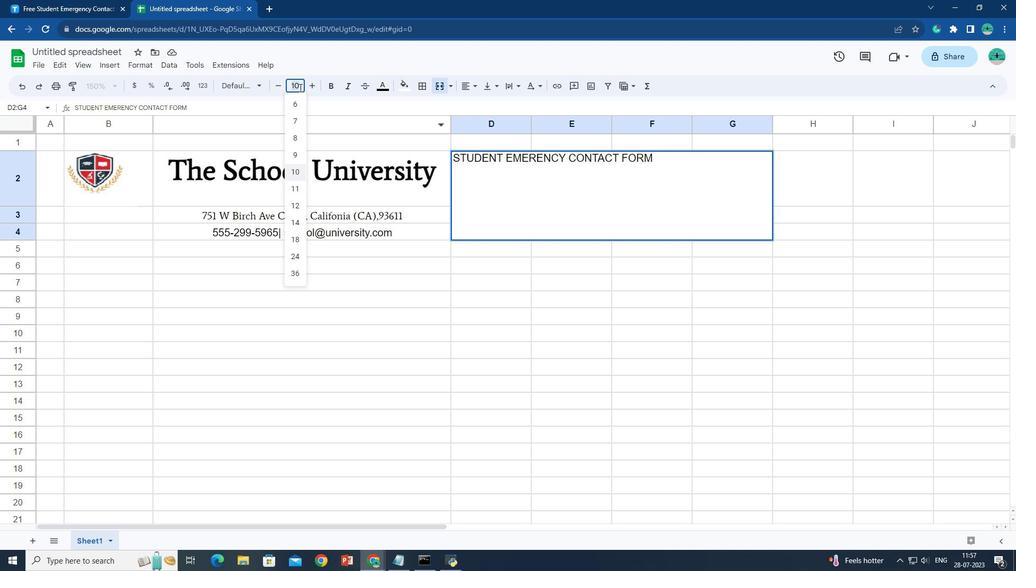 
Action: Mouse pressed left at (301, 89)
Screenshot: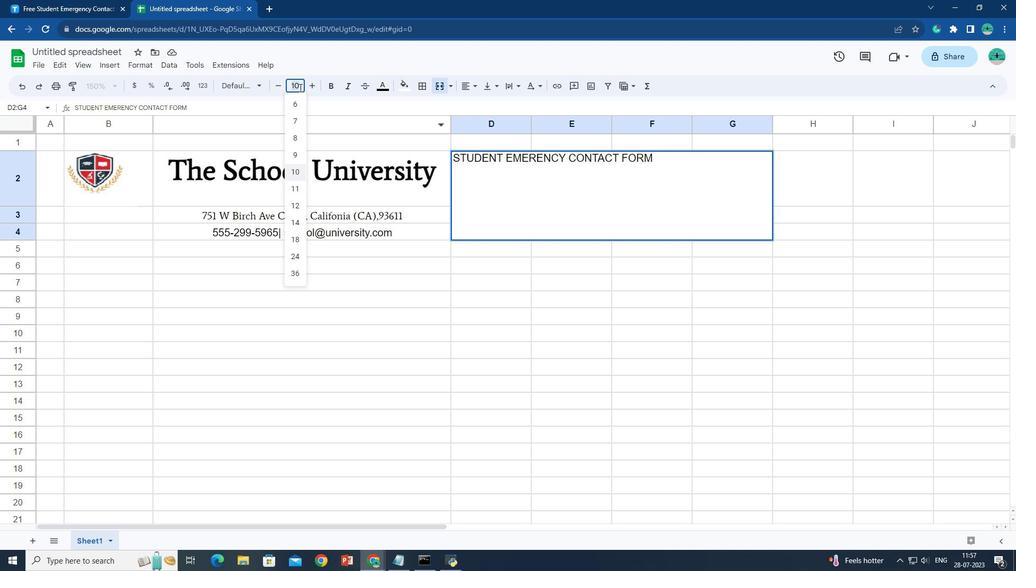 
Action: Mouse pressed left at (301, 89)
Screenshot: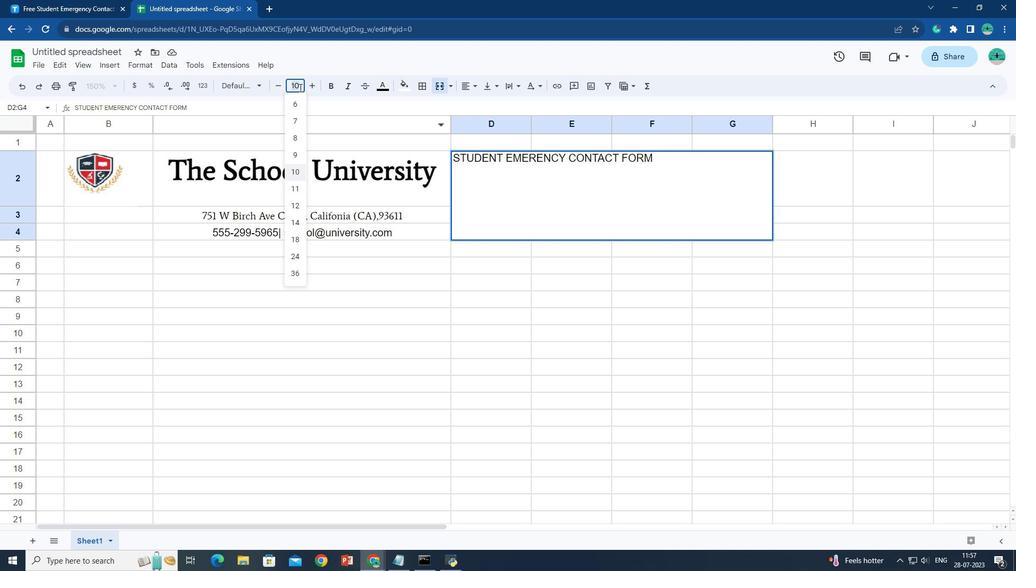 
Action: Key pressed 30<Key.enter>
Screenshot: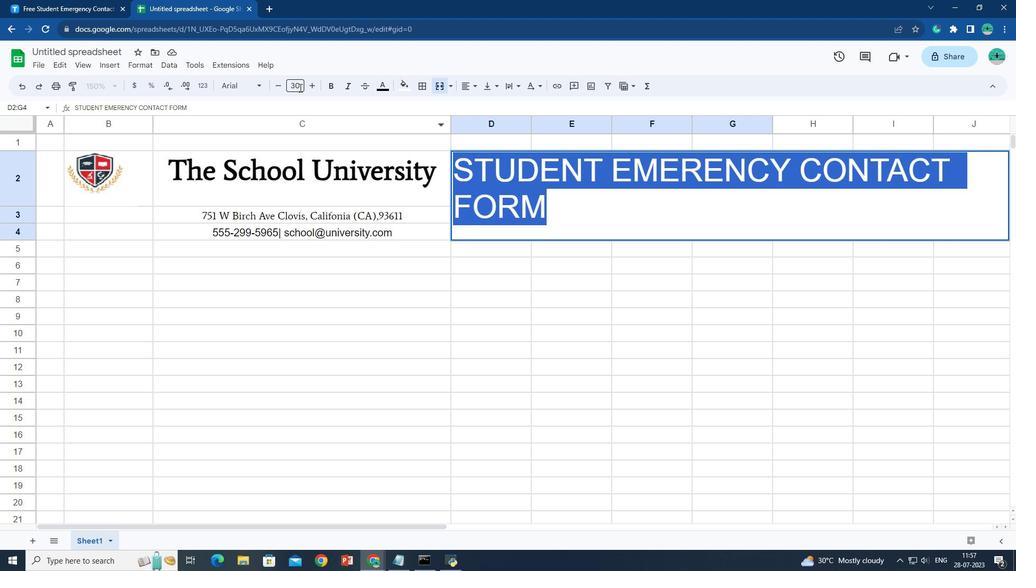 
Action: Mouse moved to (475, 88)
Screenshot: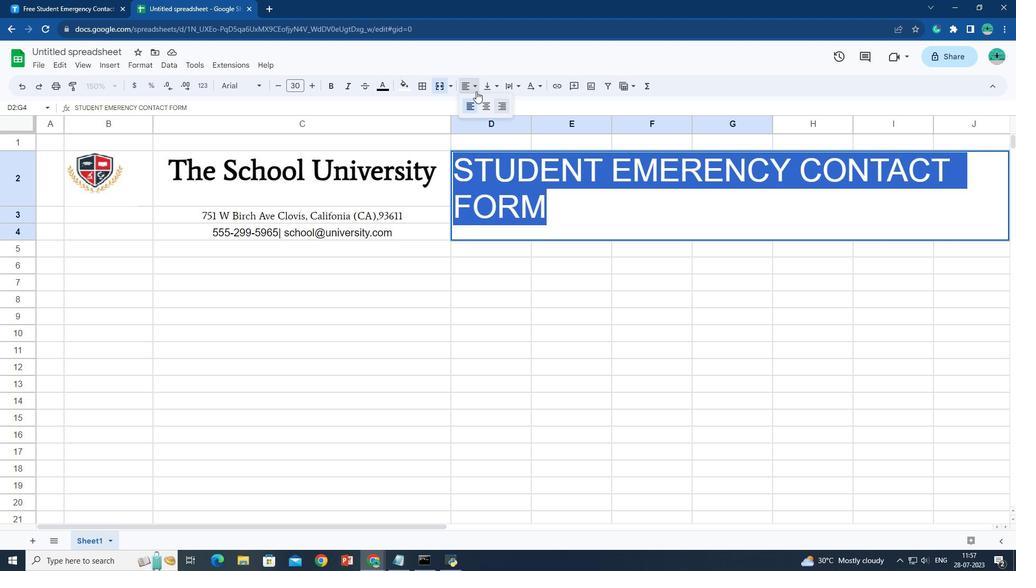 
Action: Mouse pressed left at (475, 88)
Screenshot: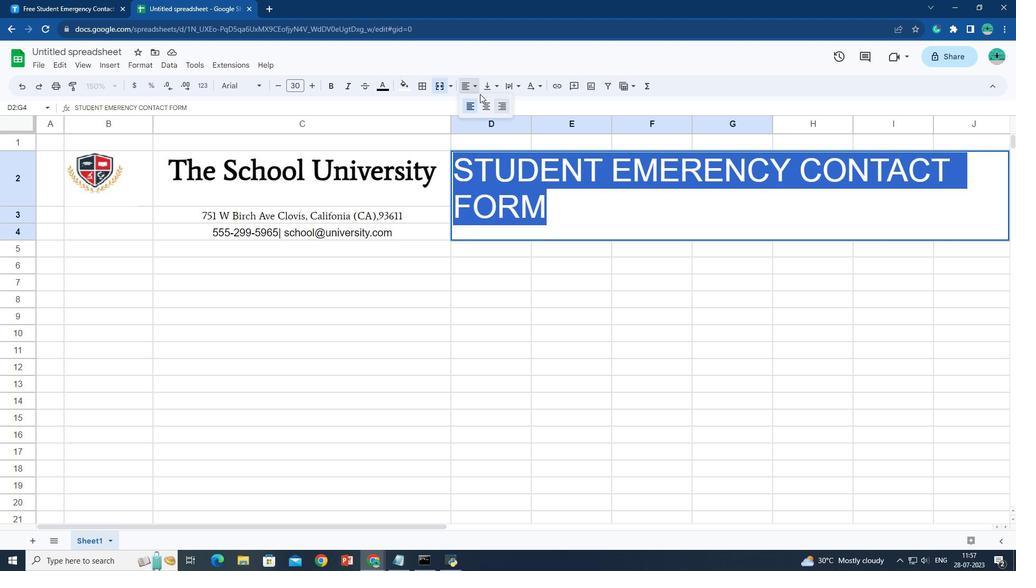 
Action: Mouse moved to (485, 109)
Screenshot: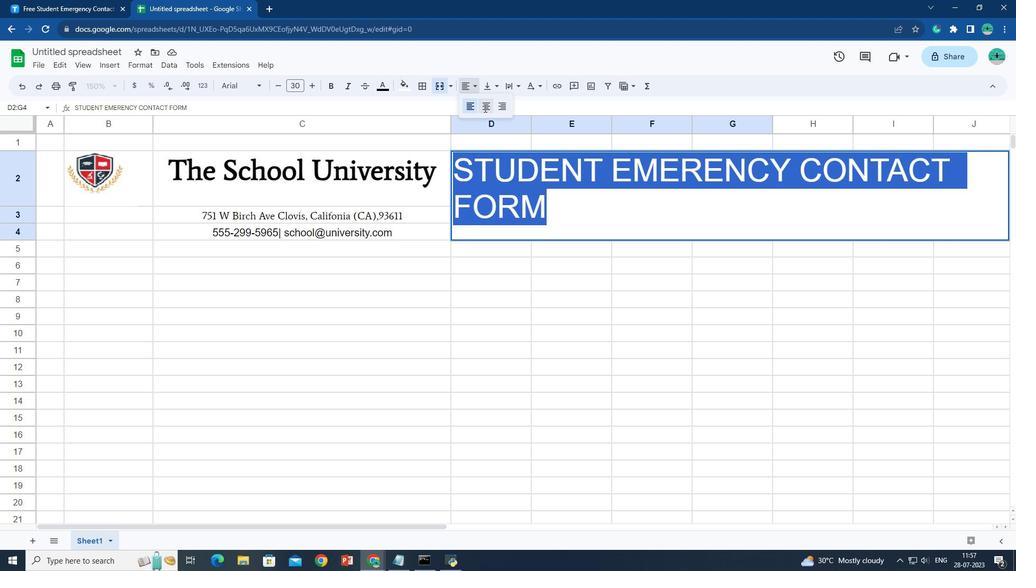 
Action: Mouse pressed left at (485, 109)
Screenshot: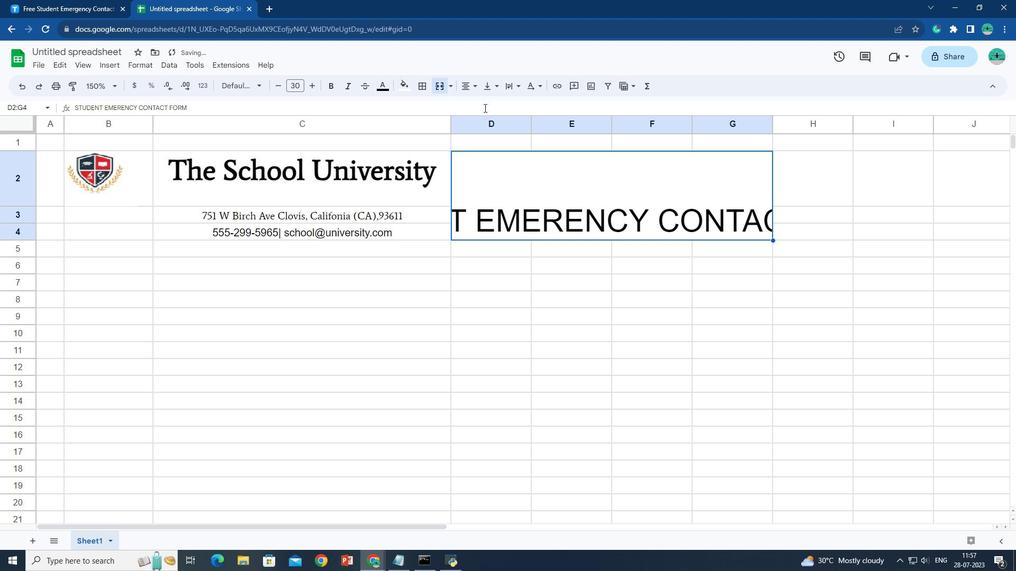 
Action: Mouse moved to (475, 92)
Screenshot: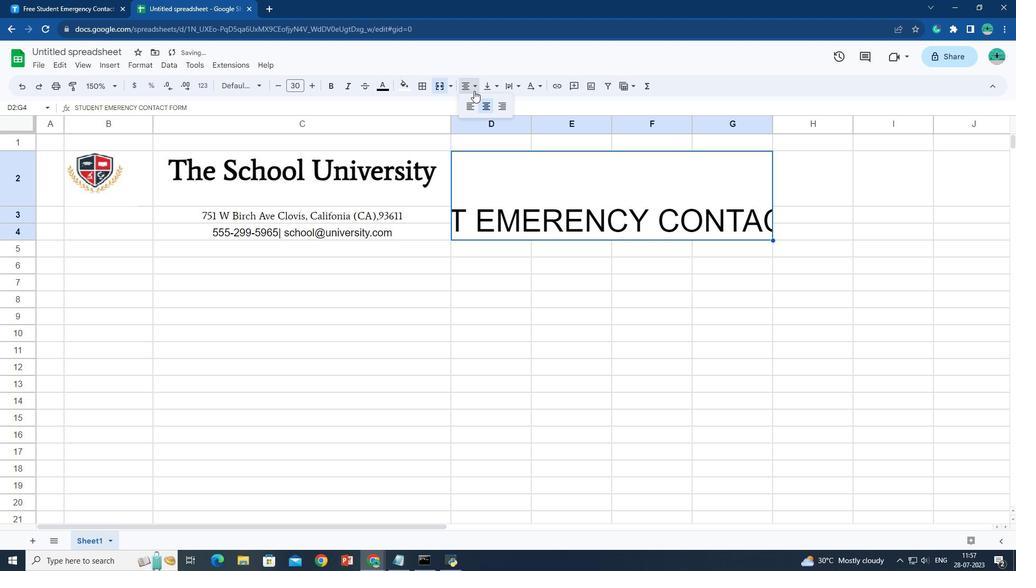 
Action: Mouse pressed left at (475, 92)
Screenshot: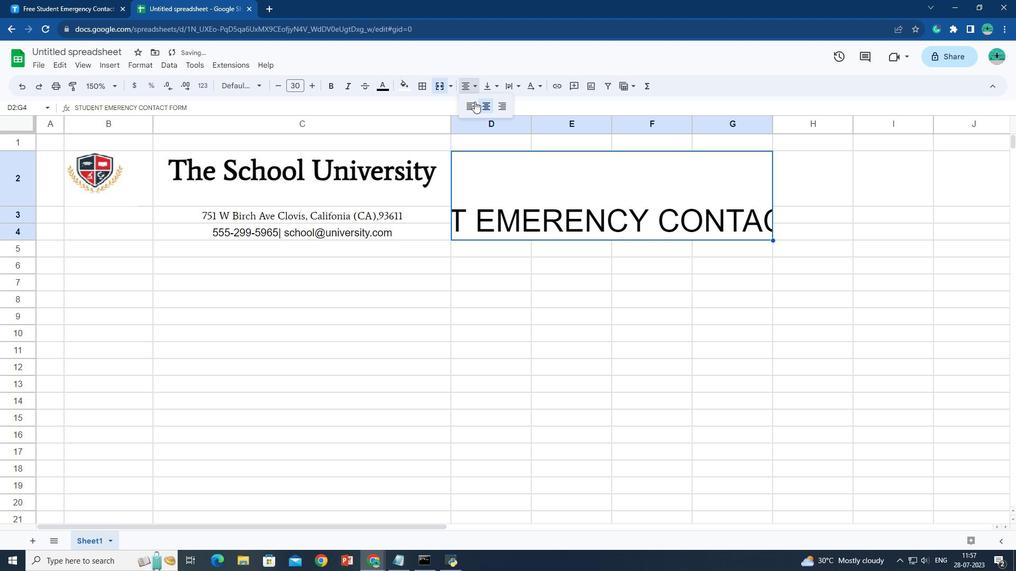 
Action: Mouse moved to (474, 106)
Screenshot: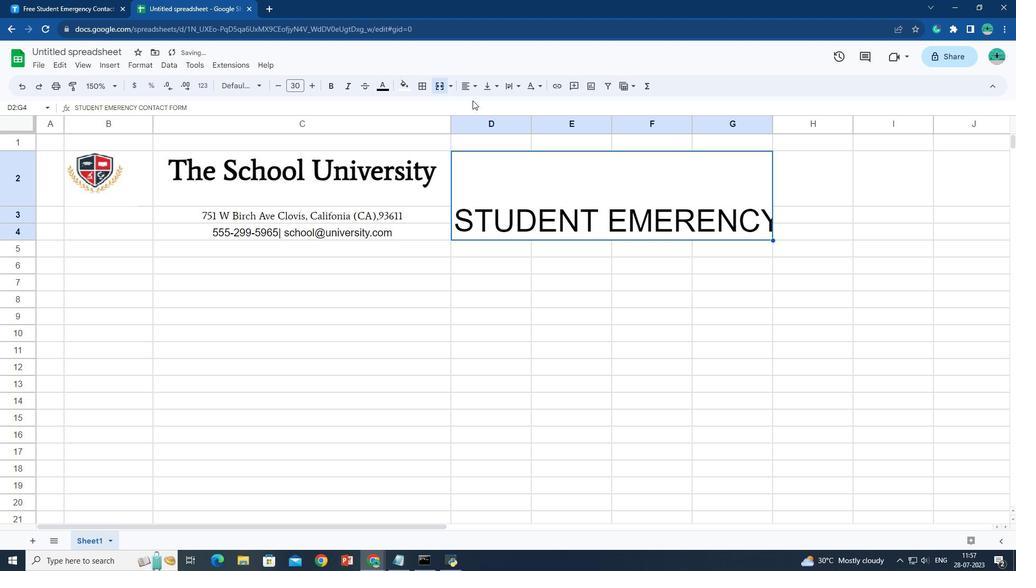 
Action: Mouse pressed left at (474, 106)
Screenshot: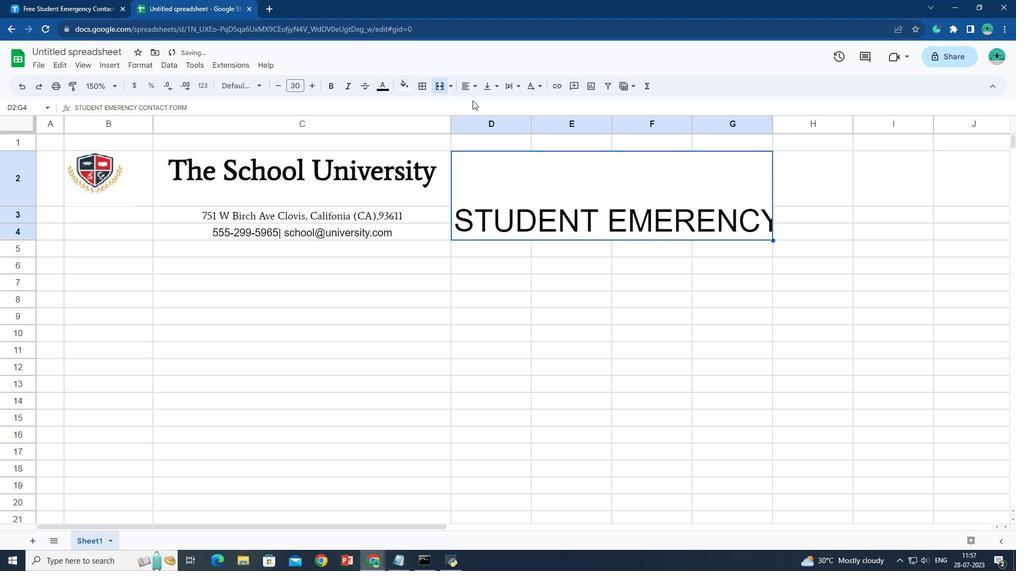 
Action: Mouse moved to (299, 85)
Screenshot: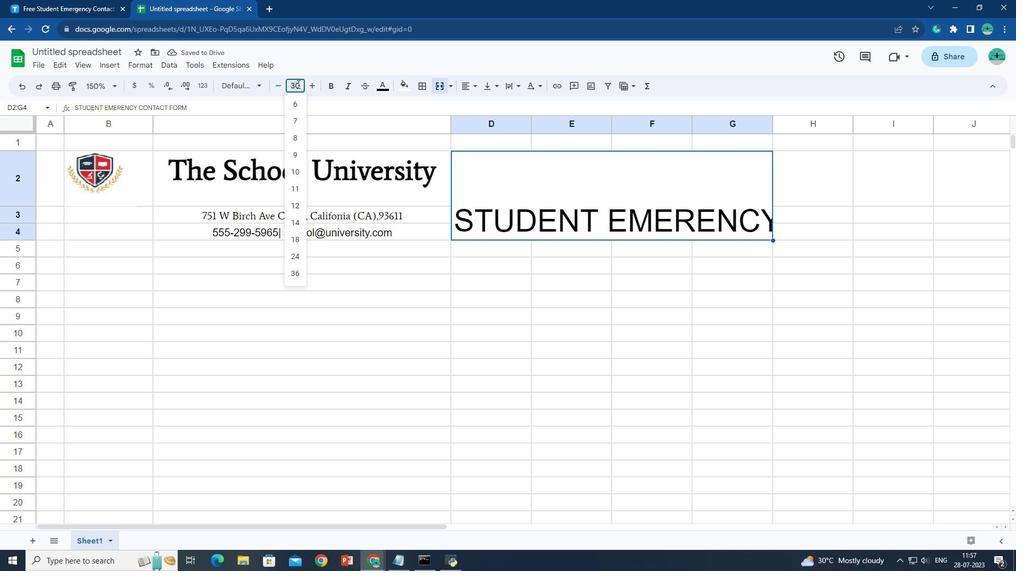 
Action: Mouse pressed left at (299, 85)
Screenshot: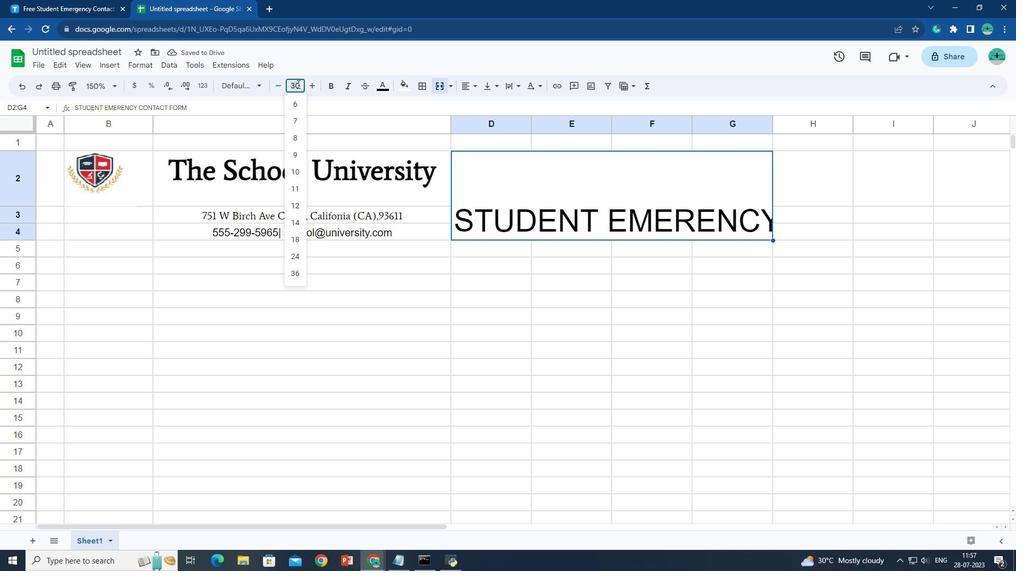 
Action: Mouse moved to (299, 85)
Screenshot: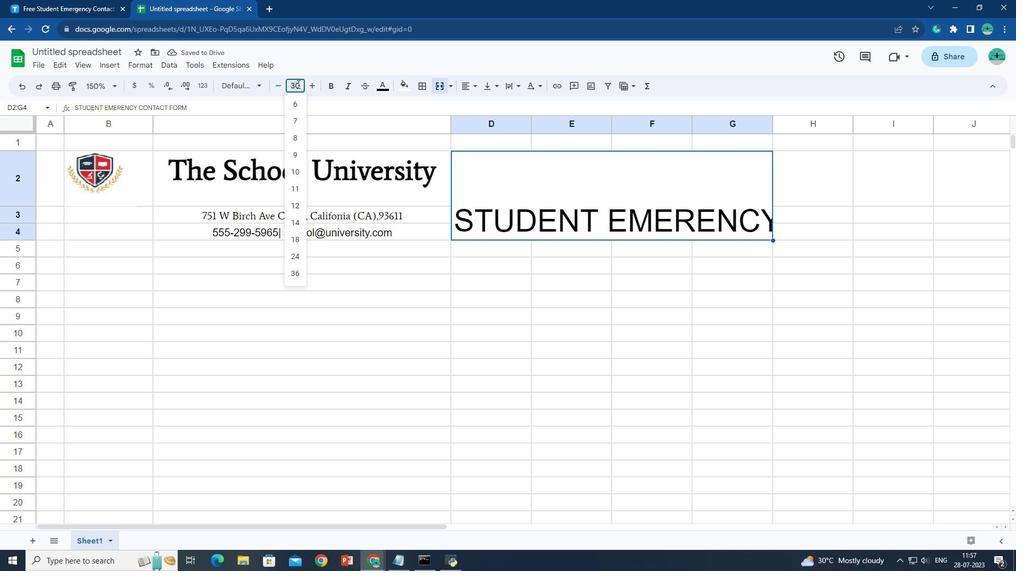 
Action: Key pressed 28<Key.enter>2ctrl+Zctrl+Z
Screenshot: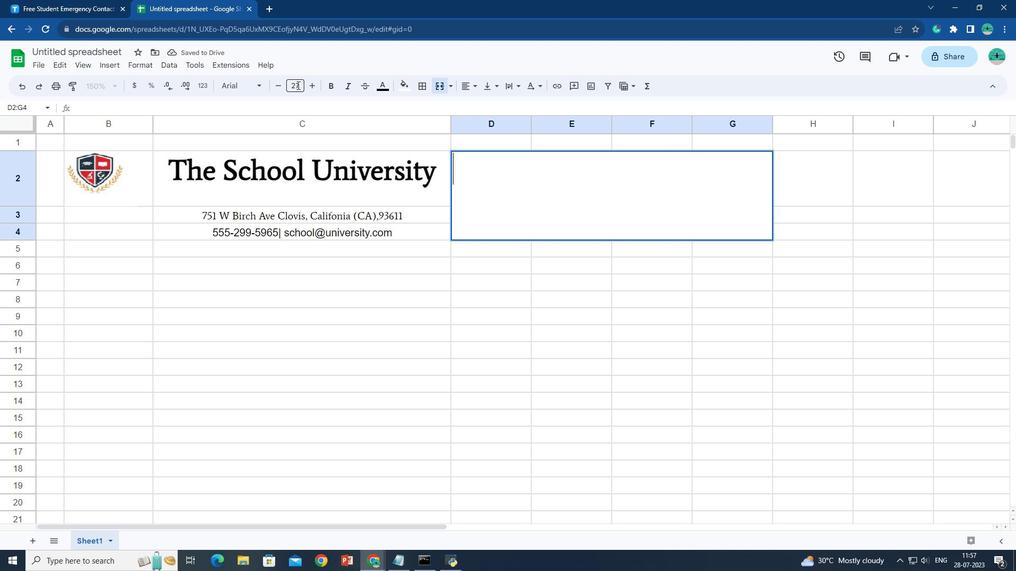 
Action: Mouse moved to (476, 165)
Screenshot: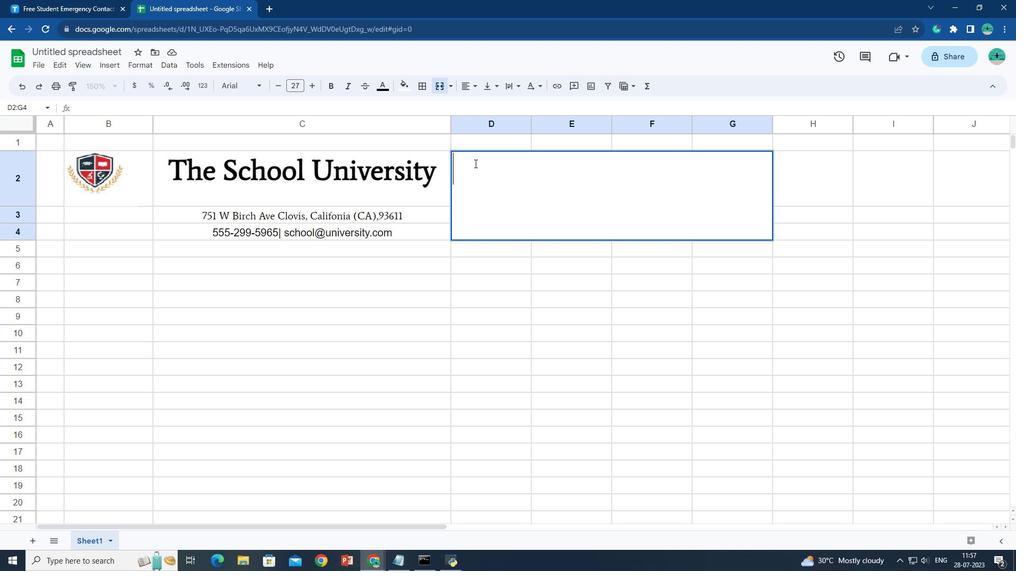 
Action: Mouse pressed left at (476, 165)
Screenshot: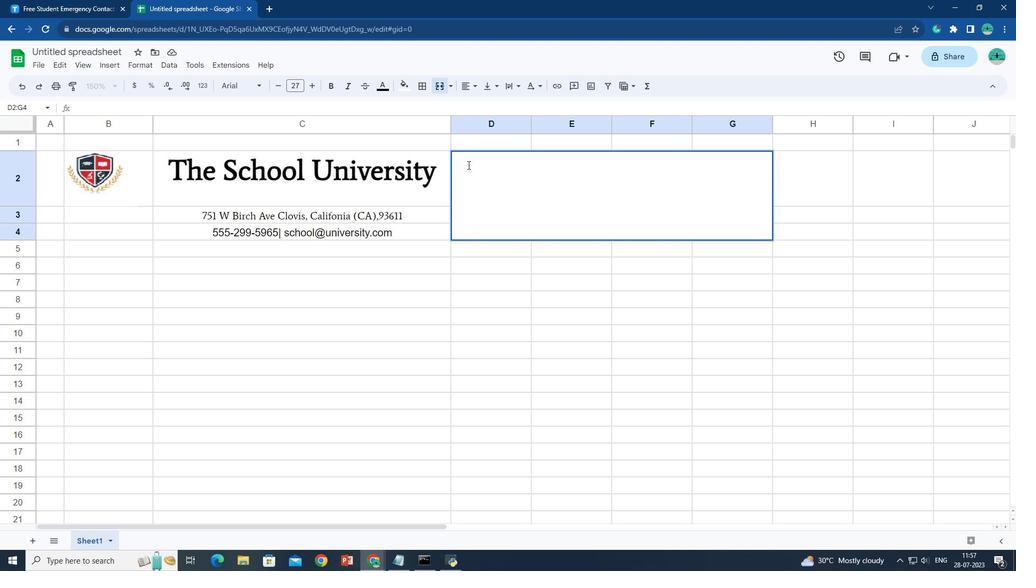 
Action: Mouse moved to (439, 88)
Screenshot: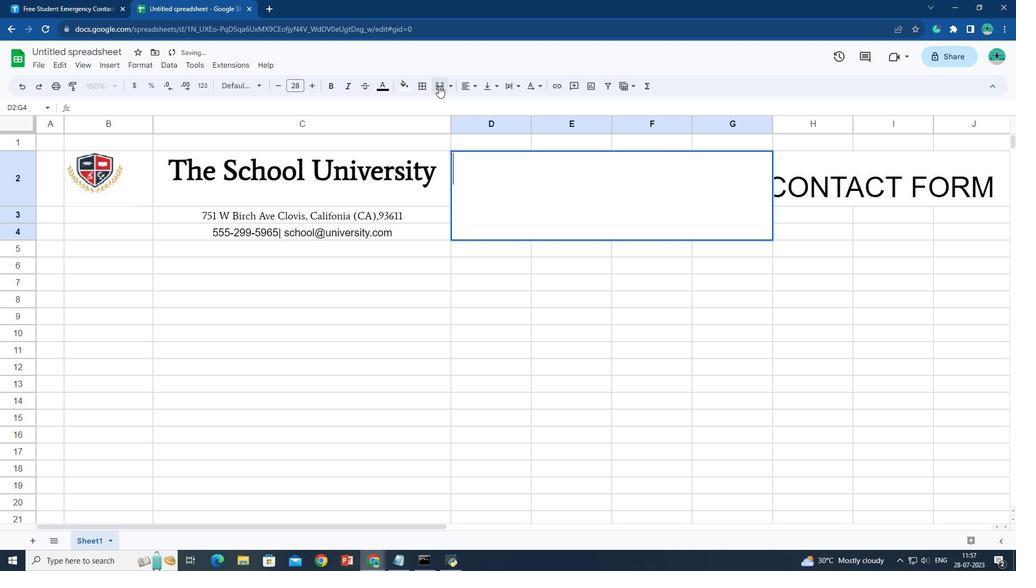 
Action: Mouse pressed left at (439, 88)
Screenshot: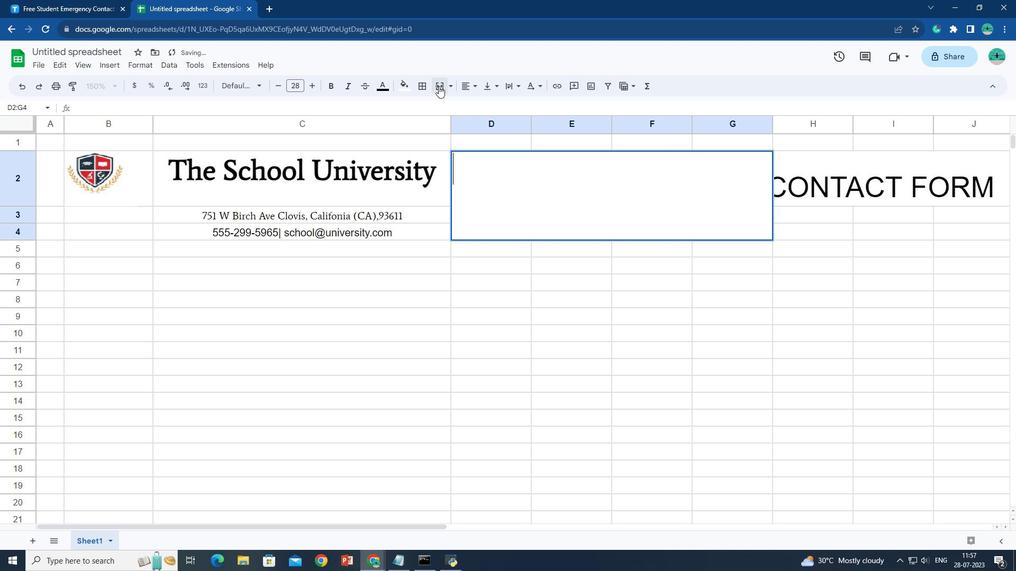 
Action: Mouse moved to (440, 87)
Screenshot: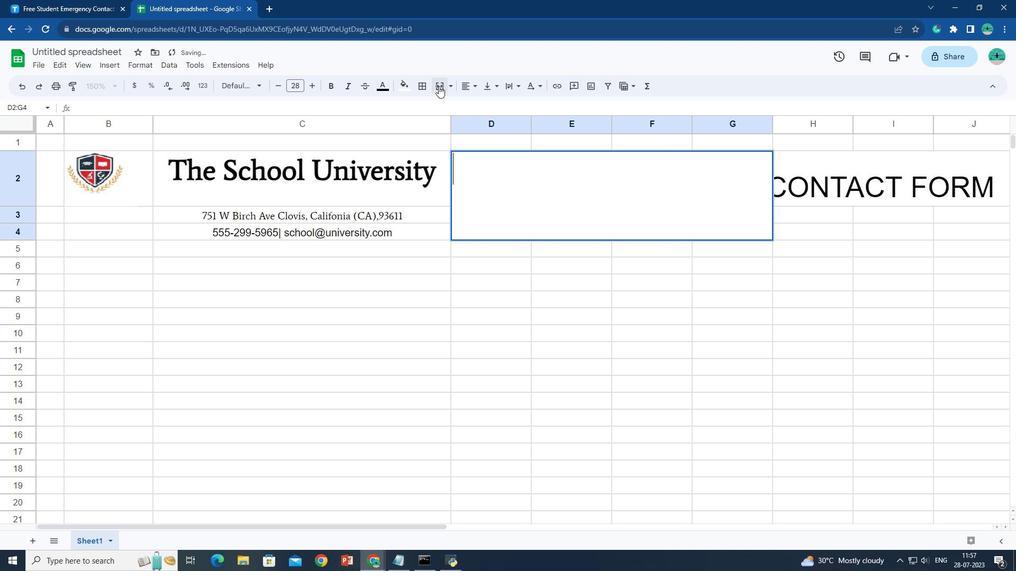 
Action: Mouse pressed left at (440, 87)
Screenshot: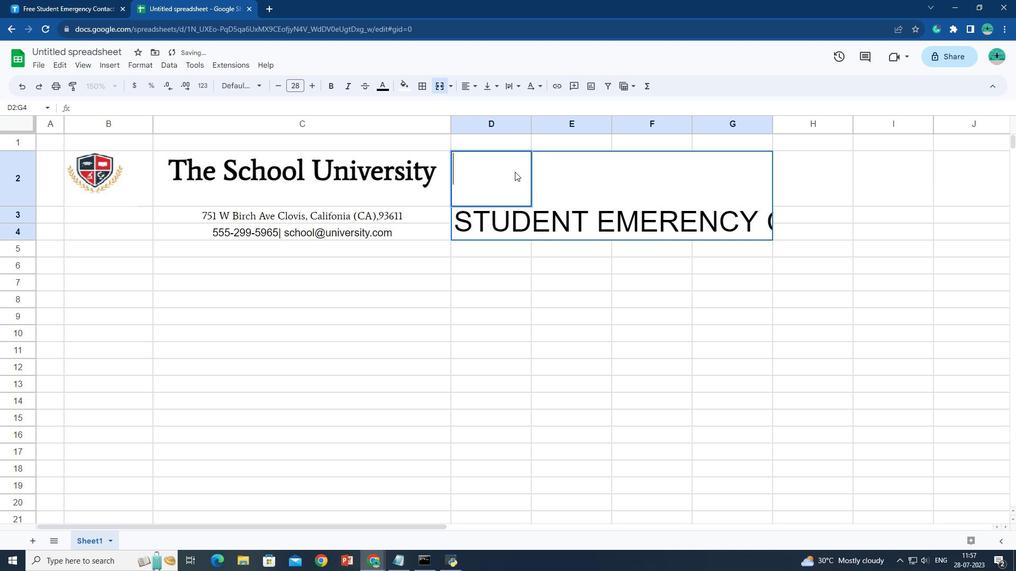 
Action: Mouse moved to (442, 91)
Screenshot: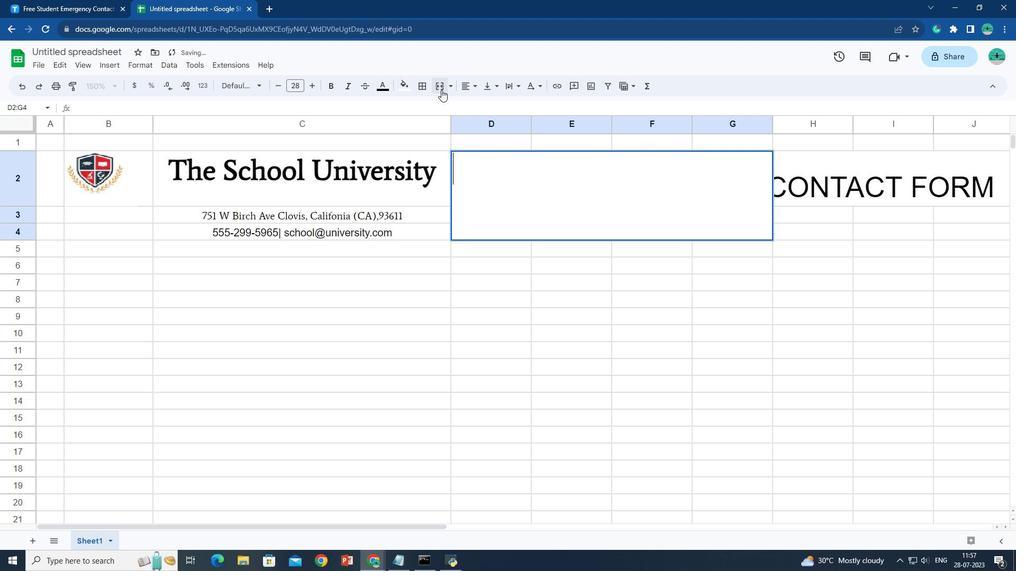 
Action: Mouse pressed left at (442, 91)
Screenshot: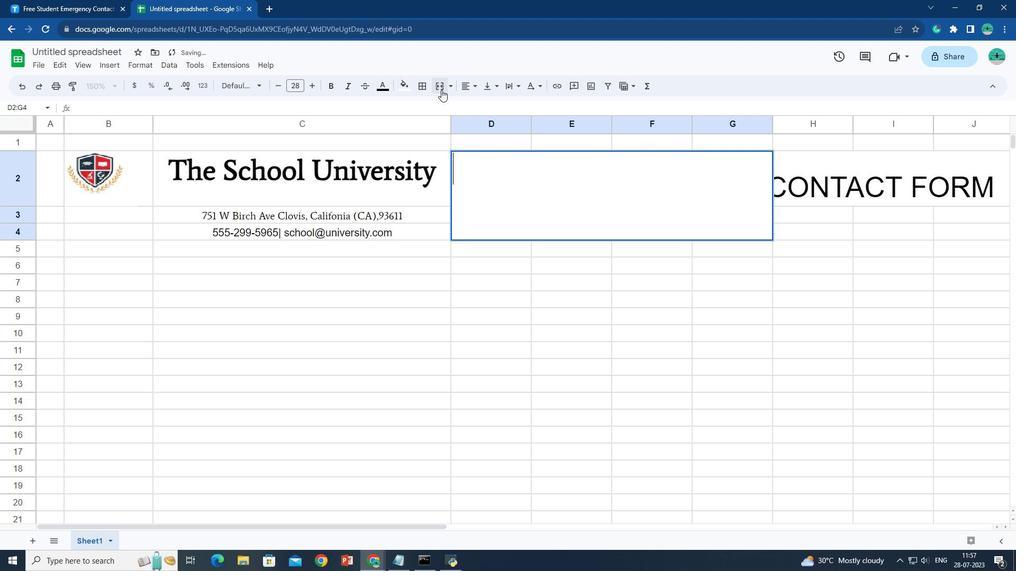 
Action: Mouse pressed left at (442, 91)
Screenshot: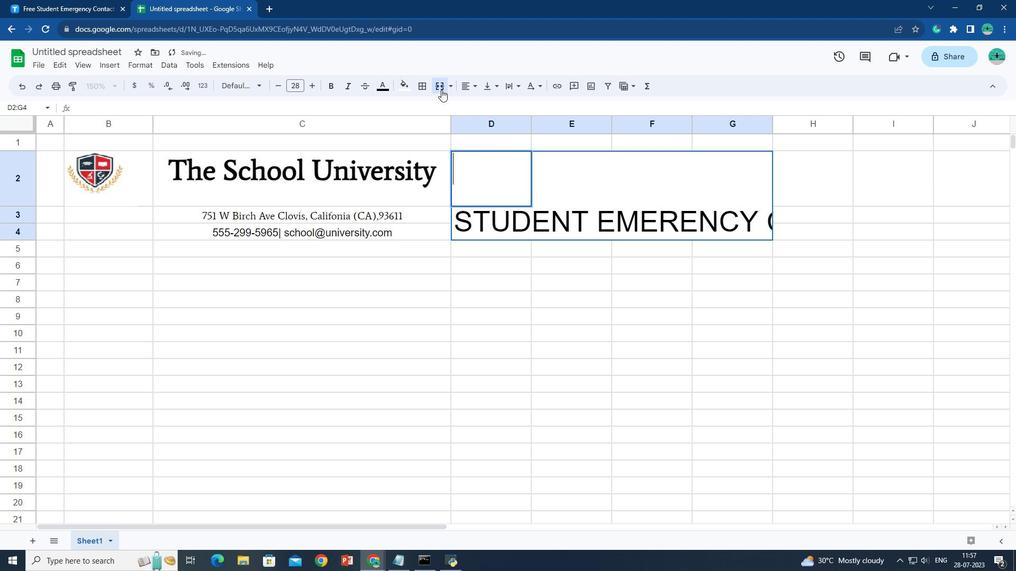 
Action: Mouse pressed left at (442, 91)
Screenshot: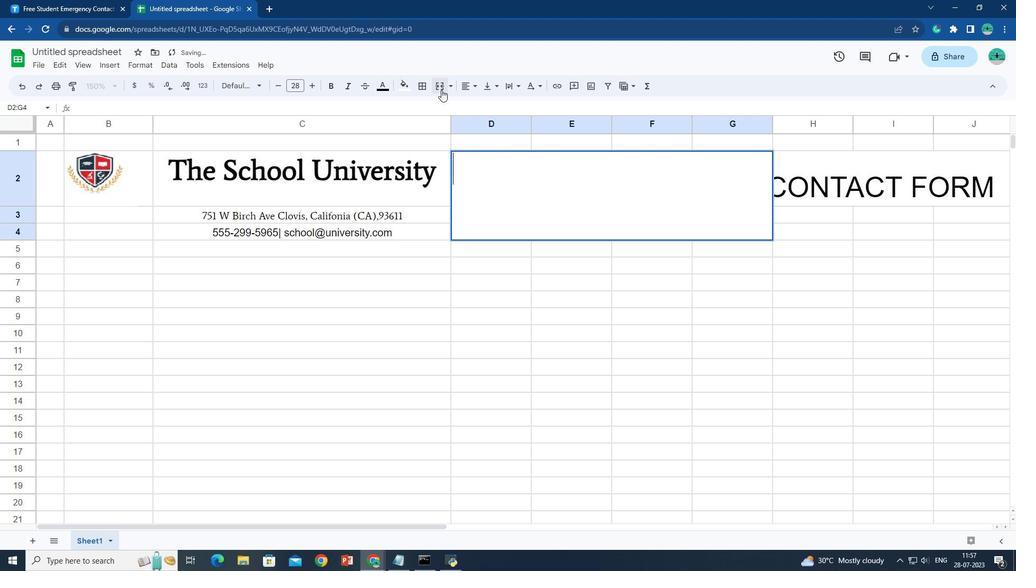 
Action: Mouse moved to (820, 229)
Screenshot: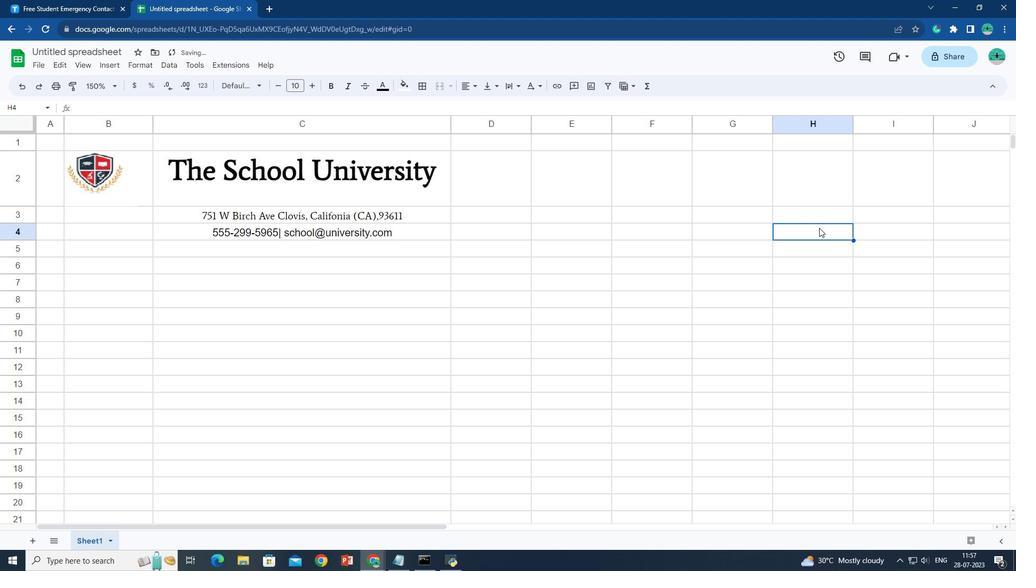 
Action: Mouse pressed left at (820, 229)
Screenshot: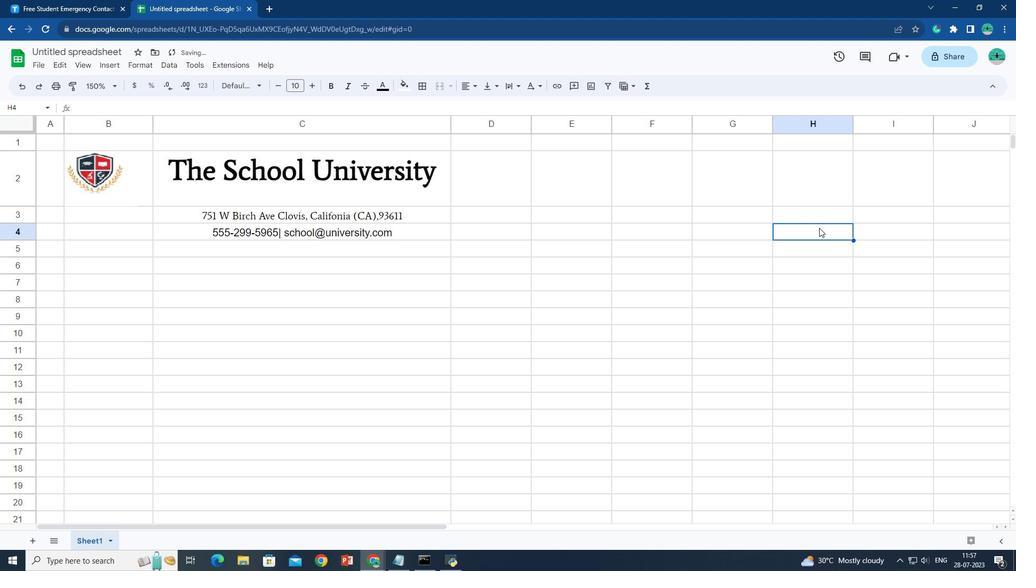 
Action: Mouse moved to (815, 193)
Screenshot: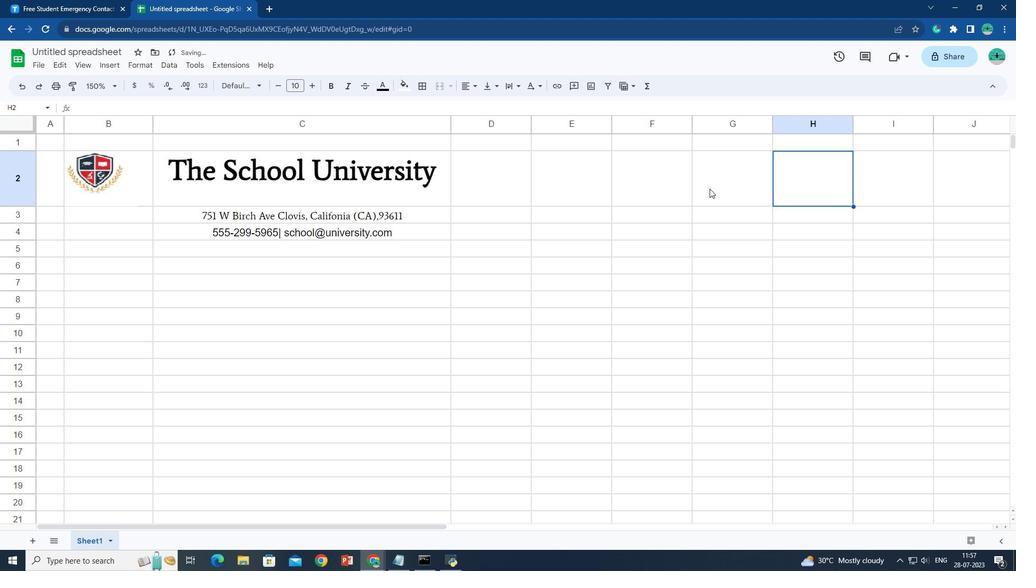 
Action: Mouse pressed left at (815, 193)
Screenshot: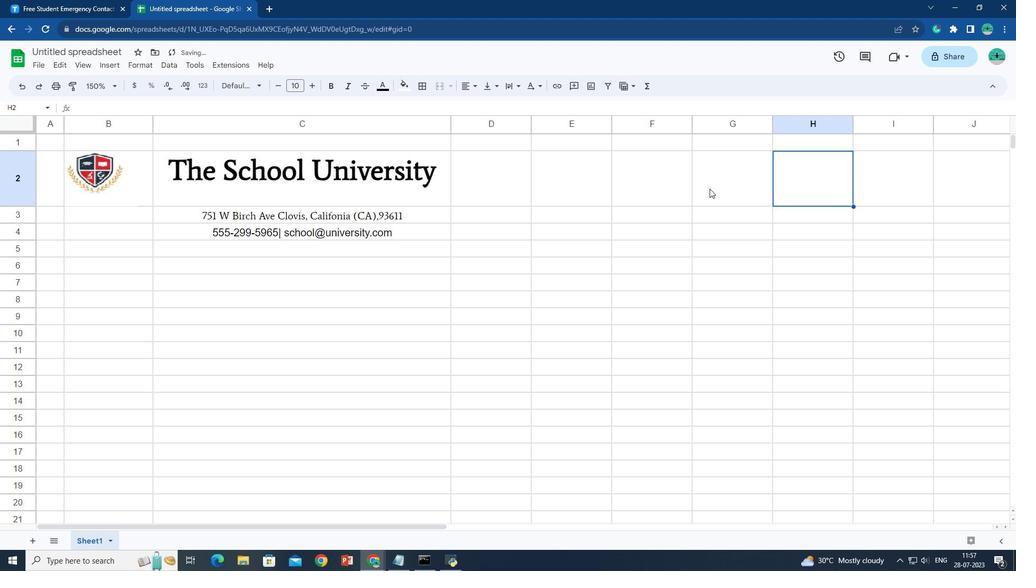 
Action: Mouse moved to (645, 188)
Screenshot: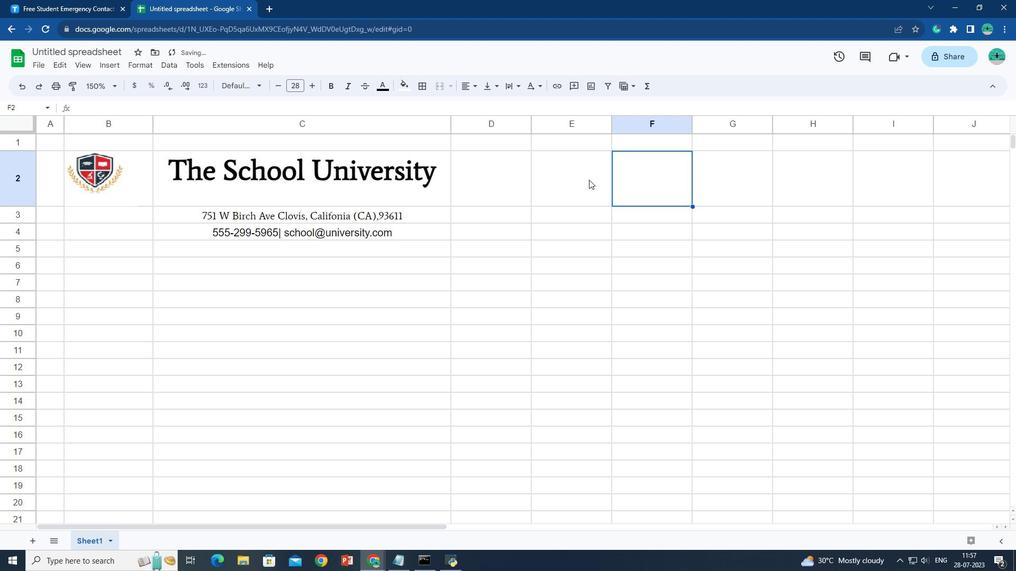 
Action: Mouse pressed left at (645, 188)
Screenshot: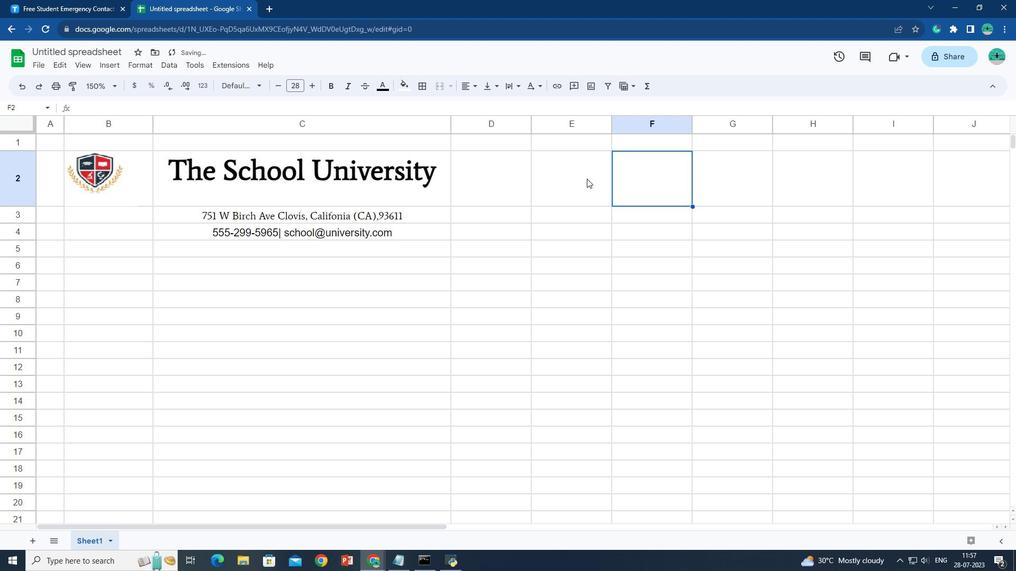 
Action: Mouse moved to (588, 180)
Screenshot: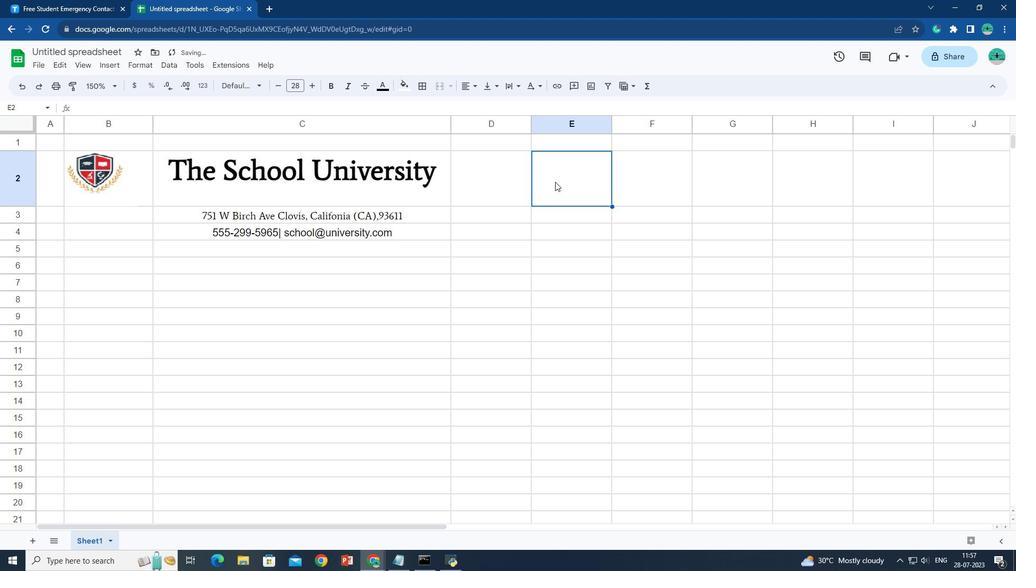 
Action: Mouse pressed left at (588, 180)
